 Task: Compose an email with the signature Dorian Garcia with the subject Request for time off and the message Could you please provide a timeline for this project? from softage.1@softage.net to softage.3@softage.net with an attached document Social_media_policy.docx Undo the message and rewrite the message as I am sorry for any inconvenience this may have caused and would like to rectify the situation. Send the email. Finally, move the email from Sent Items to the label Furniture
Action: Mouse moved to (467, 748)
Screenshot: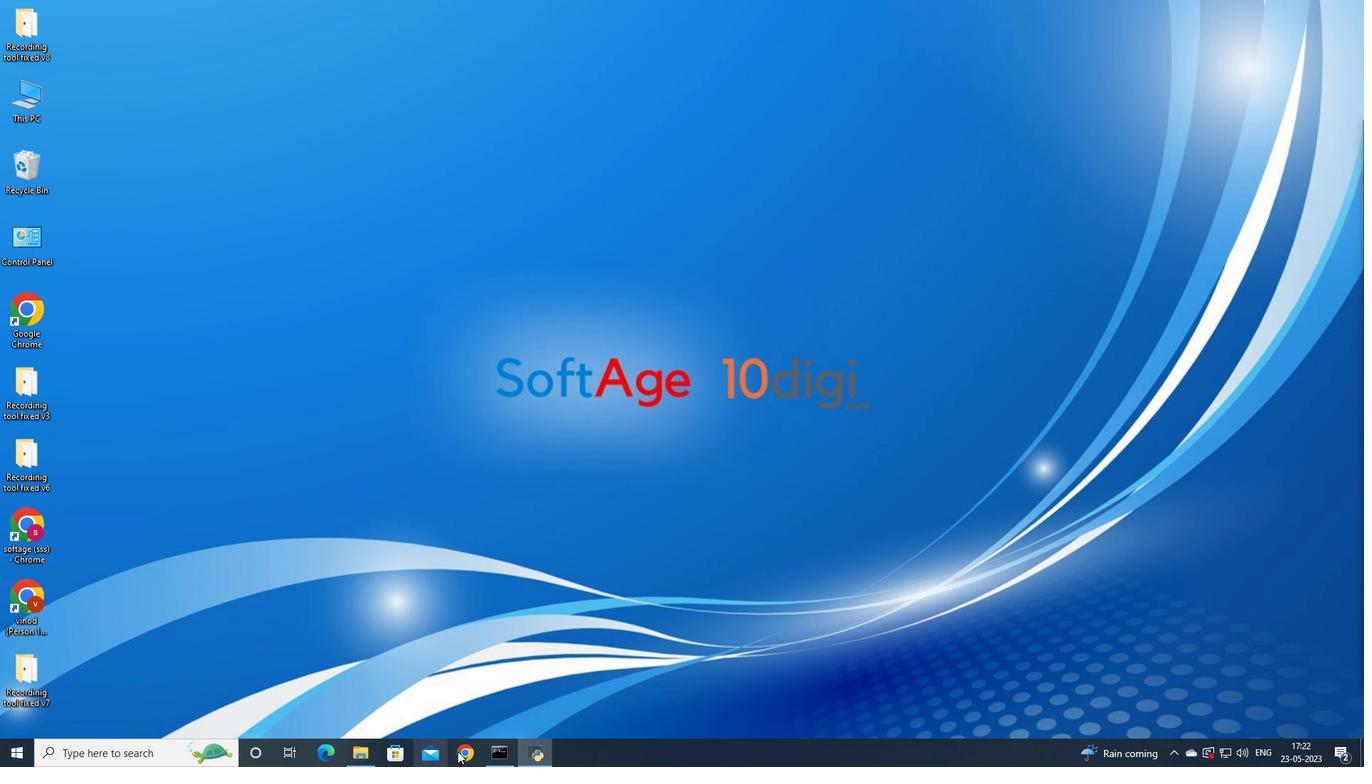 
Action: Mouse pressed left at (467, 748)
Screenshot: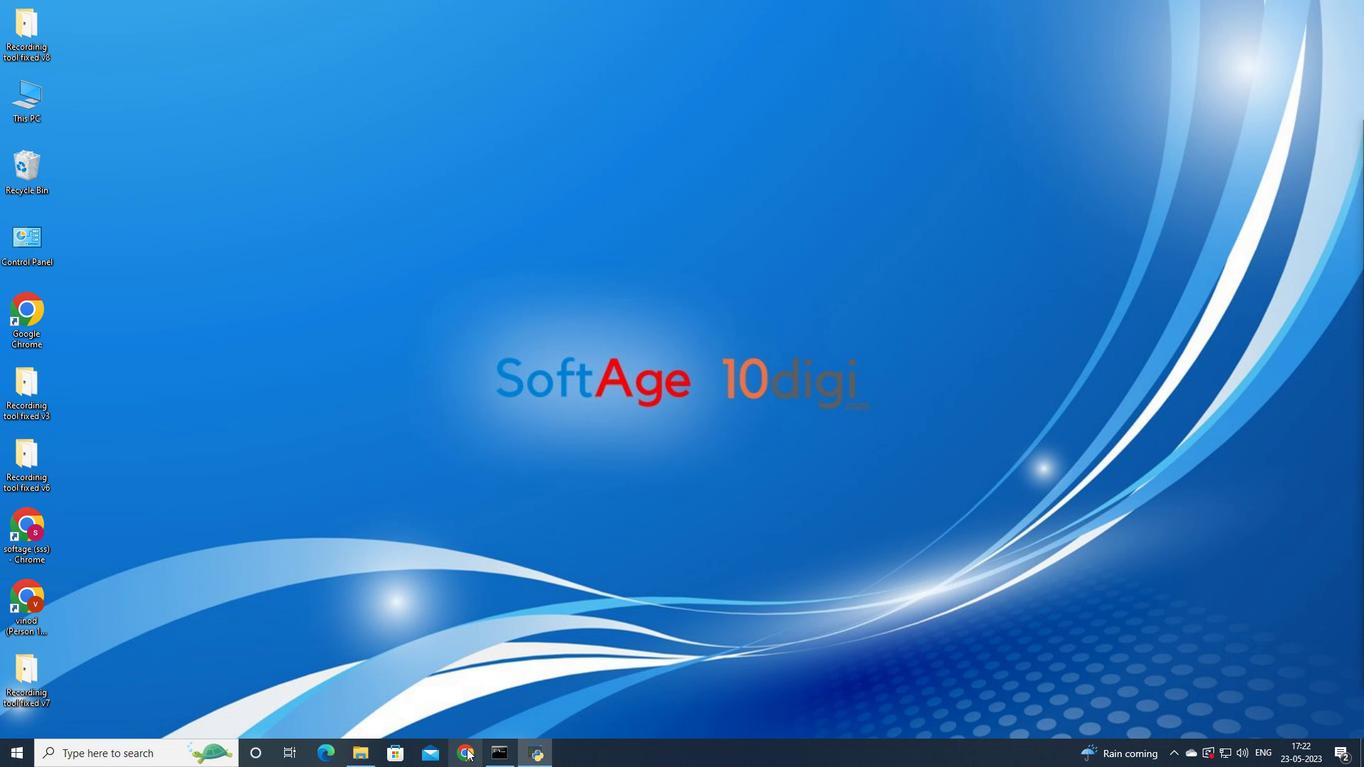 
Action: Mouse moved to (586, 448)
Screenshot: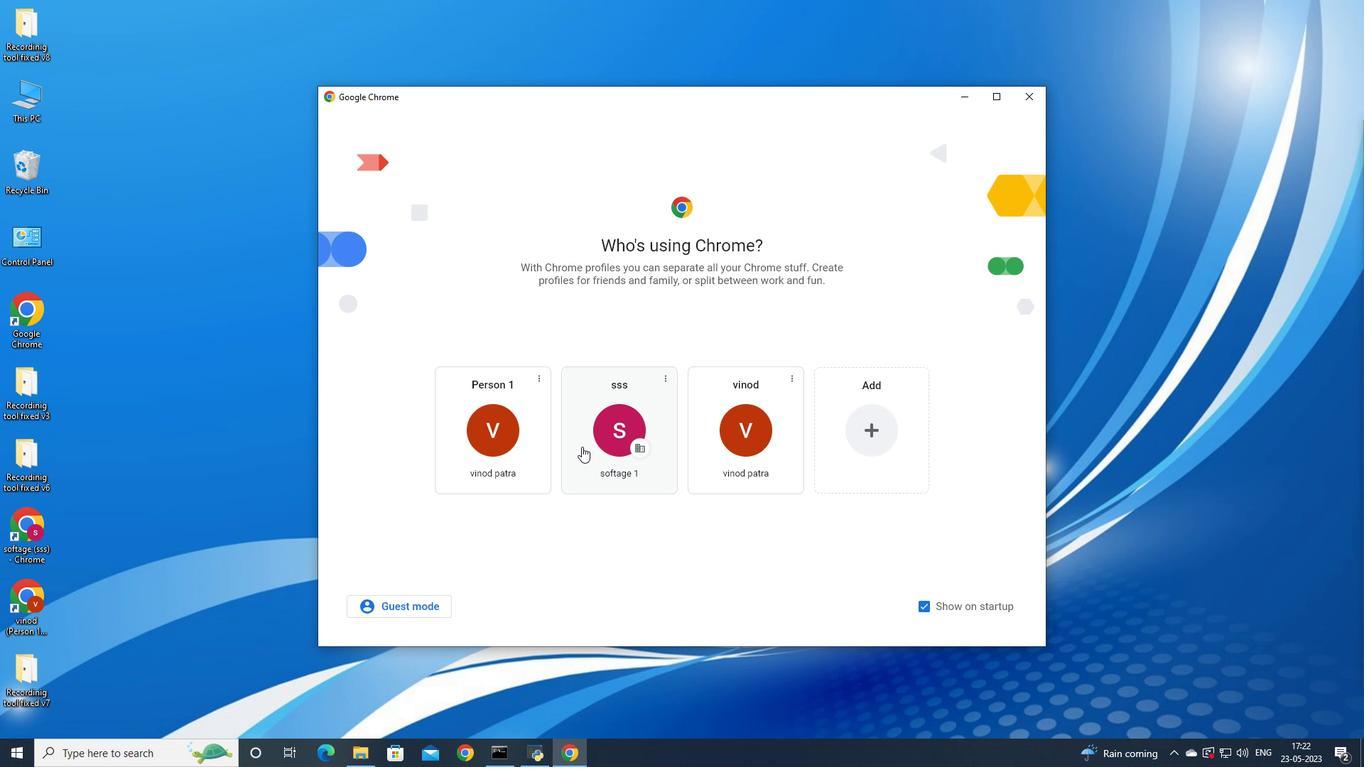
Action: Mouse pressed left at (586, 448)
Screenshot: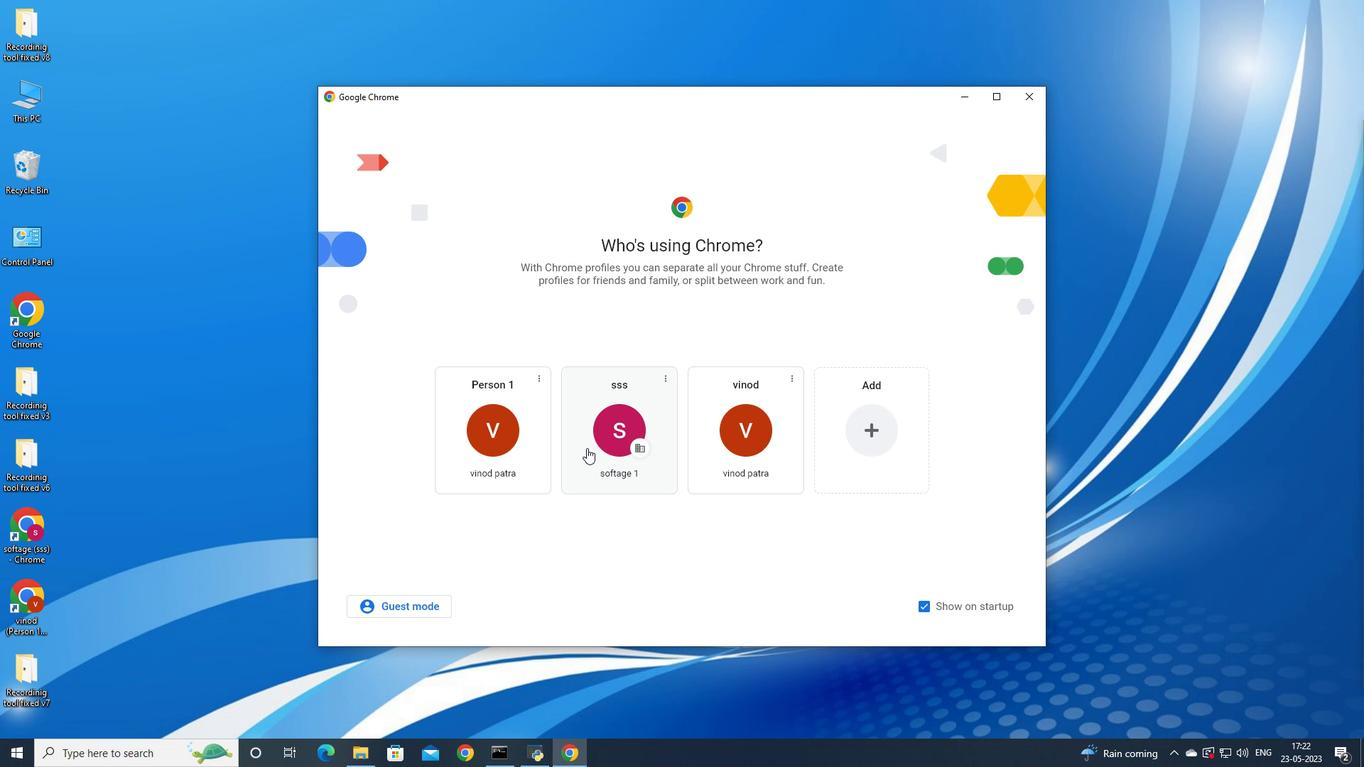 
Action: Mouse moved to (1225, 72)
Screenshot: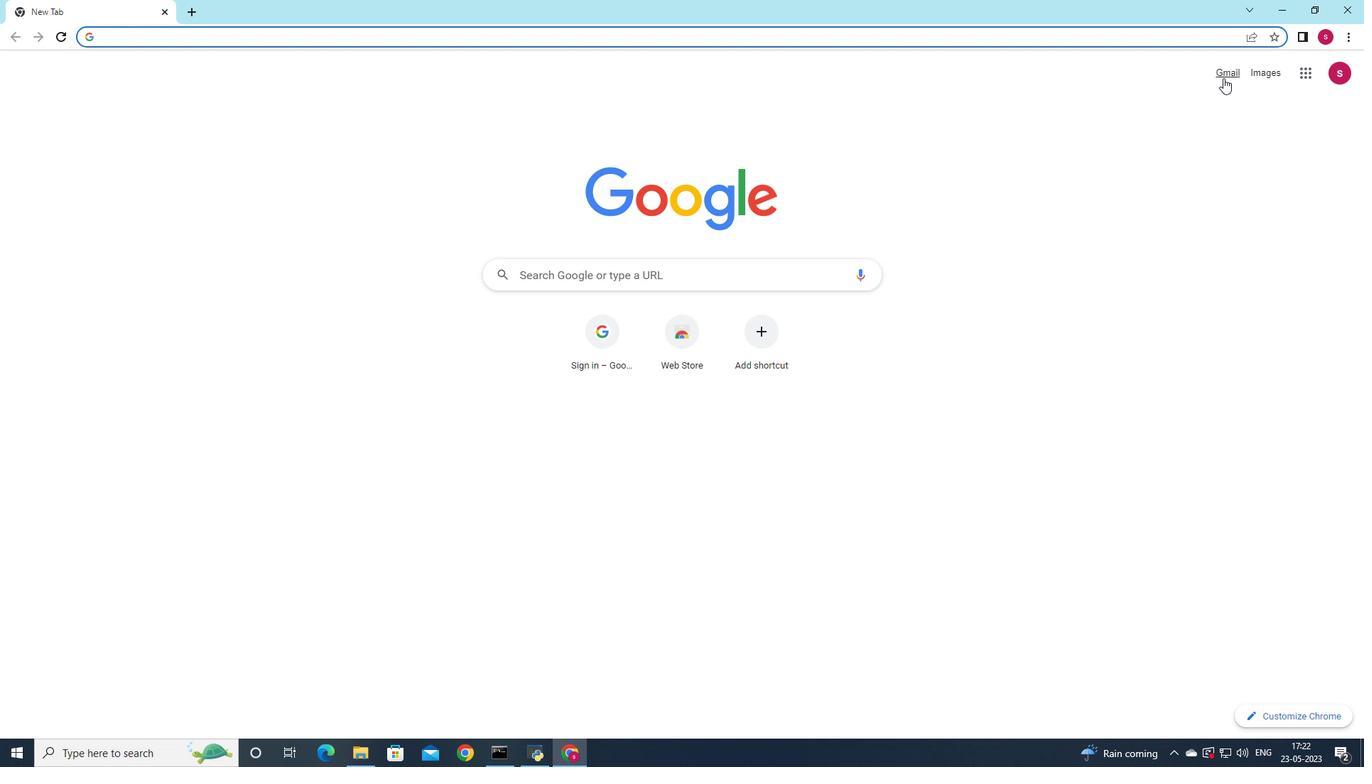 
Action: Mouse pressed left at (1225, 72)
Screenshot: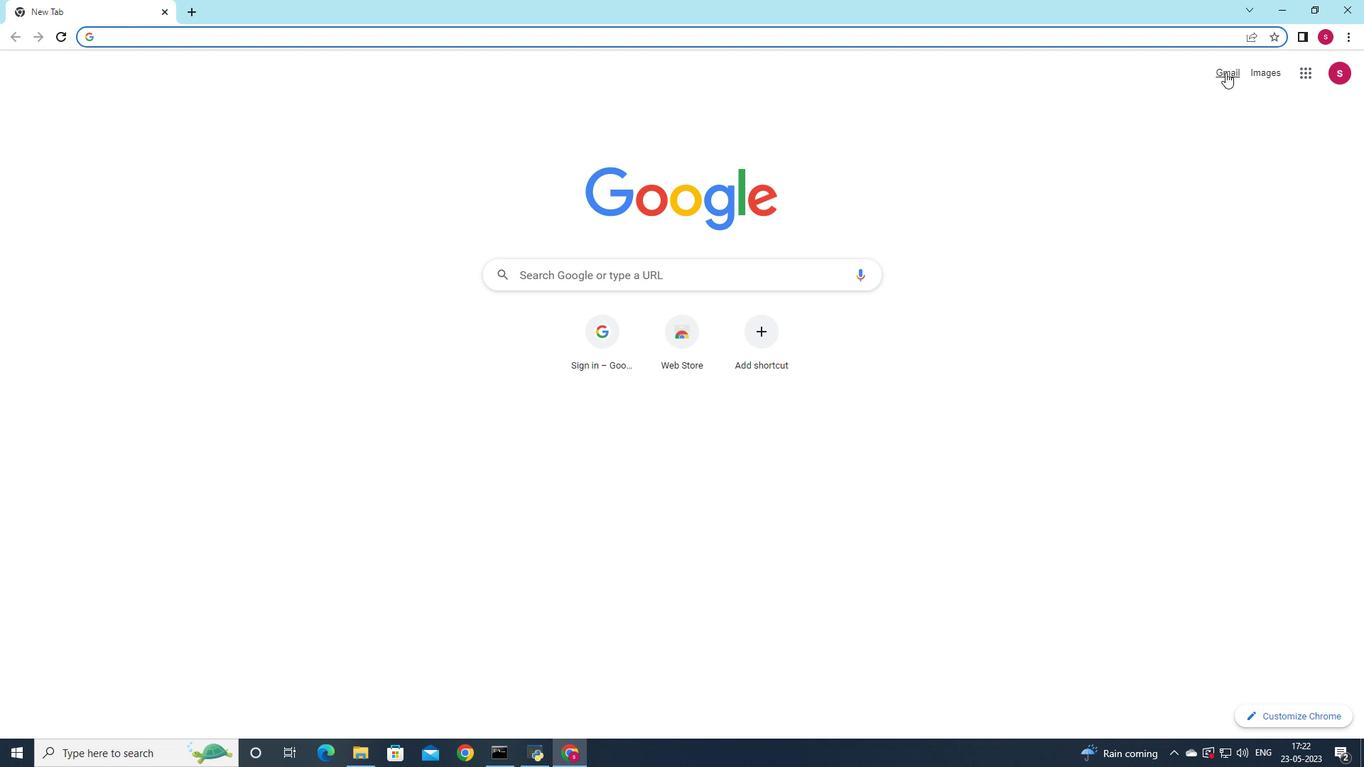 
Action: Mouse moved to (1202, 93)
Screenshot: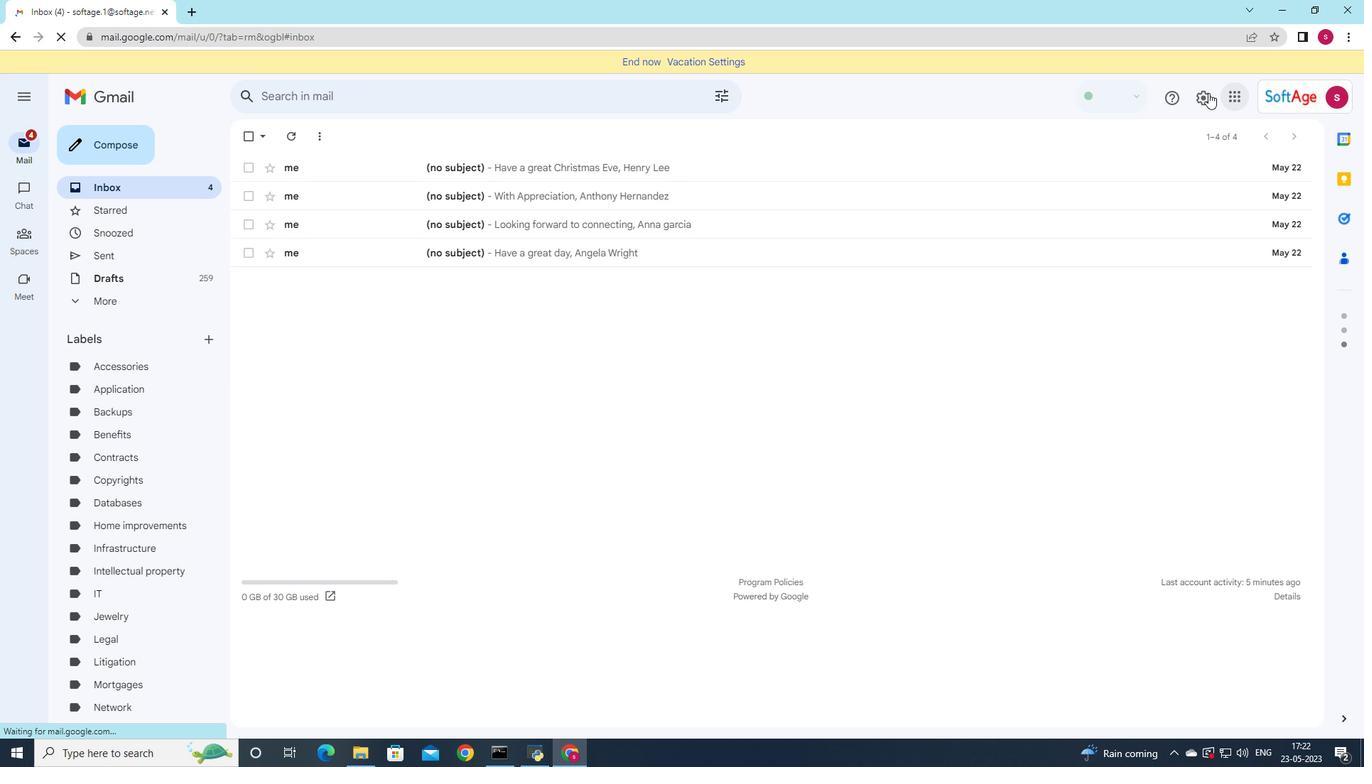 
Action: Mouse pressed left at (1202, 93)
Screenshot: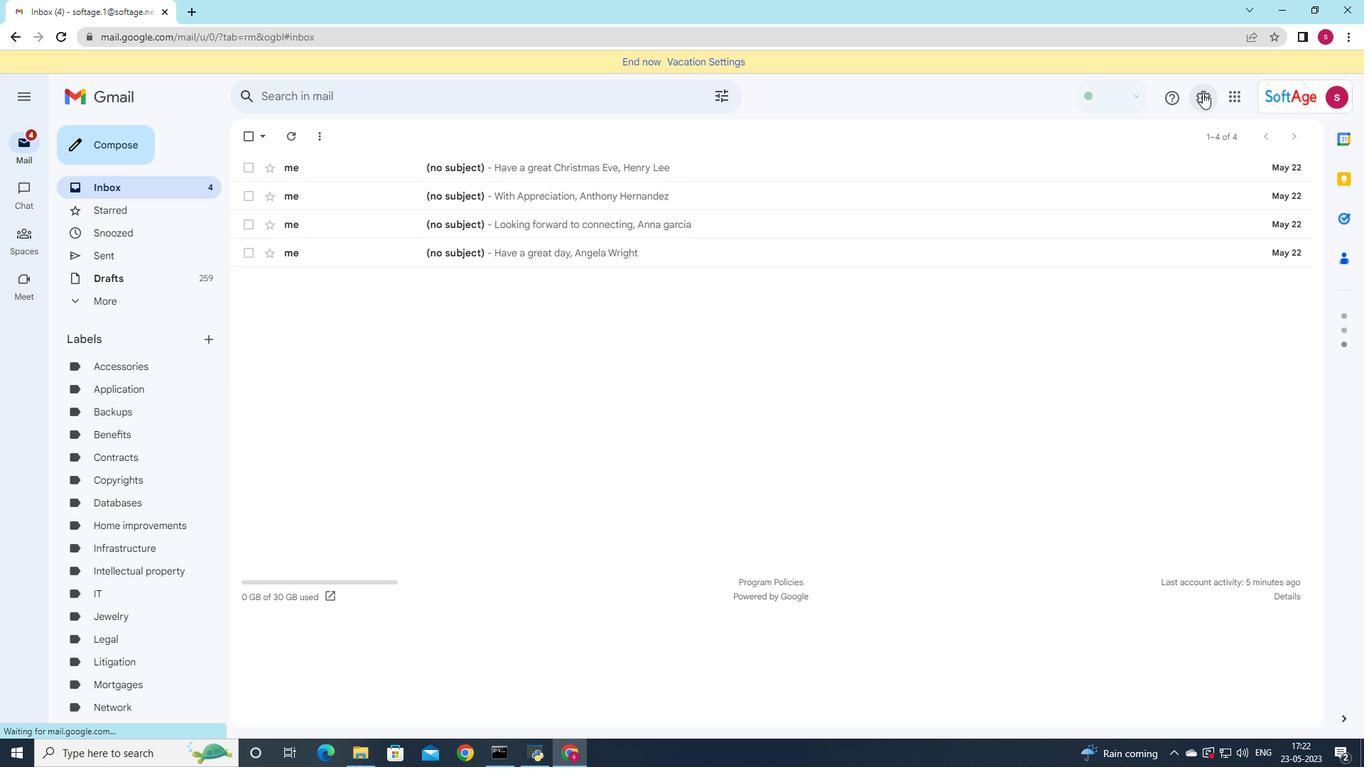 
Action: Mouse moved to (1220, 171)
Screenshot: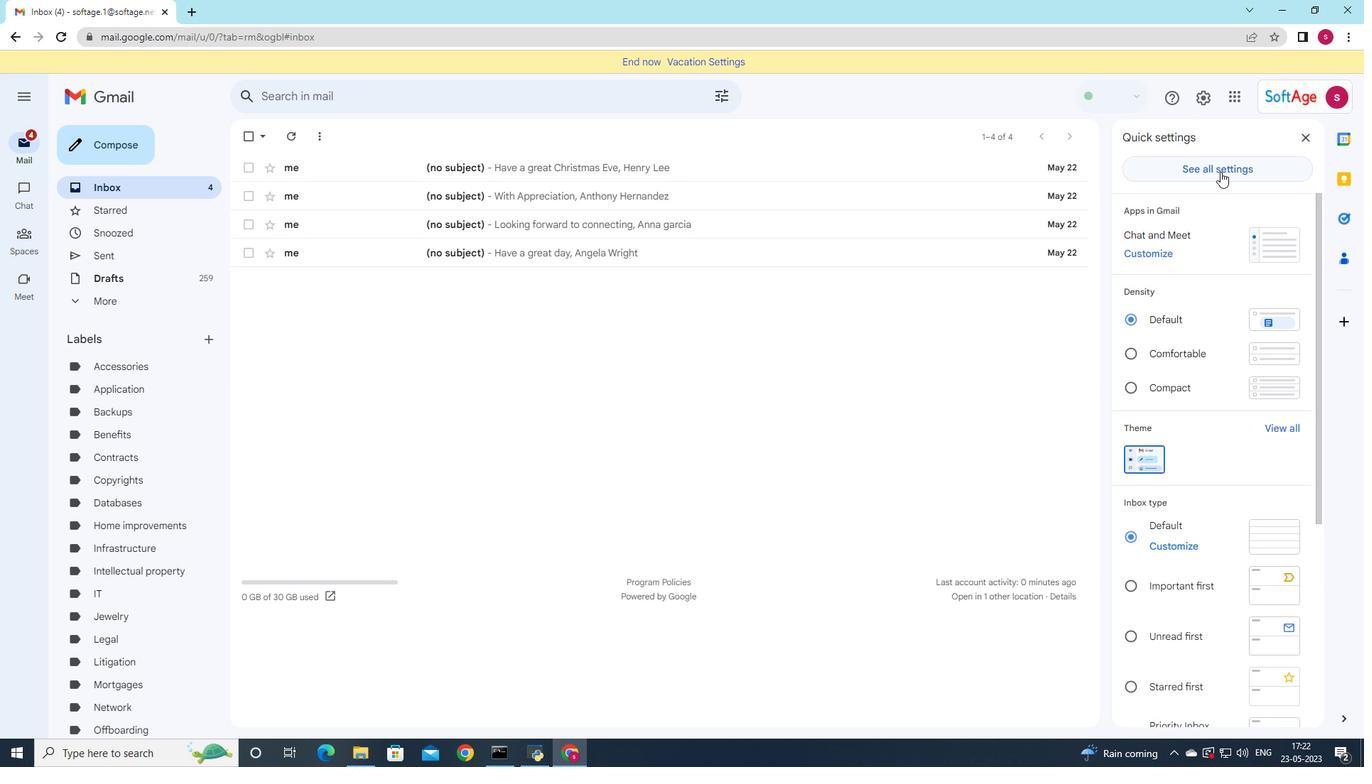 
Action: Mouse pressed left at (1220, 171)
Screenshot: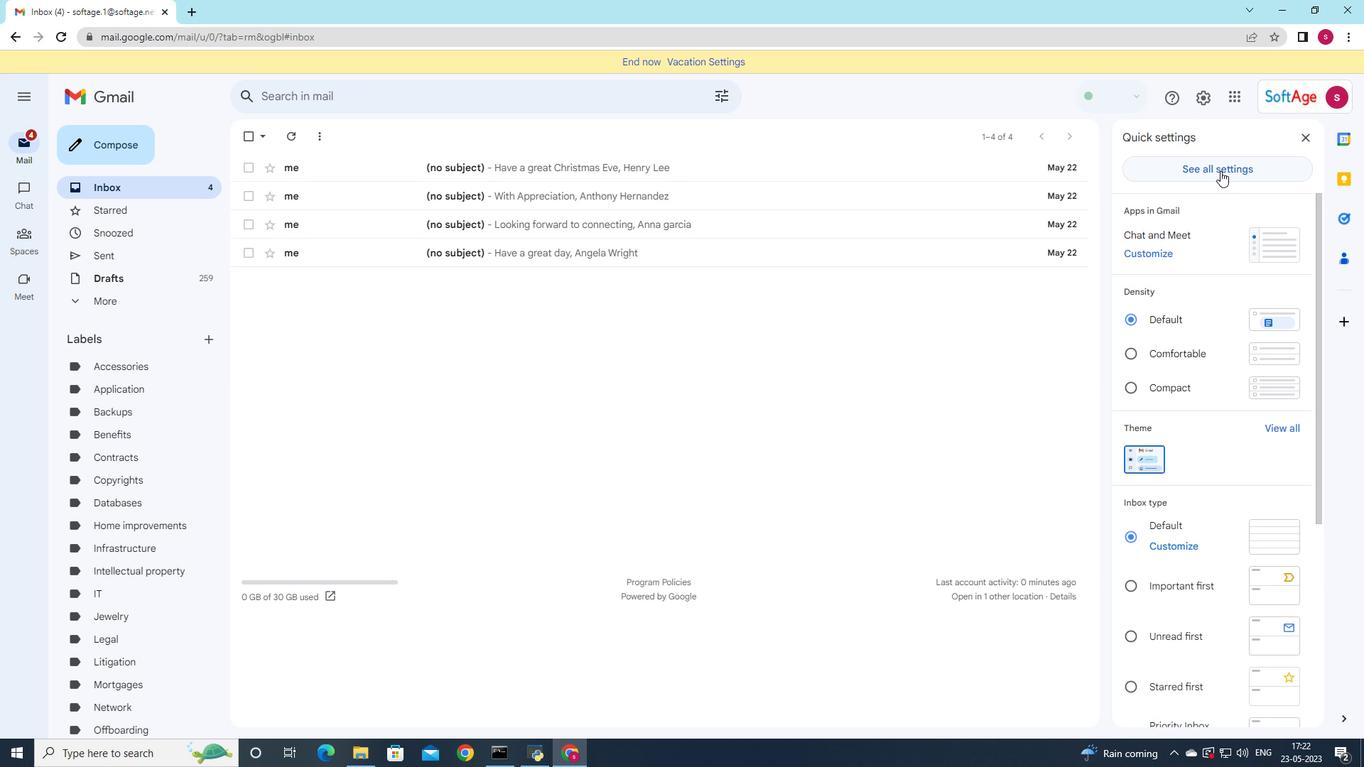 
Action: Mouse moved to (853, 296)
Screenshot: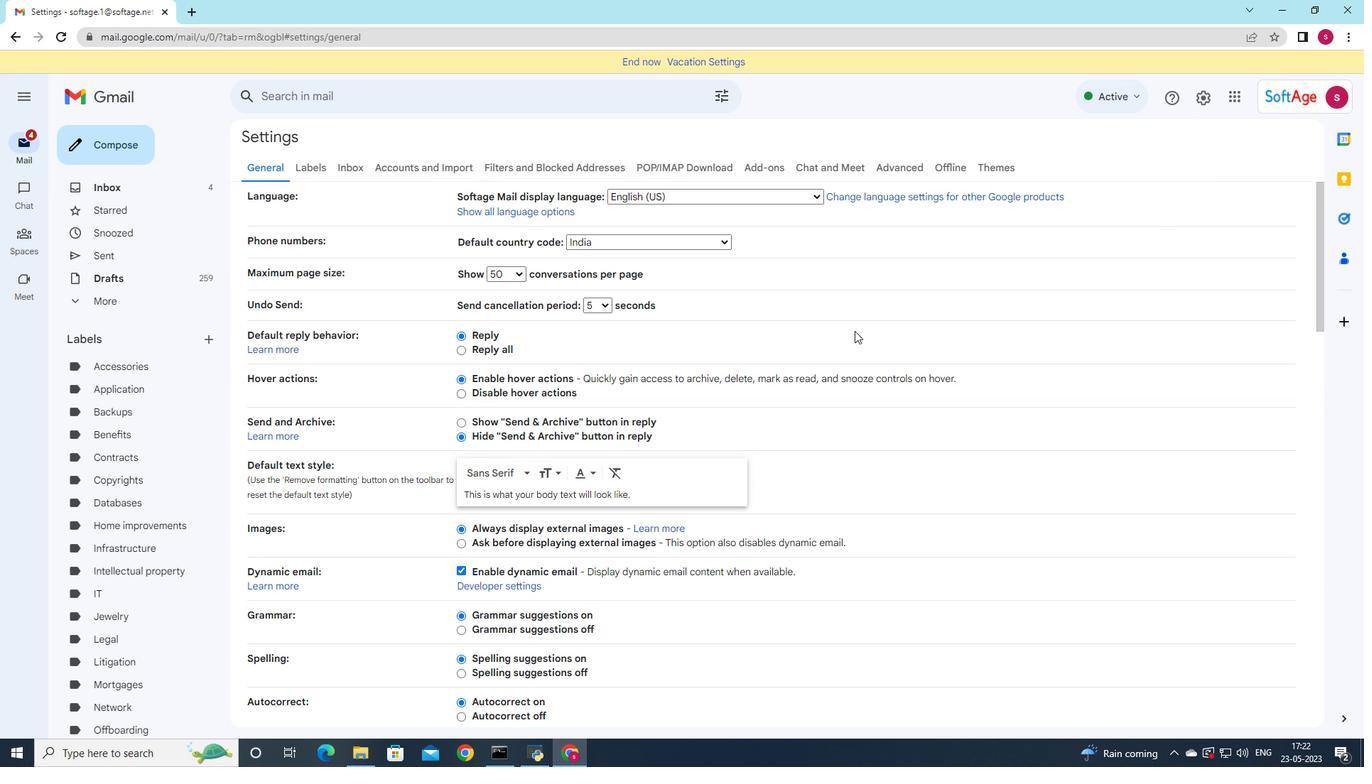 
Action: Mouse scrolled (853, 295) with delta (0, 0)
Screenshot: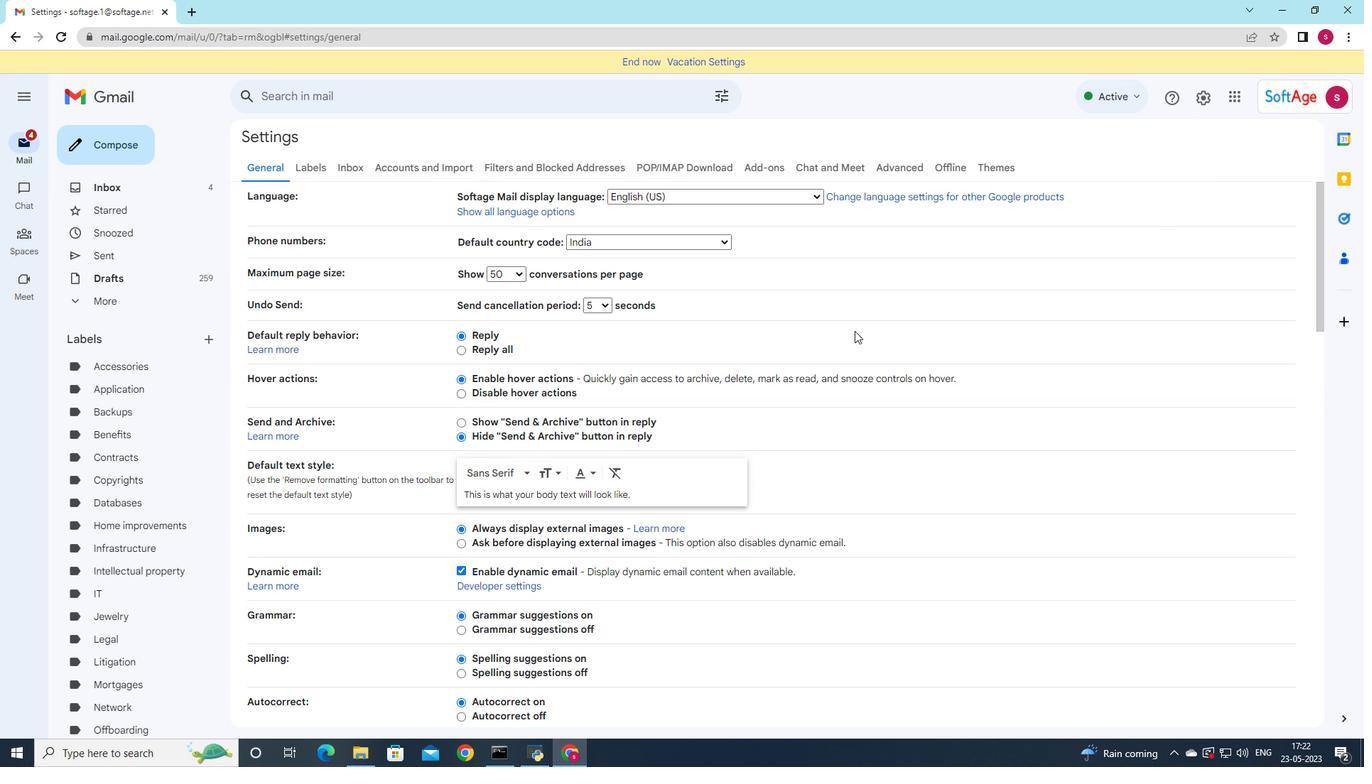 
Action: Mouse moved to (852, 296)
Screenshot: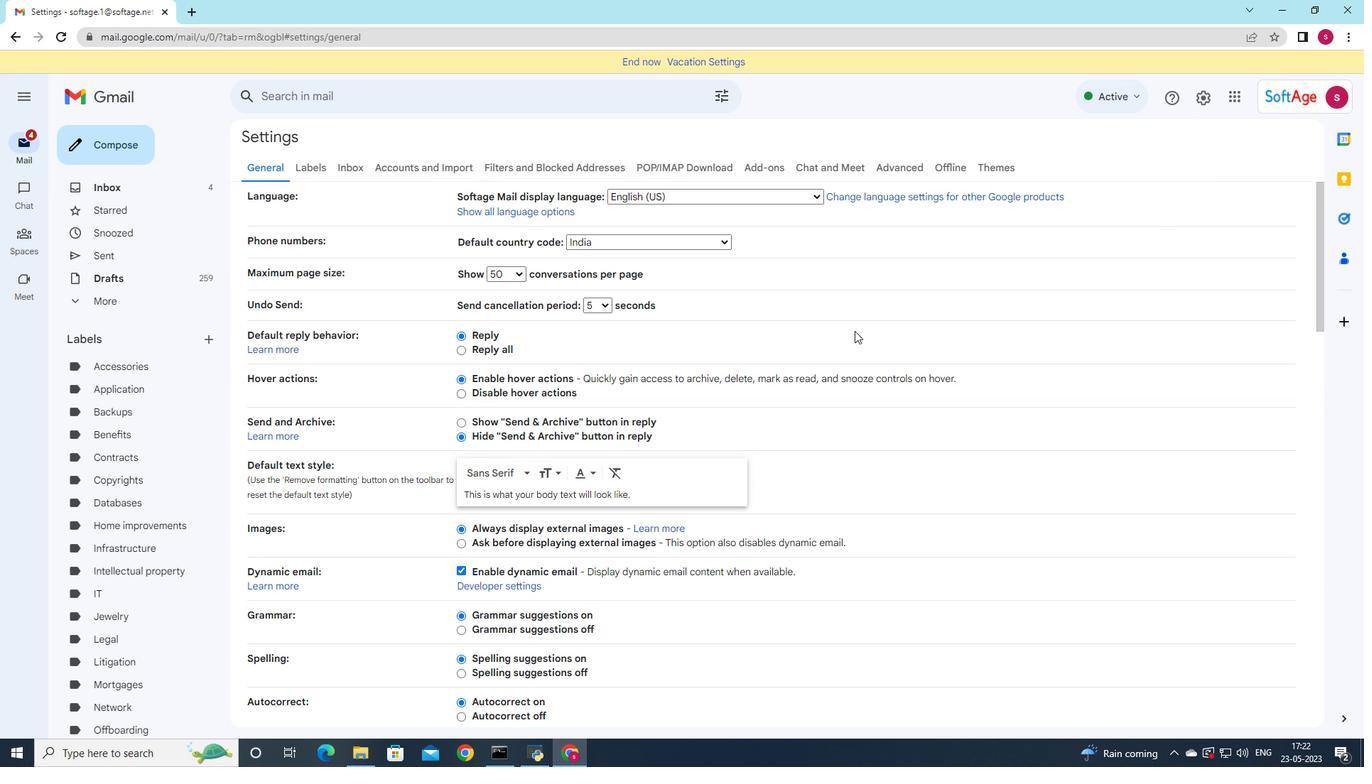 
Action: Mouse scrolled (852, 295) with delta (0, 0)
Screenshot: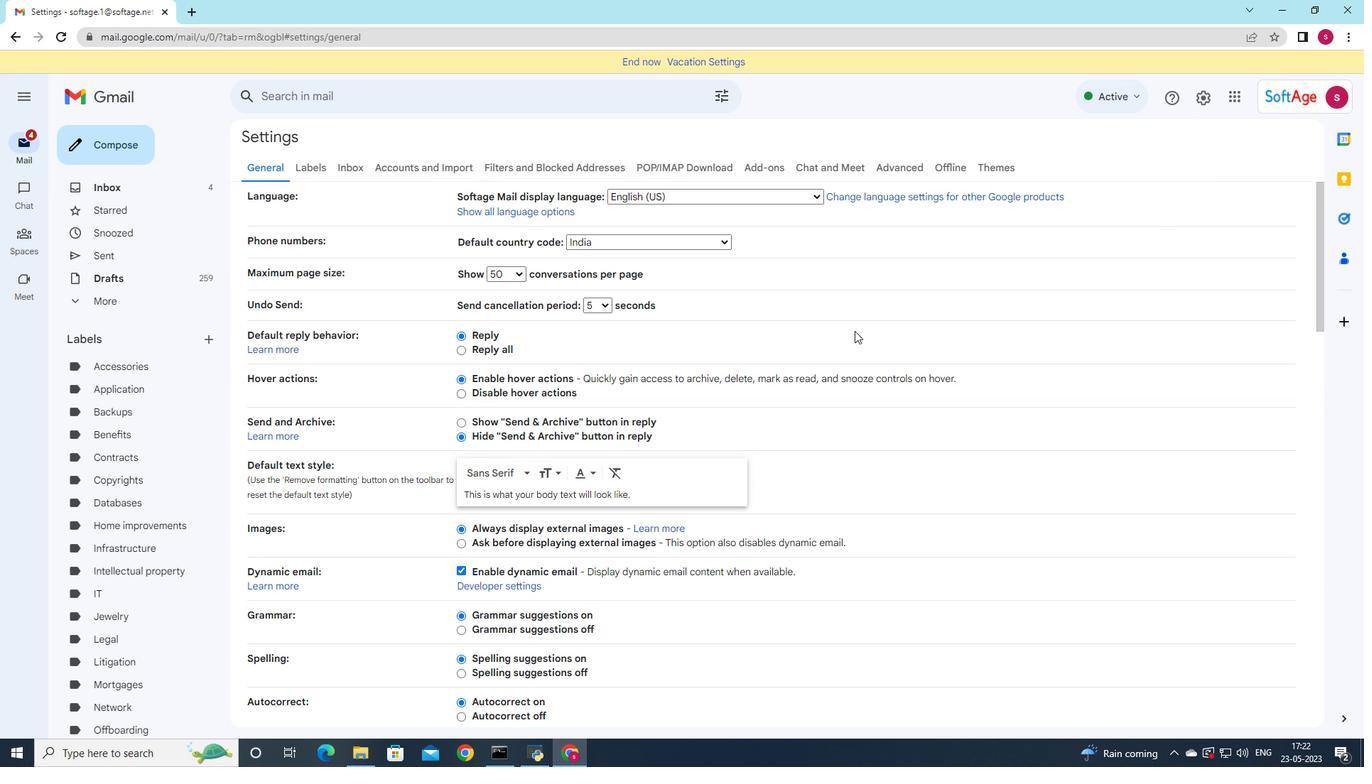 
Action: Mouse scrolled (852, 295) with delta (0, 0)
Screenshot: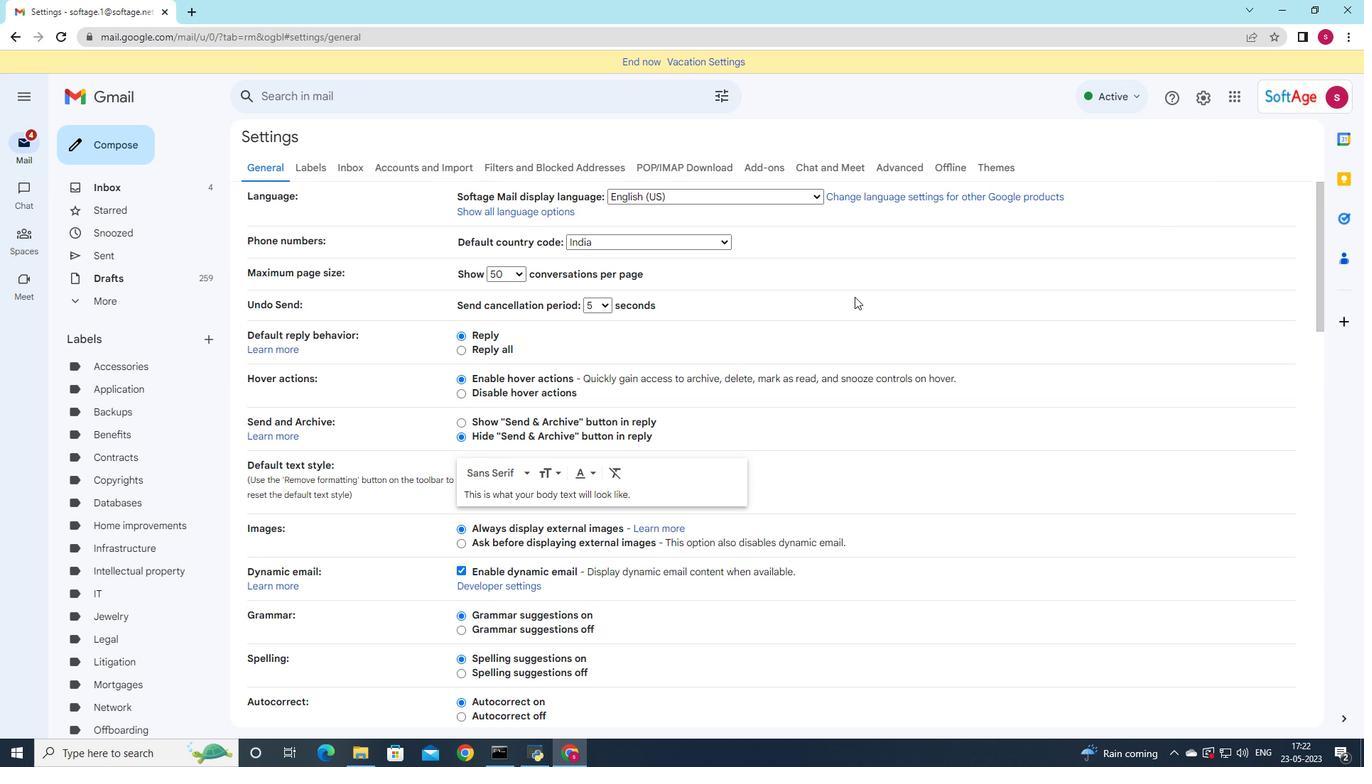 
Action: Mouse scrolled (852, 295) with delta (0, 0)
Screenshot: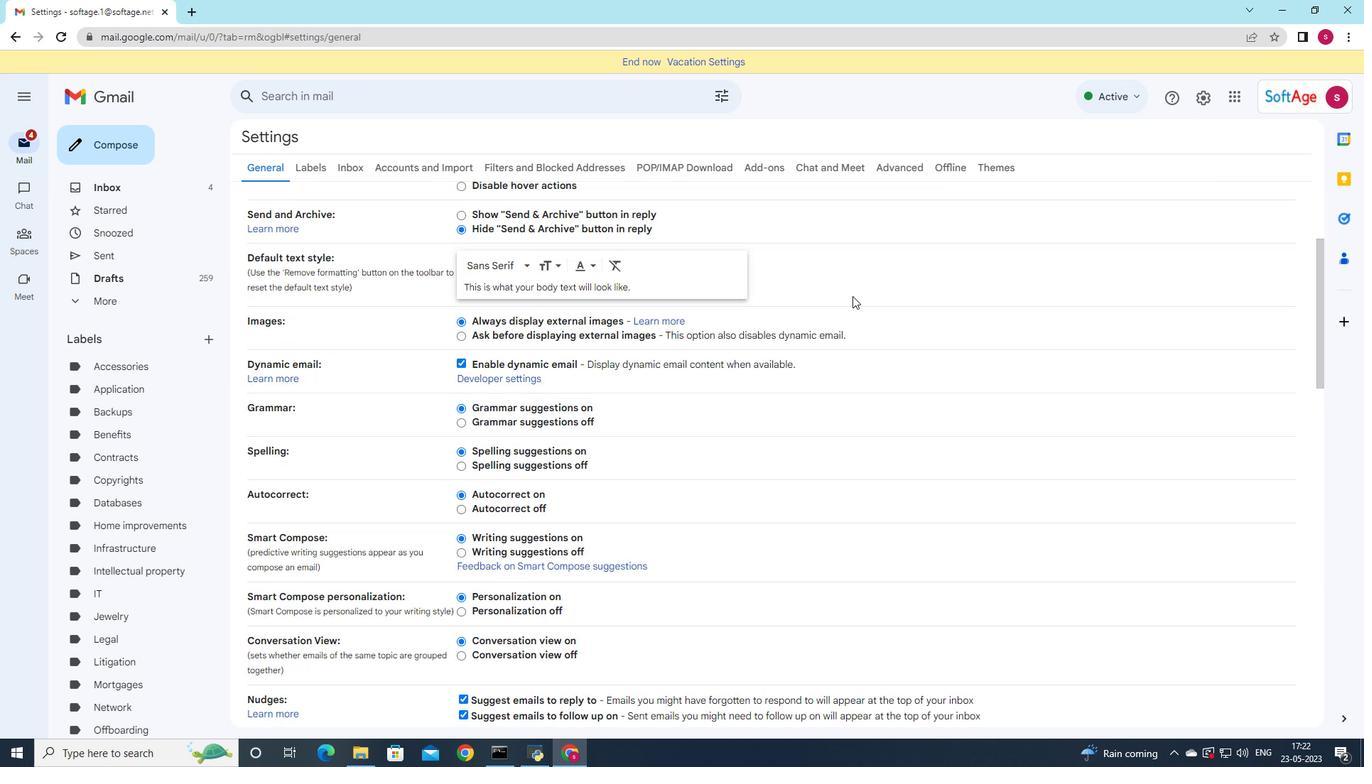 
Action: Mouse scrolled (852, 295) with delta (0, 0)
Screenshot: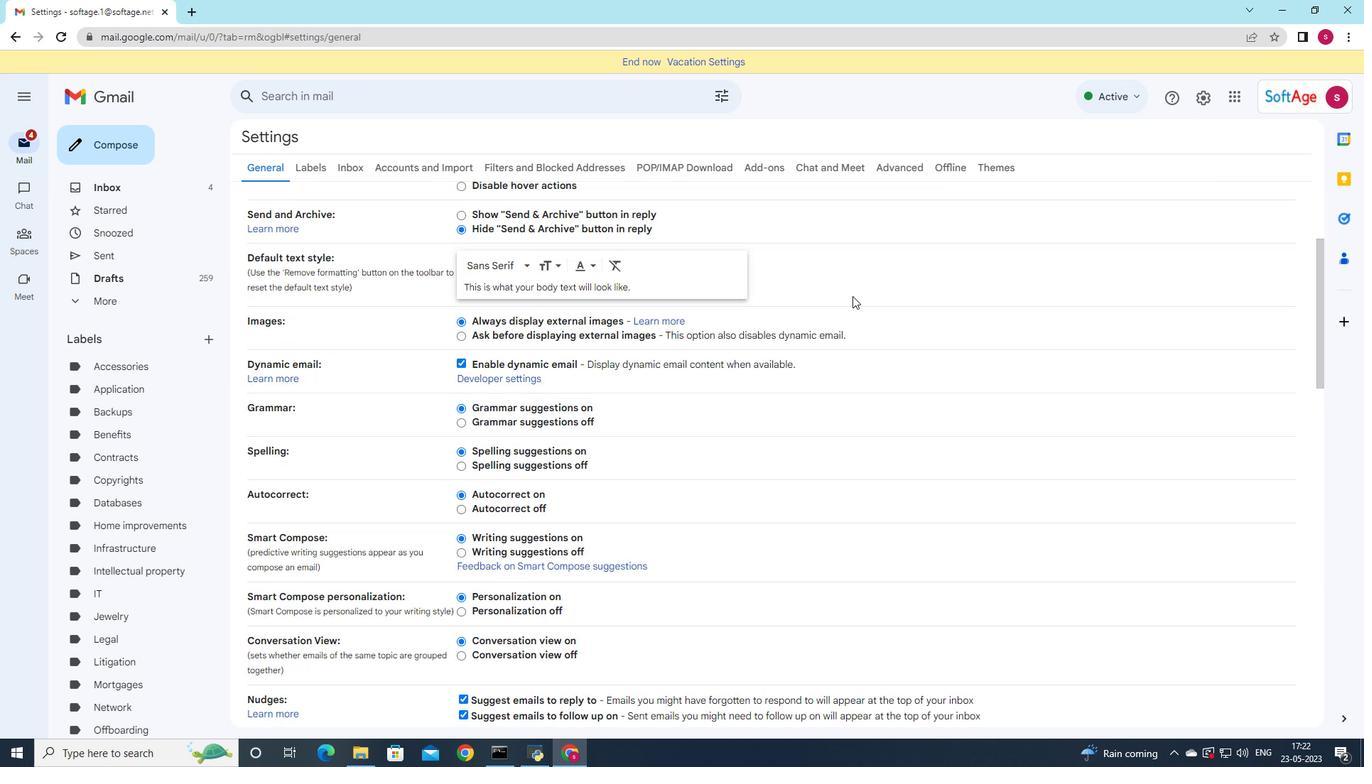 
Action: Mouse scrolled (852, 295) with delta (0, 0)
Screenshot: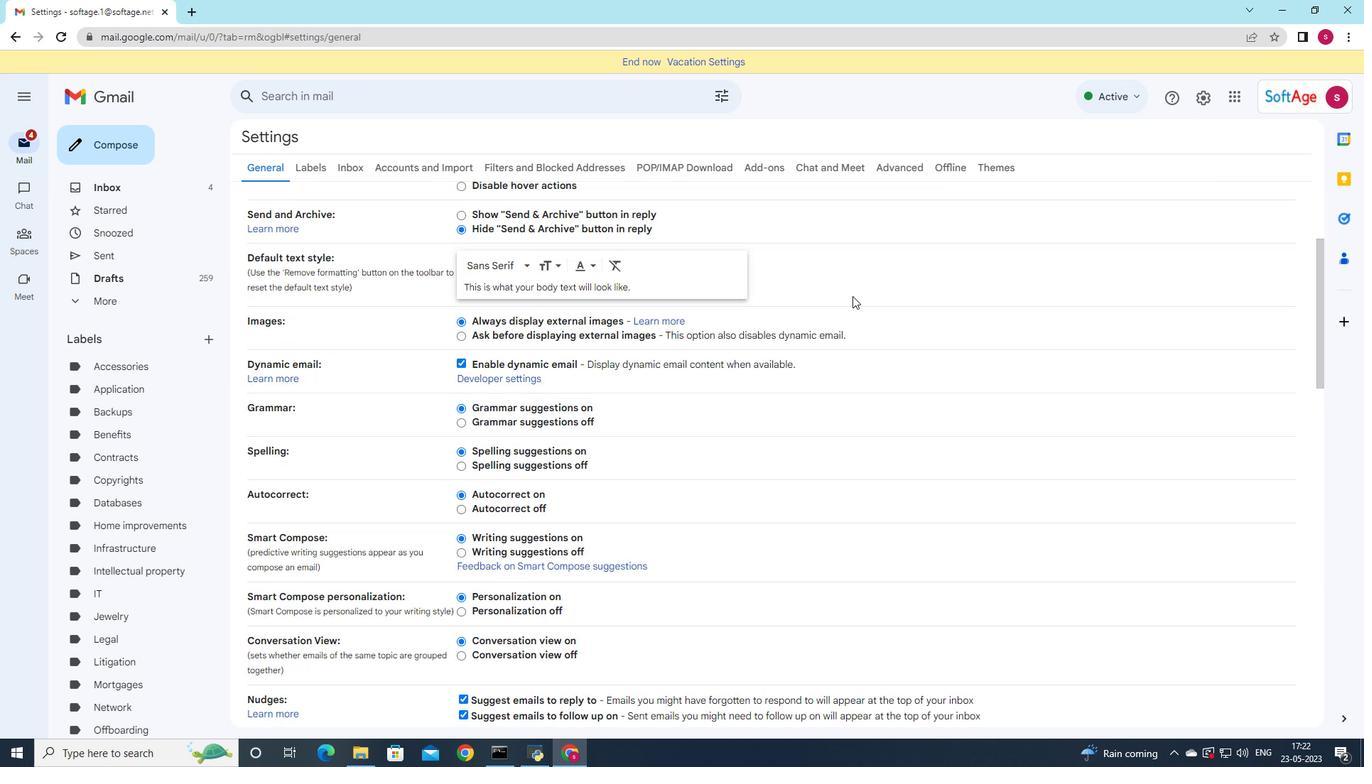 
Action: Mouse scrolled (852, 295) with delta (0, 0)
Screenshot: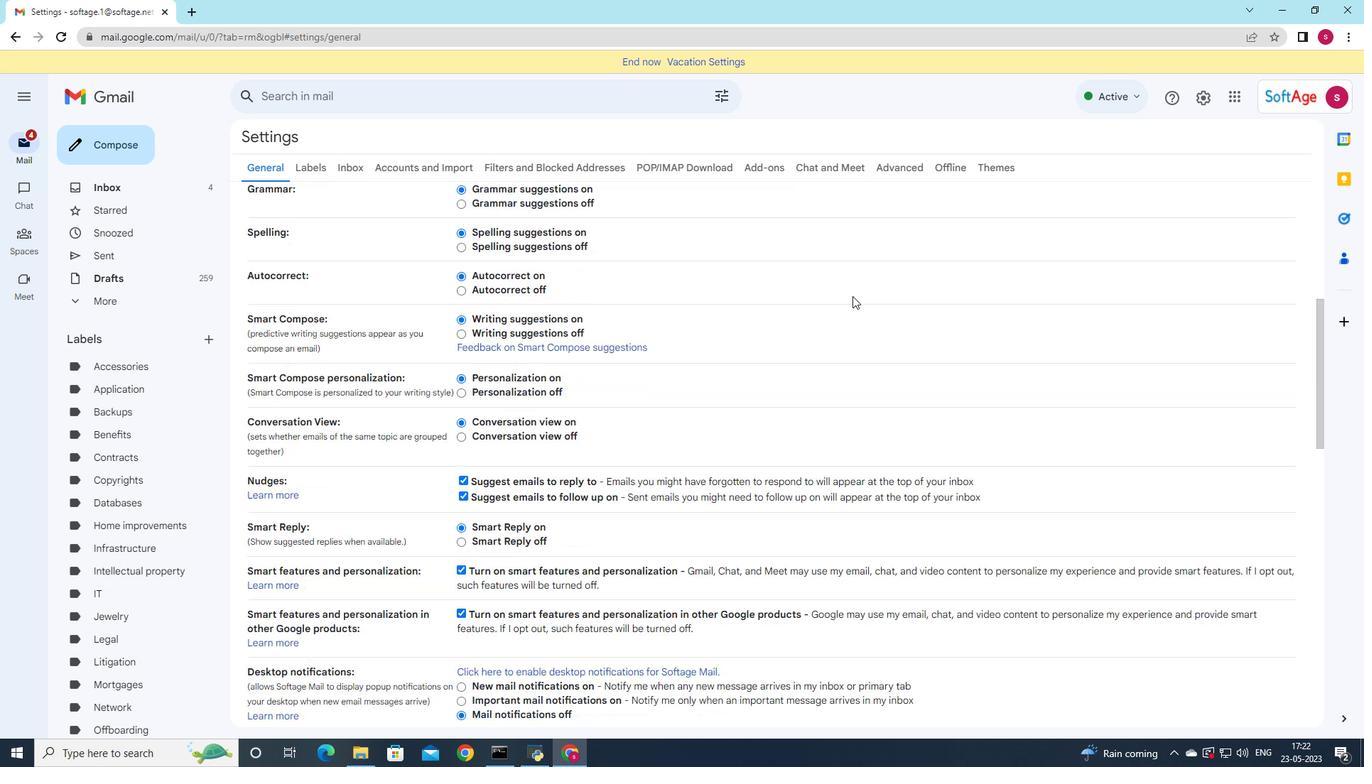 
Action: Mouse scrolled (852, 295) with delta (0, 0)
Screenshot: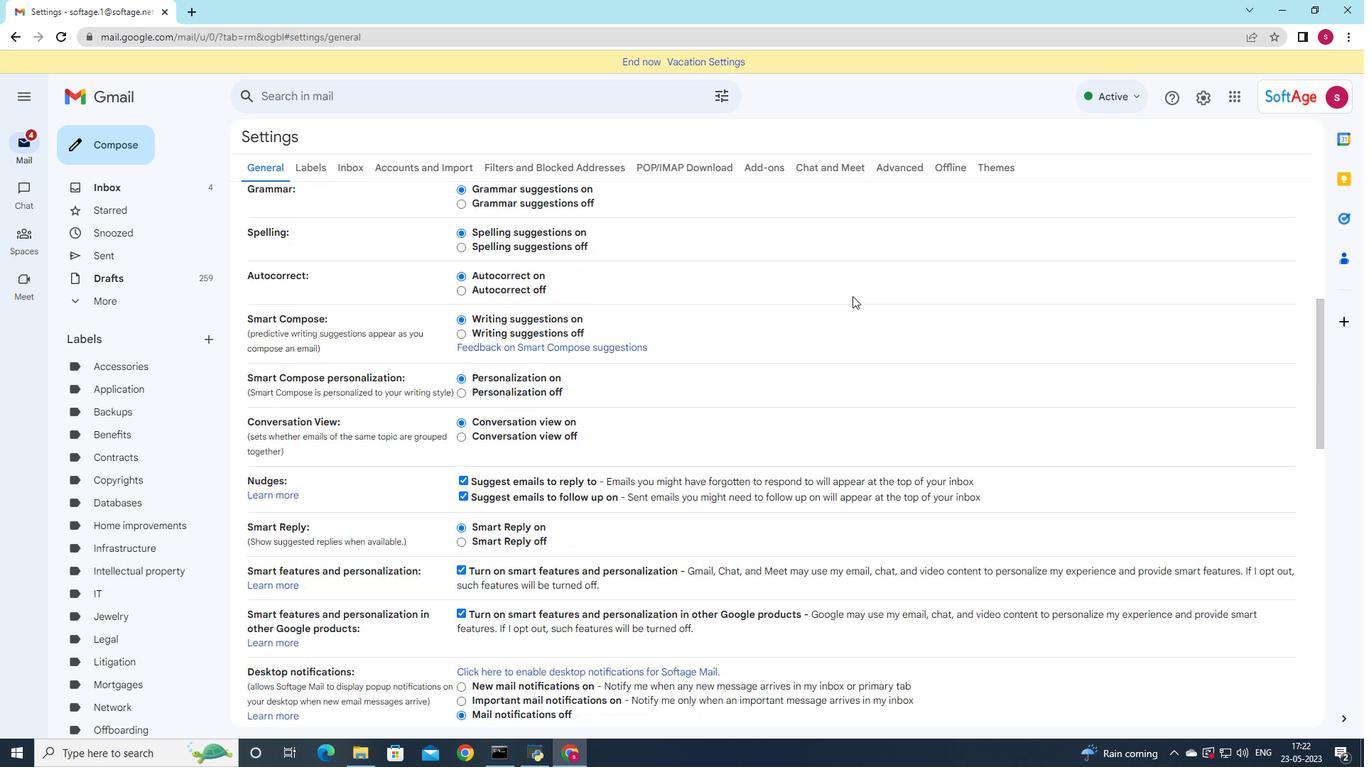 
Action: Mouse scrolled (852, 295) with delta (0, 0)
Screenshot: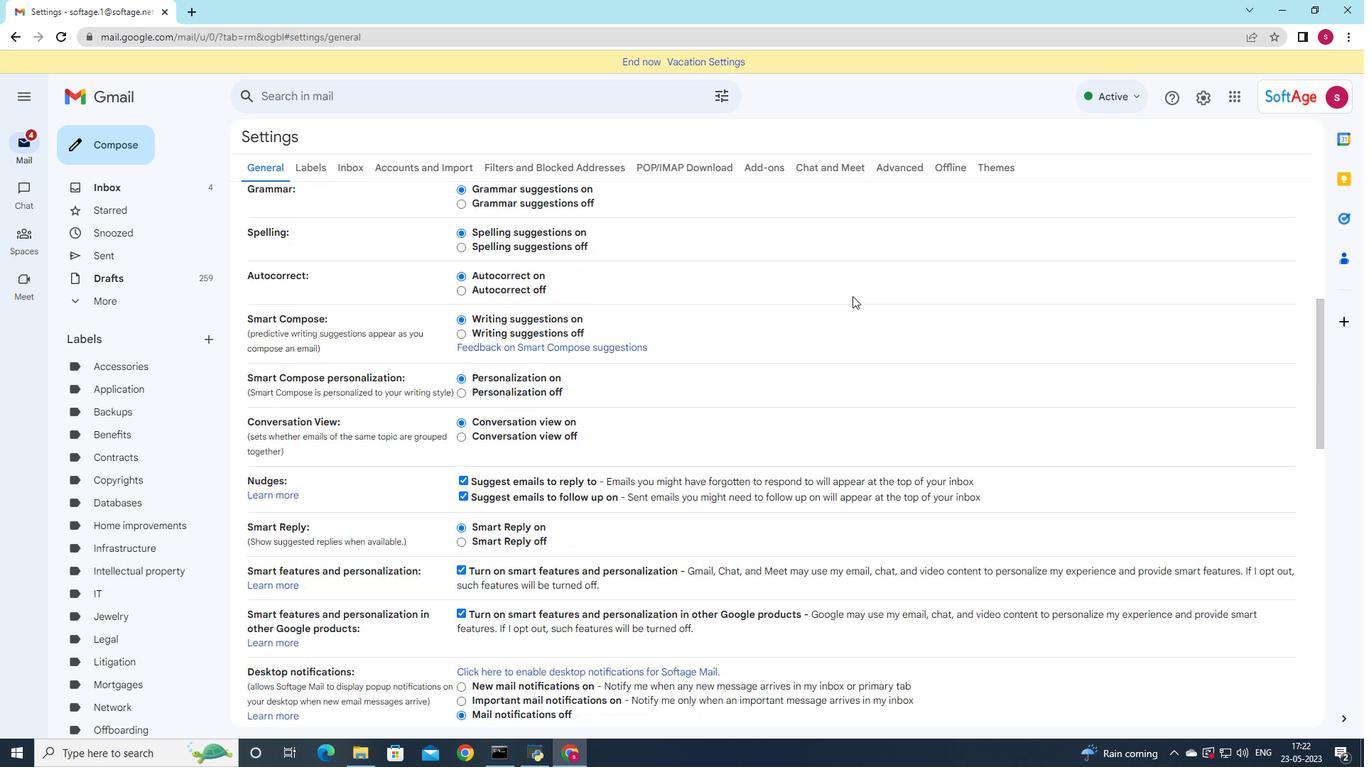 
Action: Mouse scrolled (852, 295) with delta (0, 0)
Screenshot: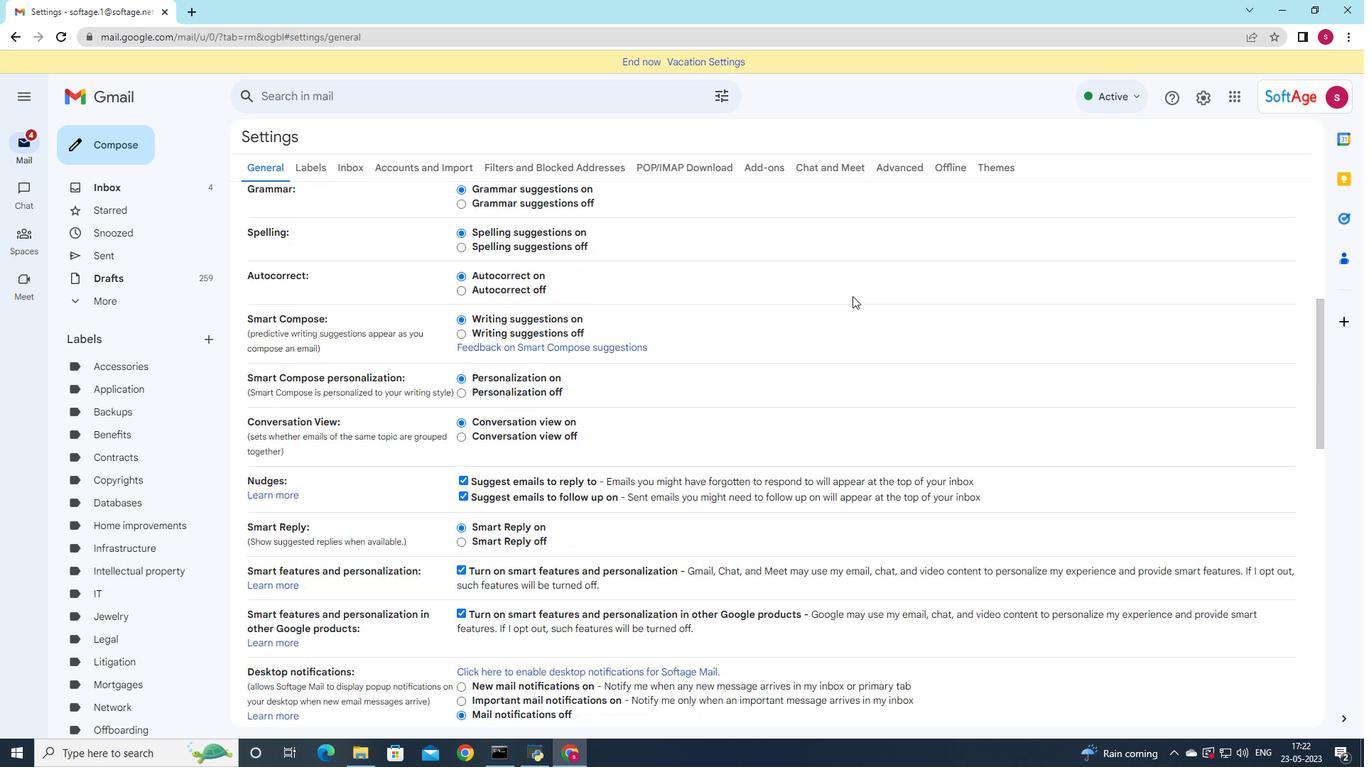
Action: Mouse scrolled (852, 295) with delta (0, 0)
Screenshot: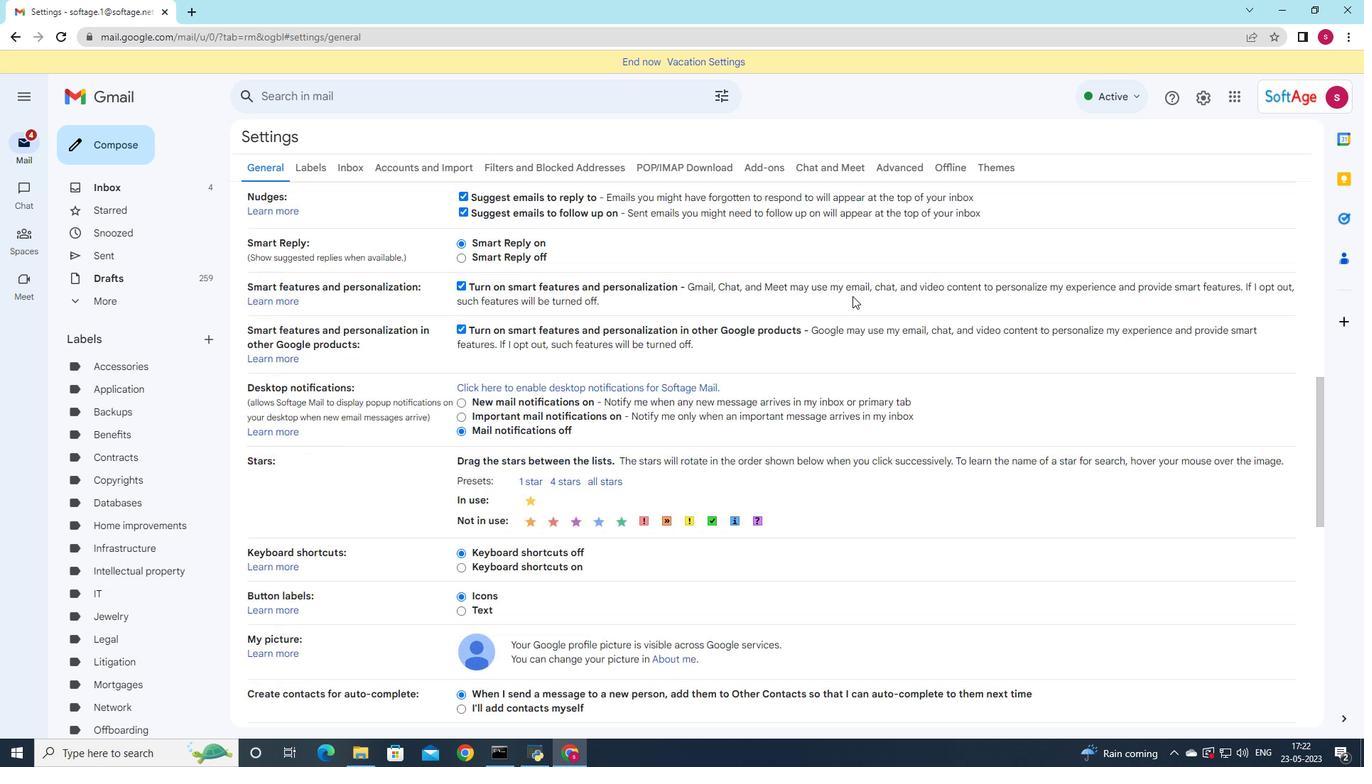 
Action: Mouse scrolled (852, 295) with delta (0, 0)
Screenshot: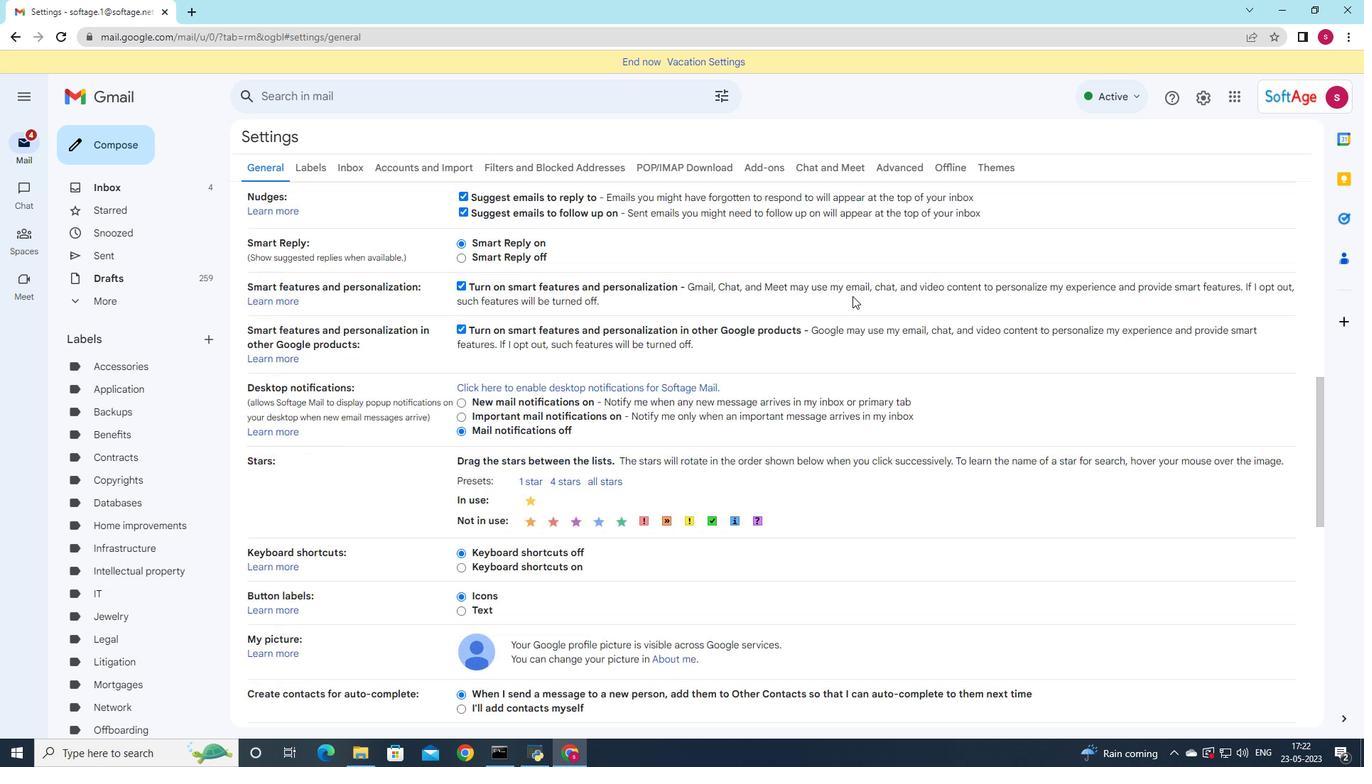 
Action: Mouse scrolled (852, 295) with delta (0, 0)
Screenshot: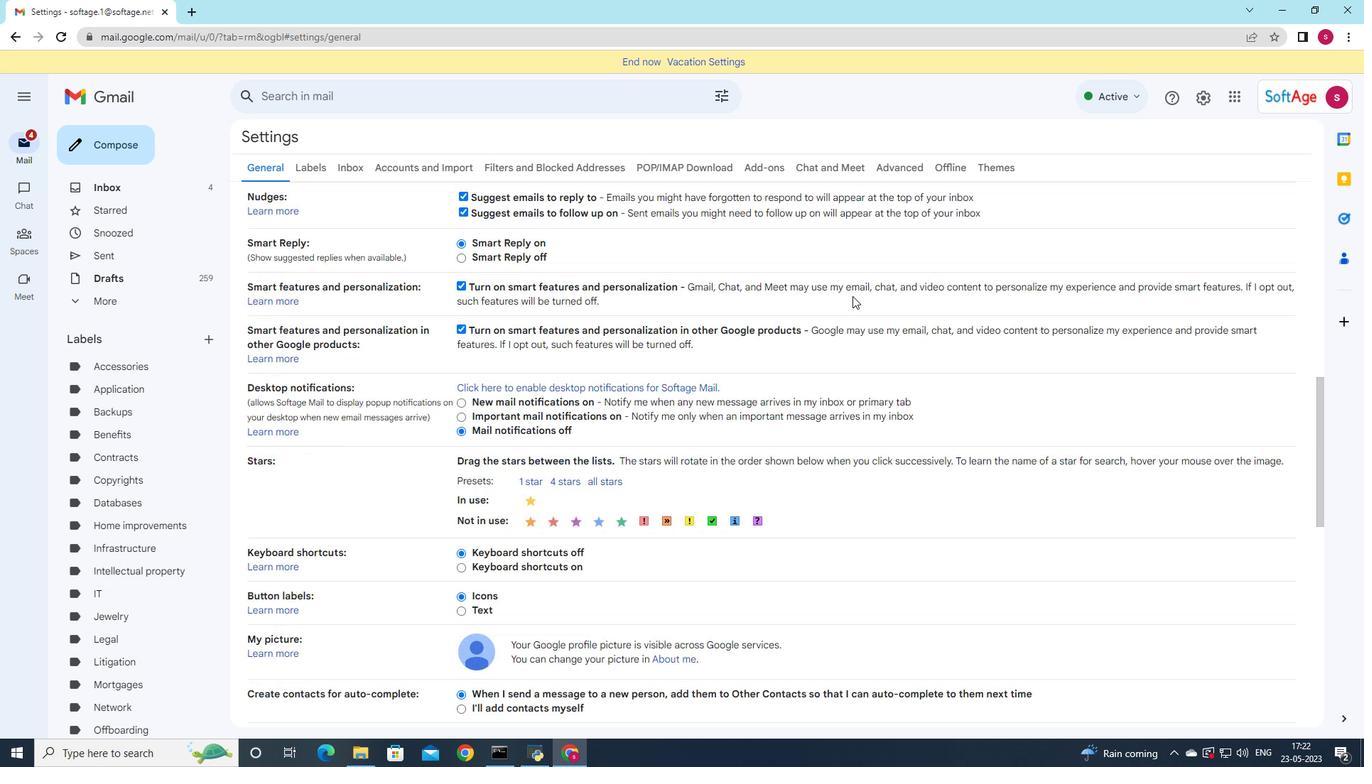
Action: Mouse moved to (616, 533)
Screenshot: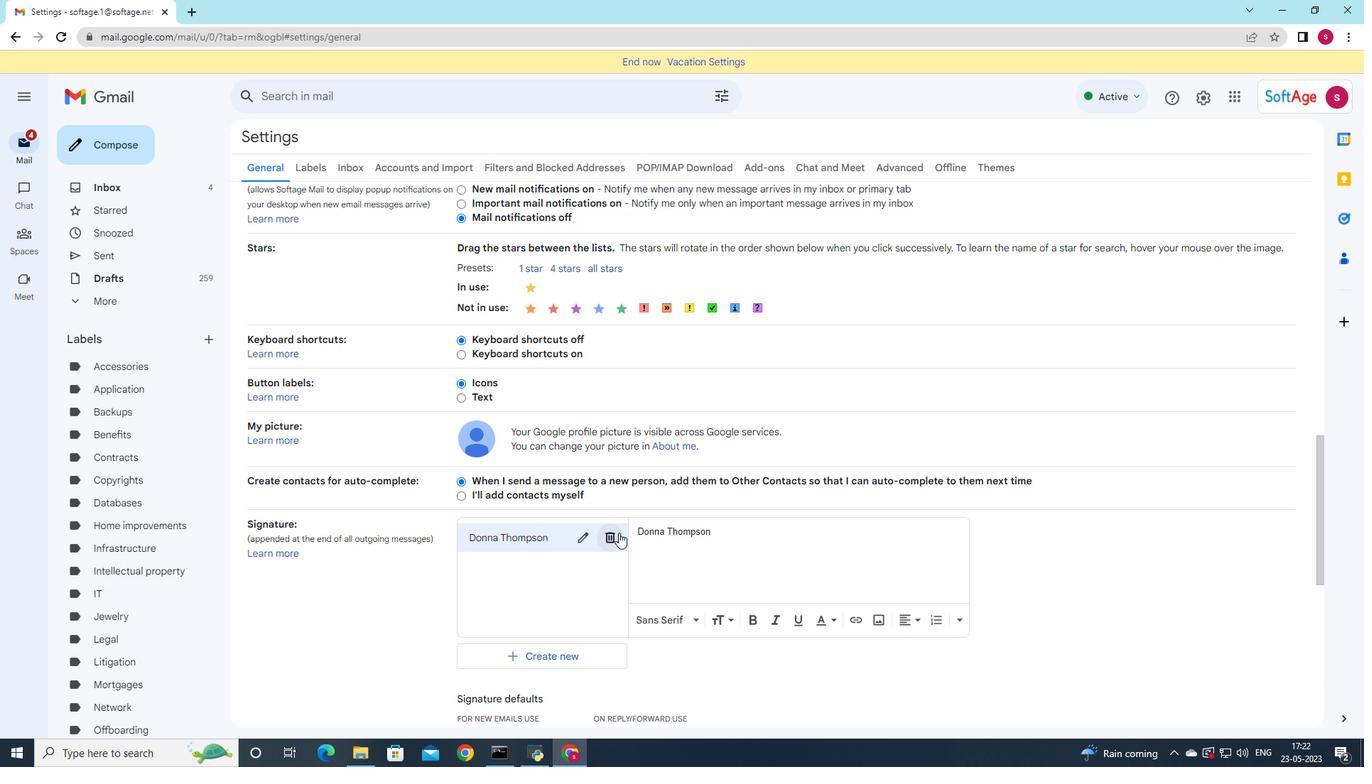 
Action: Mouse pressed left at (616, 533)
Screenshot: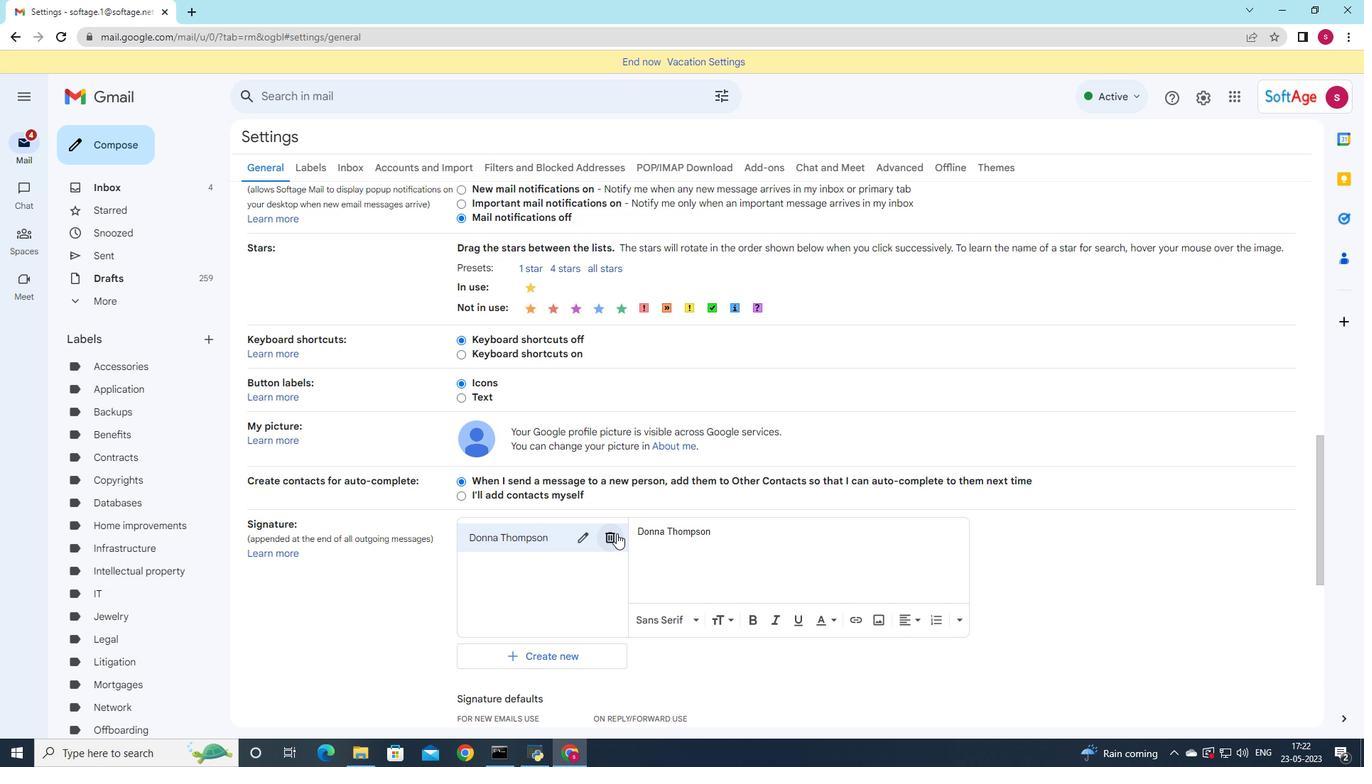 
Action: Mouse moved to (794, 427)
Screenshot: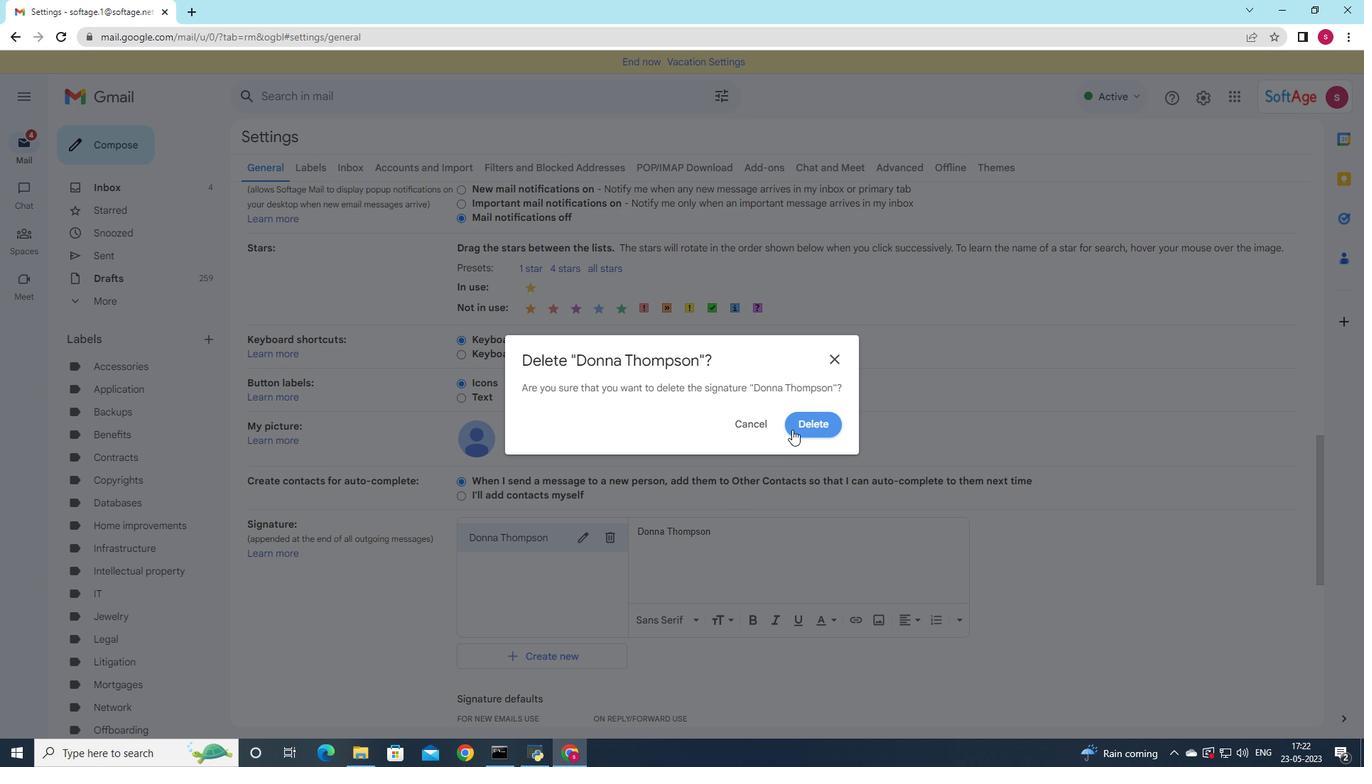 
Action: Mouse pressed left at (794, 427)
Screenshot: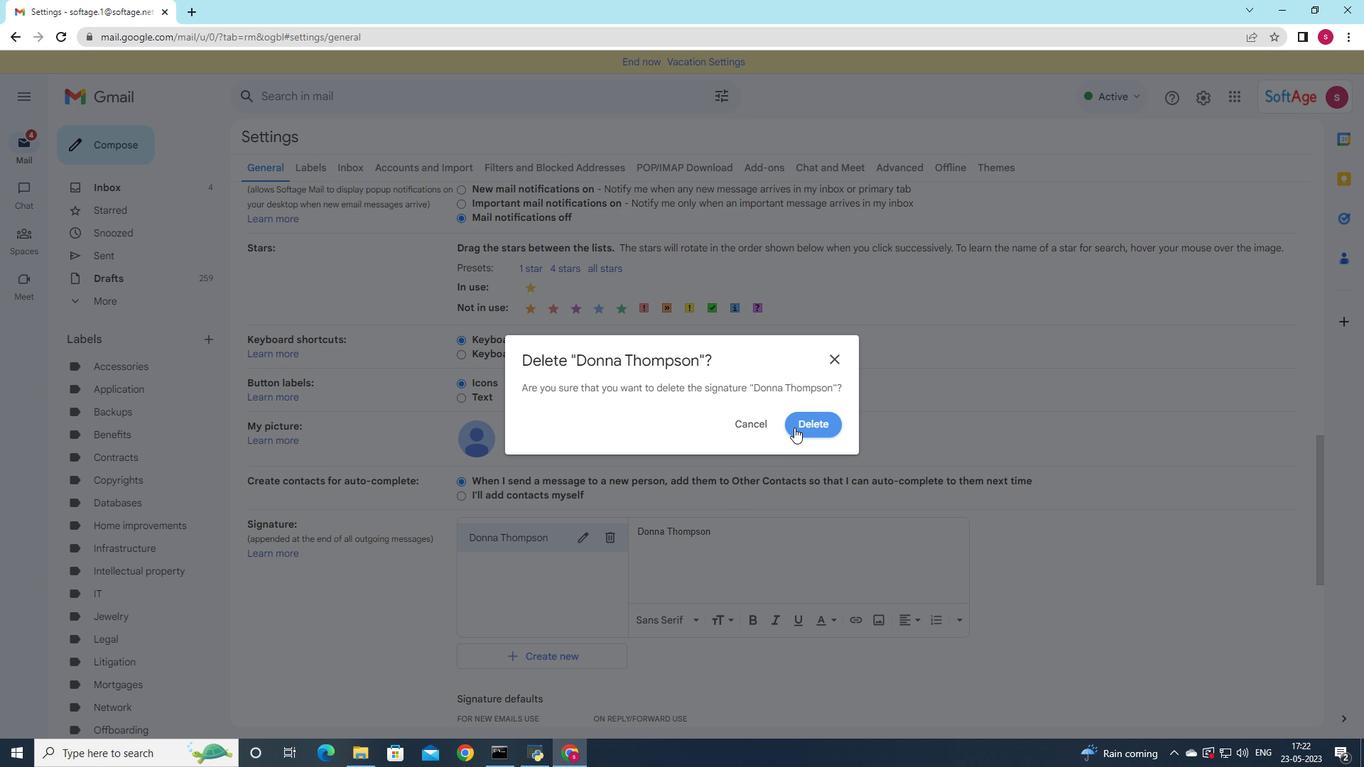 
Action: Mouse moved to (528, 548)
Screenshot: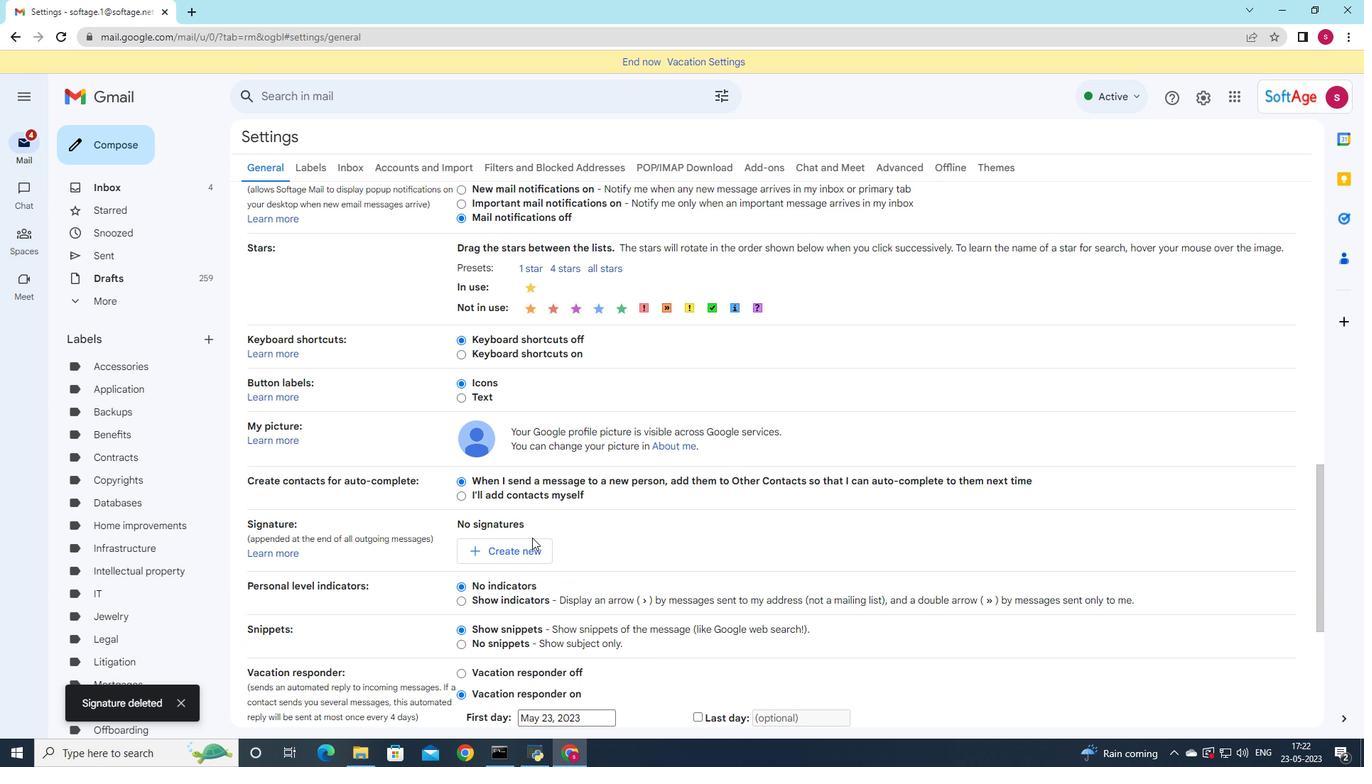 
Action: Mouse pressed left at (528, 548)
Screenshot: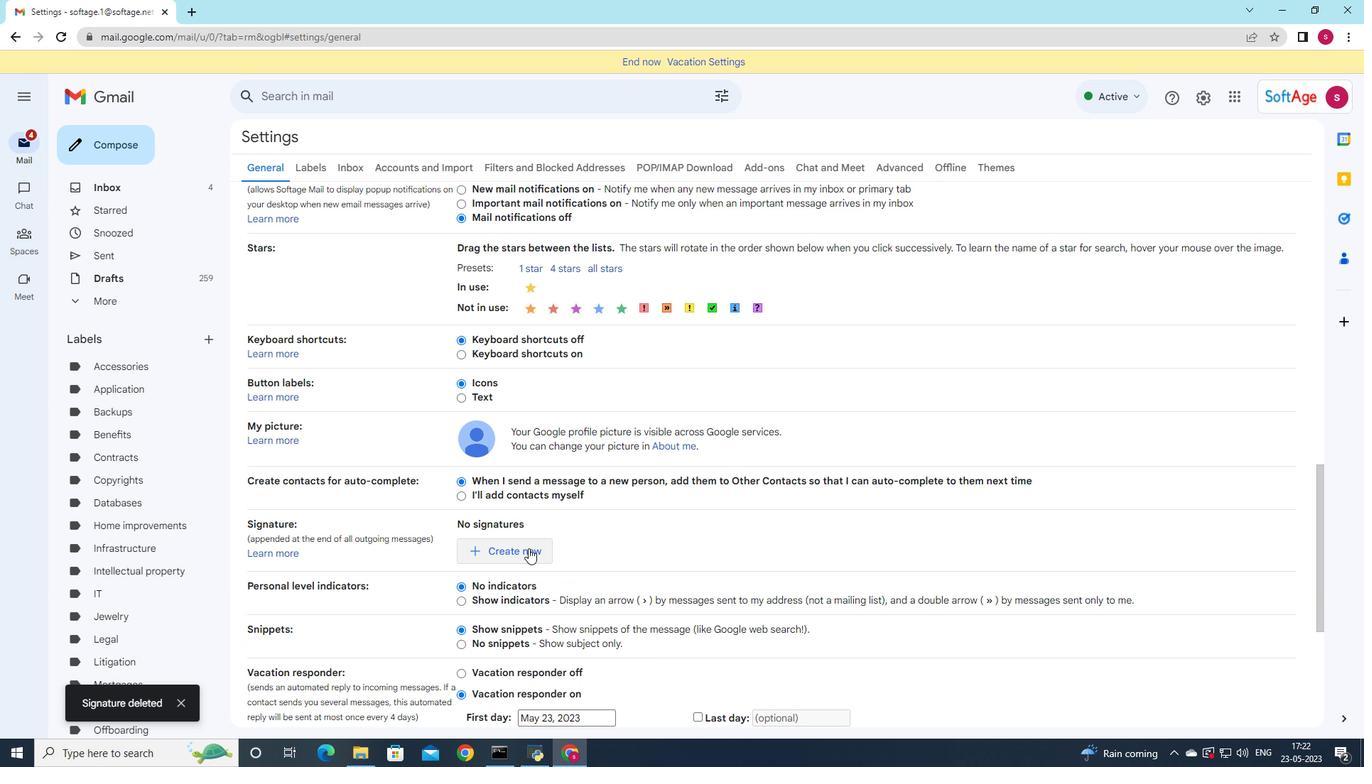 
Action: Mouse moved to (706, 461)
Screenshot: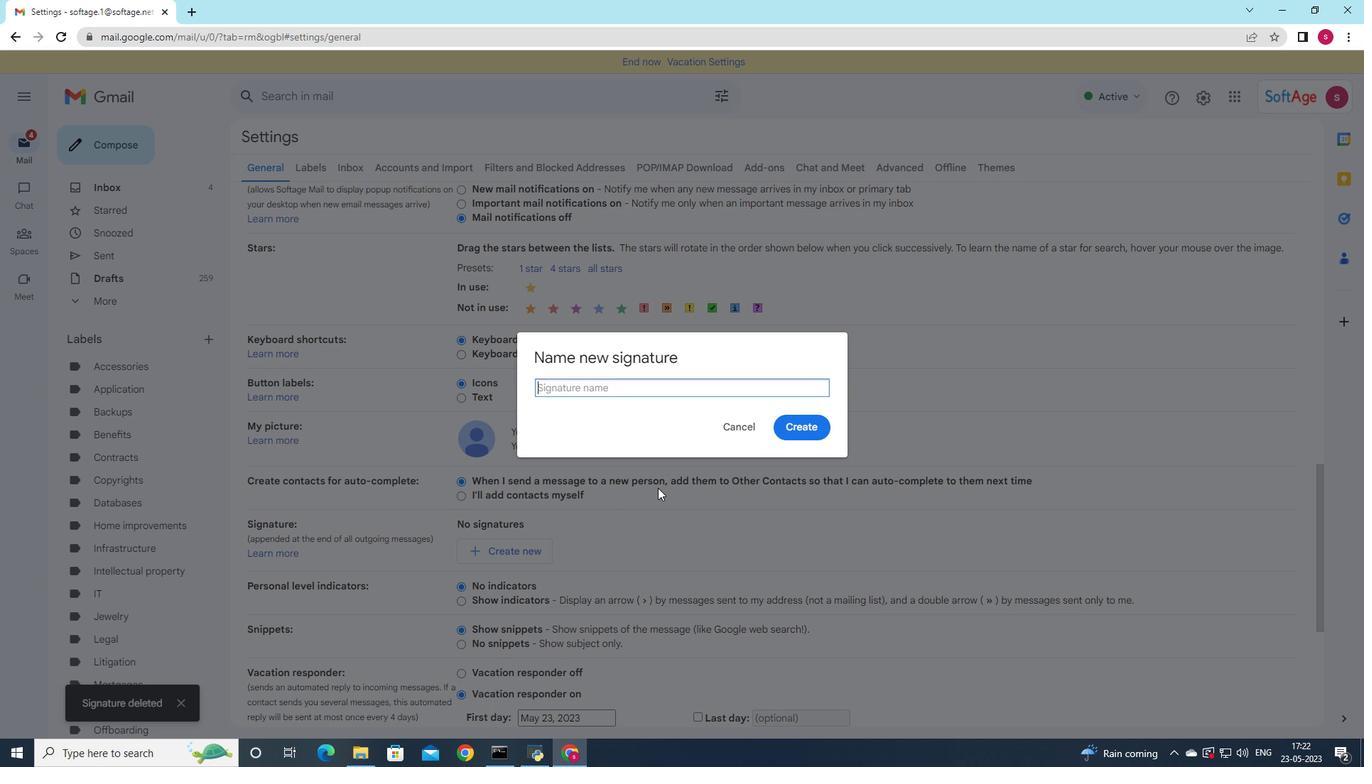 
Action: Key pressed <Key.shift>Dorian<Key.space><Key.shift>Gracia
Screenshot: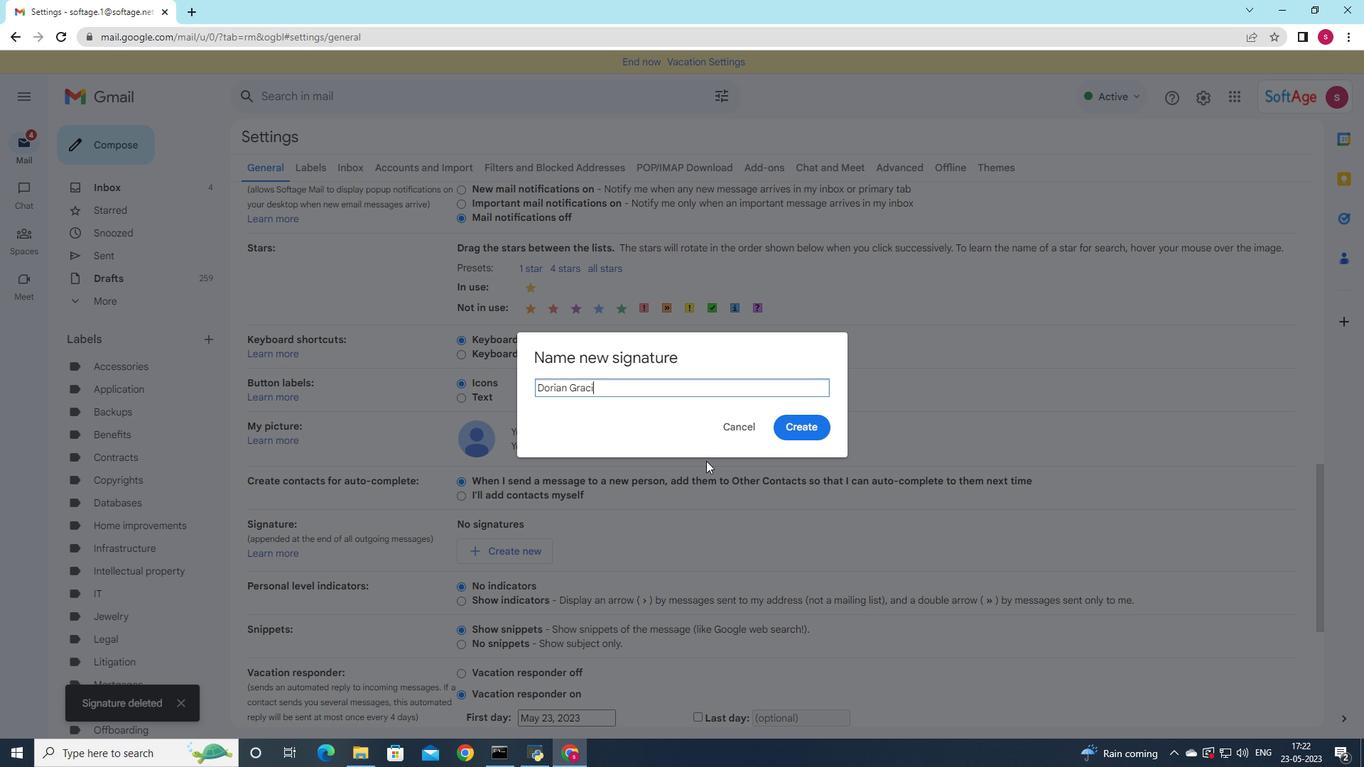 
Action: Mouse moved to (578, 388)
Screenshot: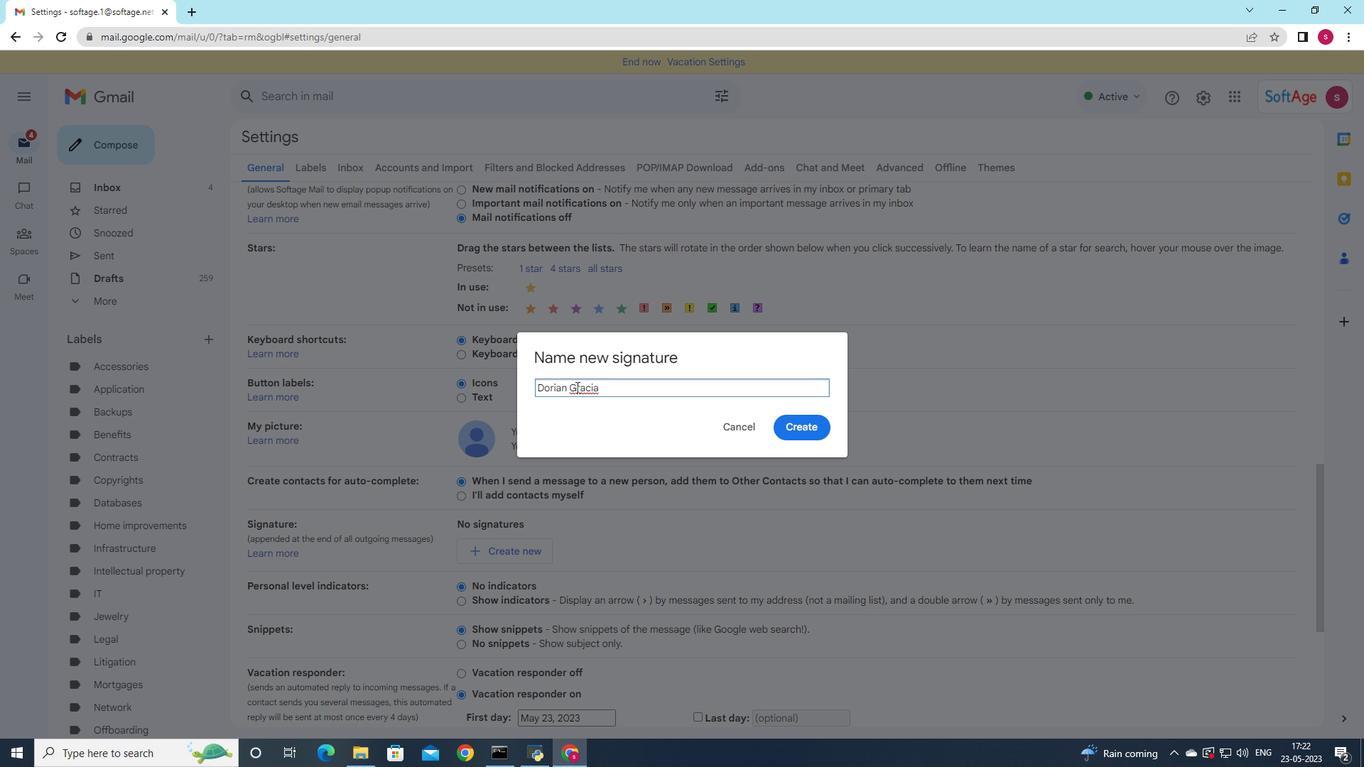 
Action: Mouse pressed left at (578, 388)
Screenshot: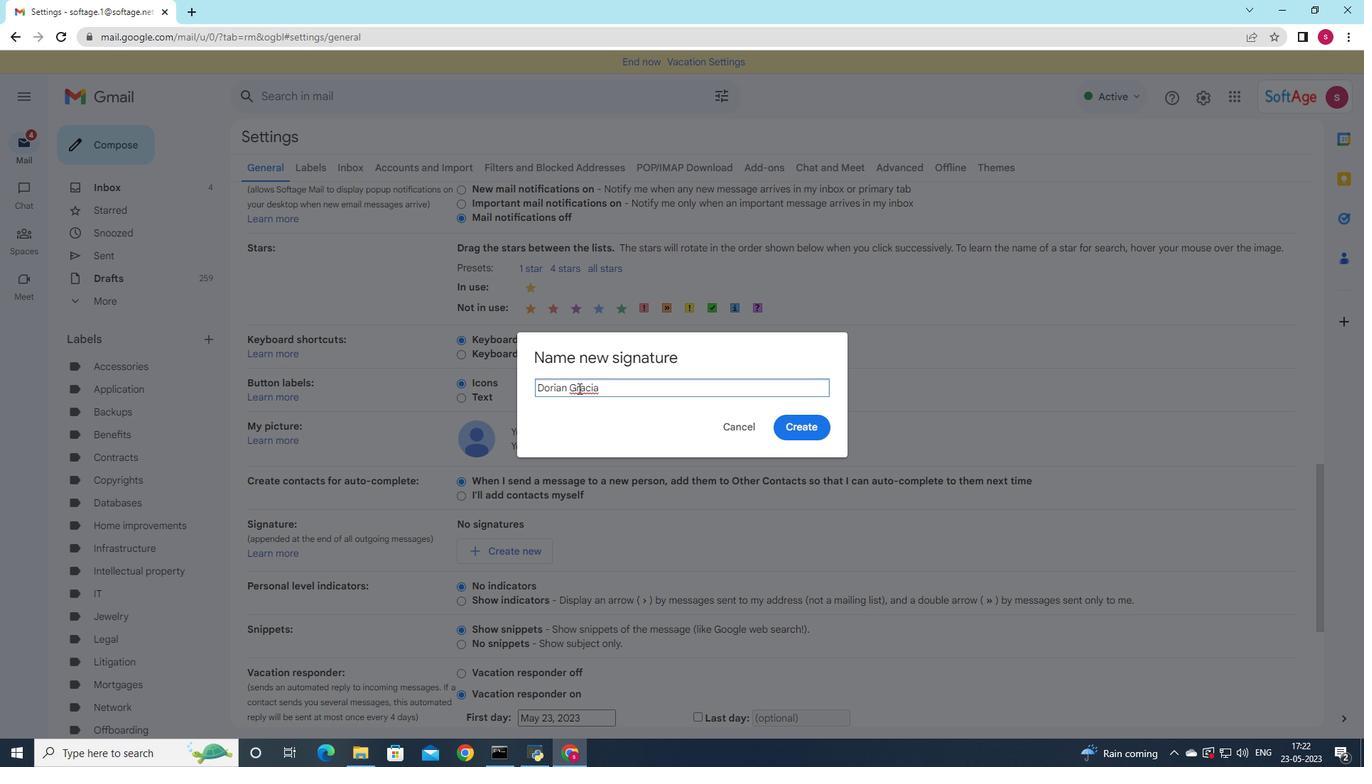 
Action: Key pressed <Key.right><Key.backspace><Key.right>r
Screenshot: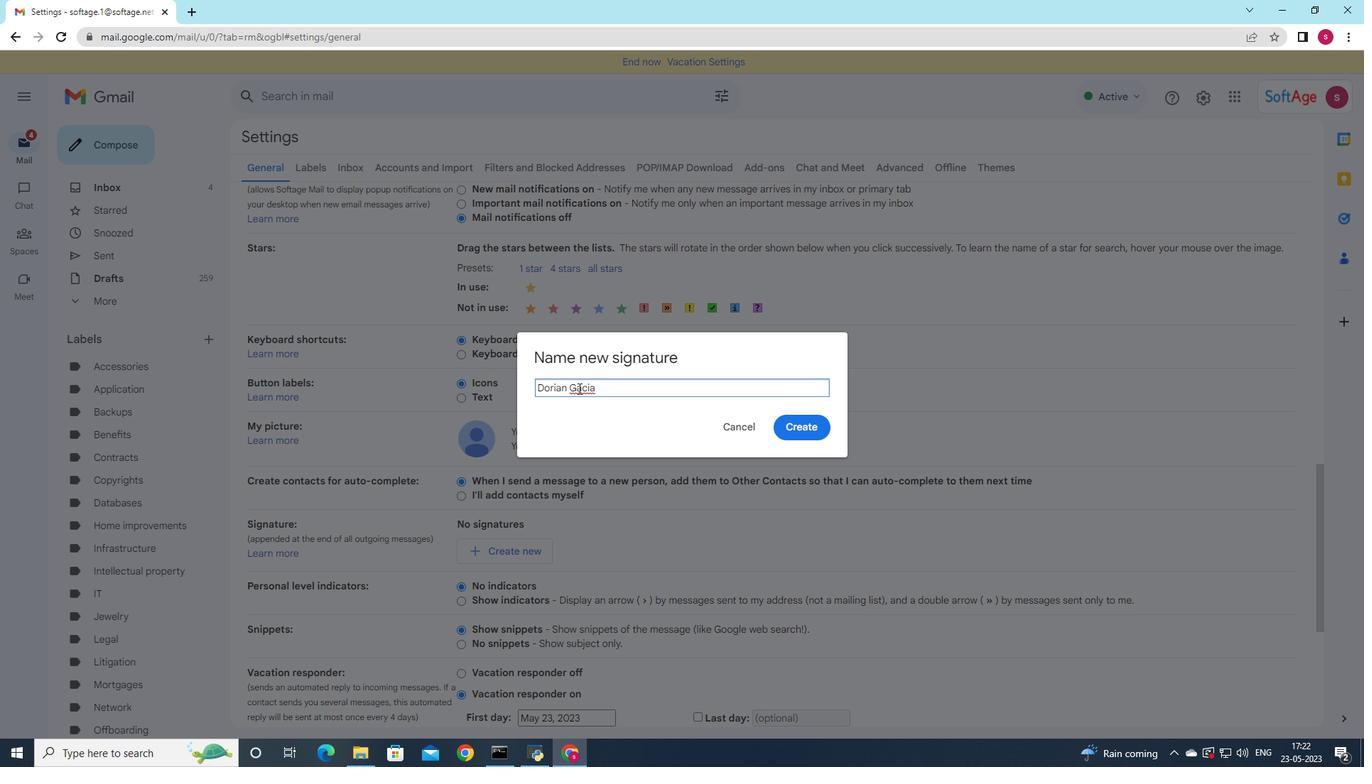 
Action: Mouse moved to (810, 425)
Screenshot: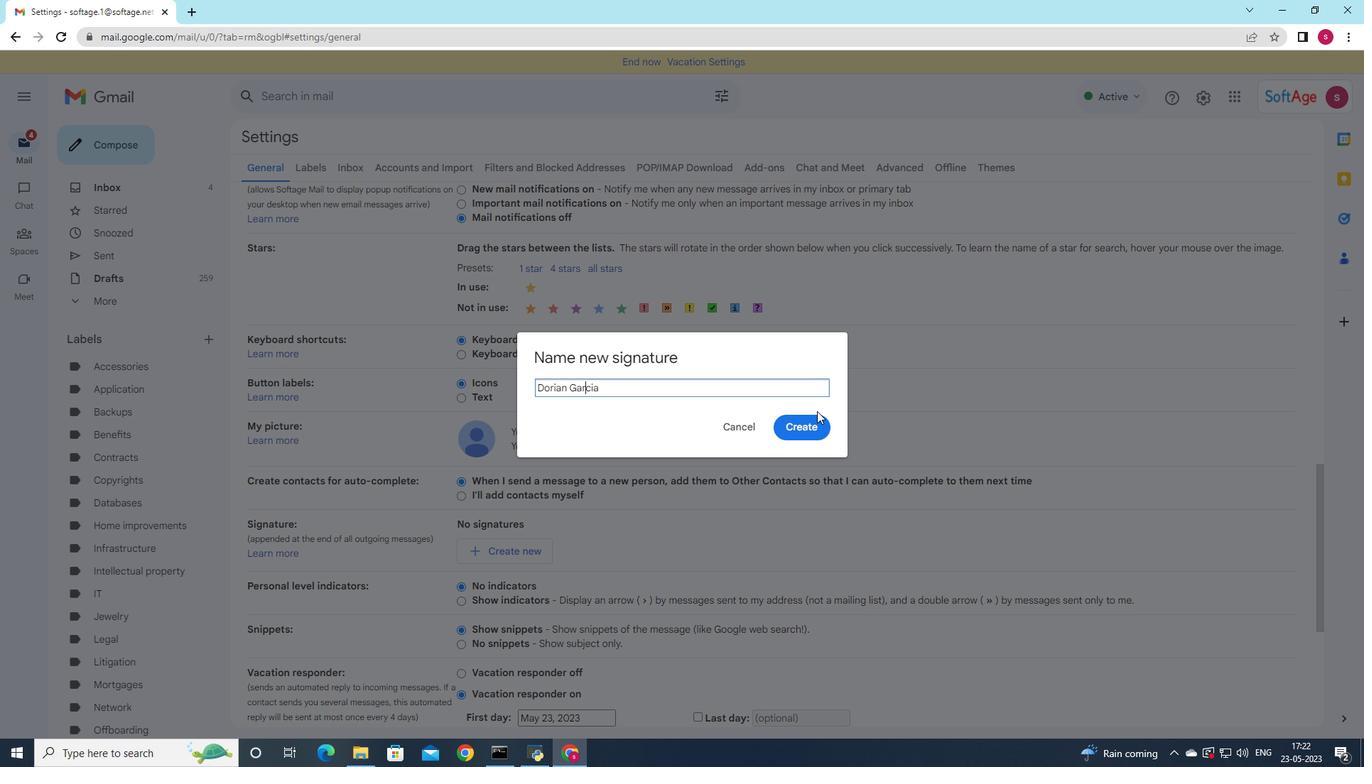 
Action: Mouse pressed left at (810, 425)
Screenshot: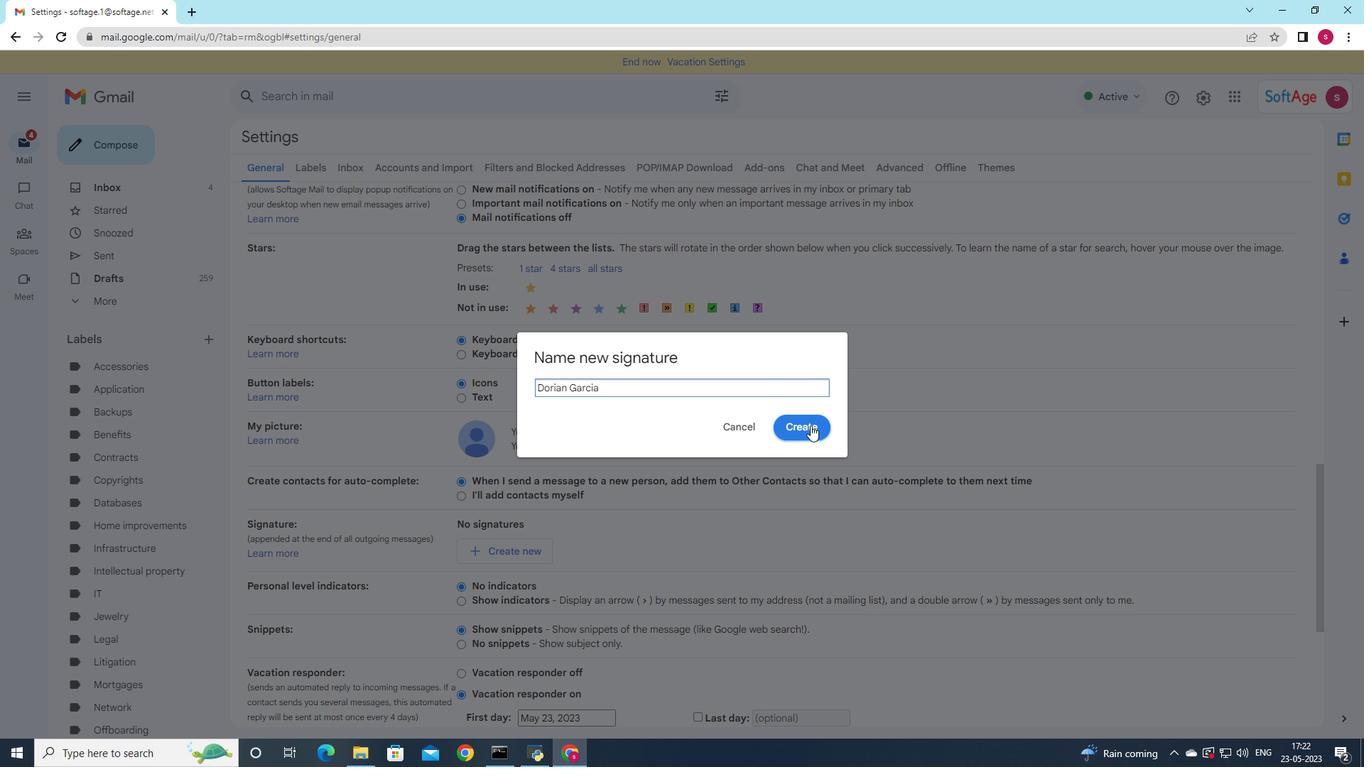 
Action: Mouse moved to (684, 546)
Screenshot: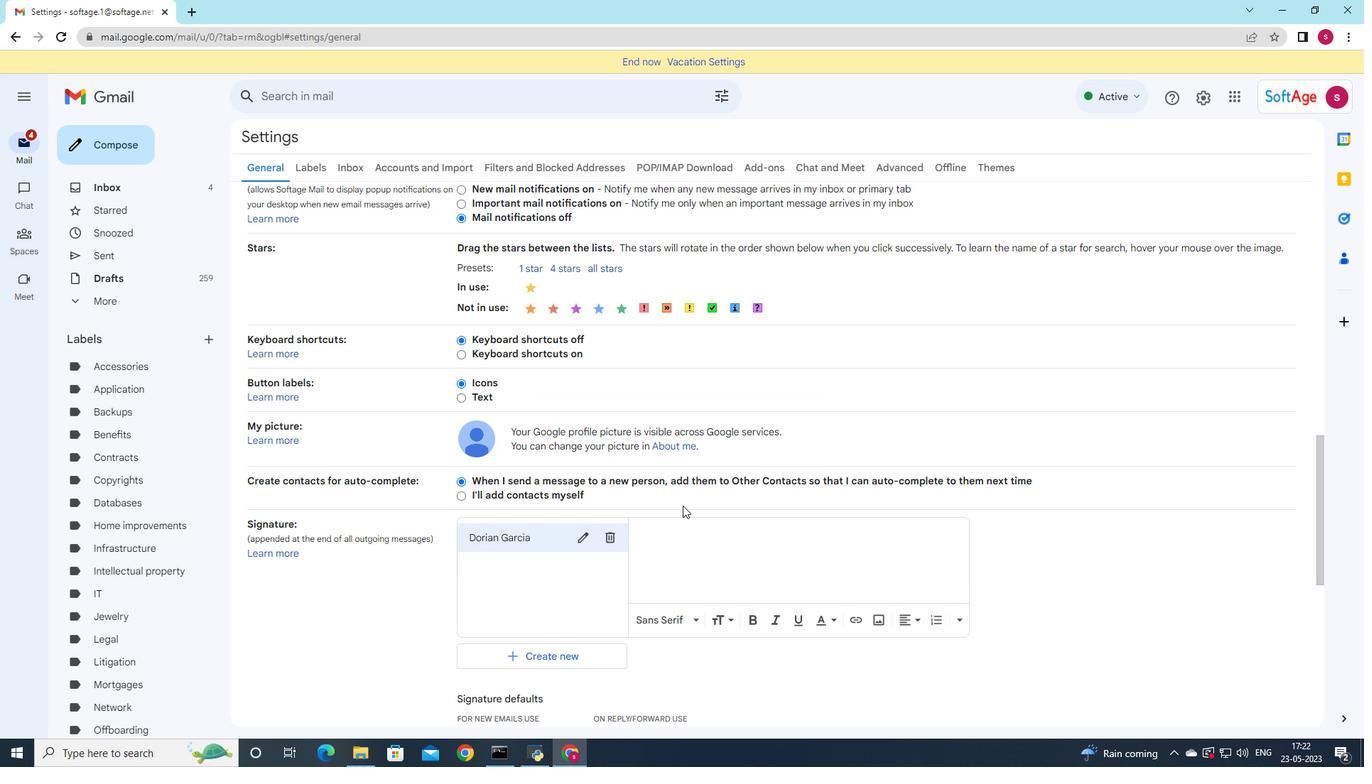 
Action: Mouse pressed left at (684, 546)
Screenshot: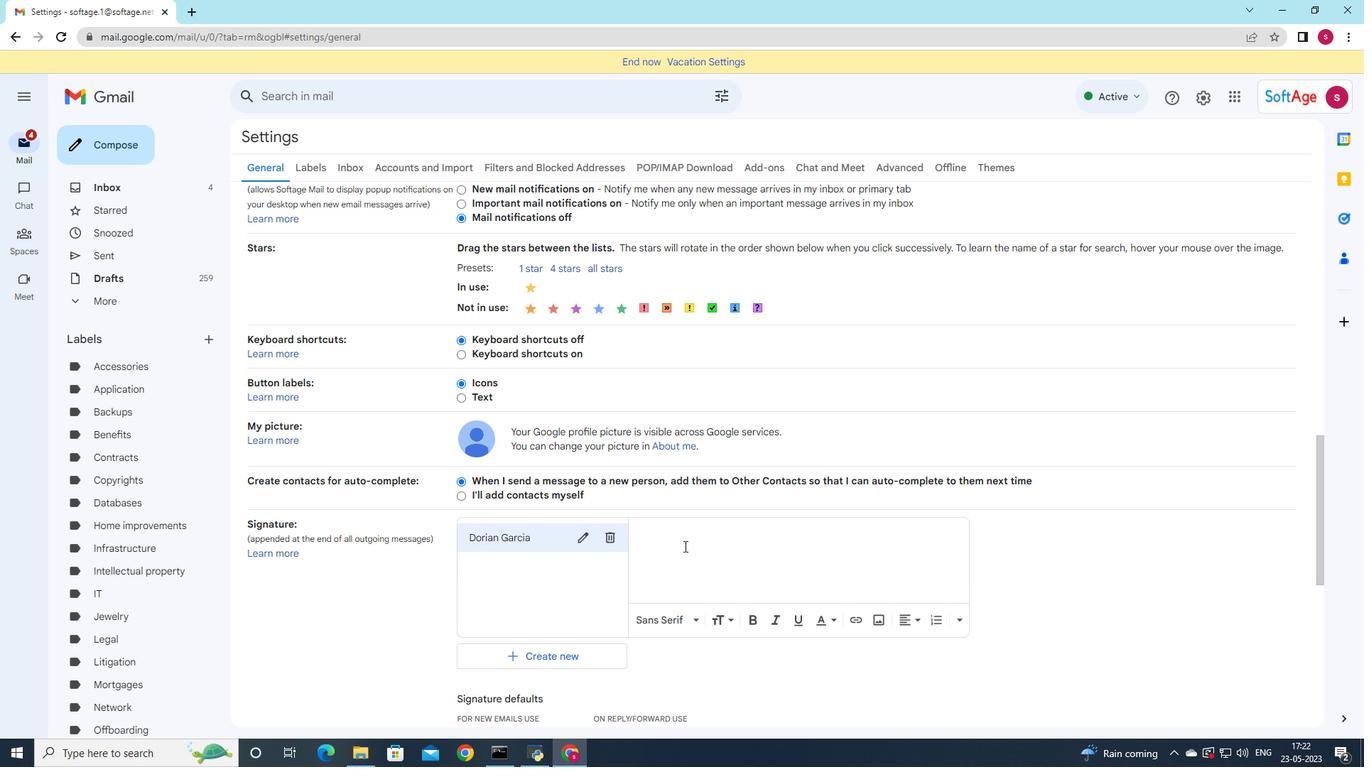 
Action: Key pressed <Key.shift>Dorian<Key.space><Key.shift>Gr<Key.backspace>arcia
Screenshot: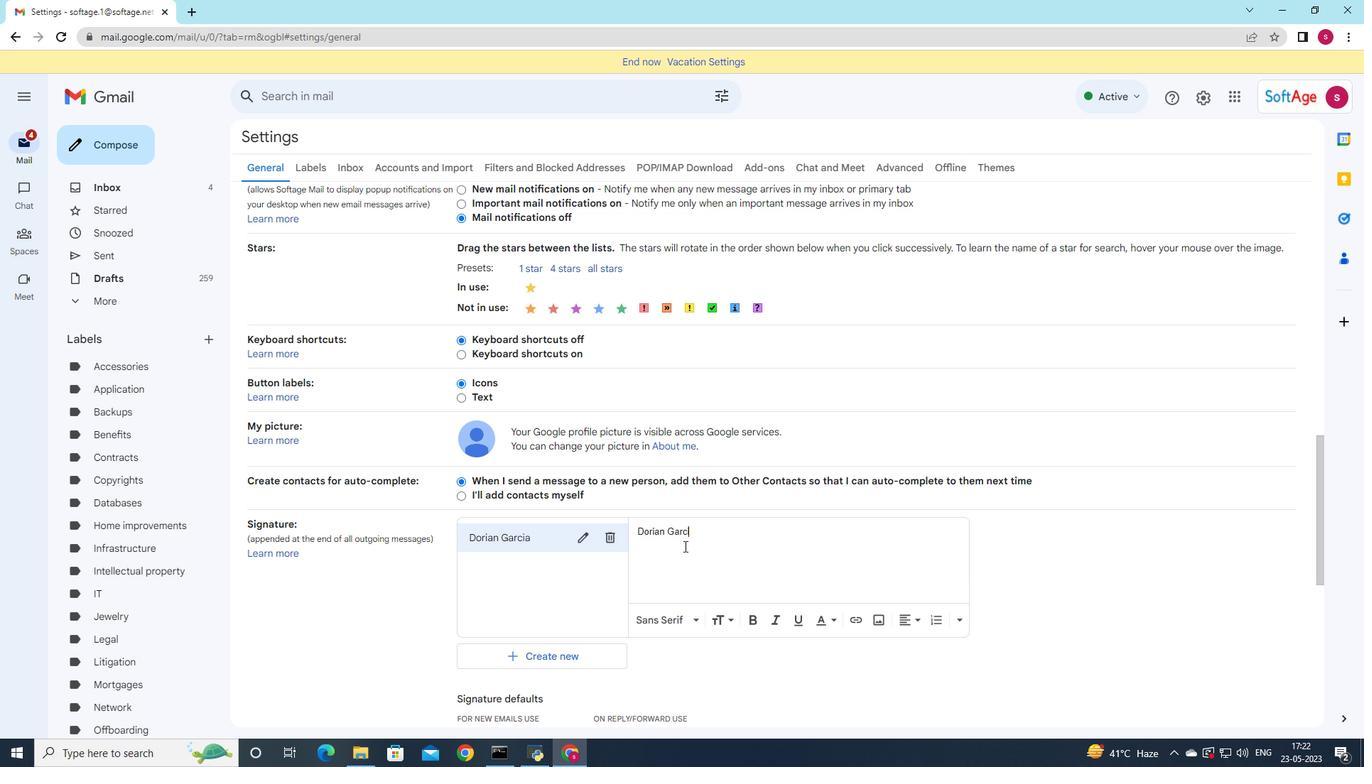 
Action: Mouse moved to (685, 546)
Screenshot: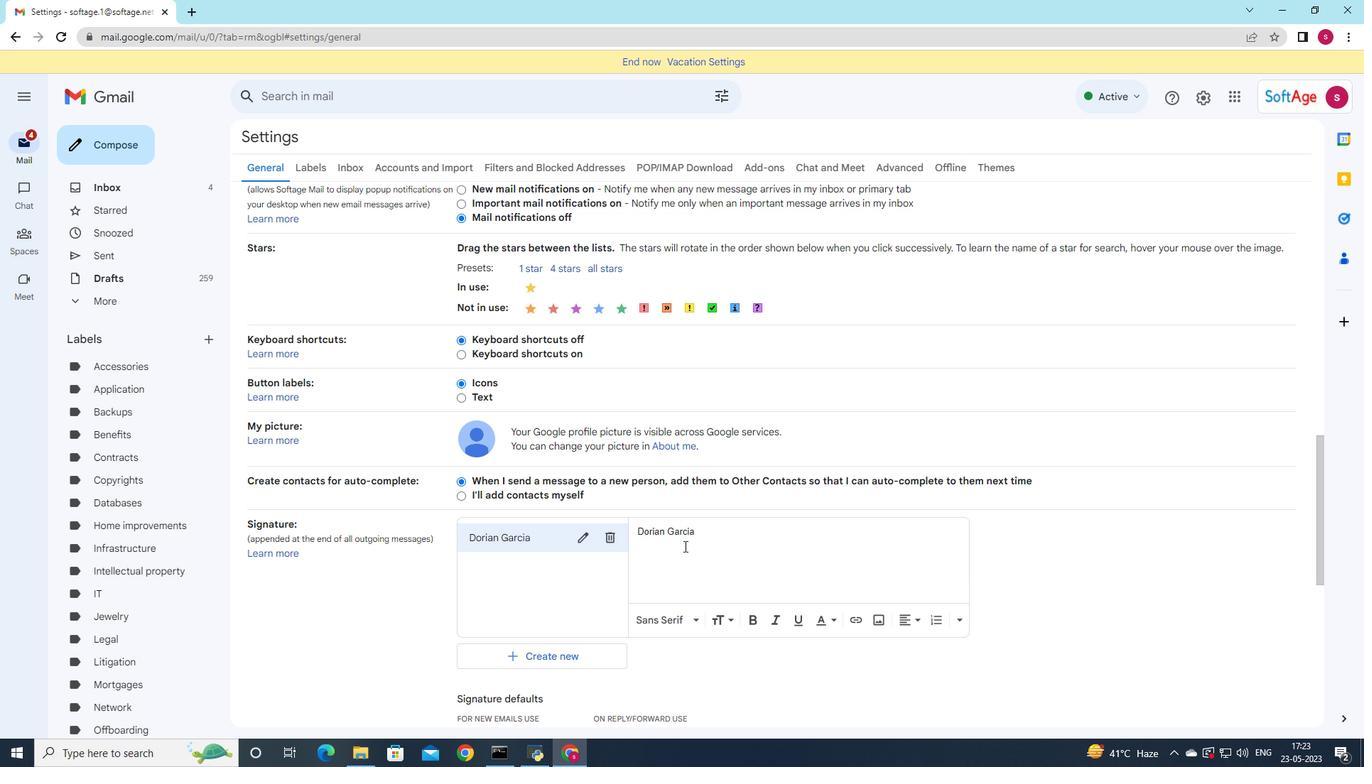 
Action: Mouse scrolled (685, 545) with delta (0, 0)
Screenshot: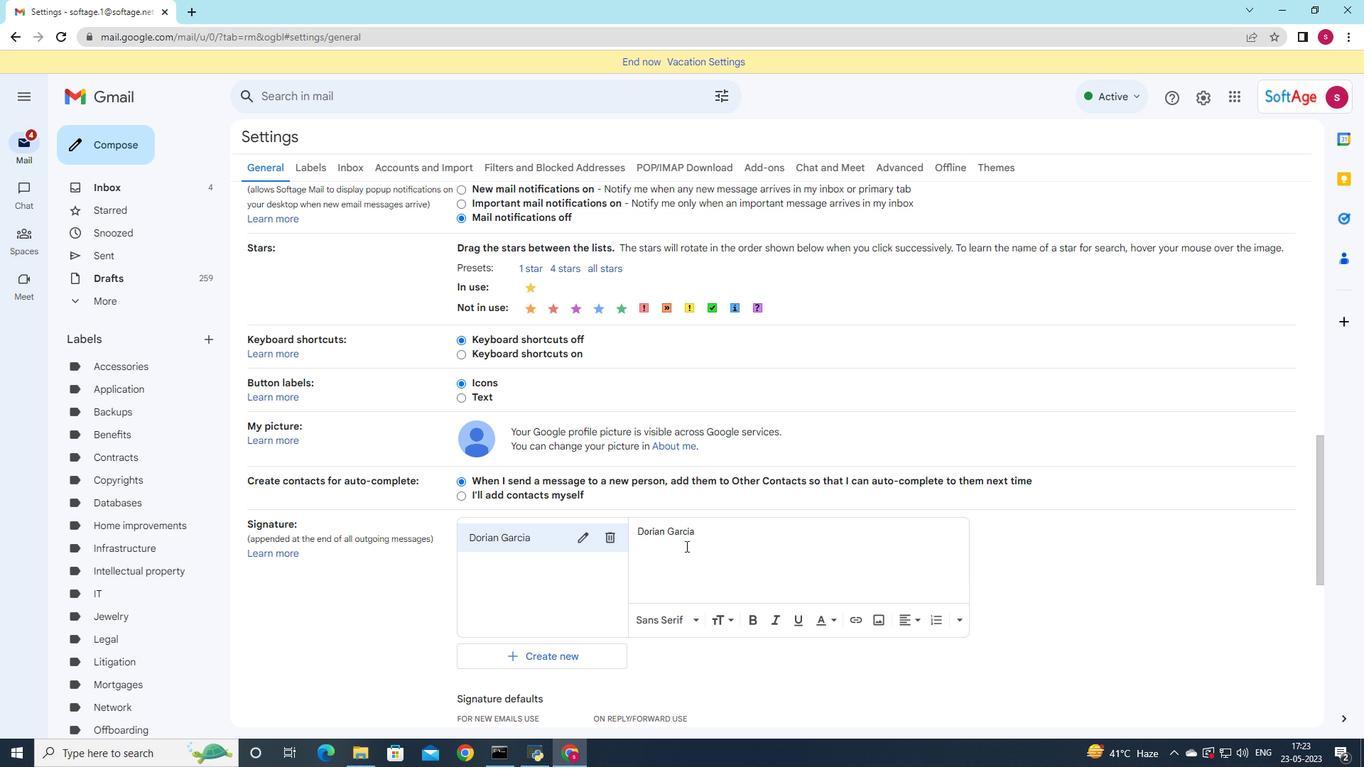 
Action: Mouse scrolled (685, 545) with delta (0, 0)
Screenshot: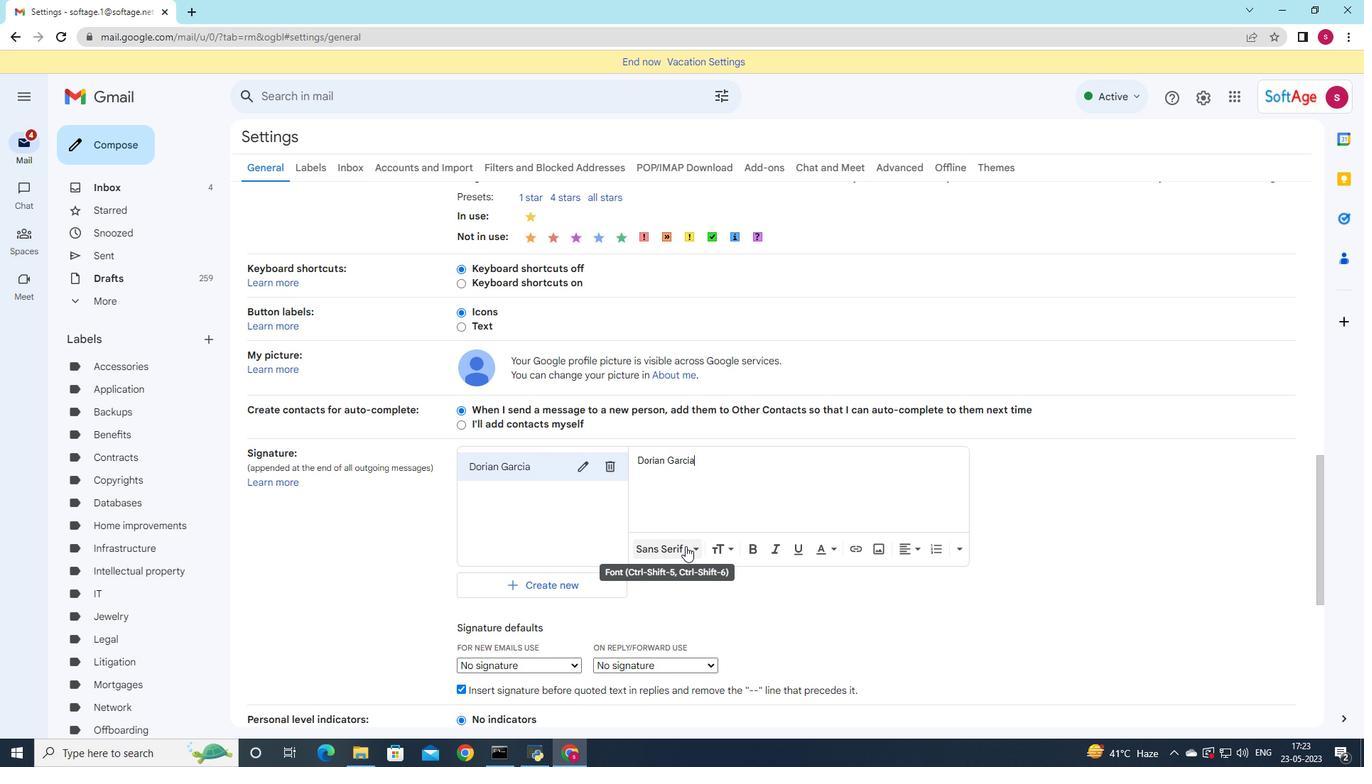 
Action: Mouse scrolled (685, 545) with delta (0, 0)
Screenshot: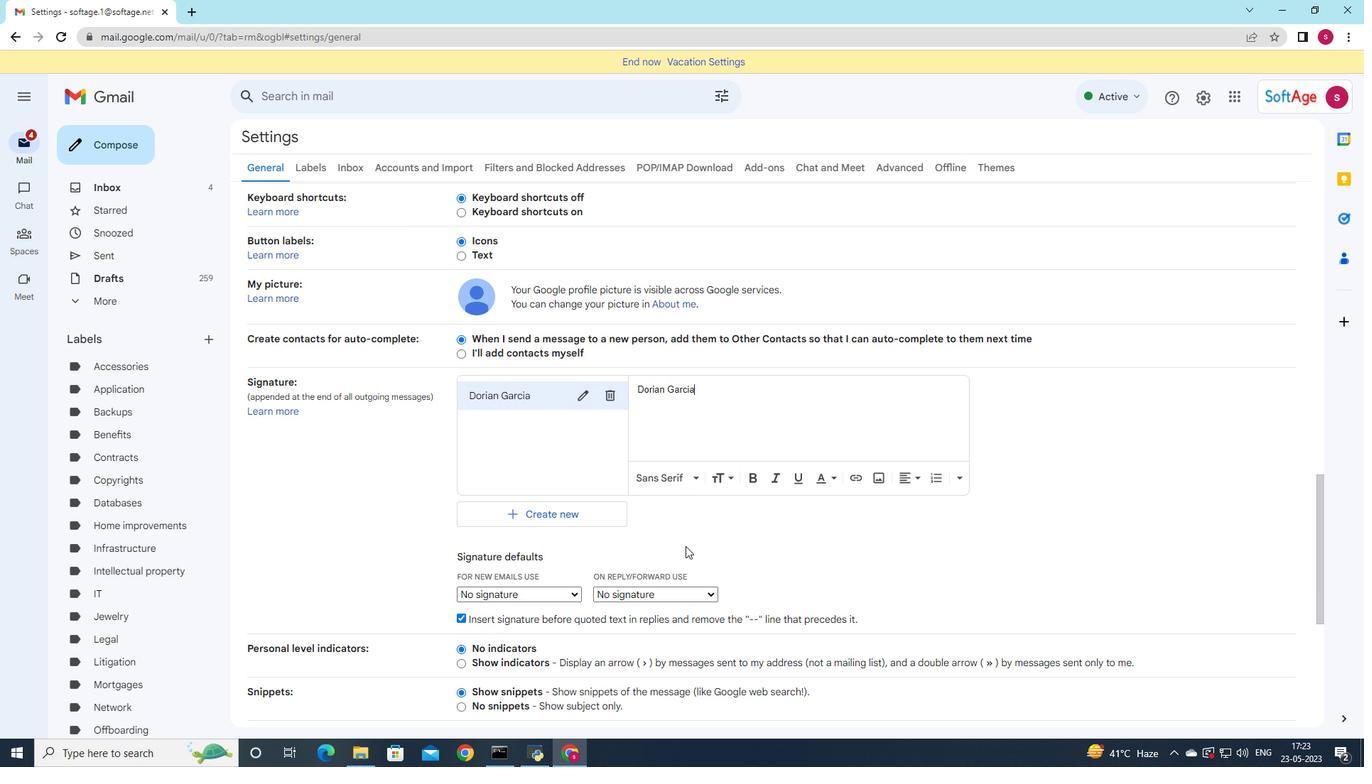 
Action: Mouse scrolled (685, 545) with delta (0, 0)
Screenshot: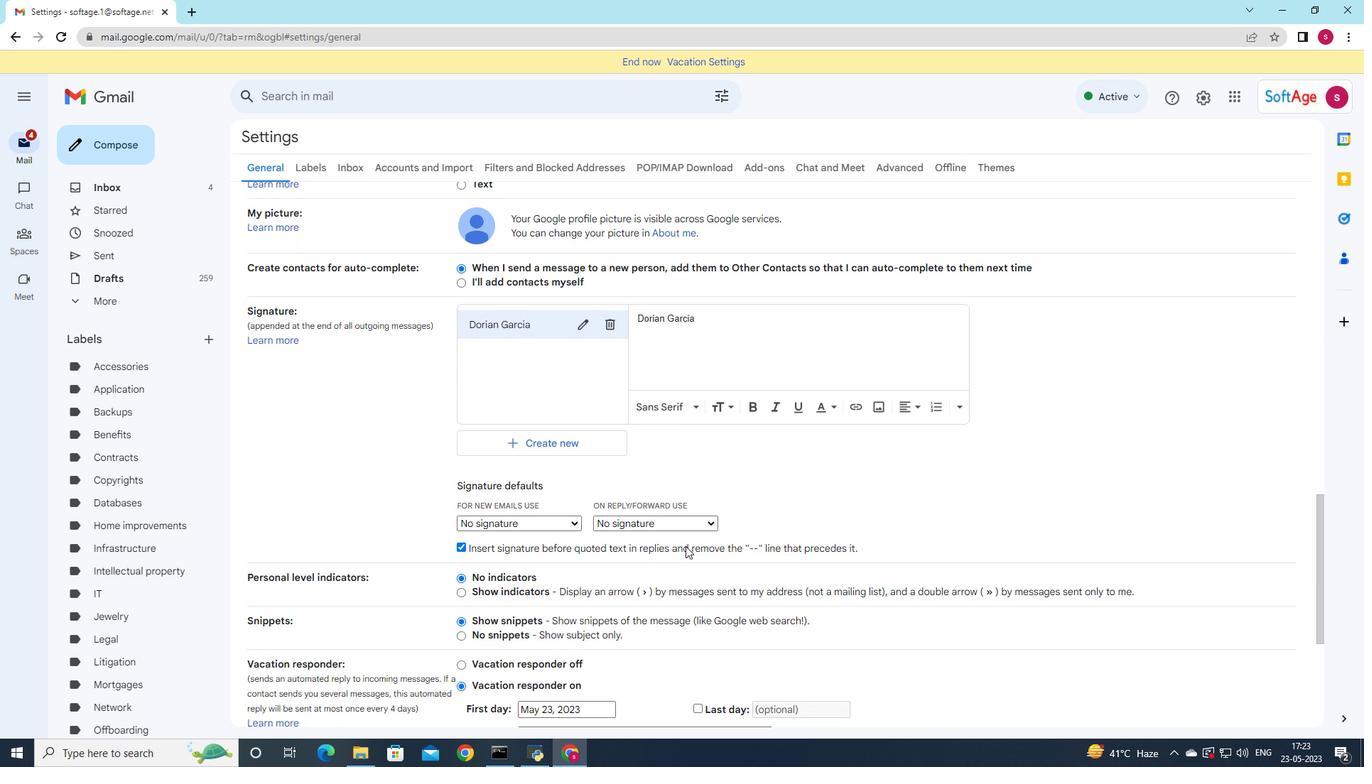 
Action: Mouse moved to (576, 448)
Screenshot: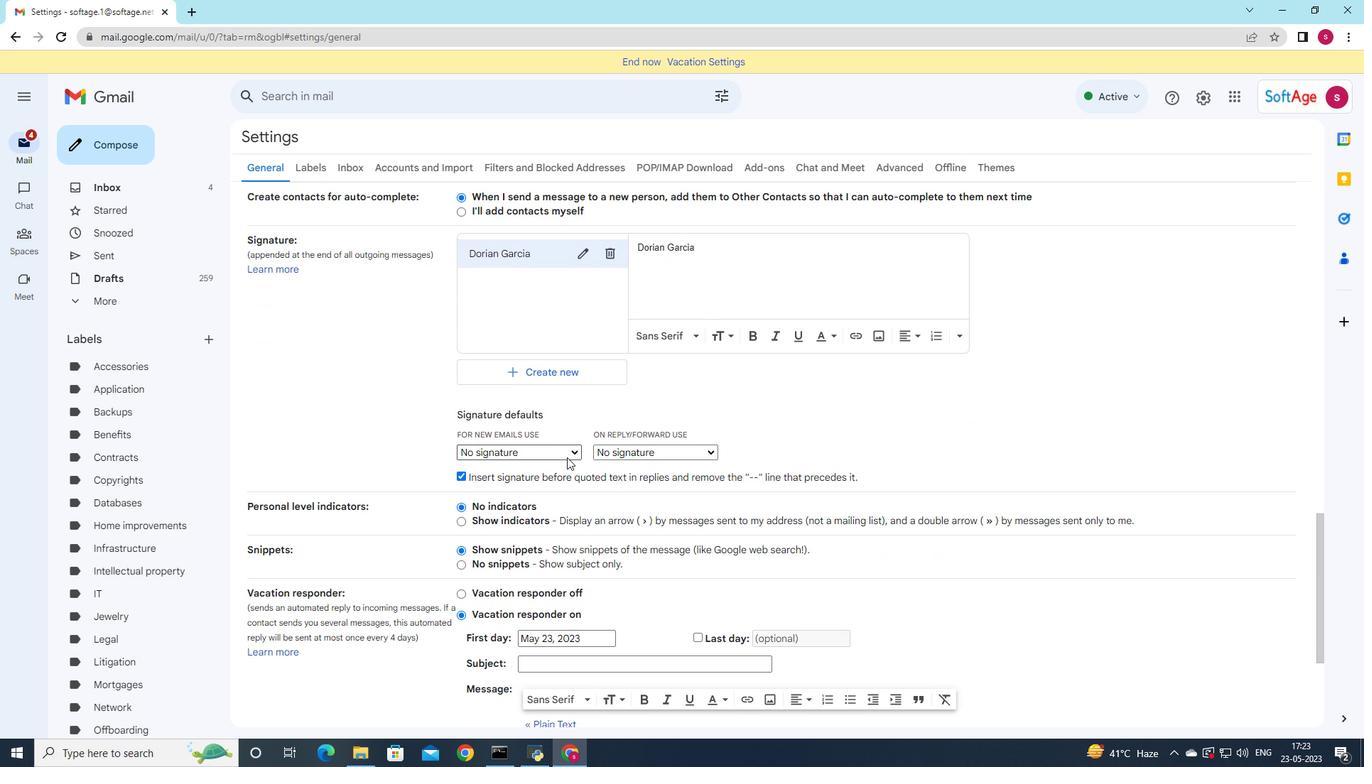 
Action: Mouse pressed left at (576, 448)
Screenshot: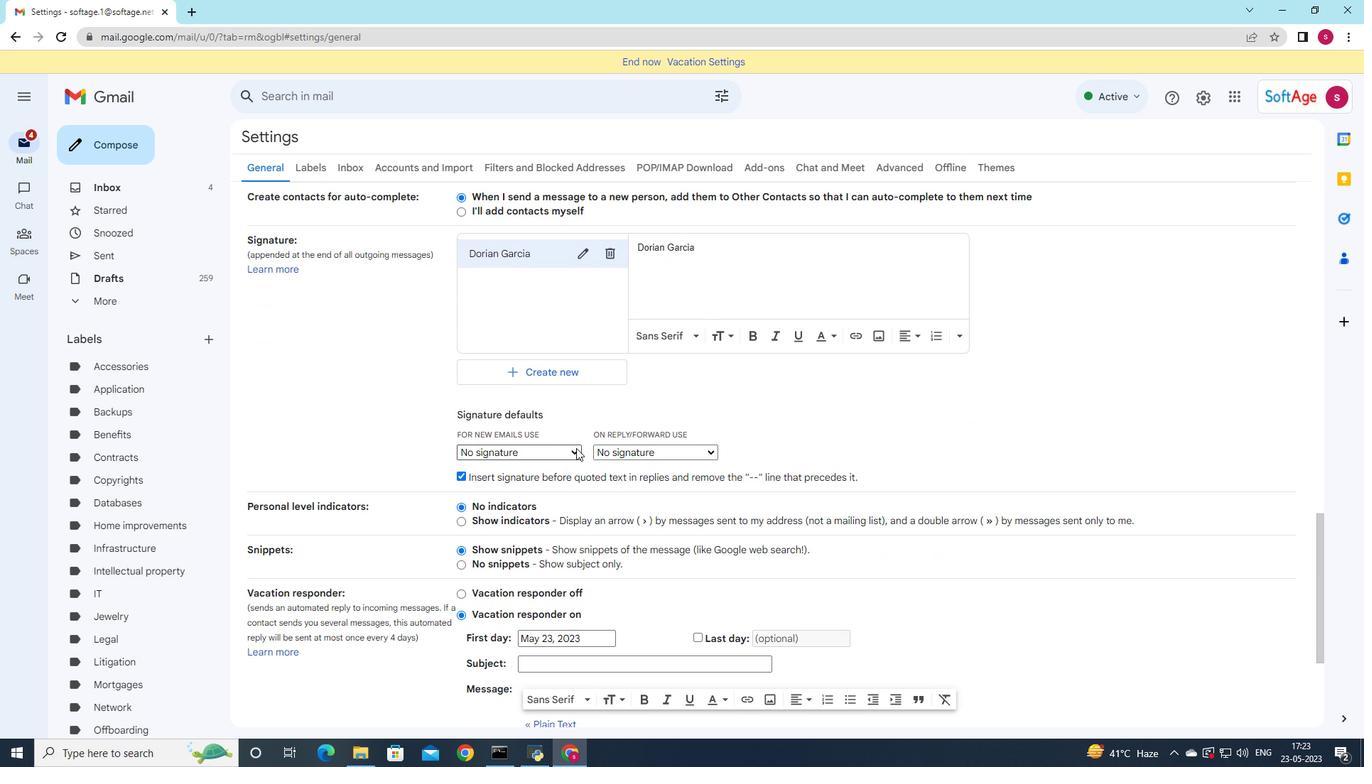 
Action: Mouse moved to (566, 480)
Screenshot: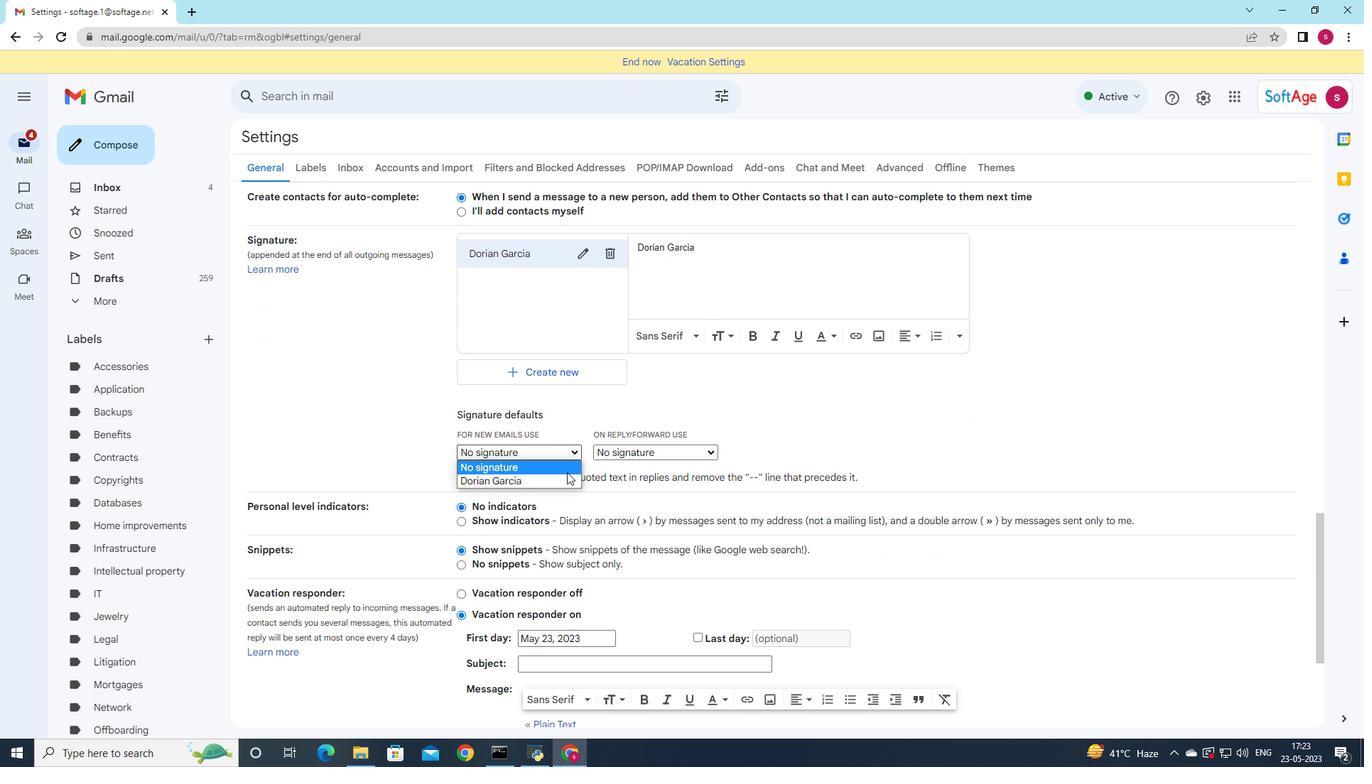 
Action: Mouse pressed left at (566, 480)
Screenshot: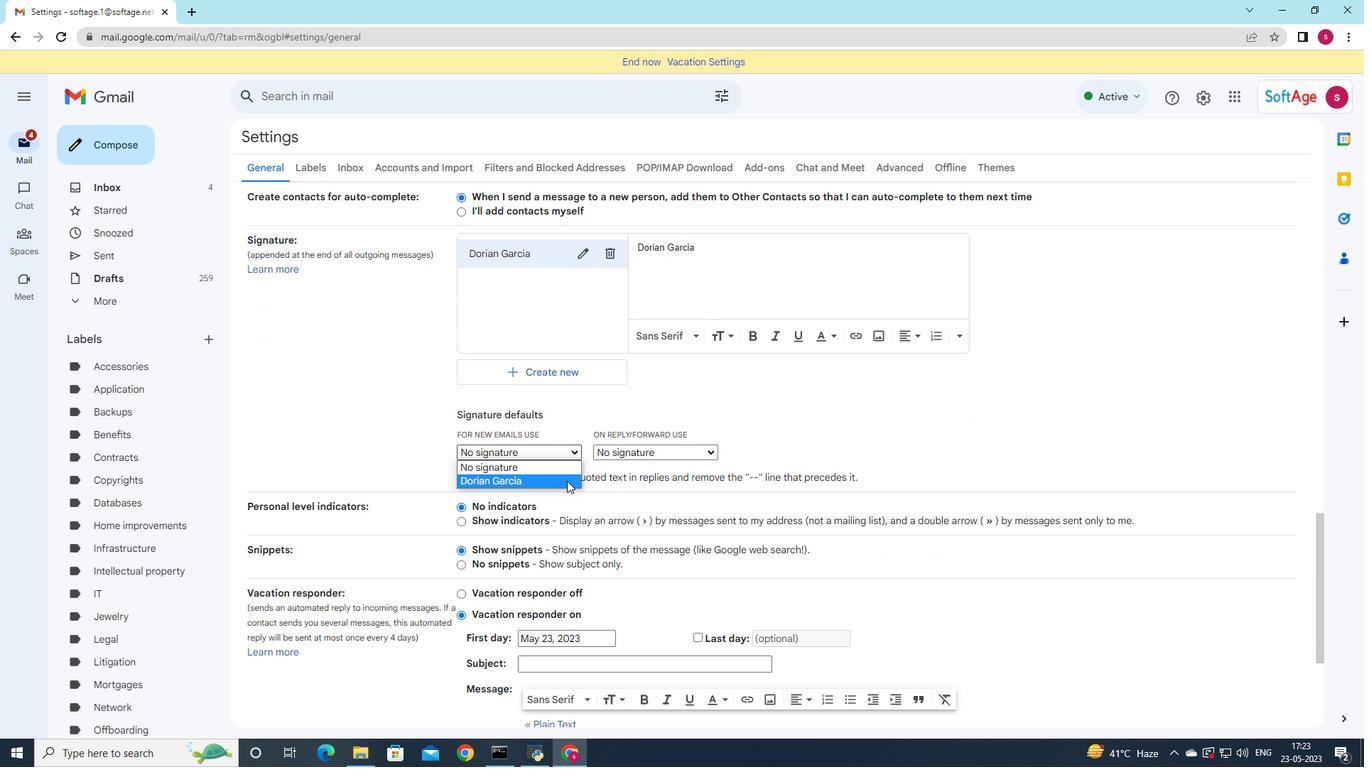
Action: Mouse moved to (715, 449)
Screenshot: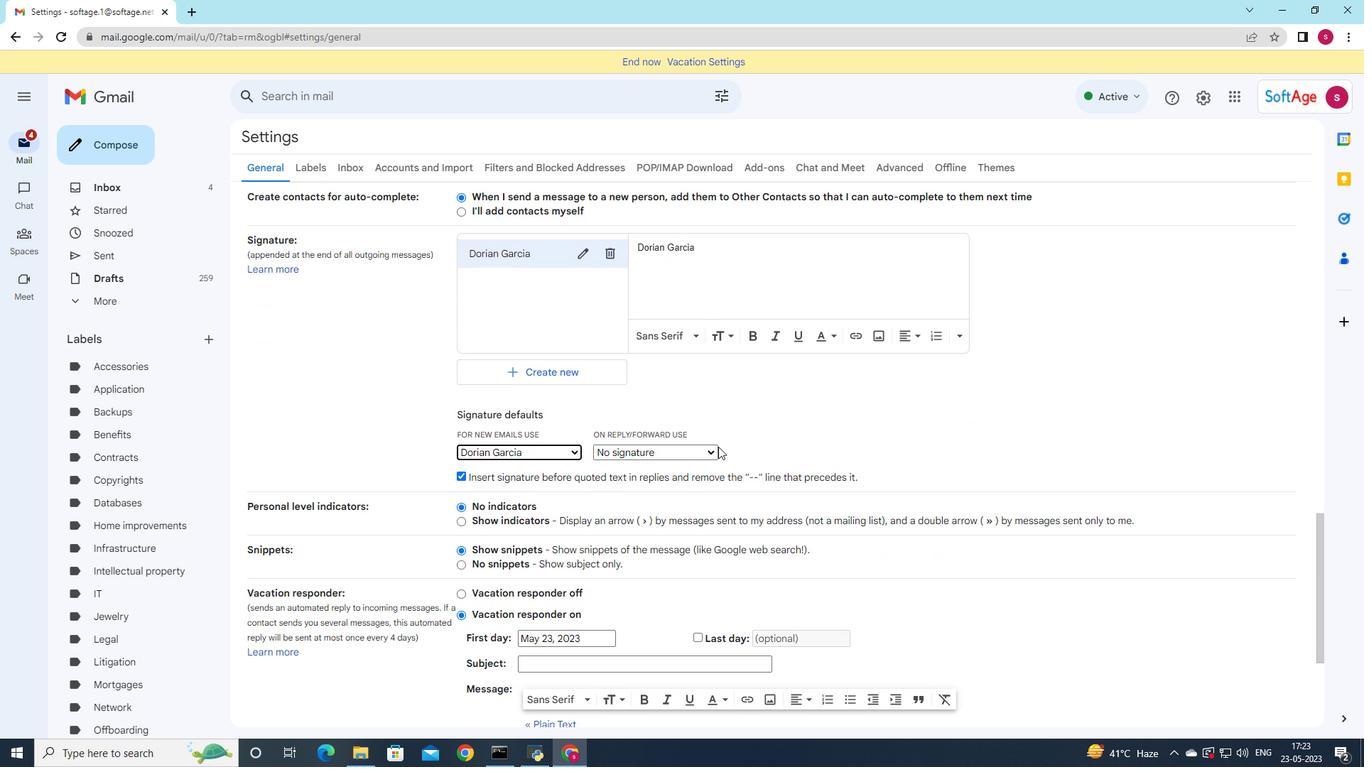 
Action: Mouse pressed left at (715, 449)
Screenshot: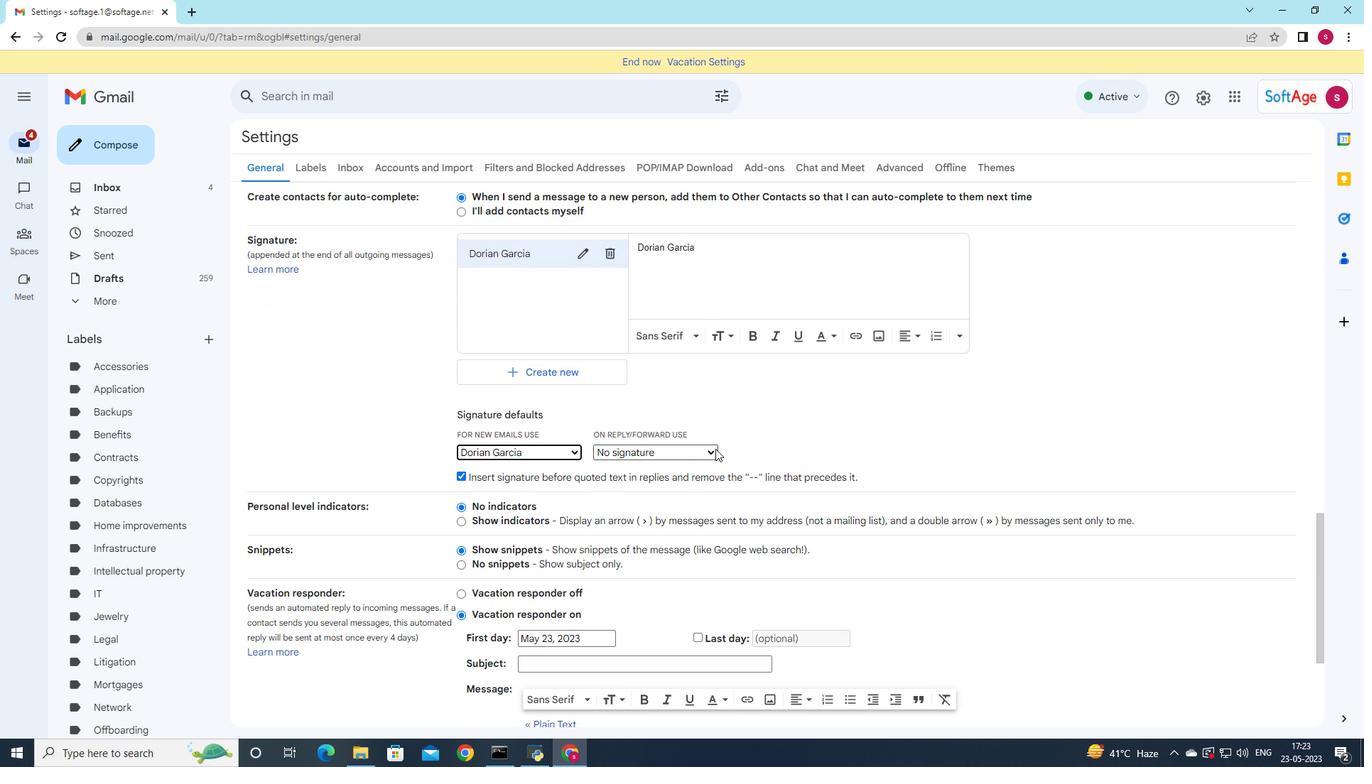 
Action: Mouse moved to (710, 483)
Screenshot: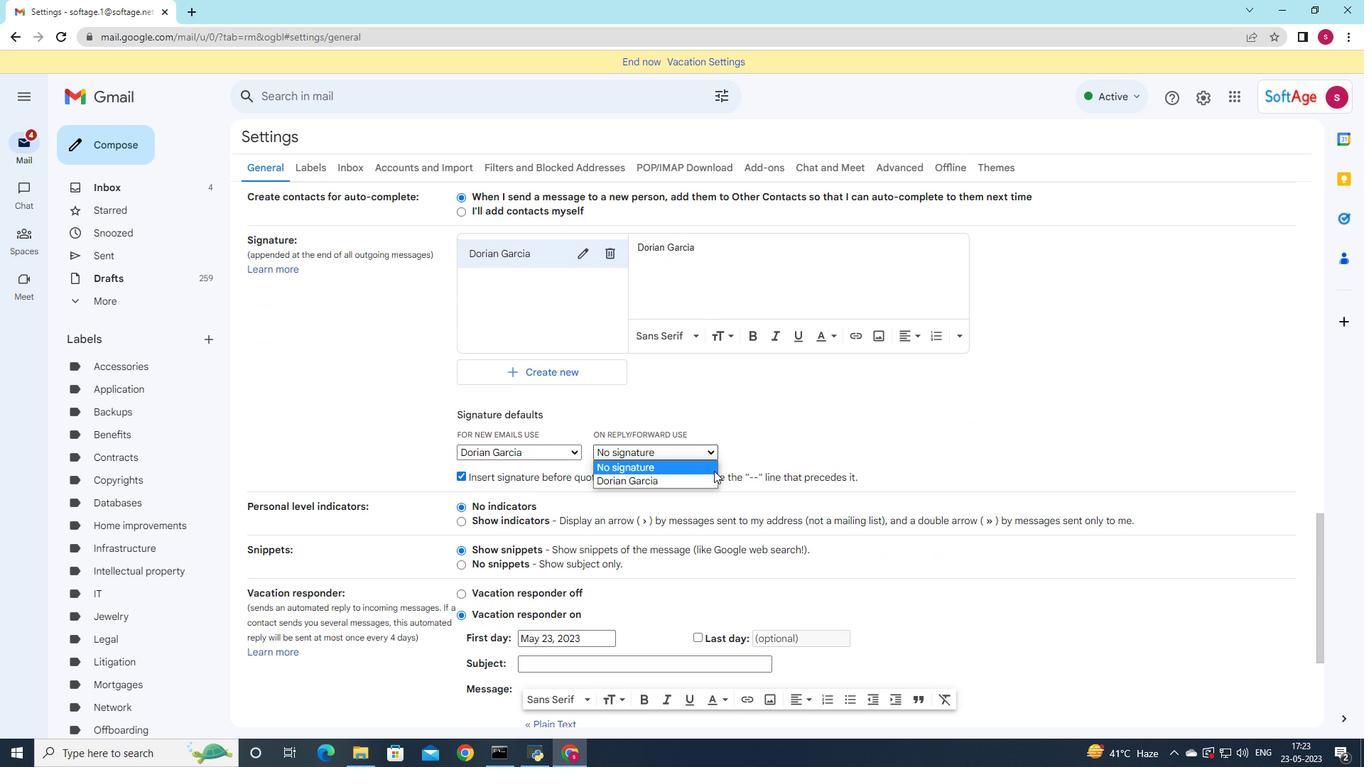 
Action: Mouse pressed left at (710, 483)
Screenshot: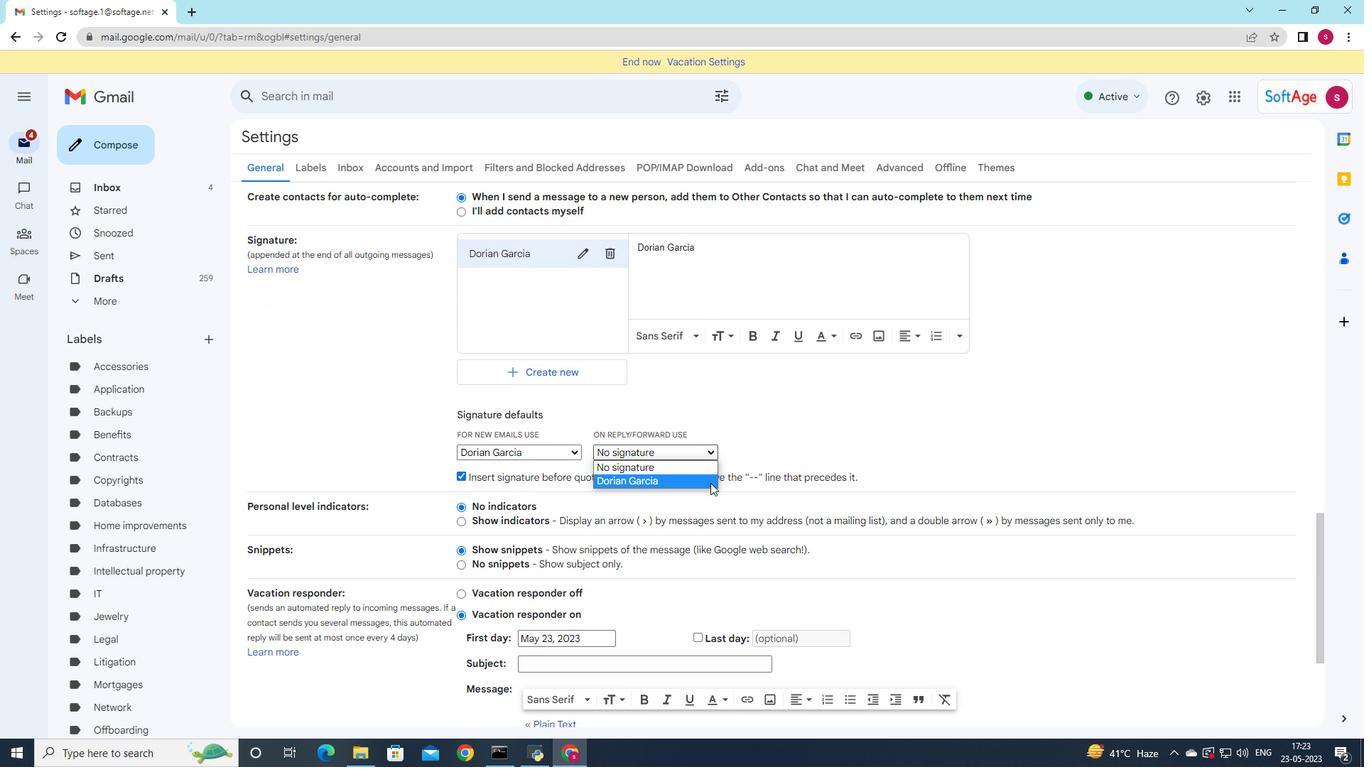 
Action: Mouse moved to (713, 473)
Screenshot: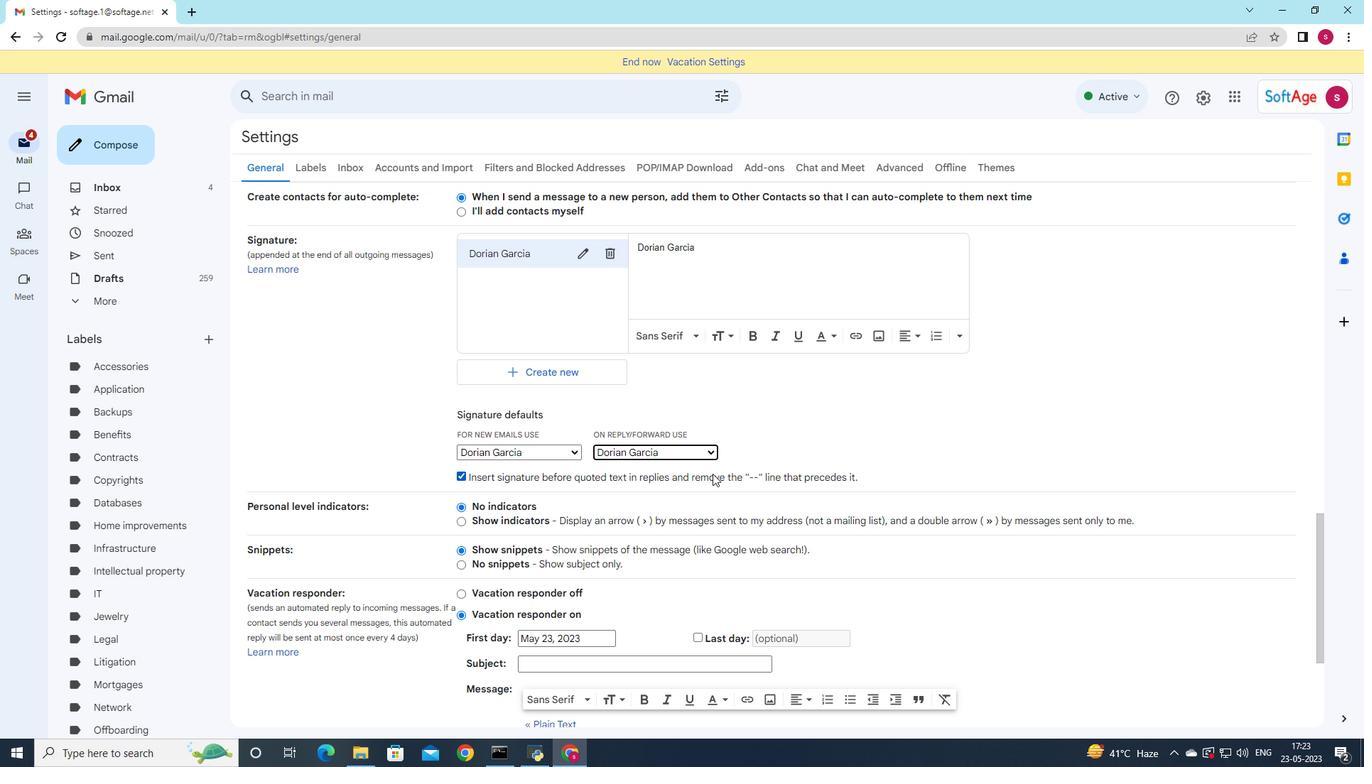 
Action: Mouse scrolled (713, 473) with delta (0, 0)
Screenshot: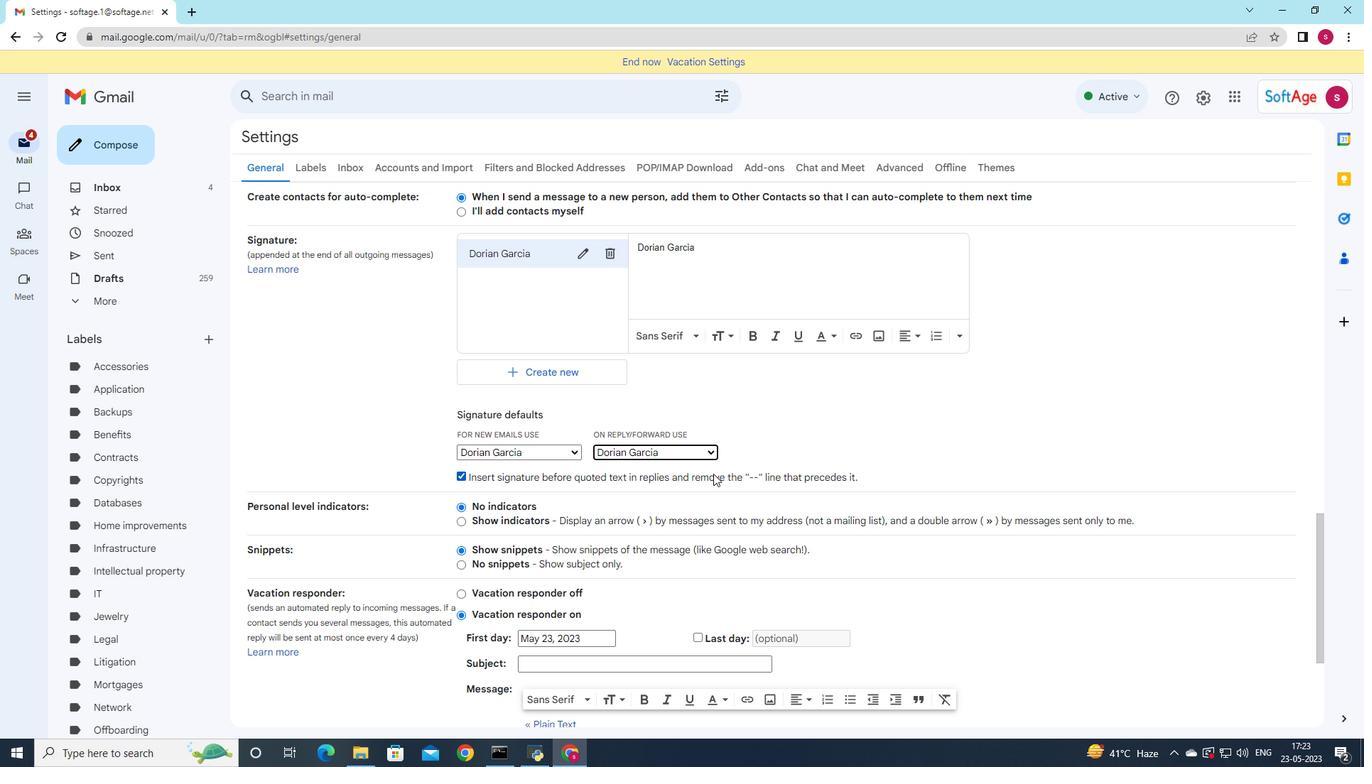 
Action: Mouse scrolled (713, 473) with delta (0, 0)
Screenshot: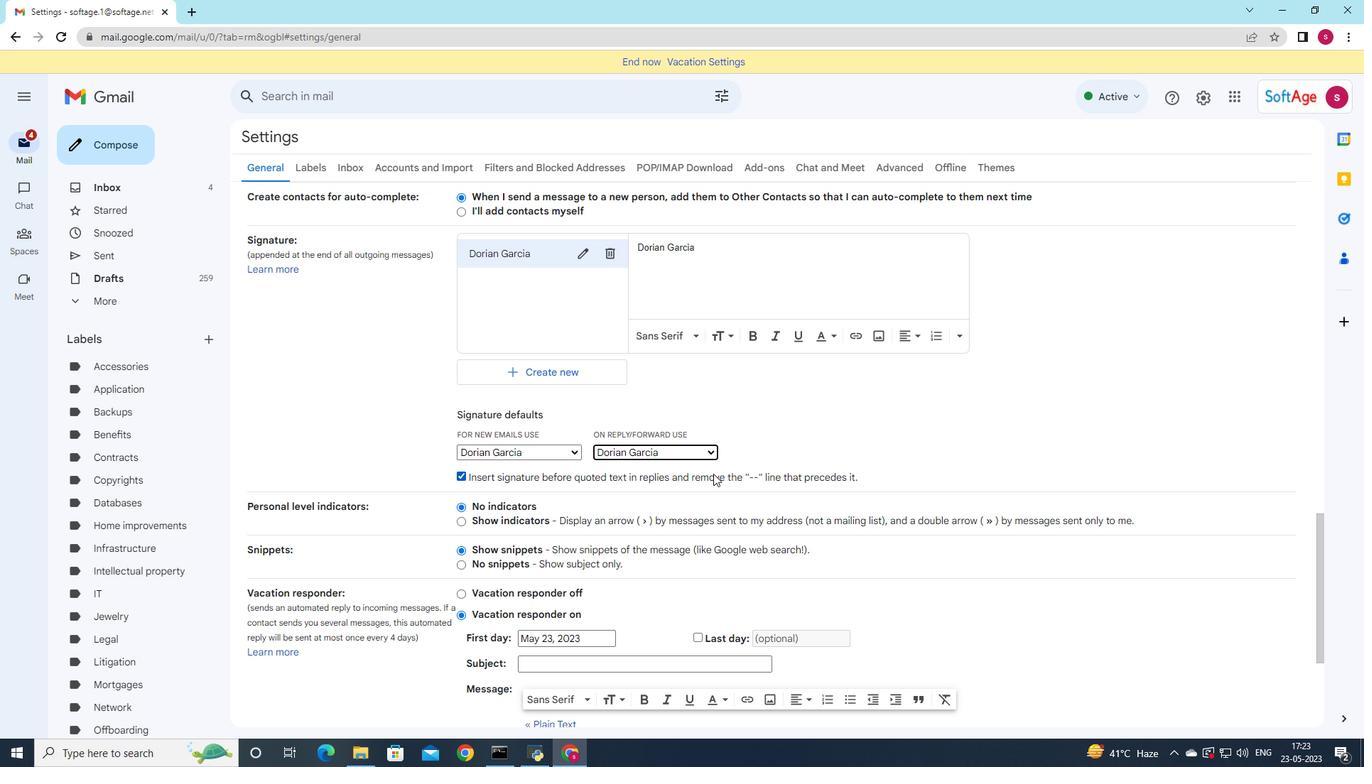
Action: Mouse scrolled (713, 473) with delta (0, 0)
Screenshot: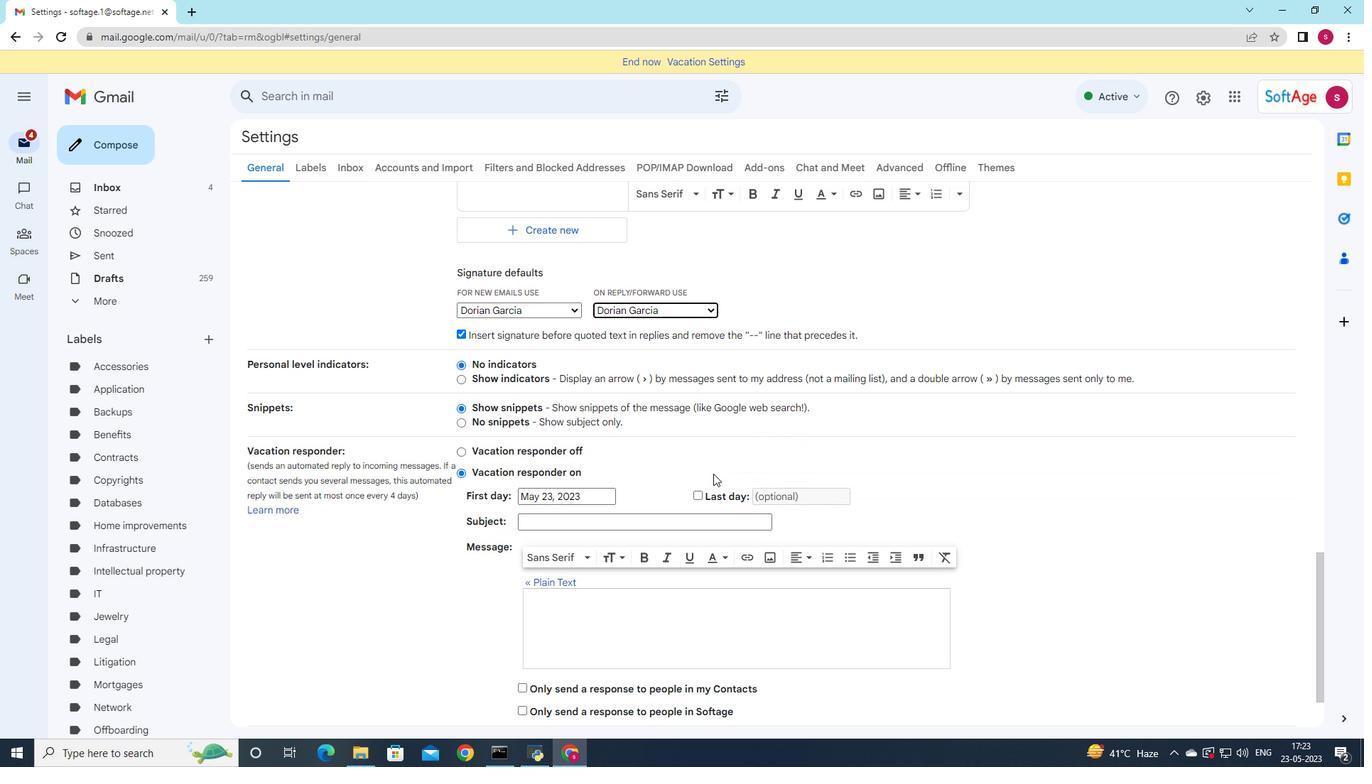 
Action: Mouse scrolled (713, 473) with delta (0, 0)
Screenshot: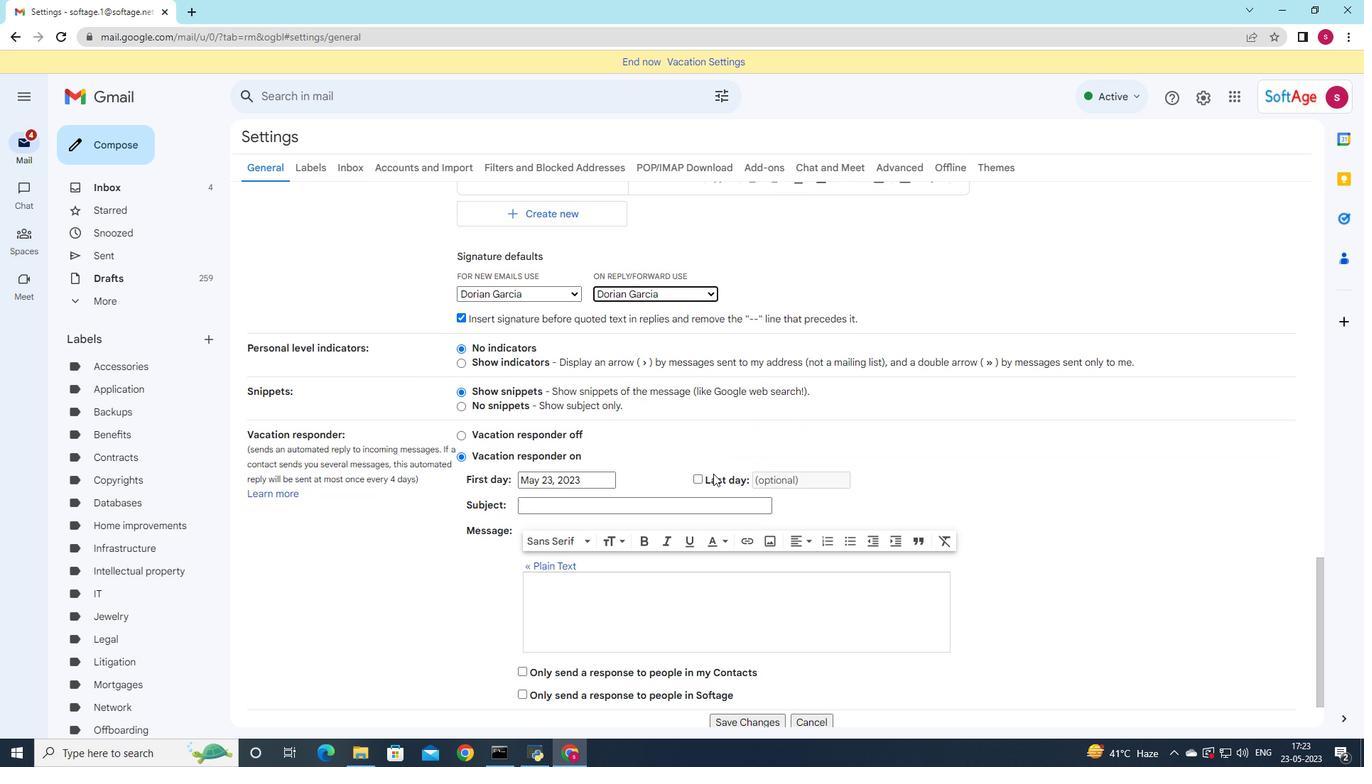 
Action: Mouse scrolled (713, 473) with delta (0, 0)
Screenshot: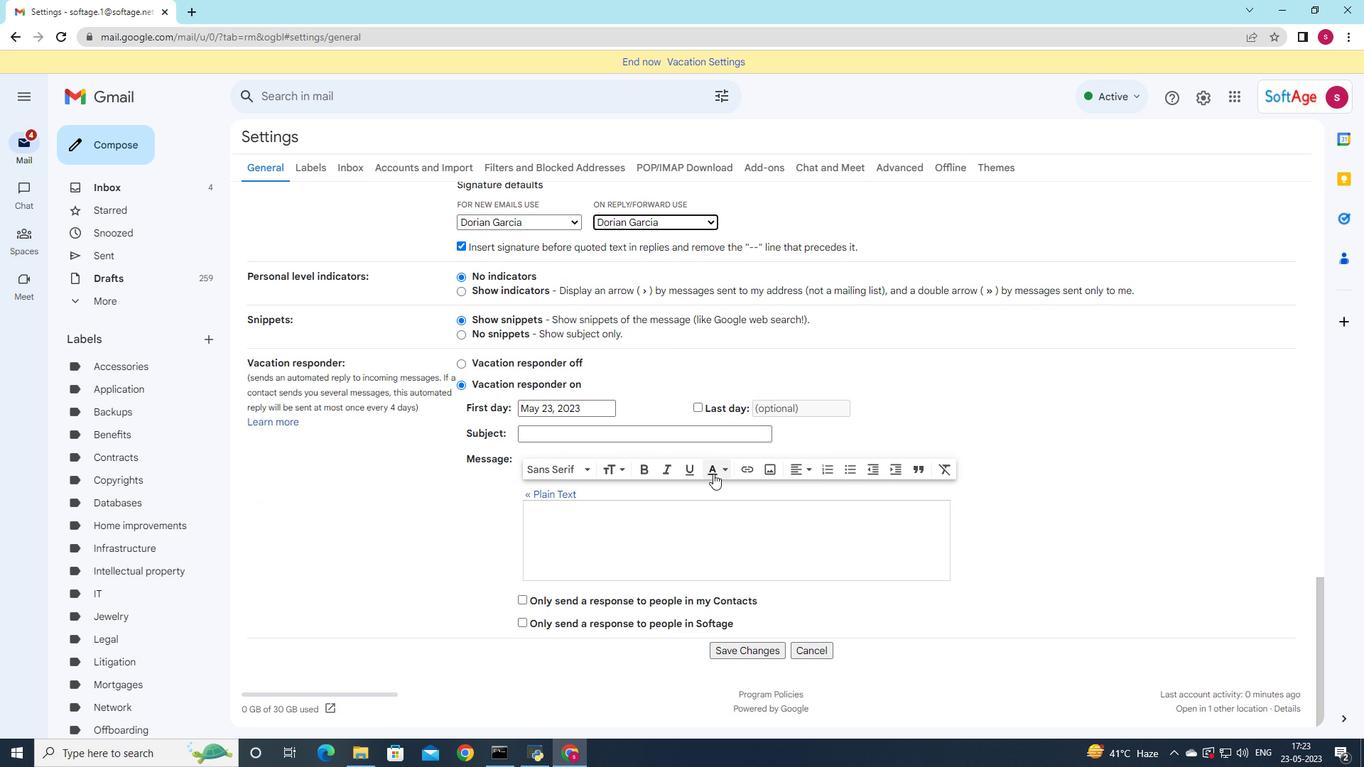 
Action: Mouse scrolled (713, 473) with delta (0, 0)
Screenshot: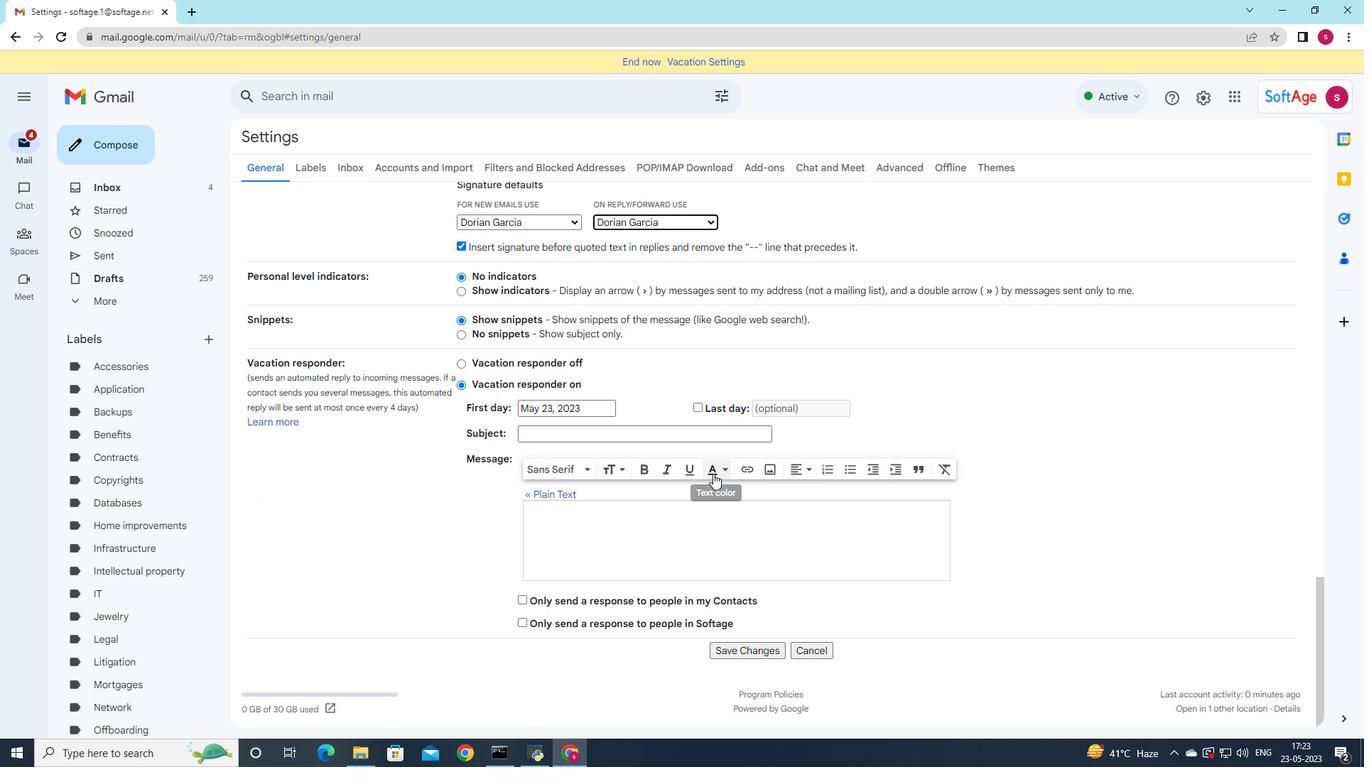 
Action: Mouse moved to (735, 646)
Screenshot: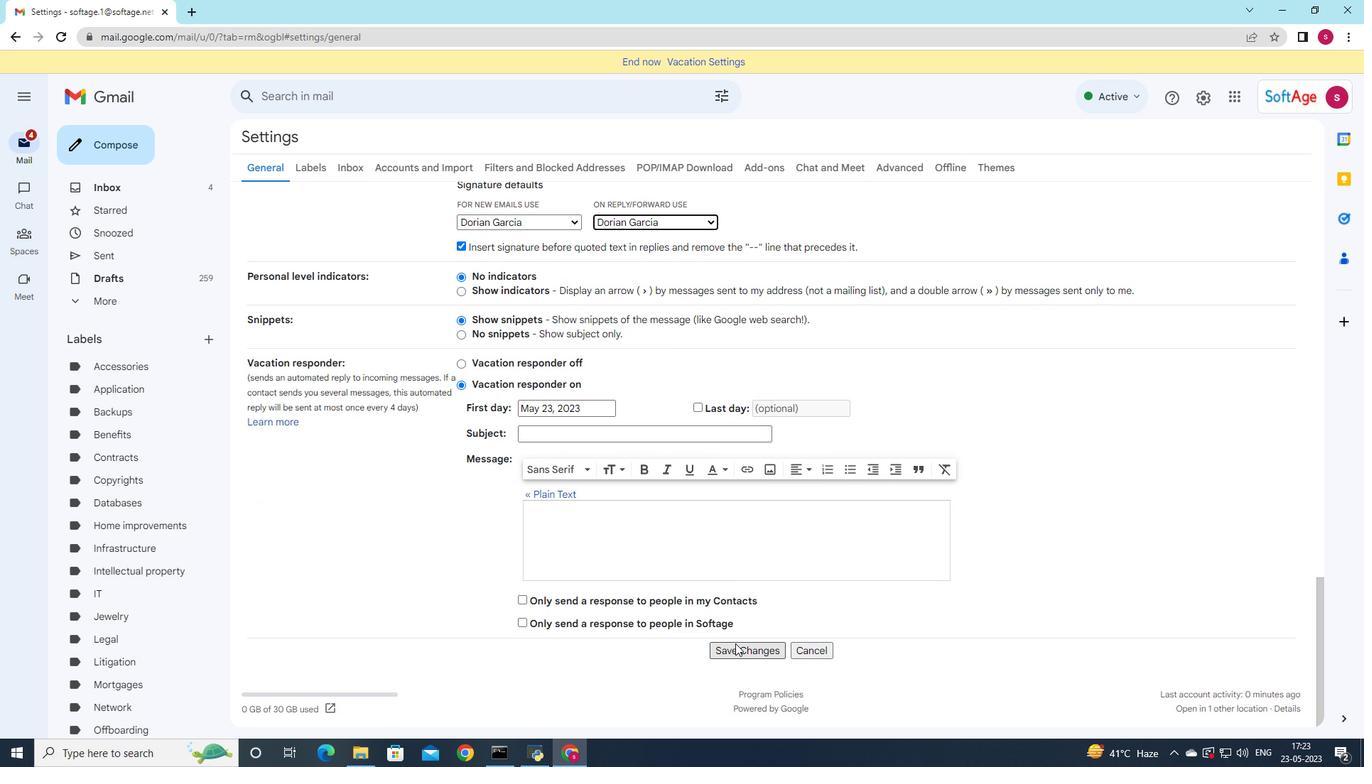 
Action: Mouse pressed left at (735, 646)
Screenshot: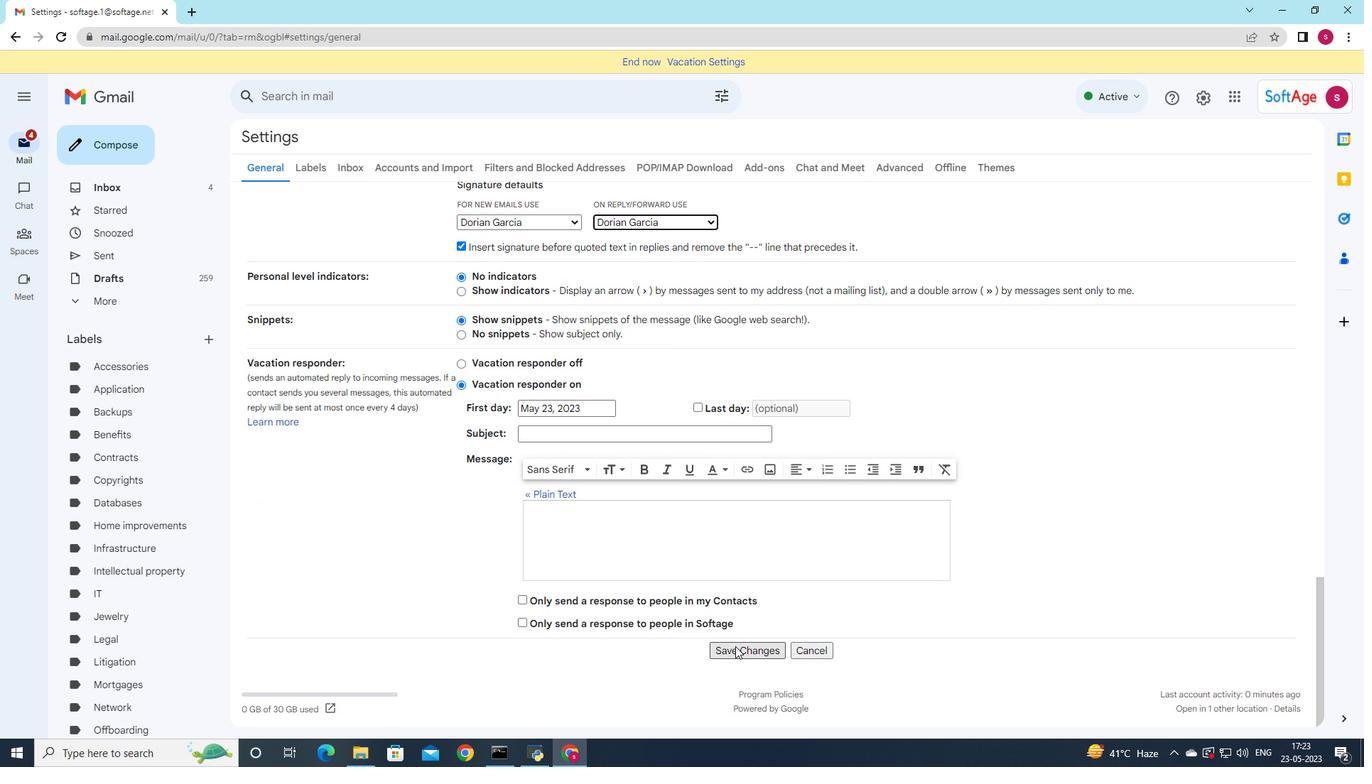 
Action: Mouse moved to (145, 144)
Screenshot: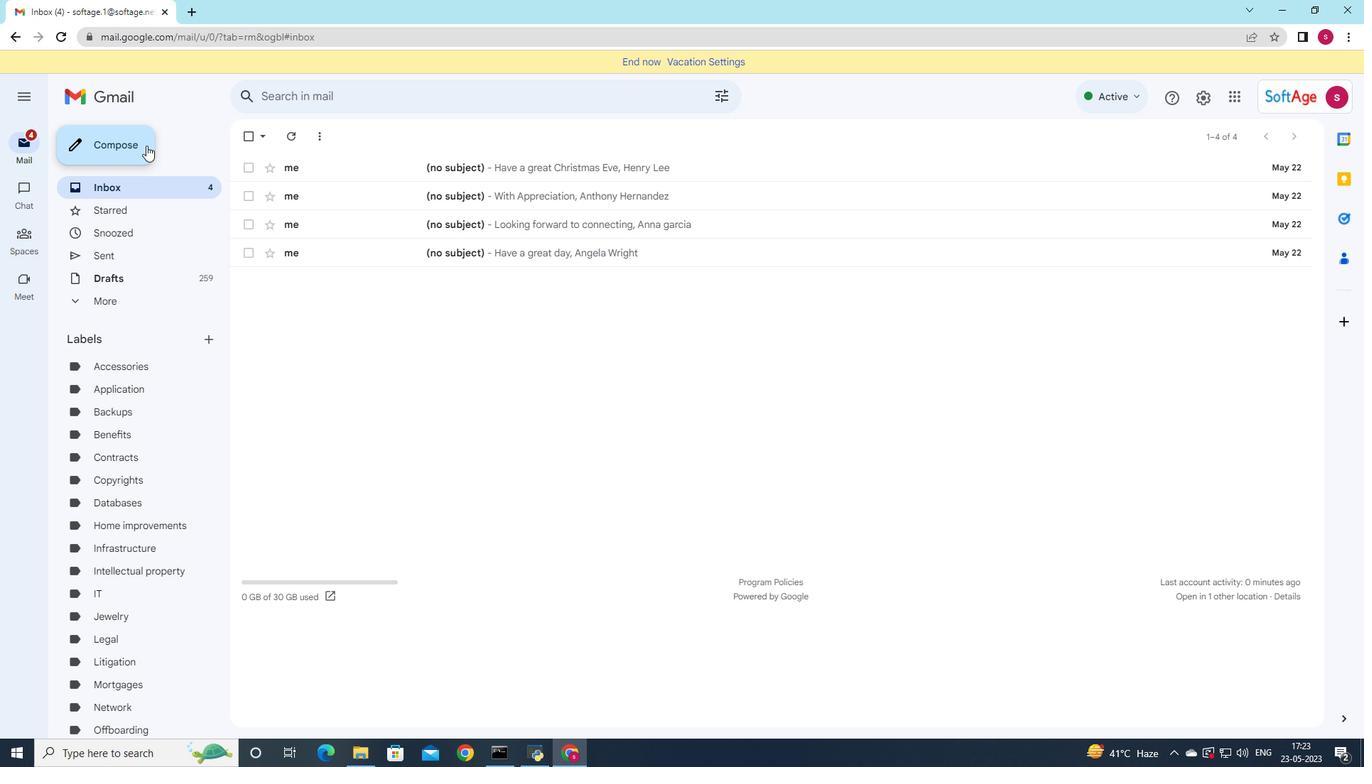 
Action: Mouse pressed left at (145, 144)
Screenshot: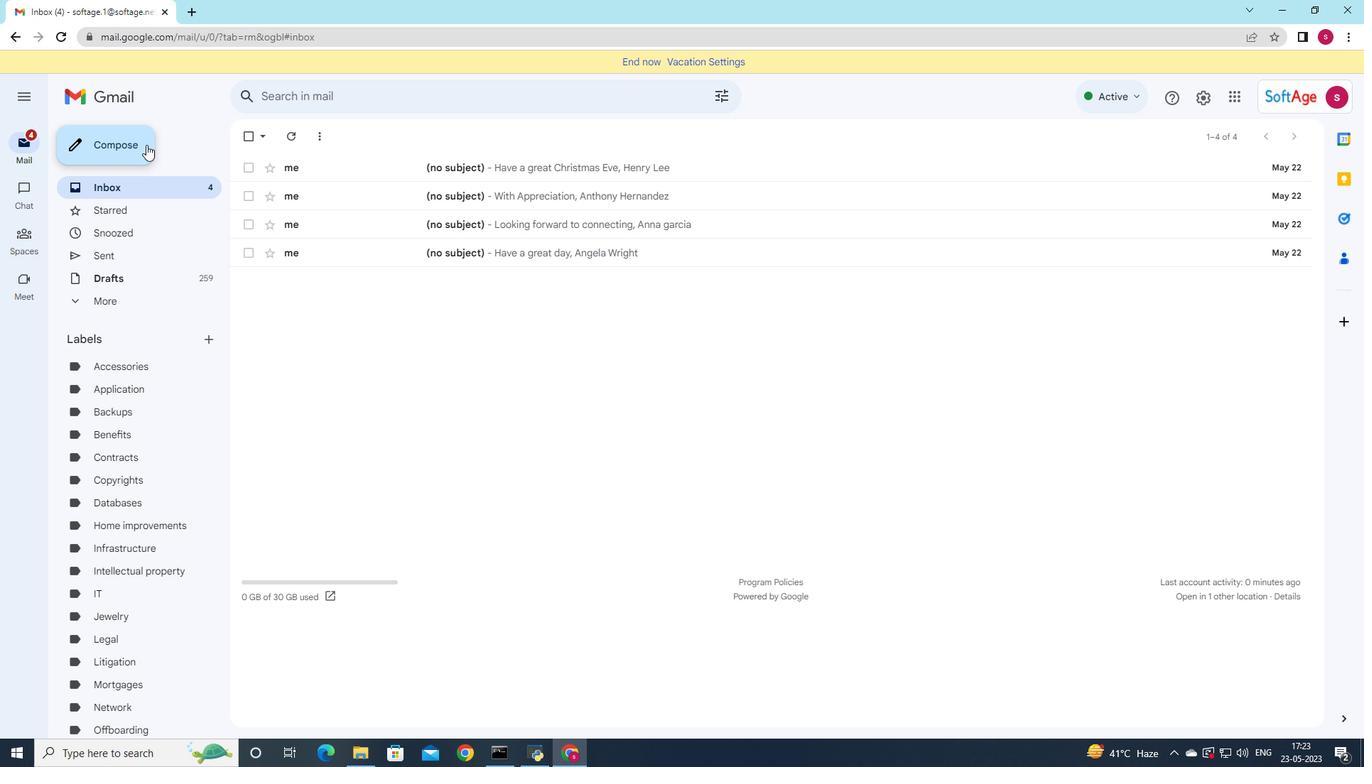 
Action: Mouse moved to (1129, 346)
Screenshot: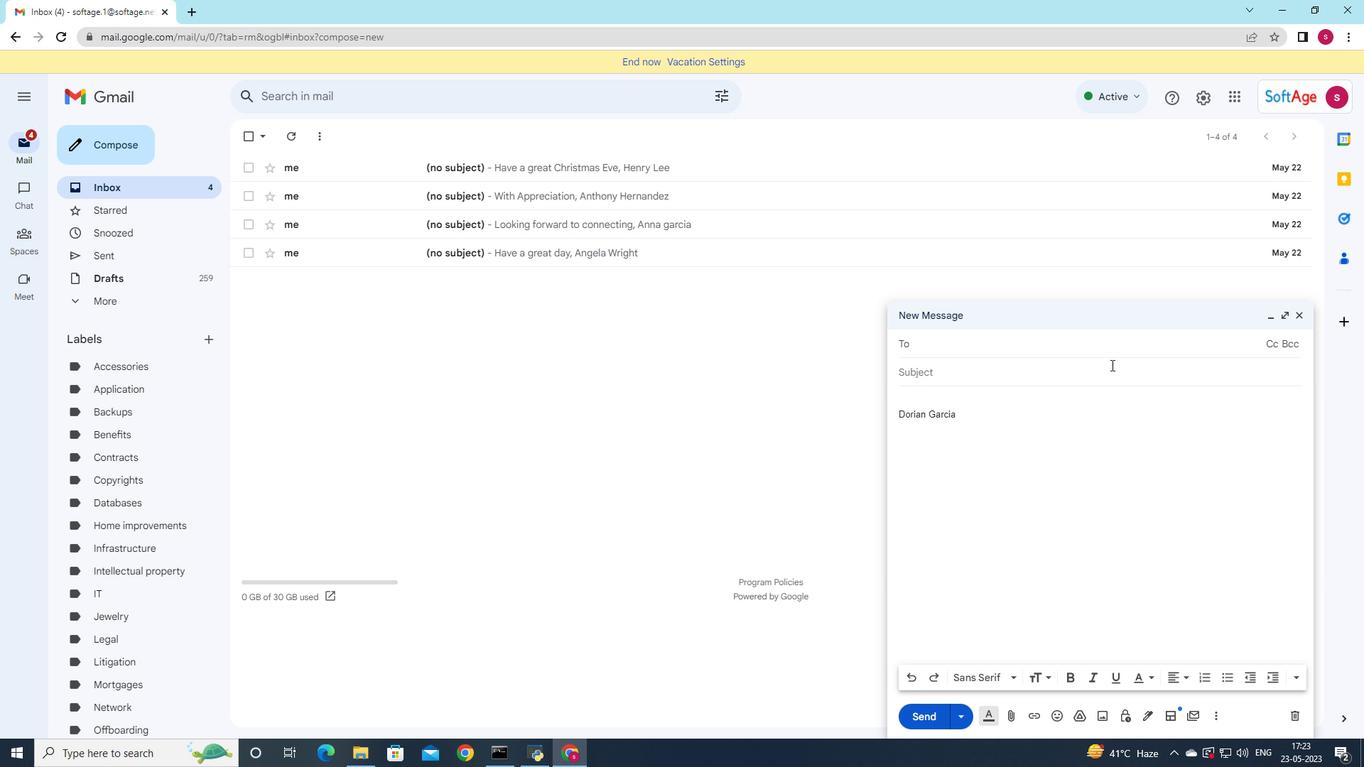
Action: Key pressed so
Screenshot: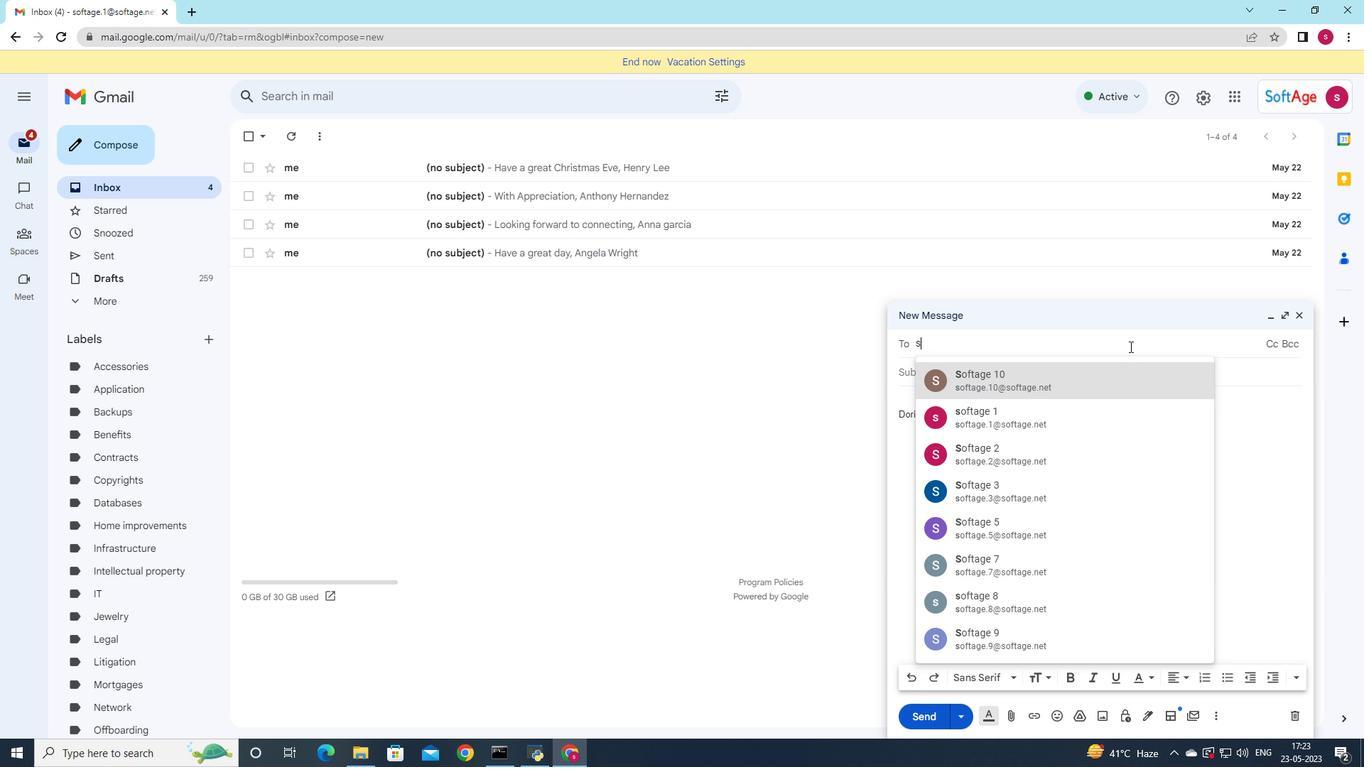 
Action: Mouse moved to (1144, 491)
Screenshot: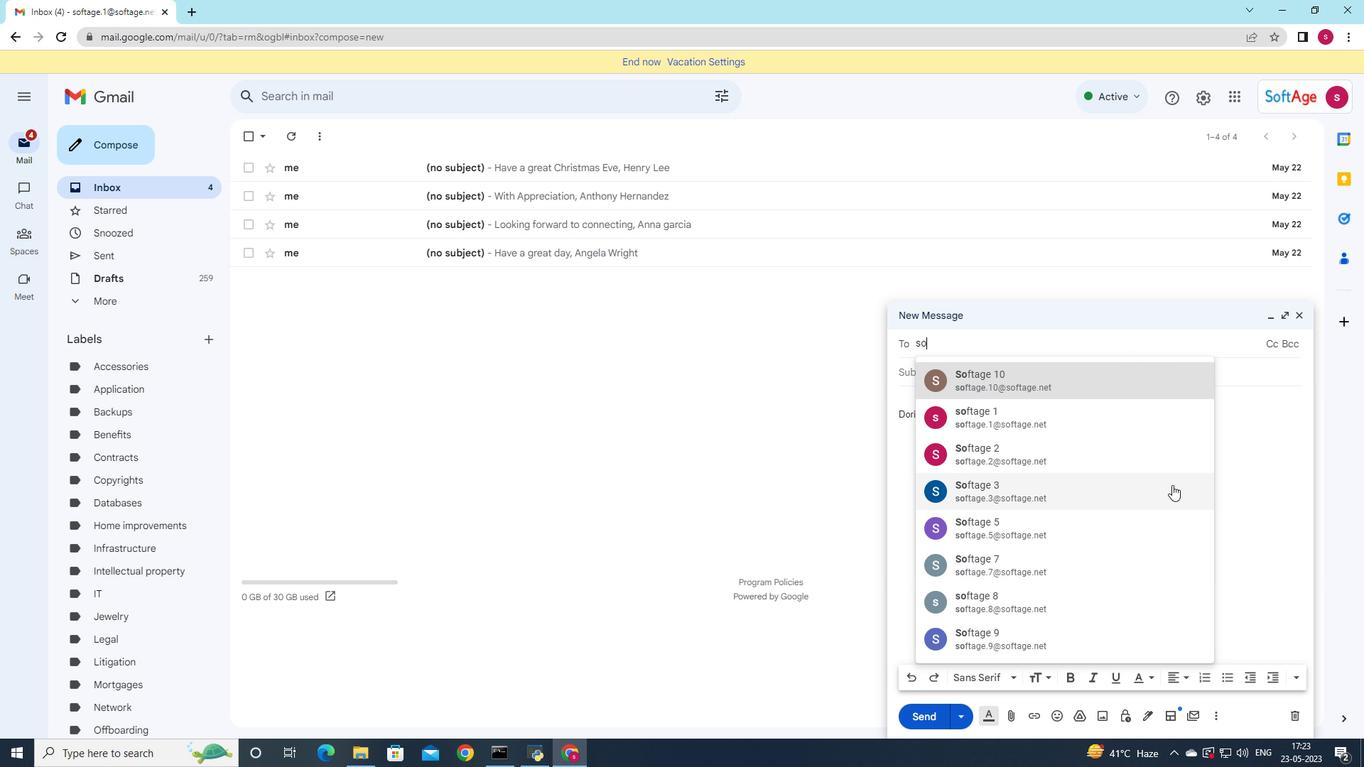 
Action: Mouse pressed left at (1144, 491)
Screenshot: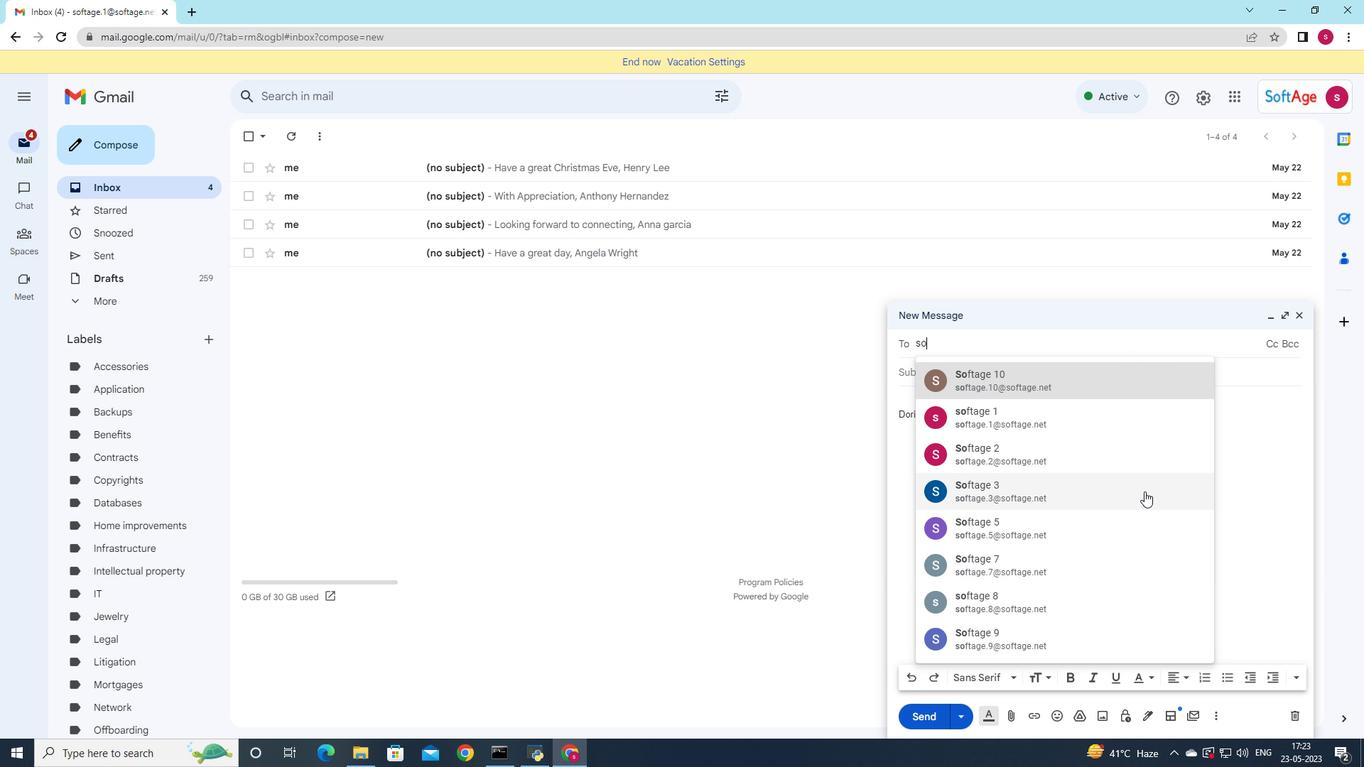 
Action: Mouse moved to (955, 390)
Screenshot: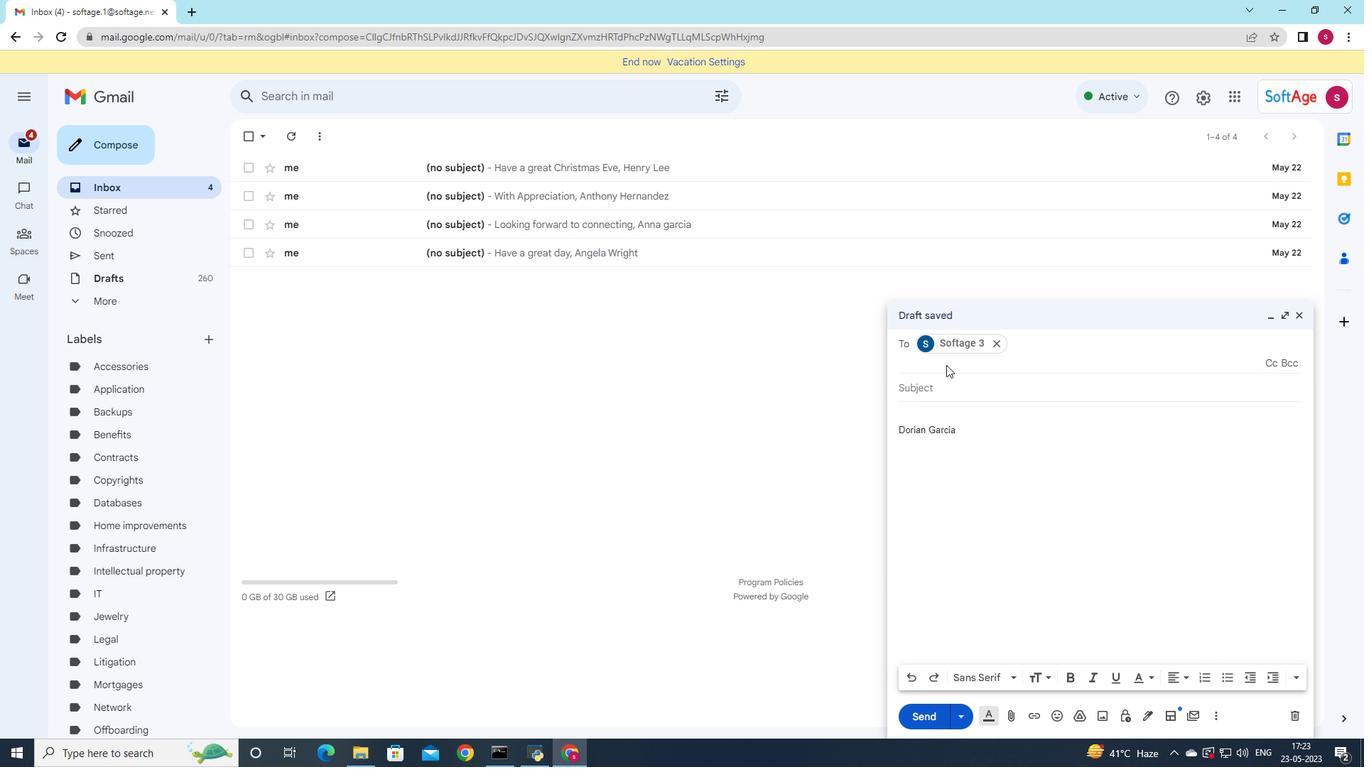 
Action: Mouse pressed left at (955, 390)
Screenshot: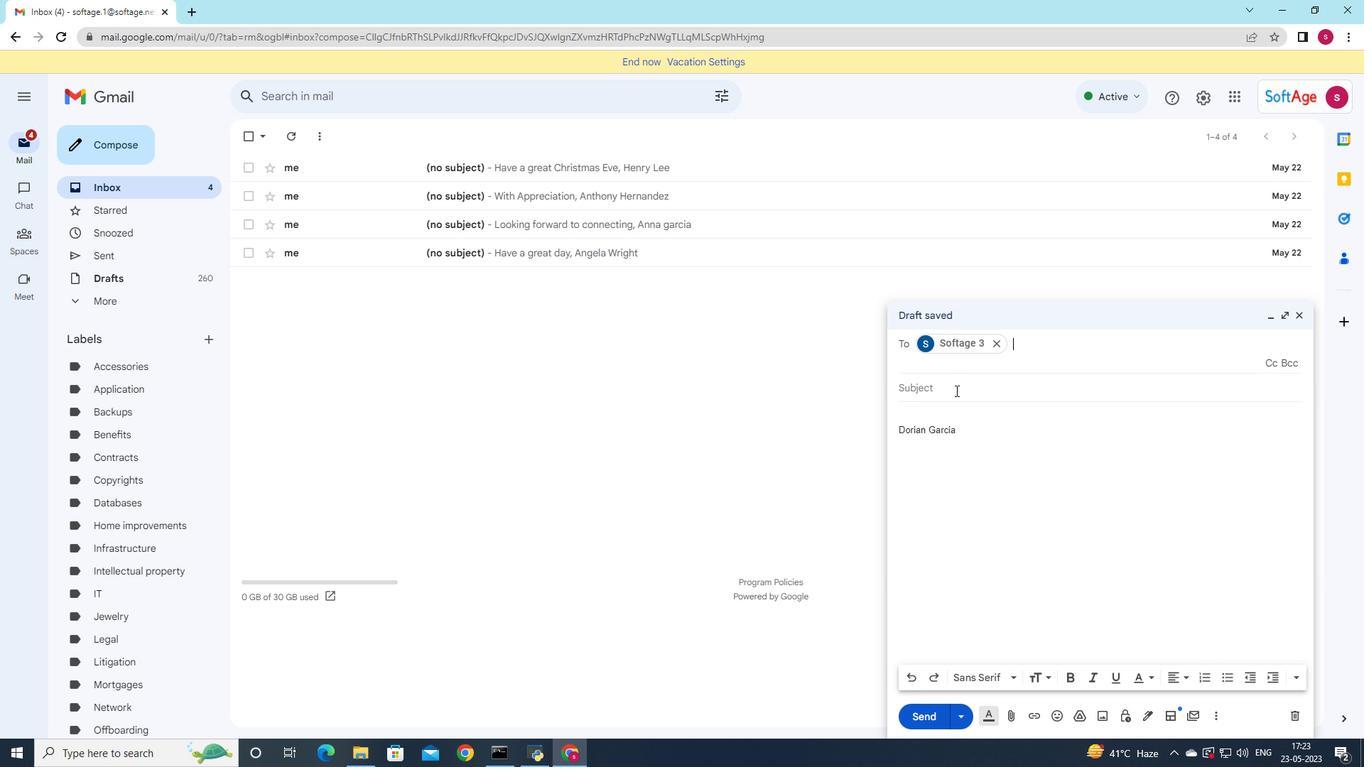 
Action: Key pressed <Key.shift>Request<Key.space>for<Key.space>time<Key.space>off<Key.space>and<Key.space><Key.backspace><Key.backspace><Key.backspace><Key.backspace>
Screenshot: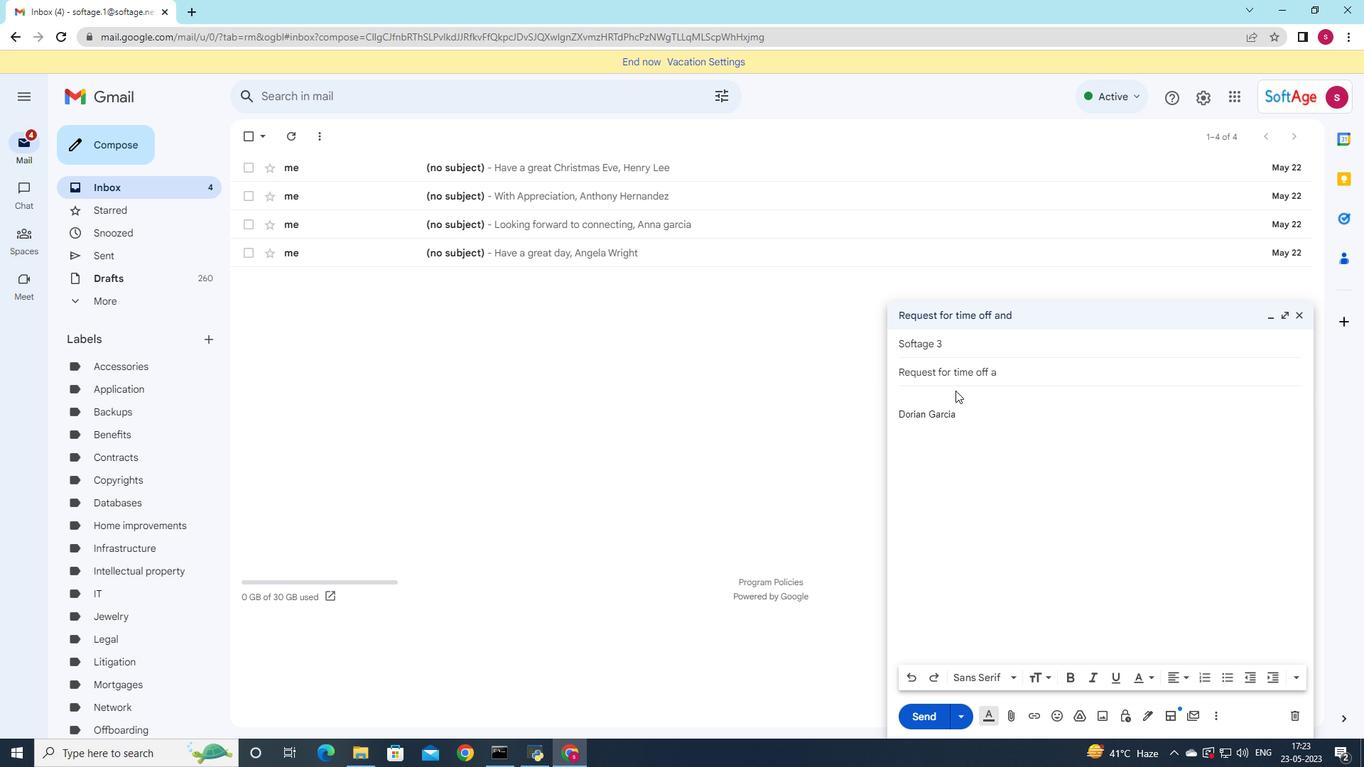 
Action: Mouse moved to (1015, 714)
Screenshot: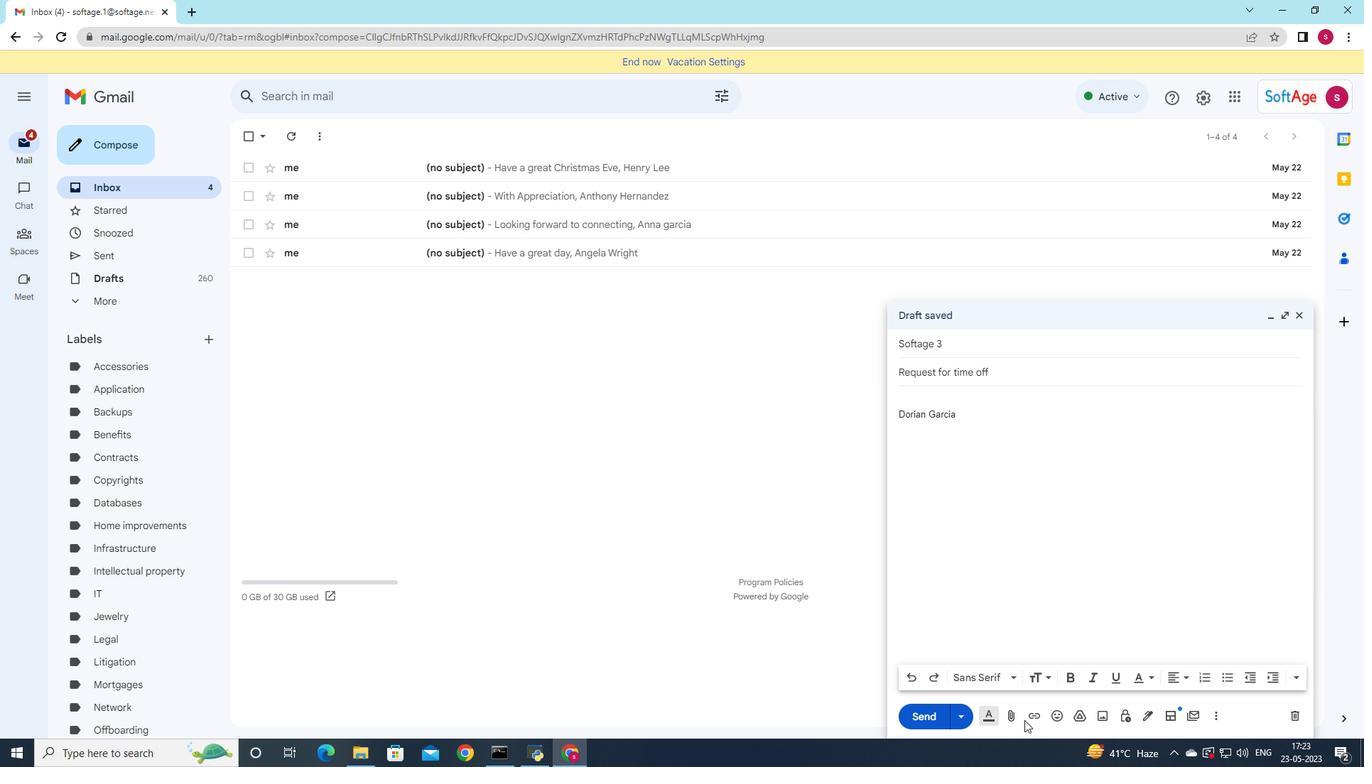 
Action: Mouse pressed left at (1015, 714)
Screenshot: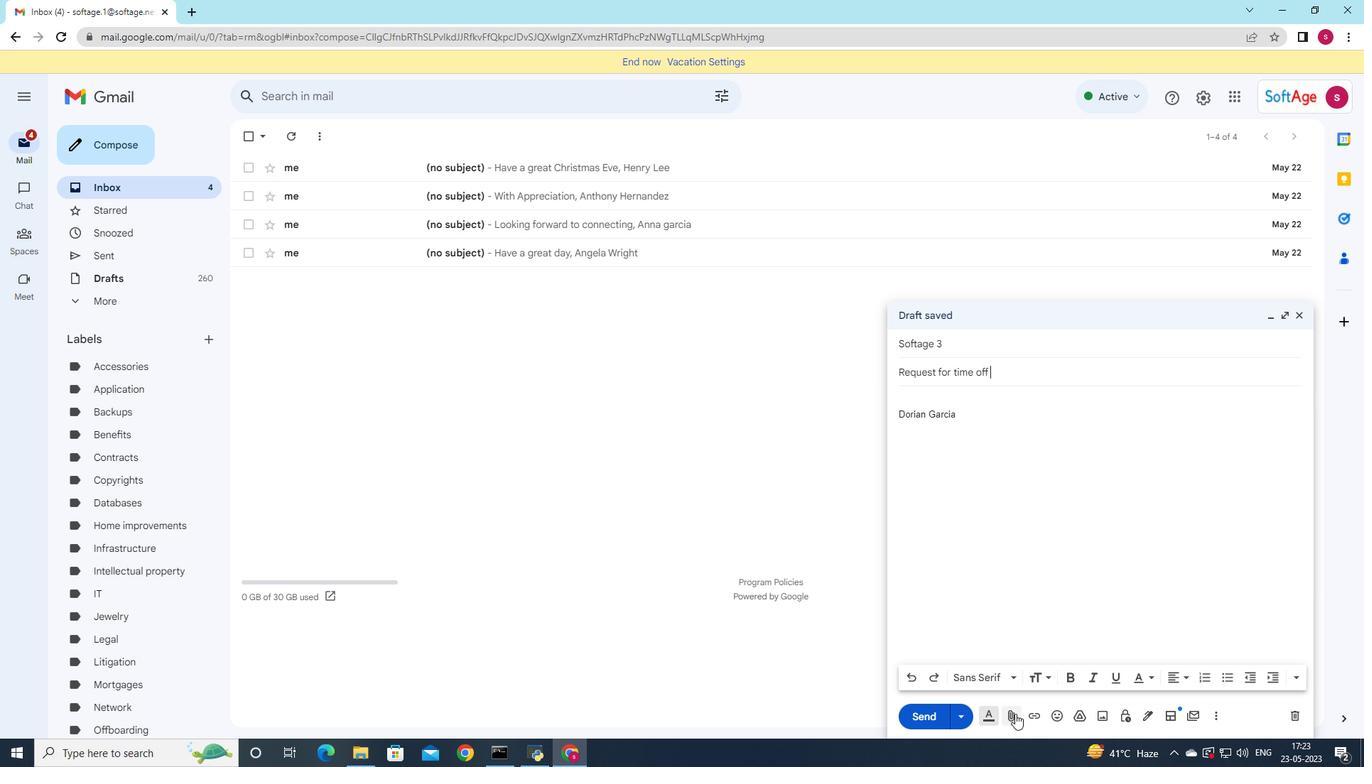 
Action: Mouse moved to (368, 105)
Screenshot: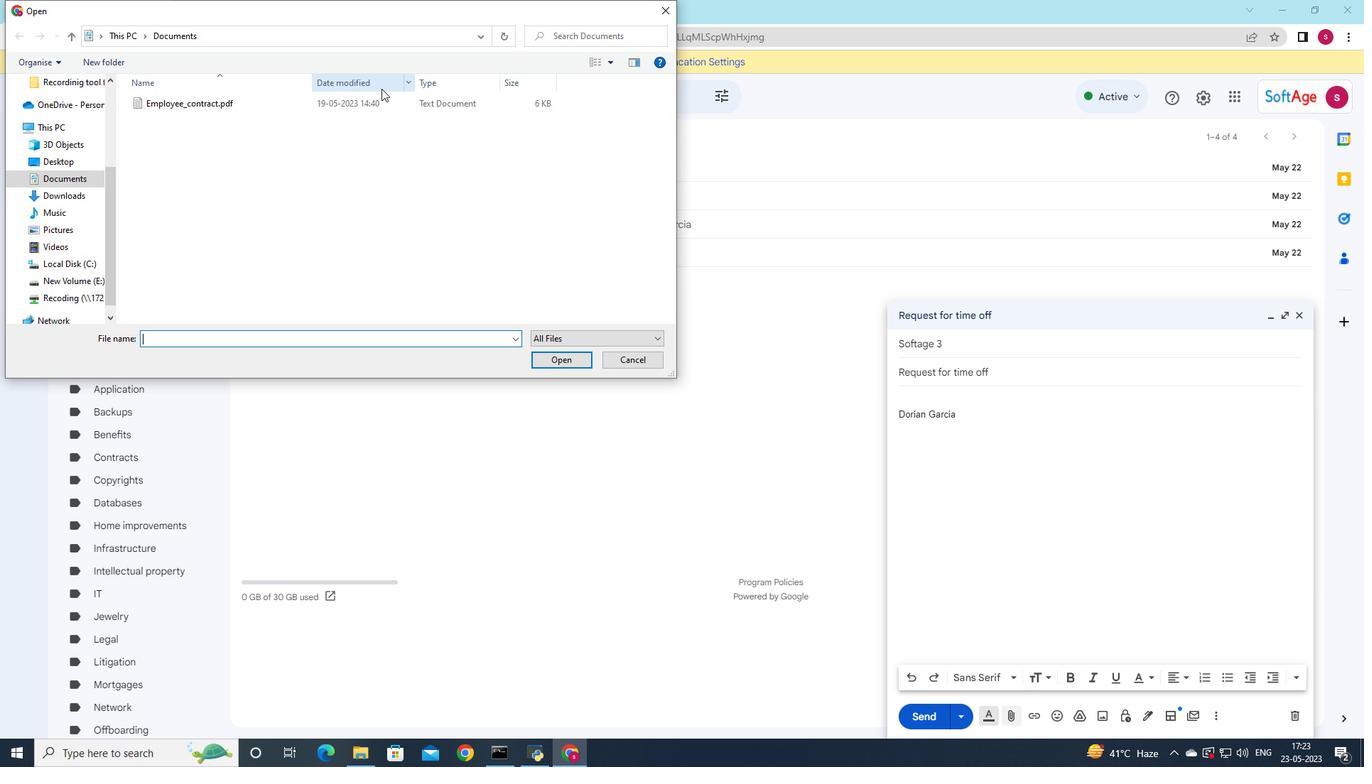 
Action: Mouse pressed left at (368, 105)
Screenshot: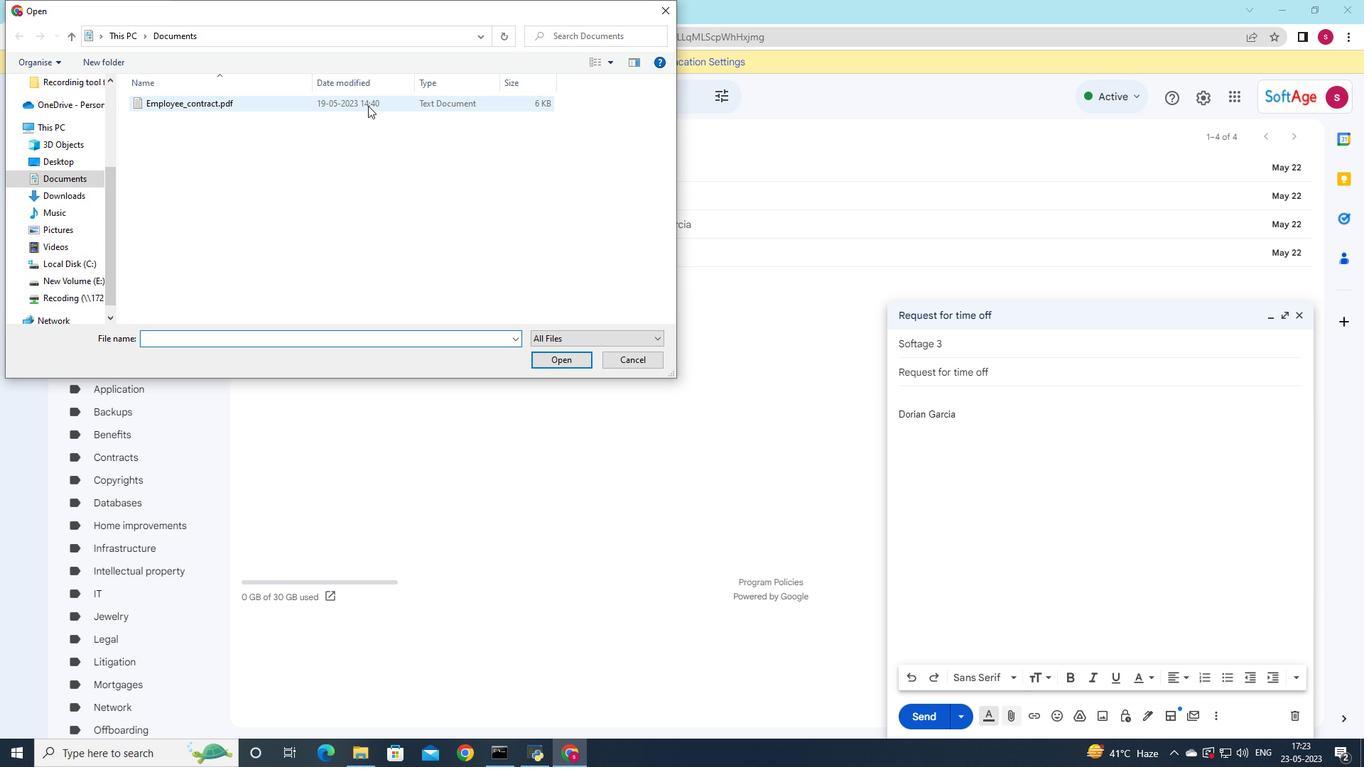 
Action: Mouse pressed left at (368, 105)
Screenshot: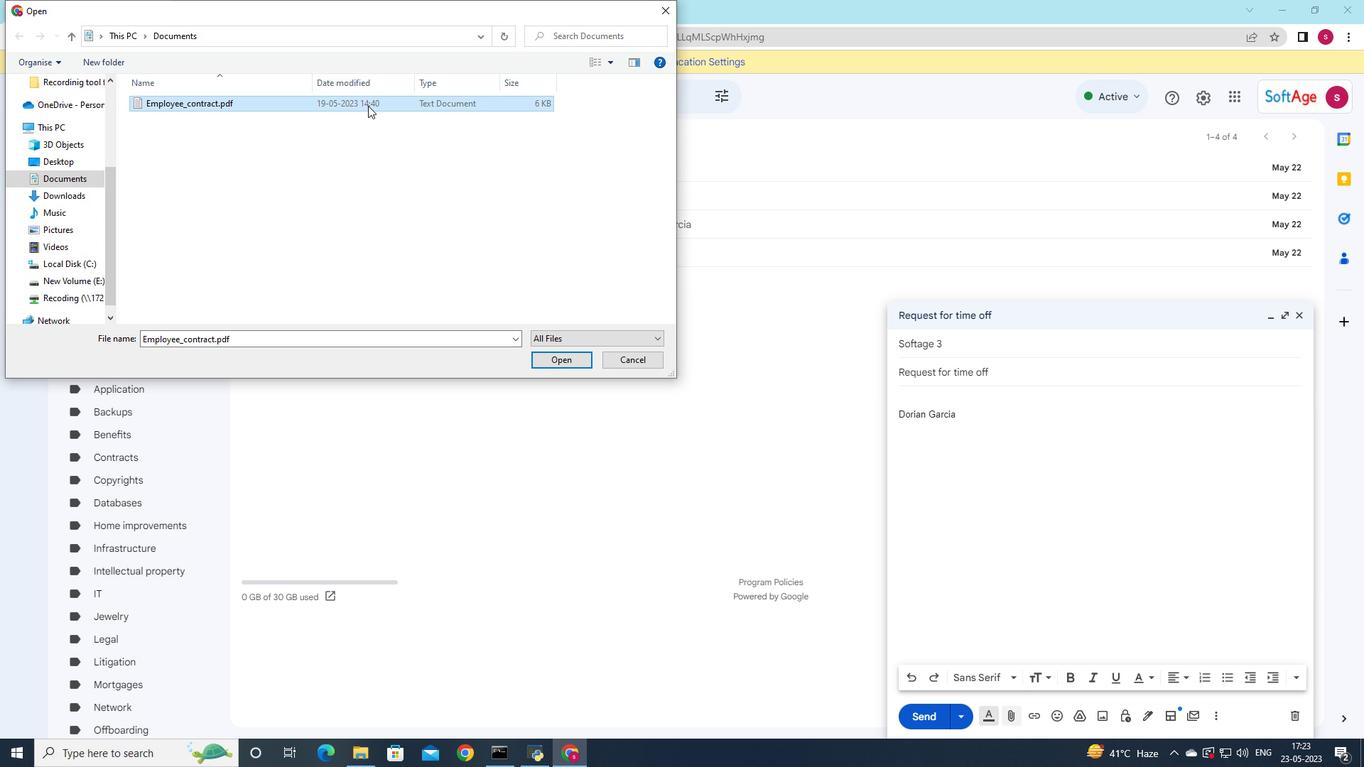
Action: Mouse moved to (278, 107)
Screenshot: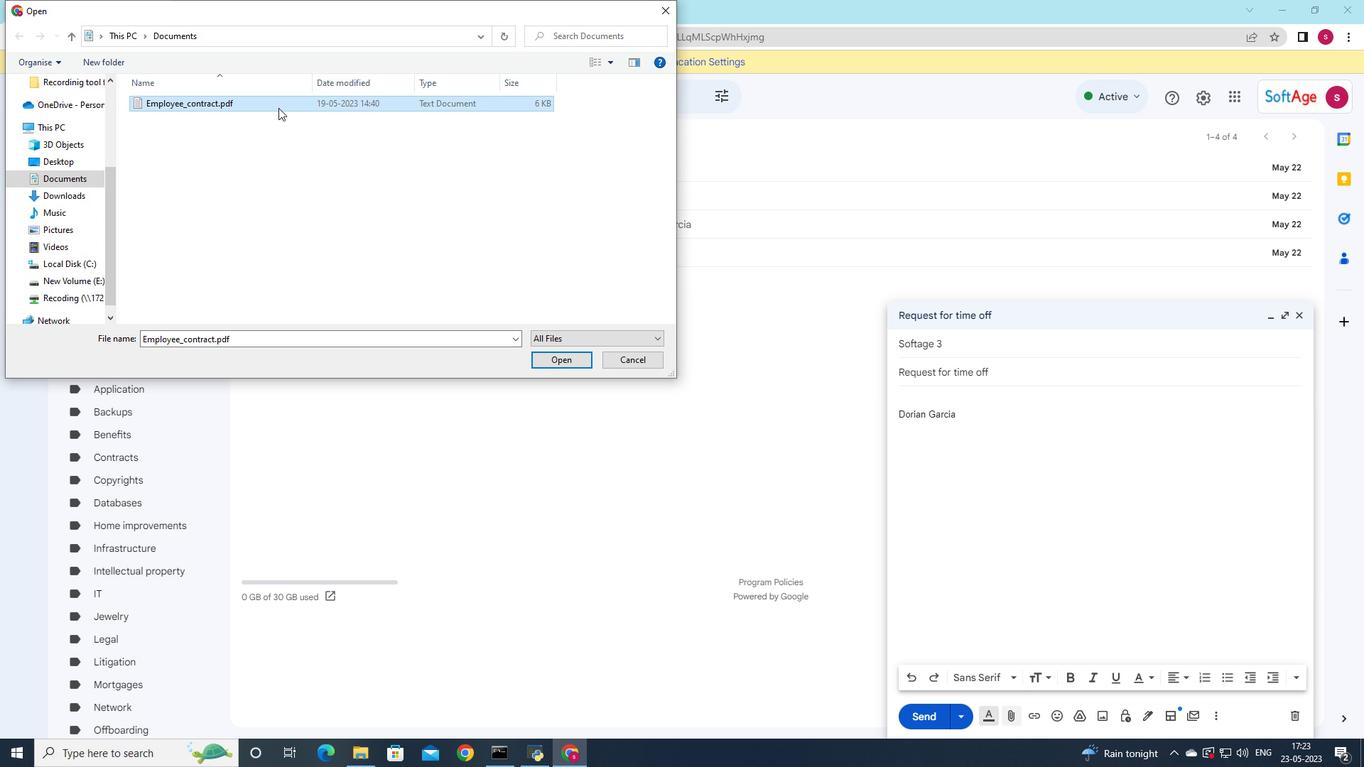 
Action: Mouse pressed left at (278, 107)
Screenshot: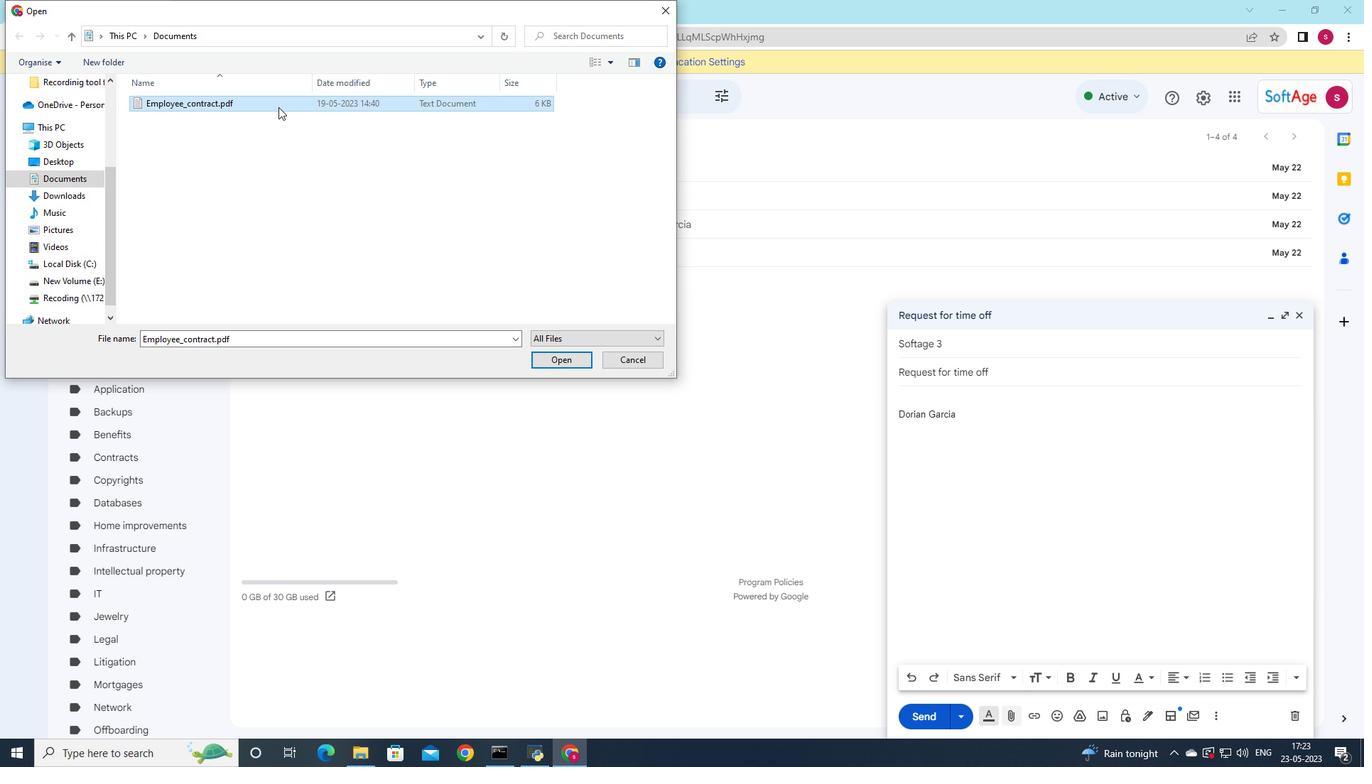 
Action: Mouse moved to (649, 124)
Screenshot: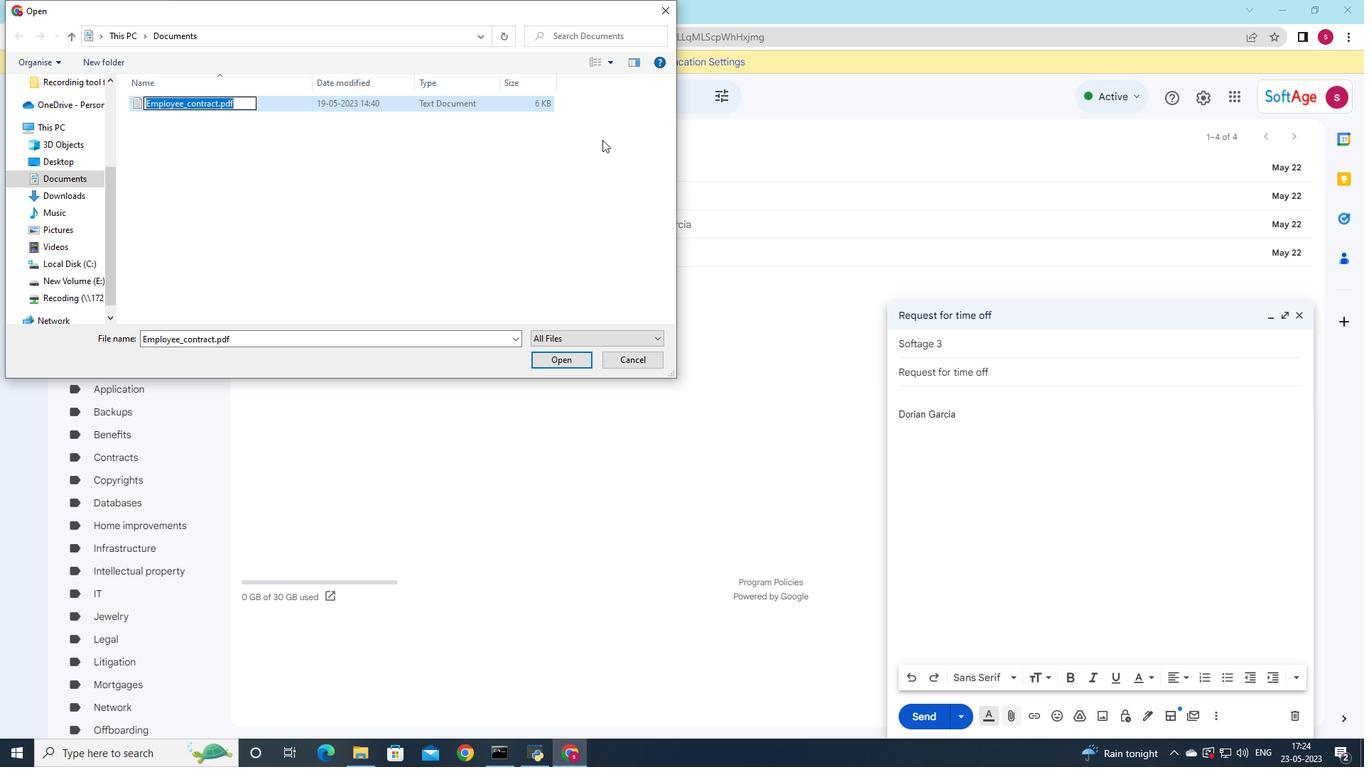 
Action: Key pressed <Key.shift>Social<Key.shift><Key.shift><Key.shift><Key.shift><Key.shift><Key.shift>_media<Key.shift><Key.shift><Key.shift><Key.shift><Key.shift><Key.shift><Key.shift><Key.shift><Key.shift><Key.shift><Key.shift><Key.shift><Key.shift><Key.shift><Key.shift><Key.shift><Key.shift><Key.shift><Key.shift><Key.shift><Key.shift><Key.shift><Key.shift><Key.shift><Key.shift><Key.shift><Key.shift><Key.shift><Key.shift><Key.shift><Key.shift><Key.shift><Key.shift><Key.shift><Key.shift><Key.shift><Key.shift><Key.shift><Key.shift><Key.shift><Key.shift><Key.shift><Key.shift><Key.shift><Key.shift><Key.shift><Key.shift><Key.shift><Key.shift><Key.shift><Key.shift><Key.shift><Key.shift><Key.shift><Key.shift><Key.shift><Key.shift><Key.shift><Key.shift><Key.shift><Key.shift><Key.shift><Key.shift>_policy.docx
Screenshot: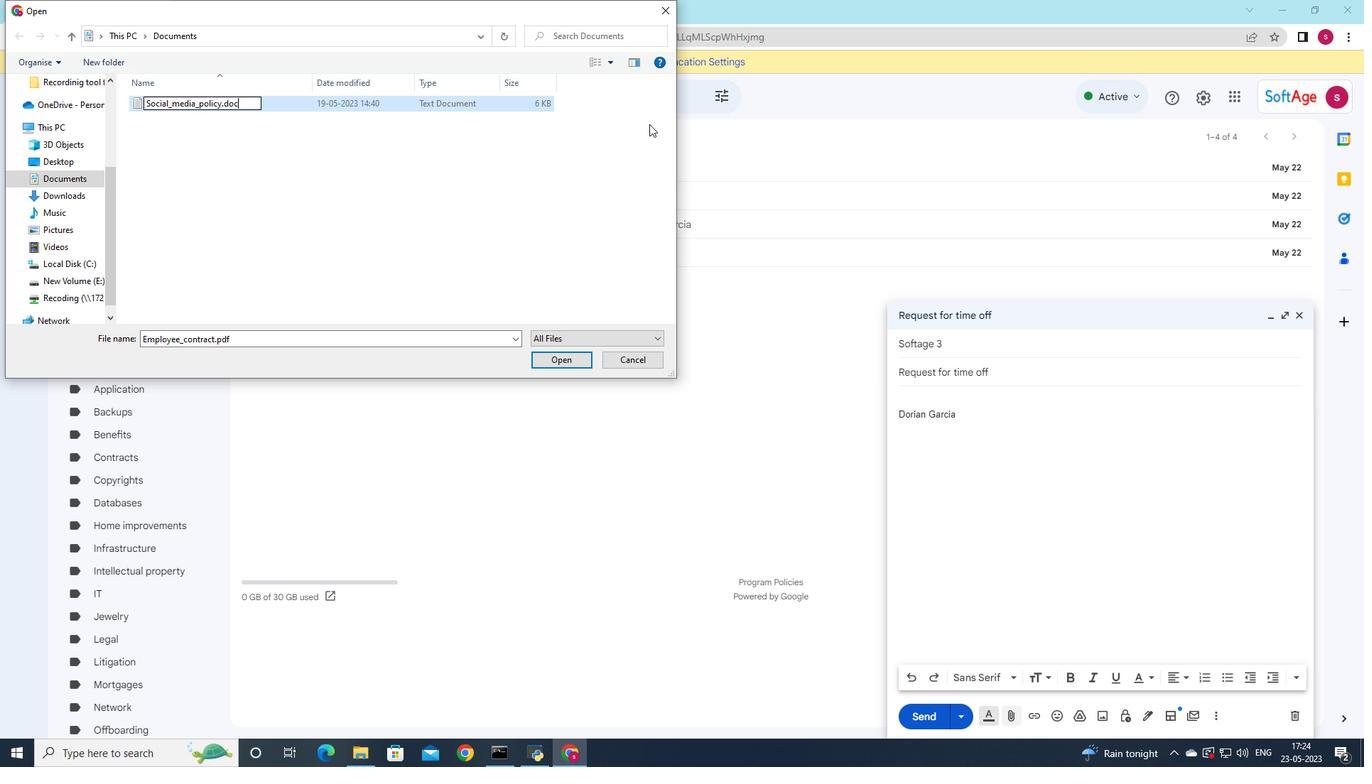 
Action: Mouse moved to (420, 100)
Screenshot: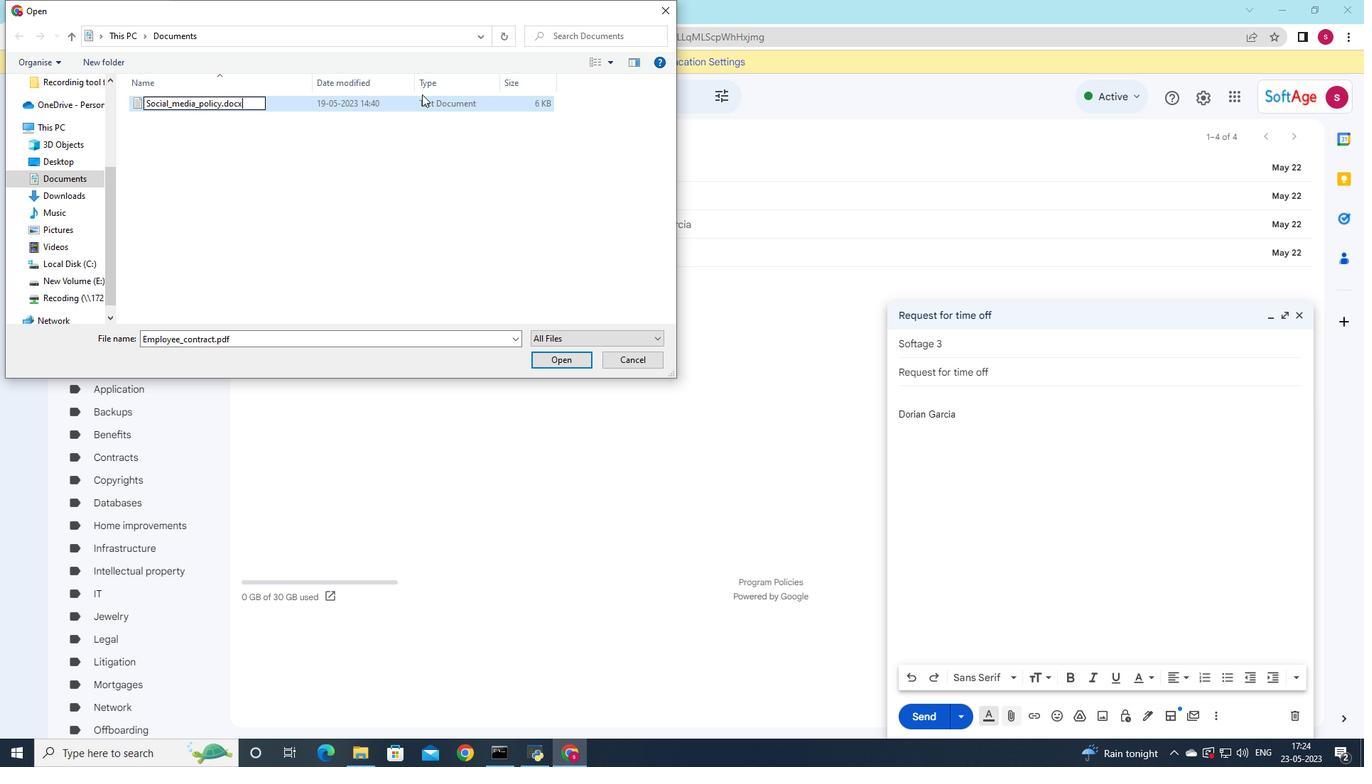
Action: Mouse pressed left at (420, 100)
Screenshot: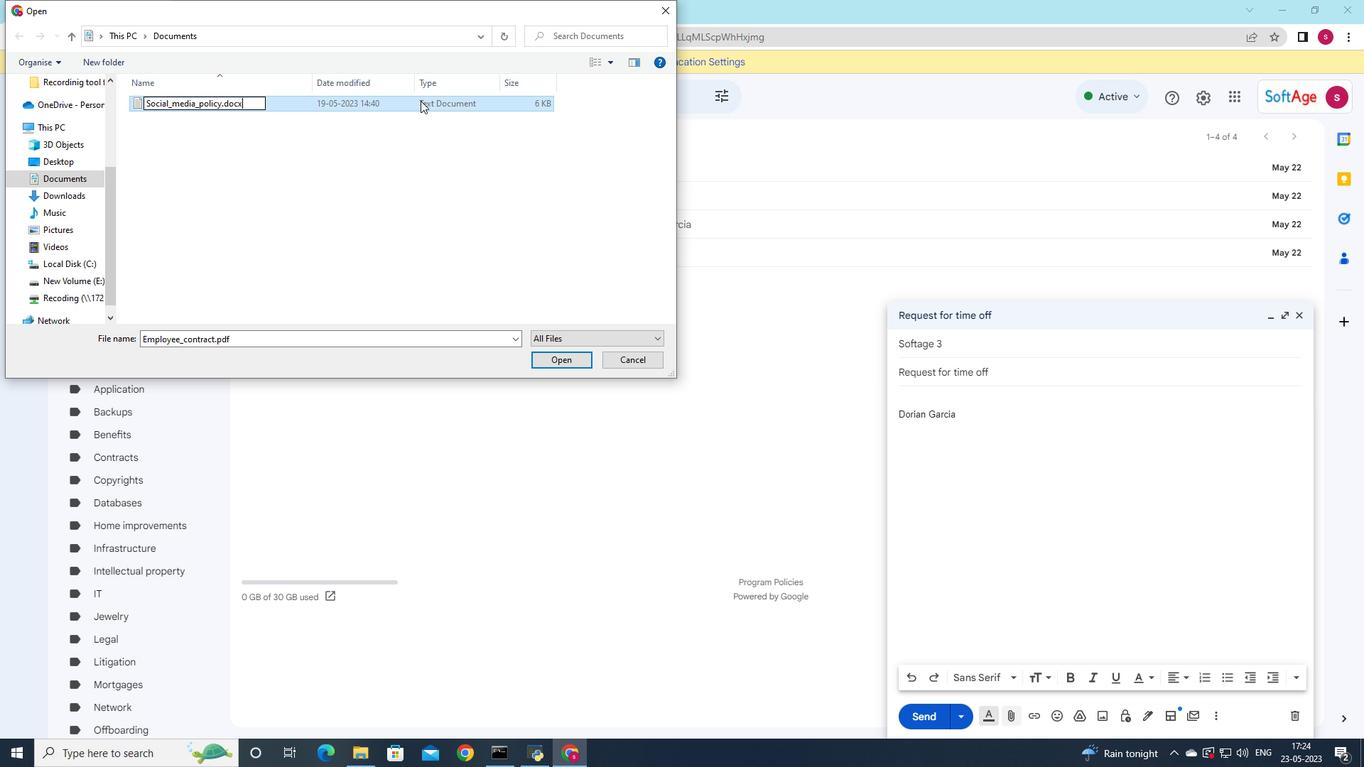 
Action: Mouse moved to (567, 358)
Screenshot: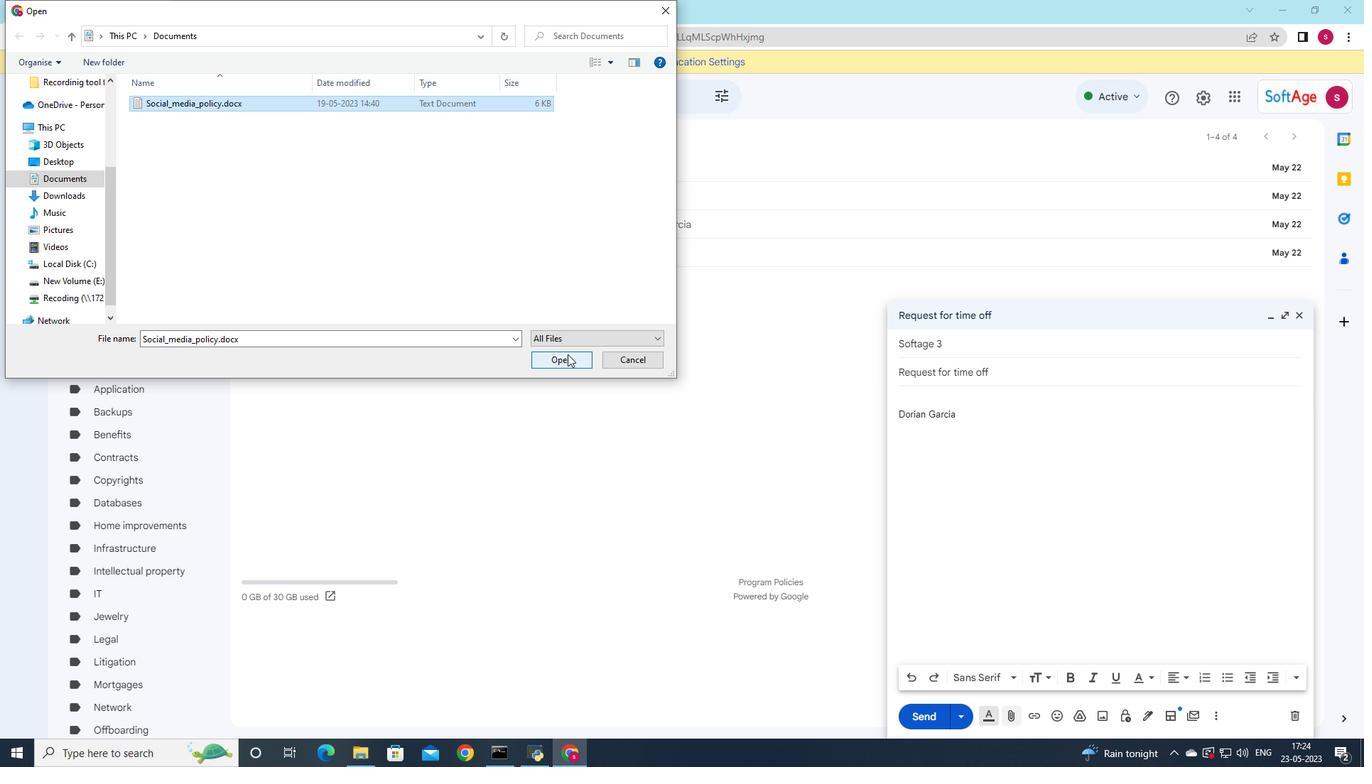 
Action: Mouse pressed left at (567, 358)
Screenshot: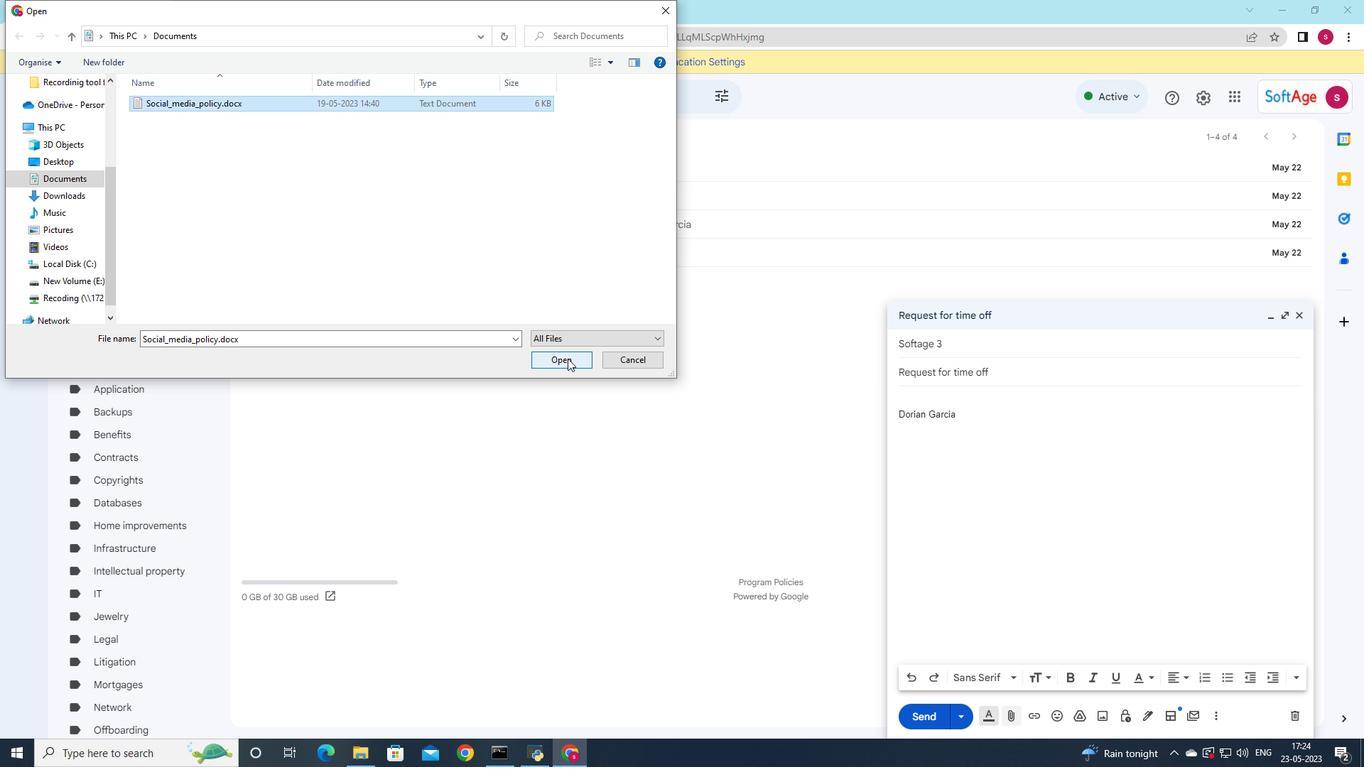 
Action: Mouse moved to (952, 396)
Screenshot: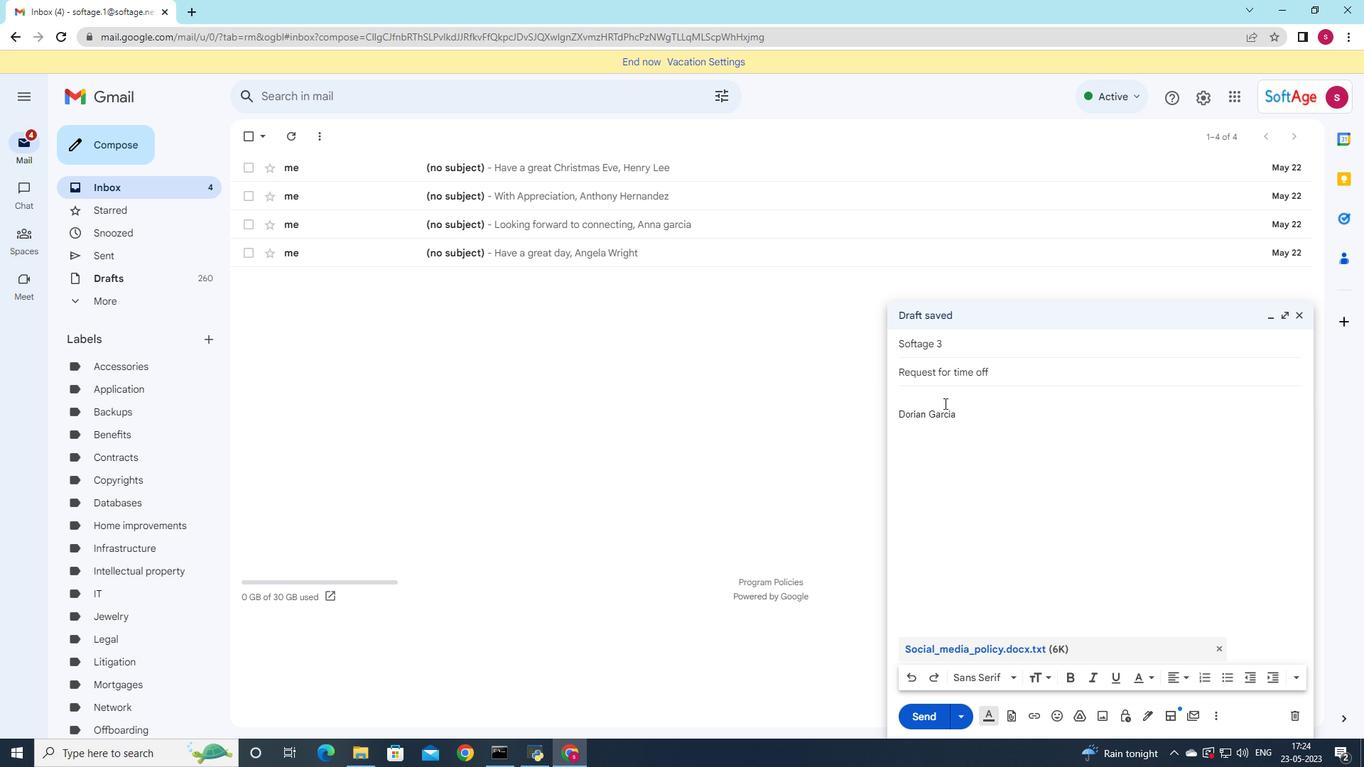 
Action: Key pressed <Key.shift>Could<Key.space>you<Key.space>pleasew<Key.backspace><Key.space>provide<Key.space>a<Key.space>time<Key.space><Key.backspace>line<Key.space>for<Key.space>this<Key.space>project<Key.shift_r><Key.shift_r><Key.shift_r><Key.shift_r><Key.shift_r><Key.shift_r><Key.shift_r><Key.shift_r><Key.shift_r><Key.shift_r><Key.shift_r><Key.shift_r><Key.shift_r><Key.shift_r><Key.shift_r><Key.shift_r><Key.shift_r><Key.shift_r>?
Screenshot: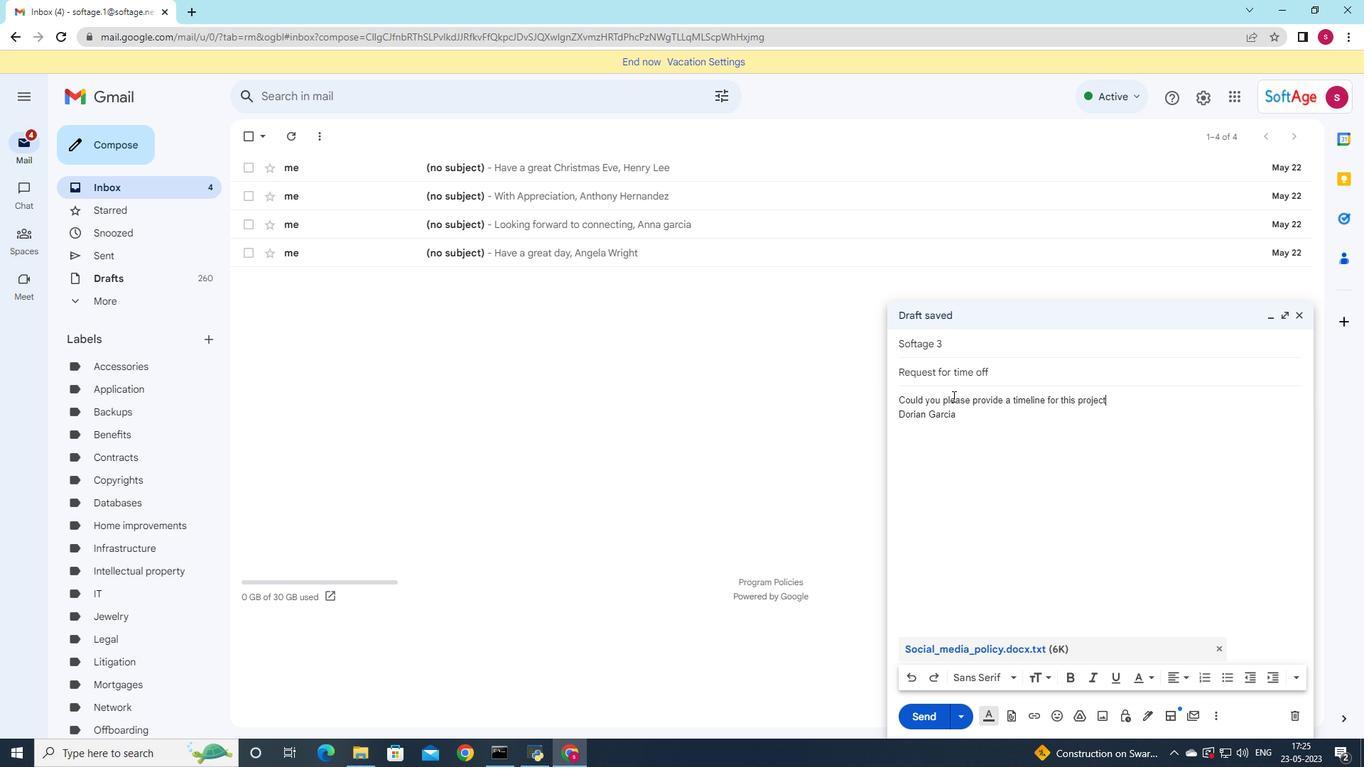 
Action: Mouse moved to (914, 681)
Screenshot: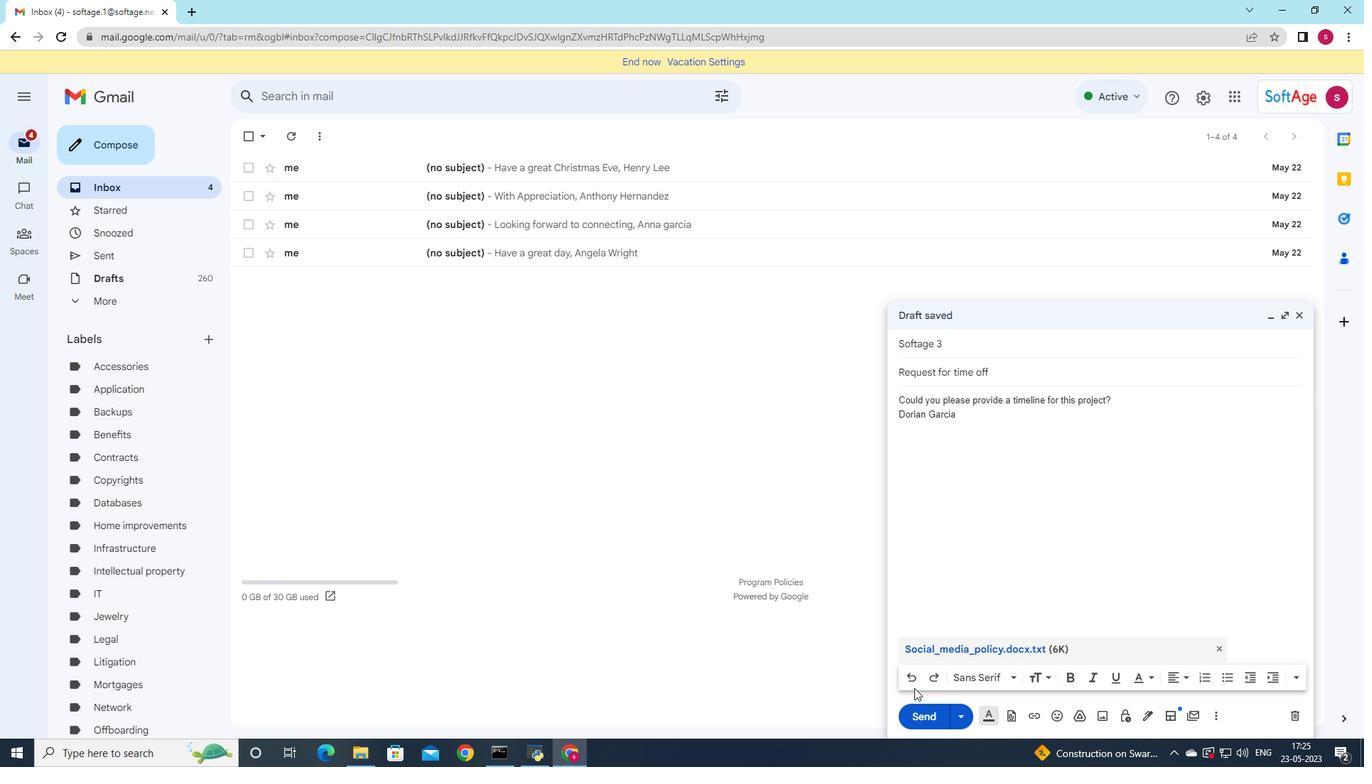 
Action: Mouse pressed left at (914, 681)
Screenshot: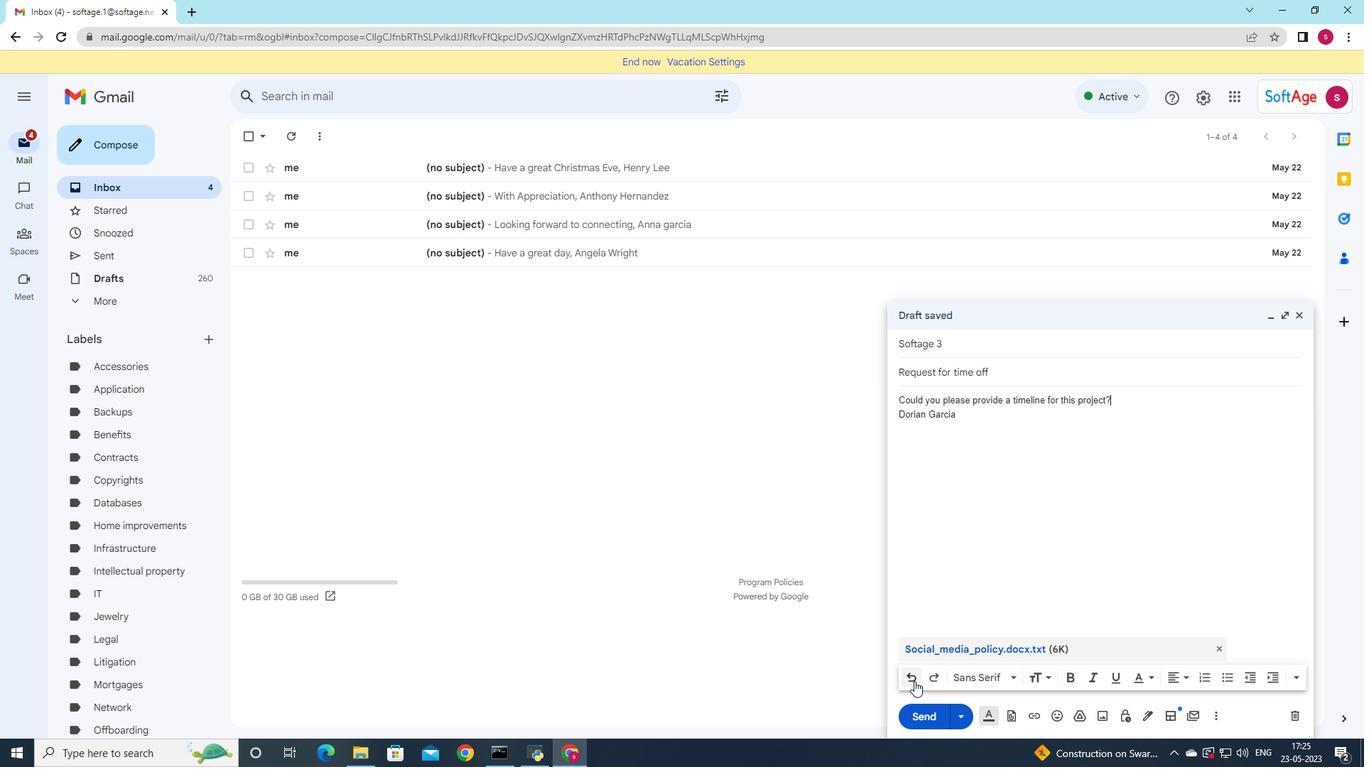 
Action: Mouse pressed left at (914, 681)
Screenshot: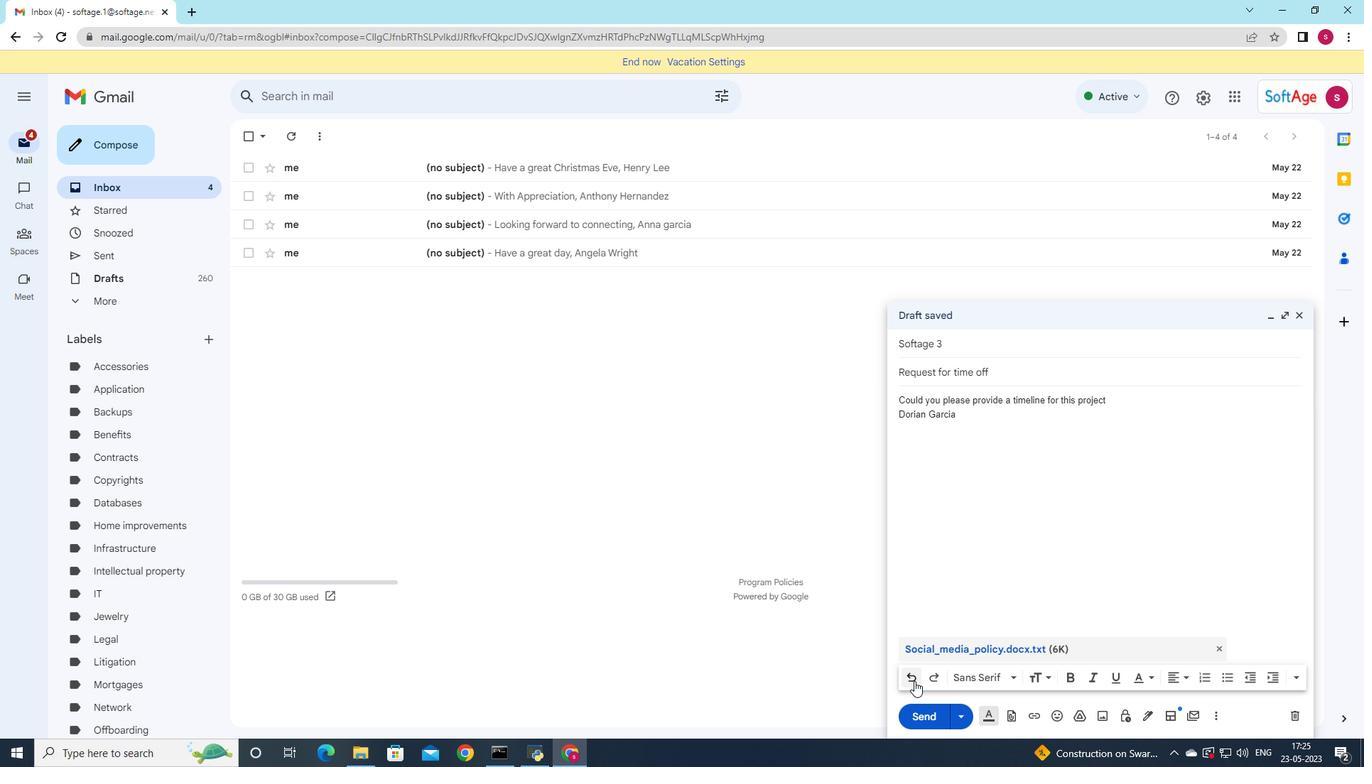
Action: Mouse pressed left at (914, 681)
Screenshot: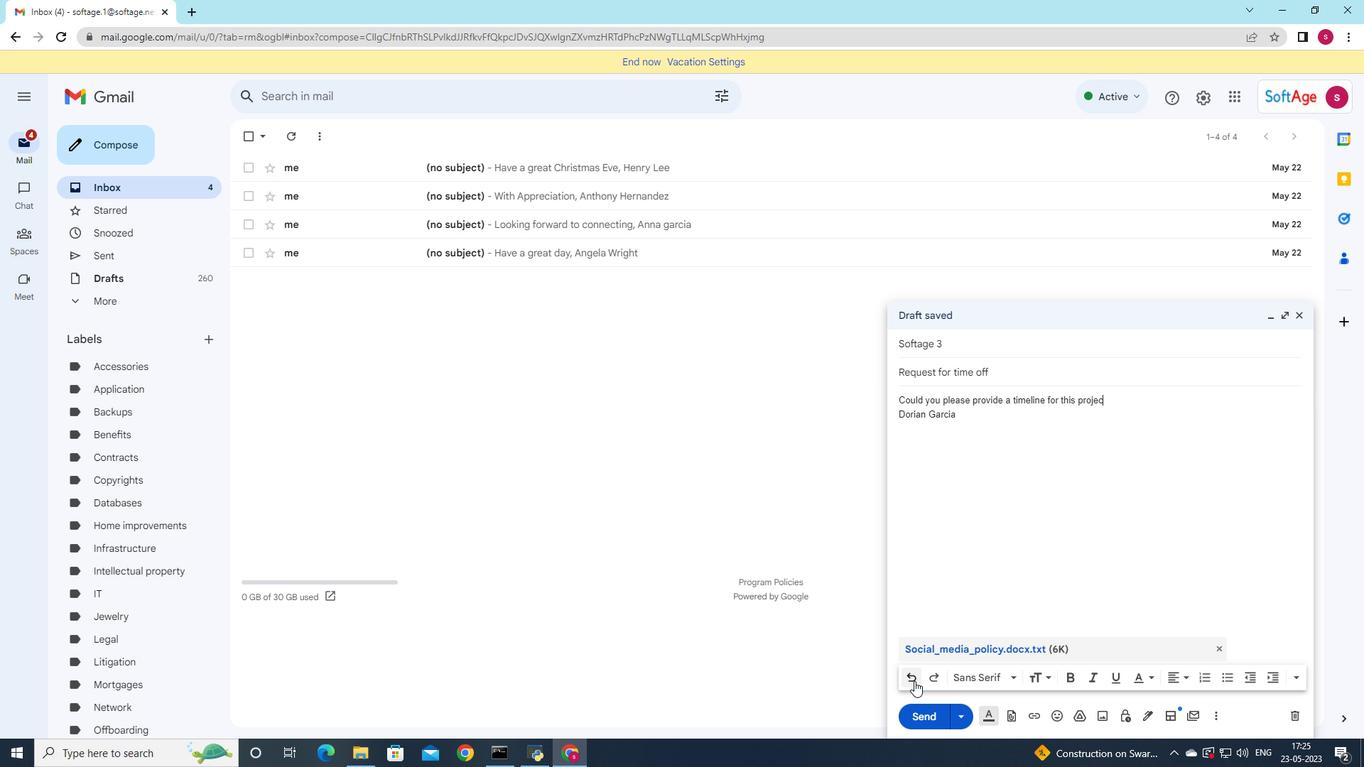 
Action: Mouse pressed left at (914, 681)
Screenshot: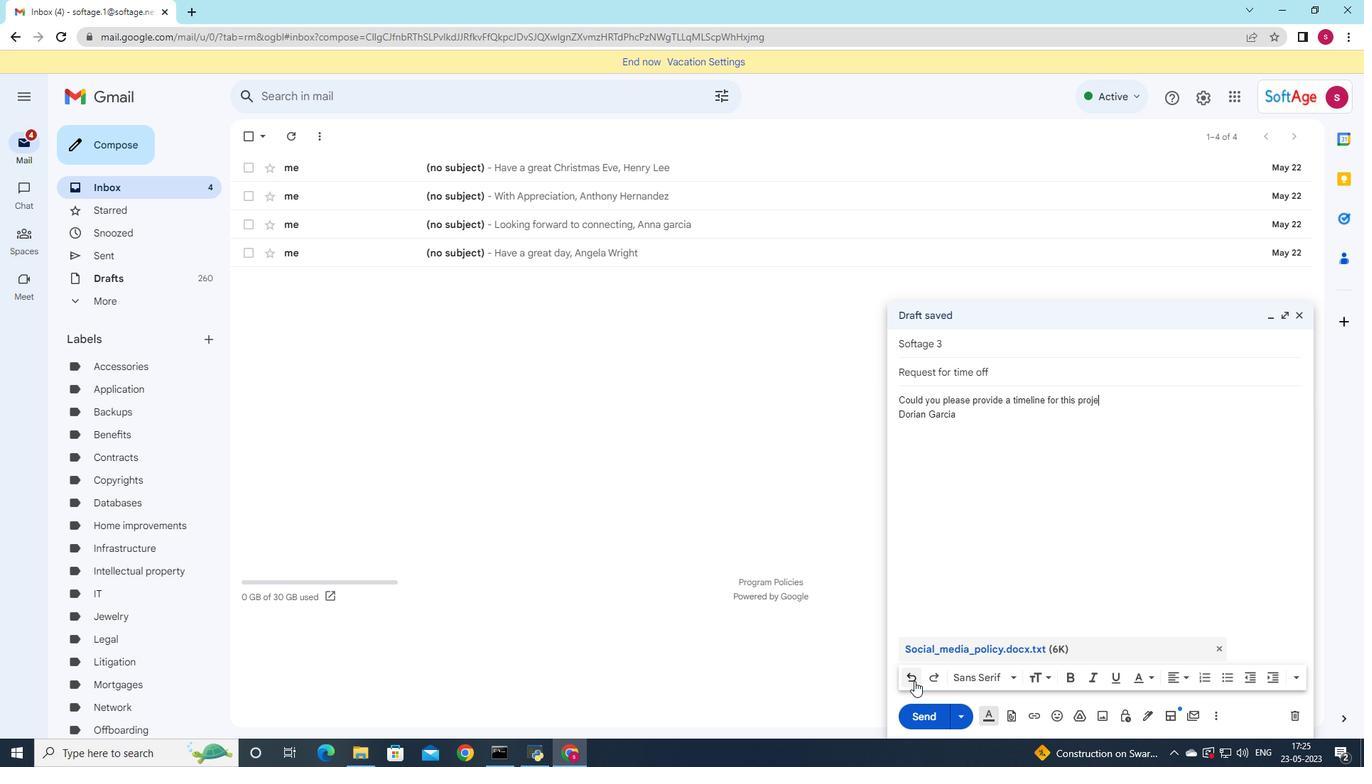 
Action: Mouse pressed left at (914, 681)
Screenshot: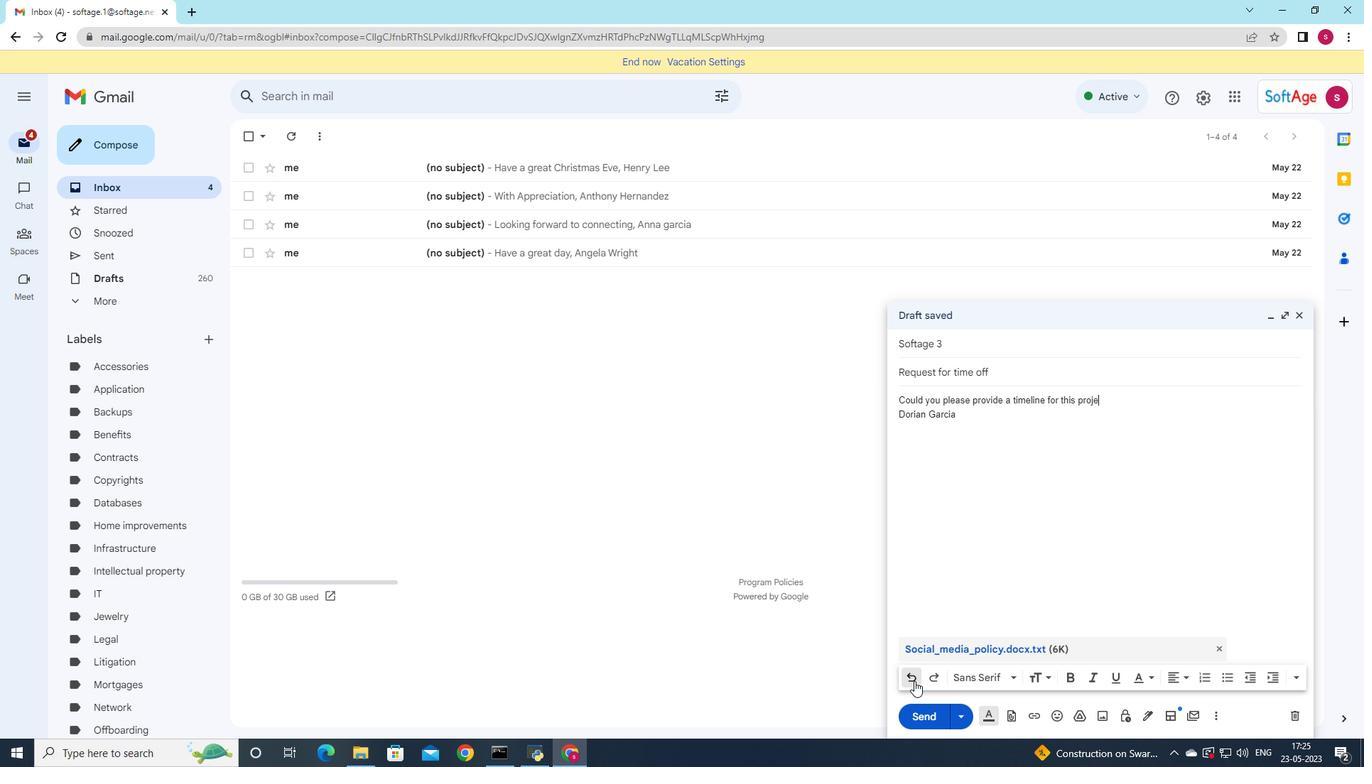 
Action: Mouse pressed left at (914, 681)
Screenshot: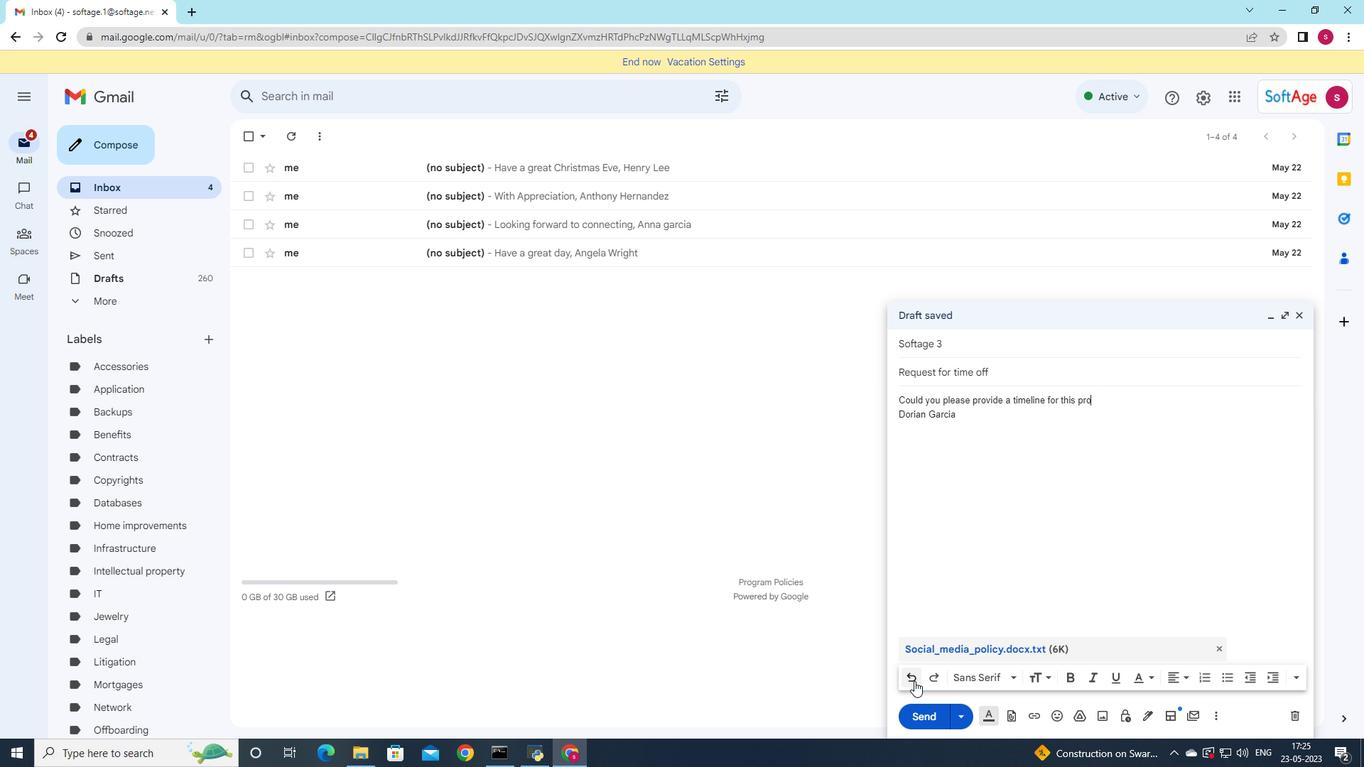 
Action: Mouse pressed left at (914, 681)
Screenshot: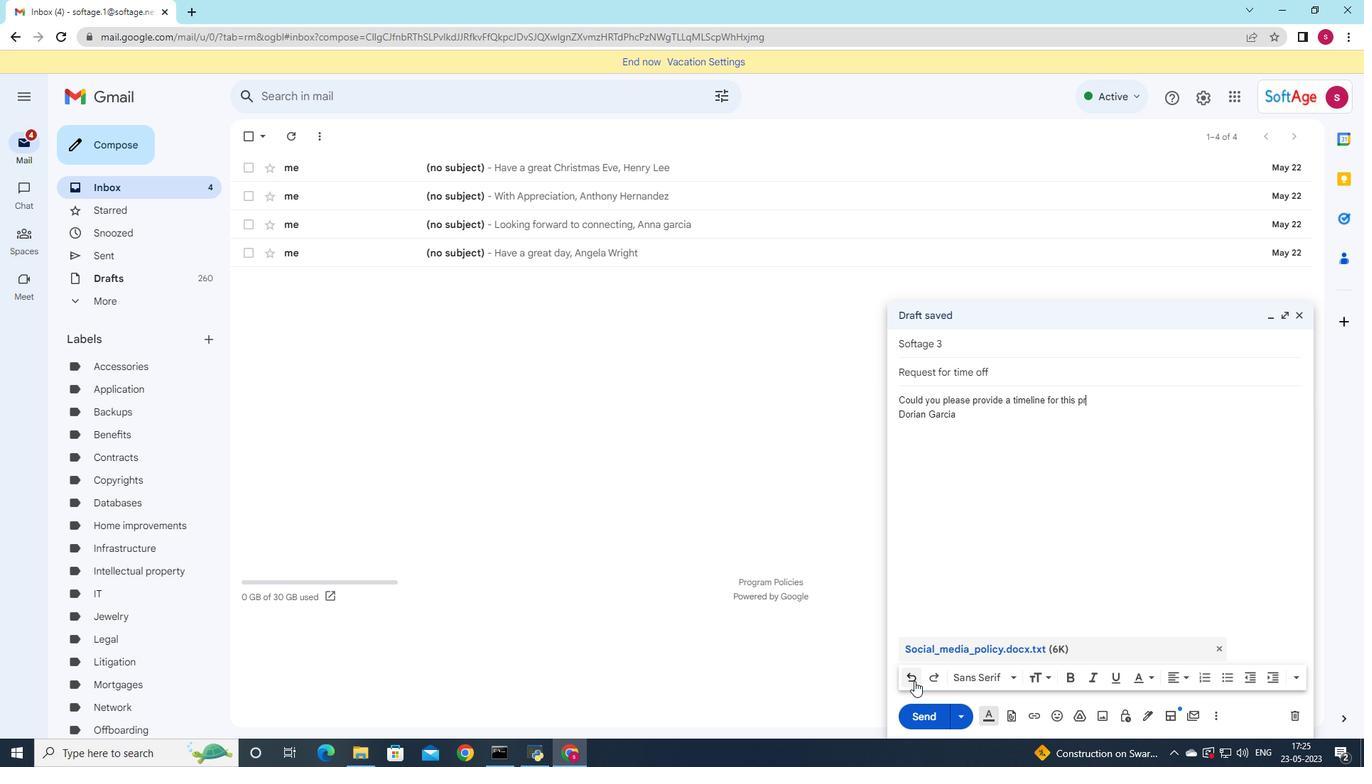 
Action: Mouse pressed left at (914, 681)
Screenshot: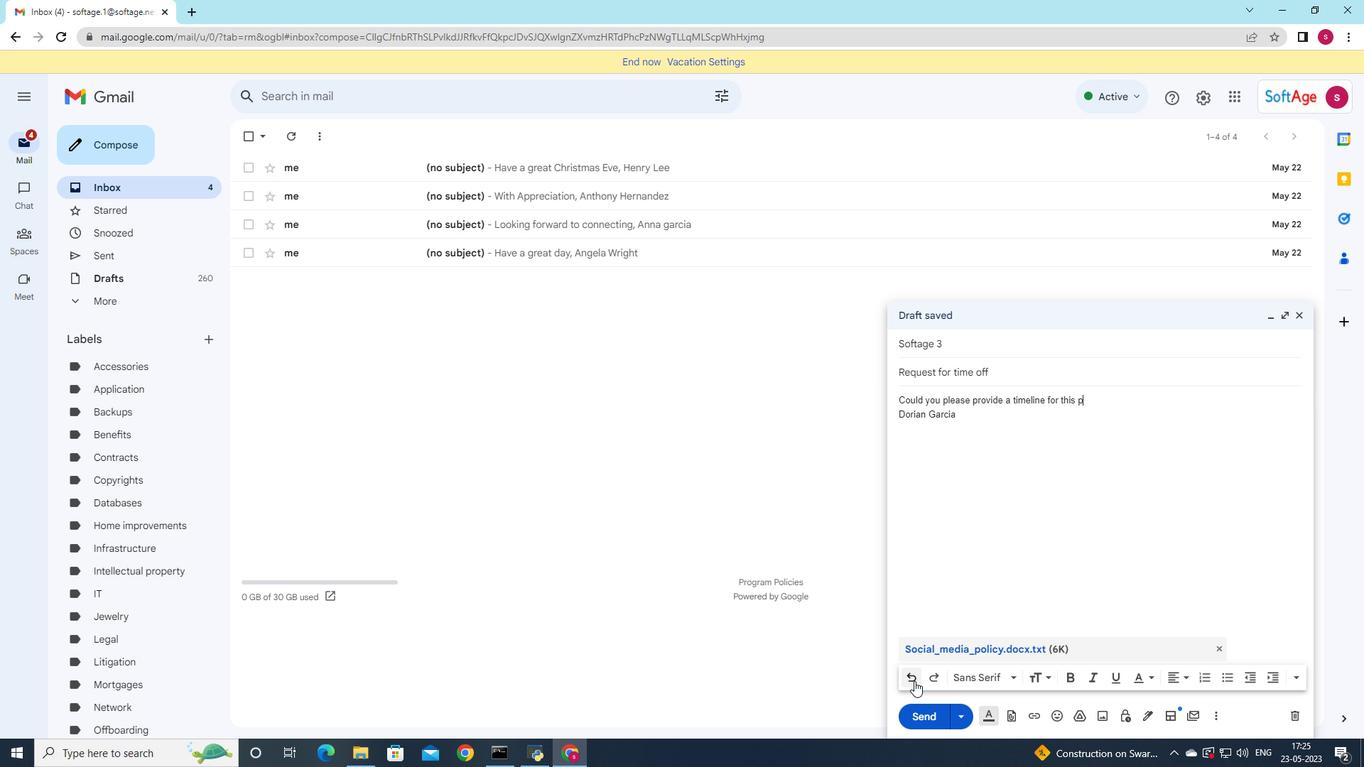 
Action: Mouse pressed left at (914, 681)
Screenshot: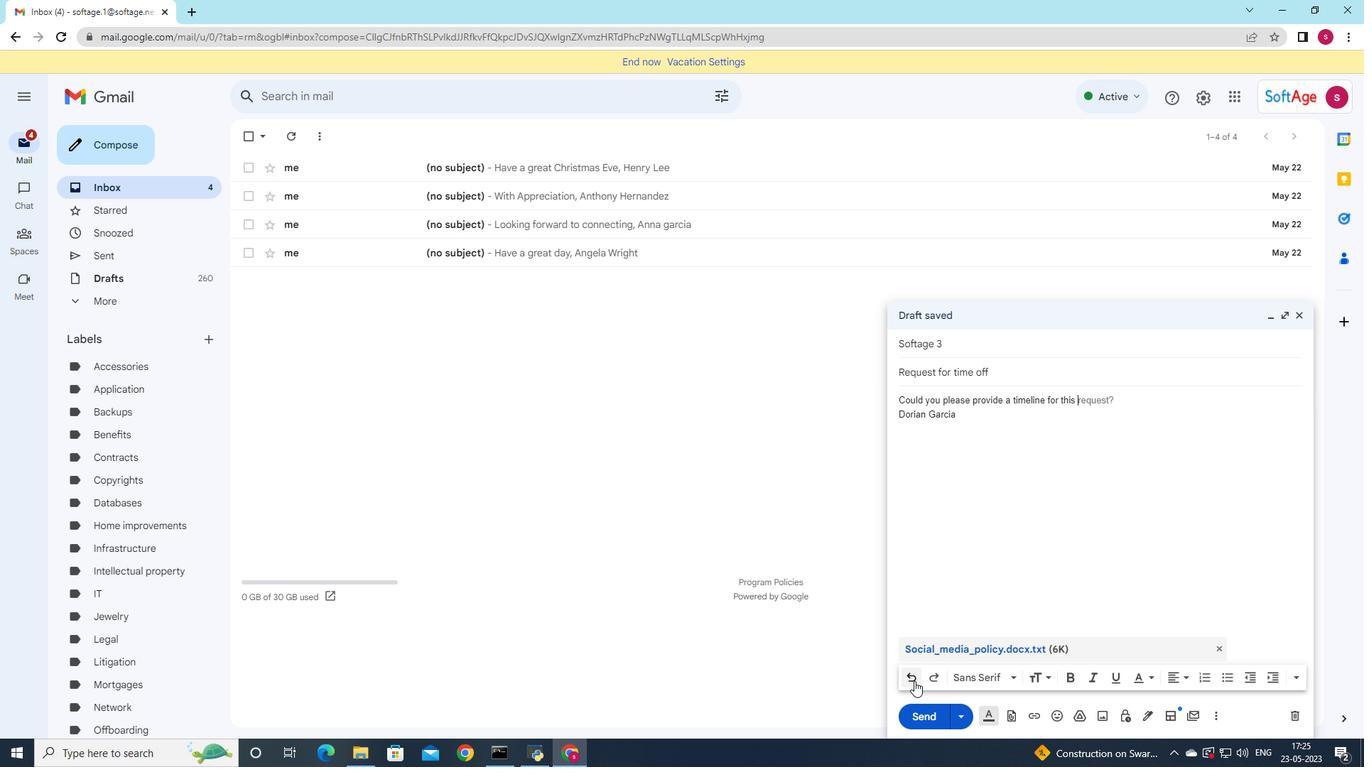 
Action: Mouse pressed left at (914, 681)
Screenshot: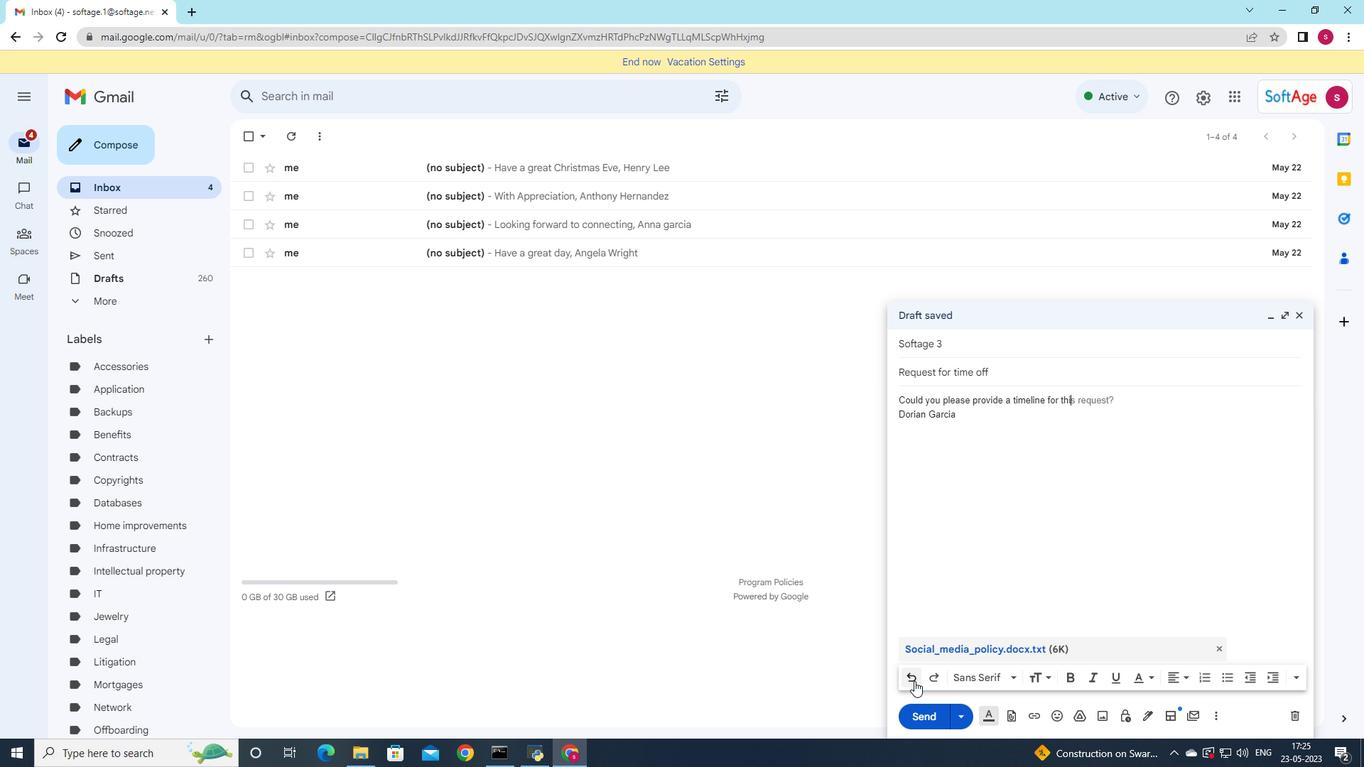 
Action: Mouse pressed left at (914, 681)
Screenshot: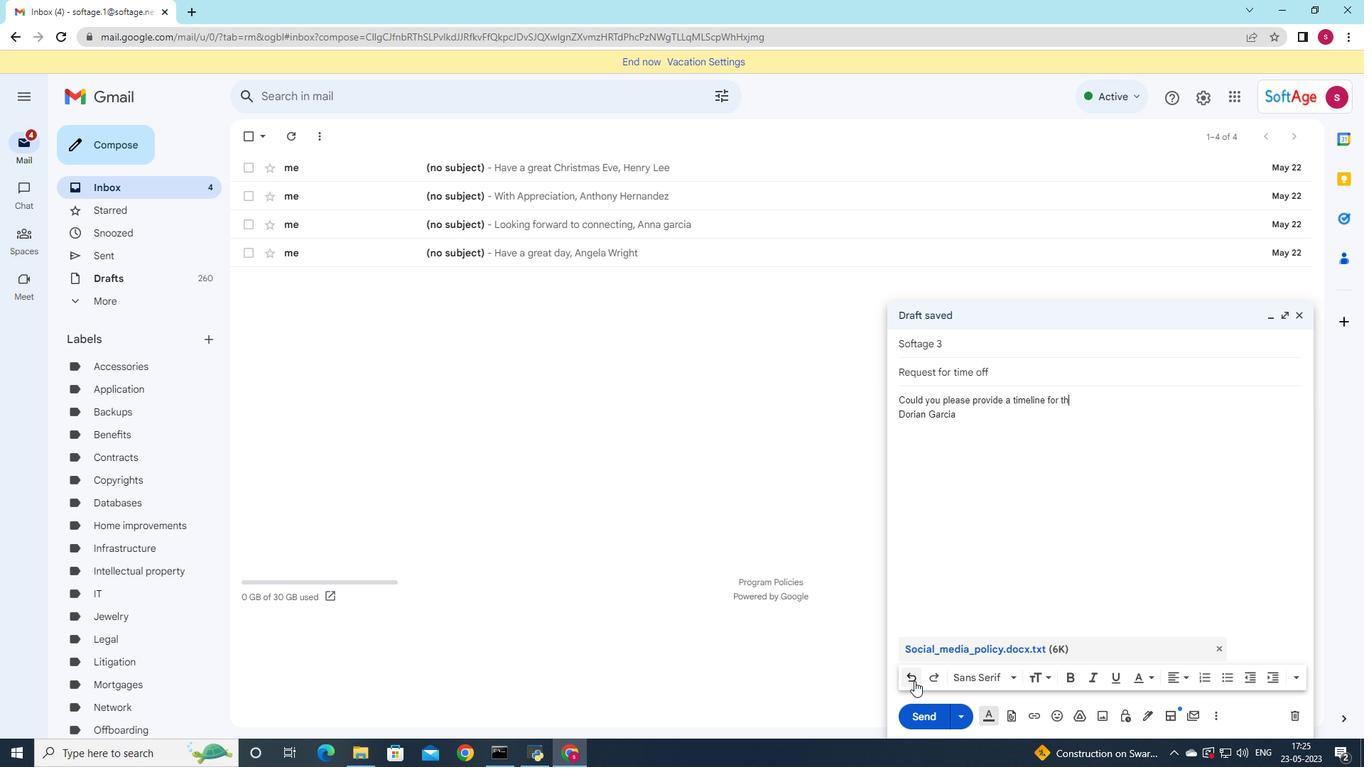 
Action: Mouse pressed left at (914, 681)
Screenshot: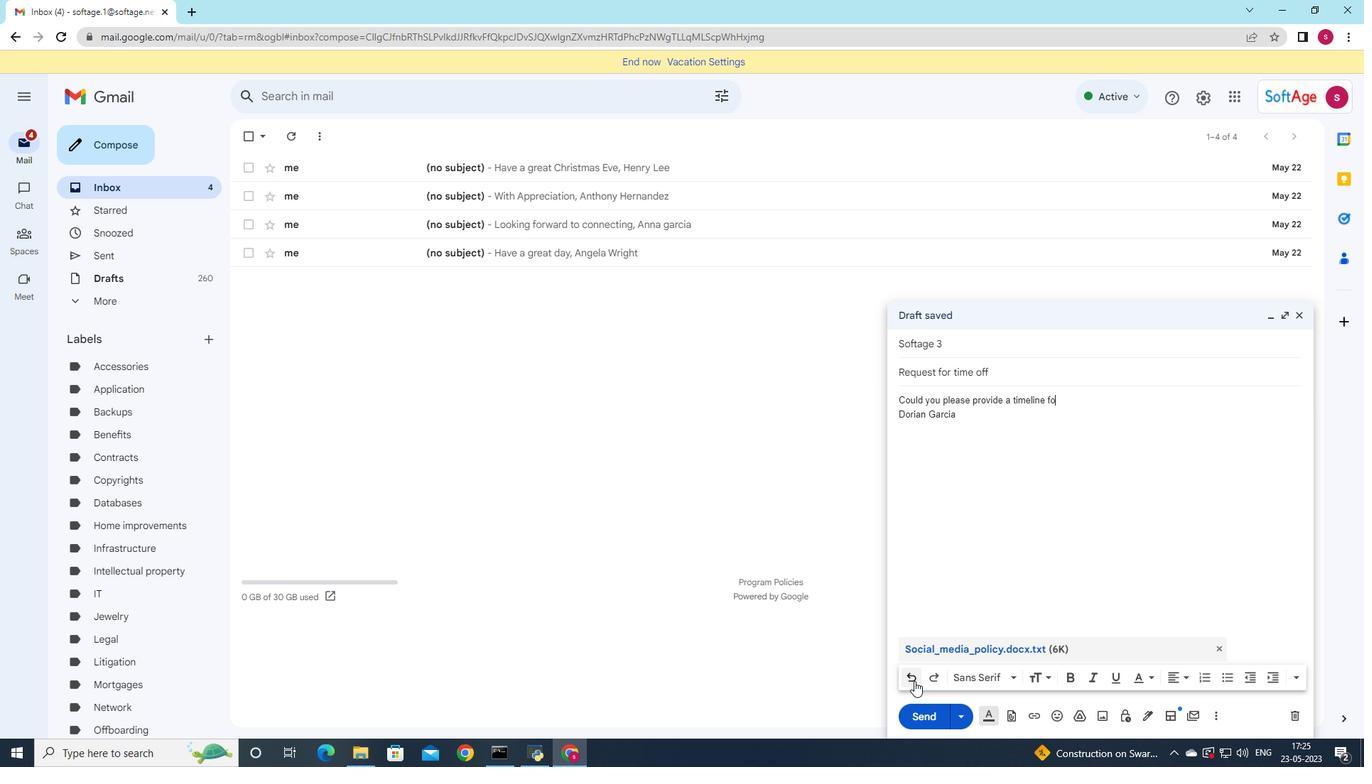 
Action: Mouse pressed left at (914, 681)
Screenshot: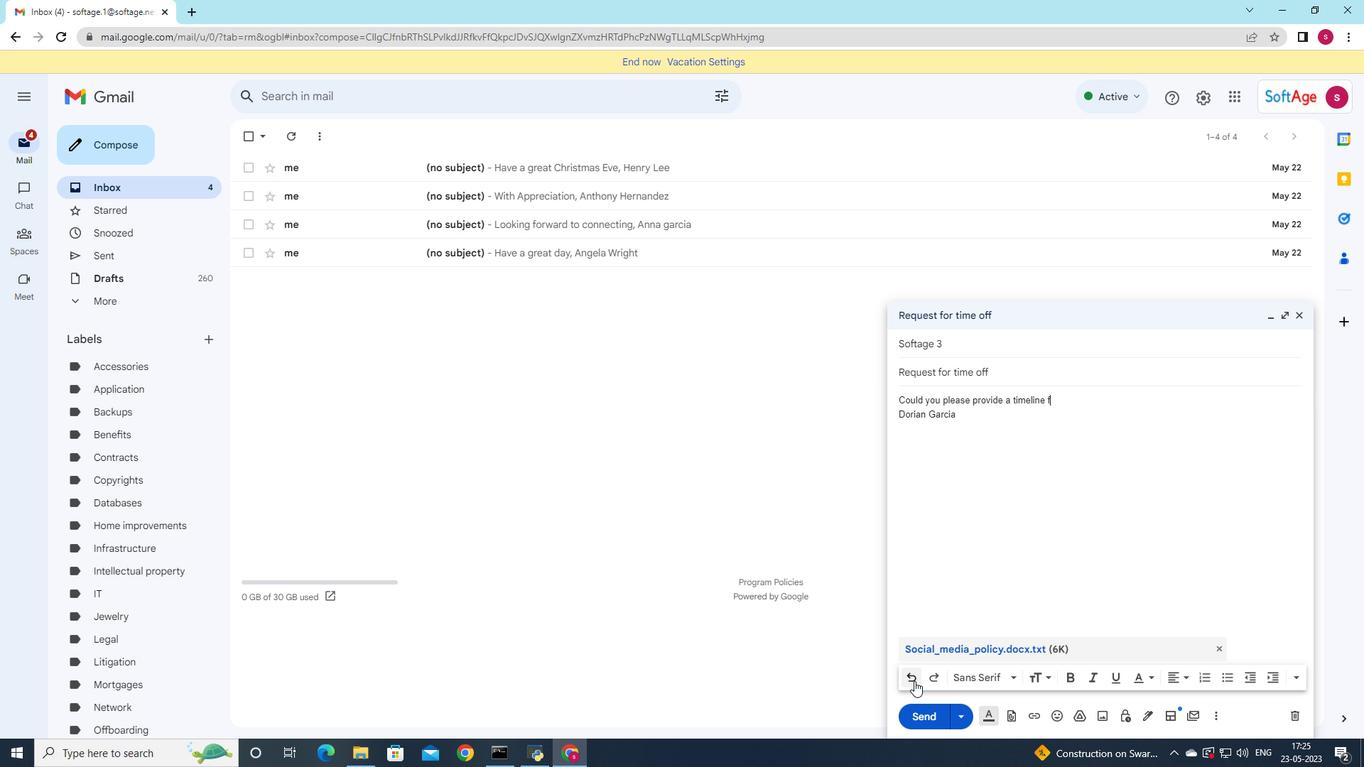 
Action: Mouse pressed left at (914, 681)
Screenshot: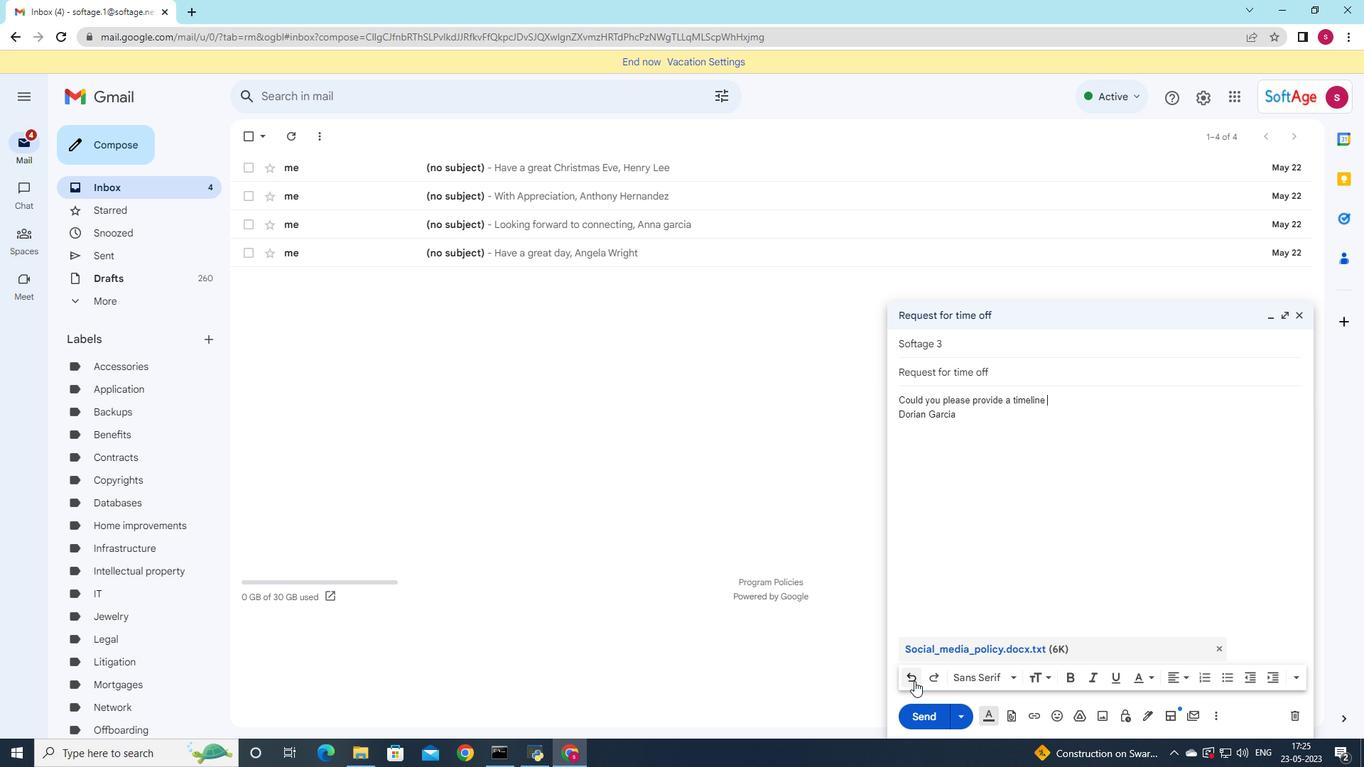 
Action: Mouse pressed left at (914, 681)
Screenshot: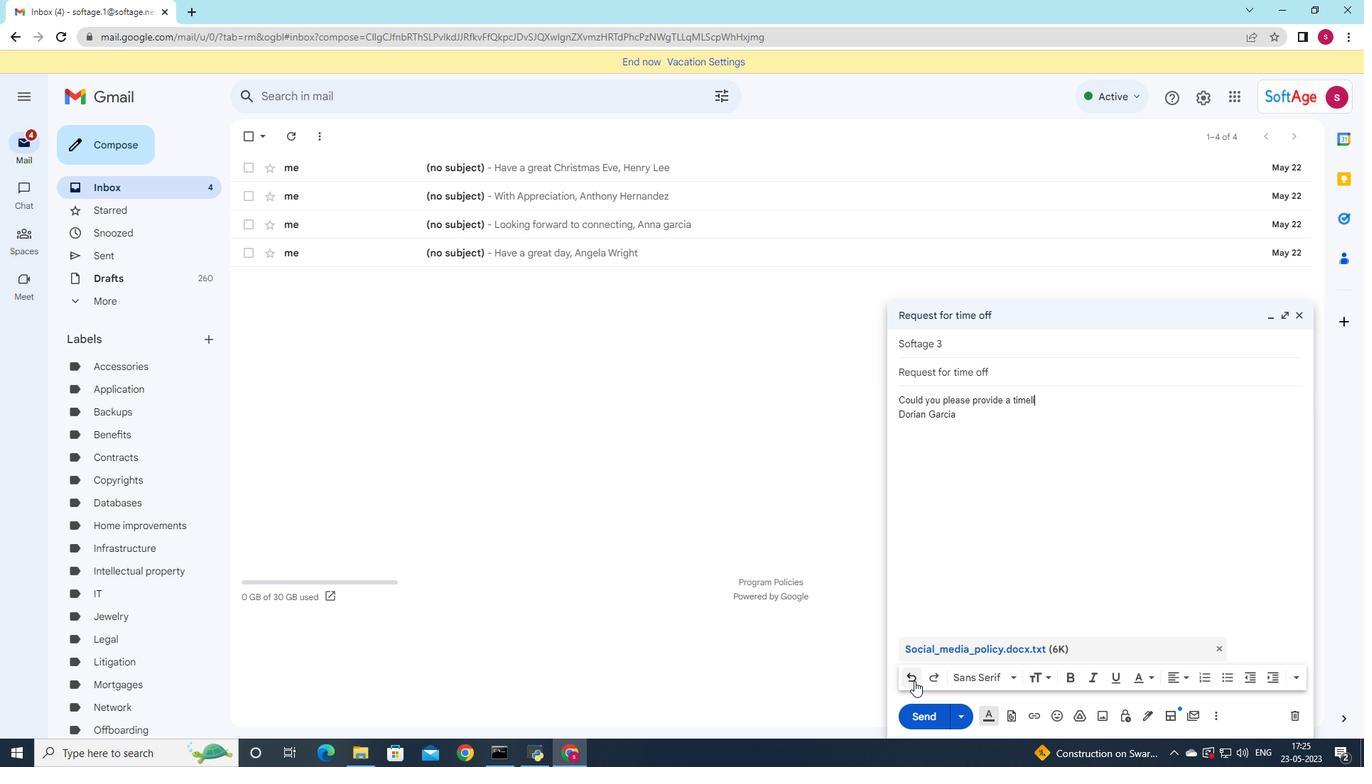 
Action: Mouse pressed left at (914, 681)
Screenshot: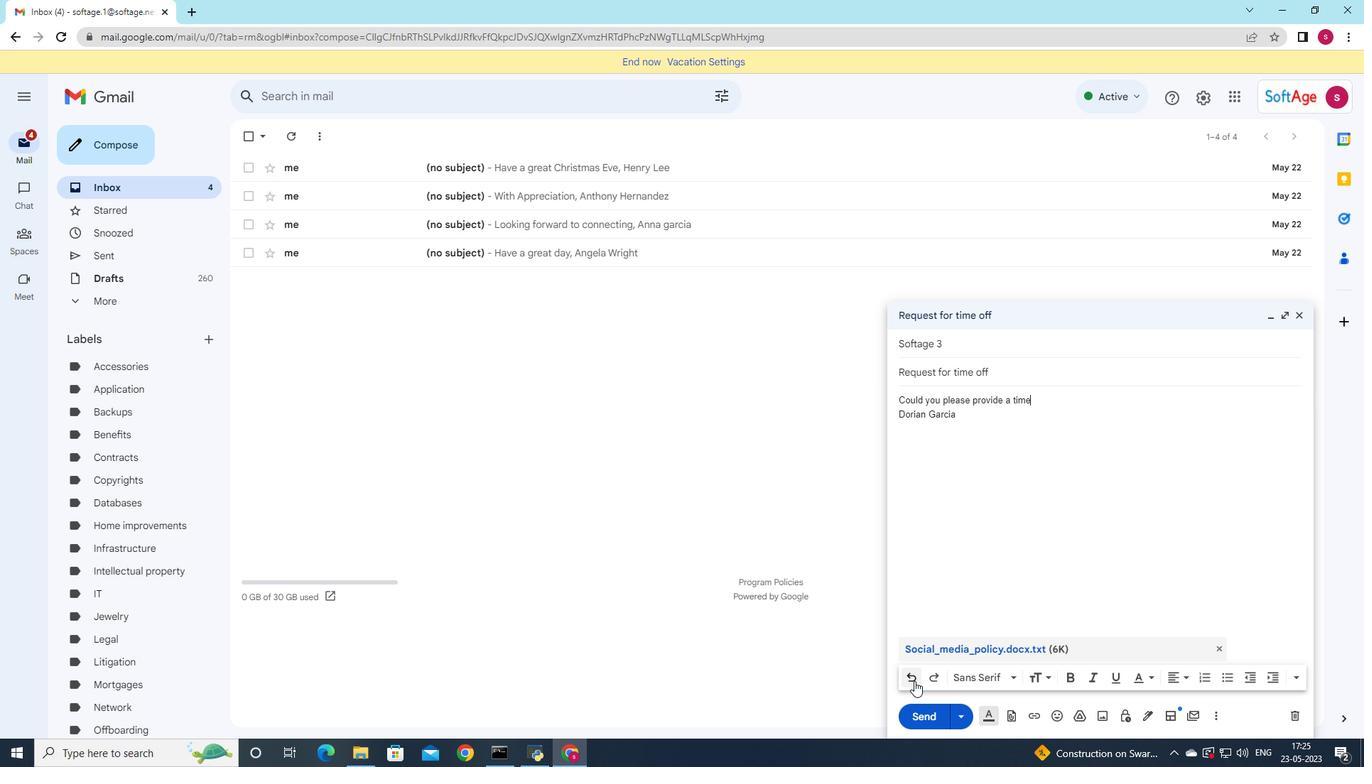 
Action: Mouse pressed left at (914, 681)
Screenshot: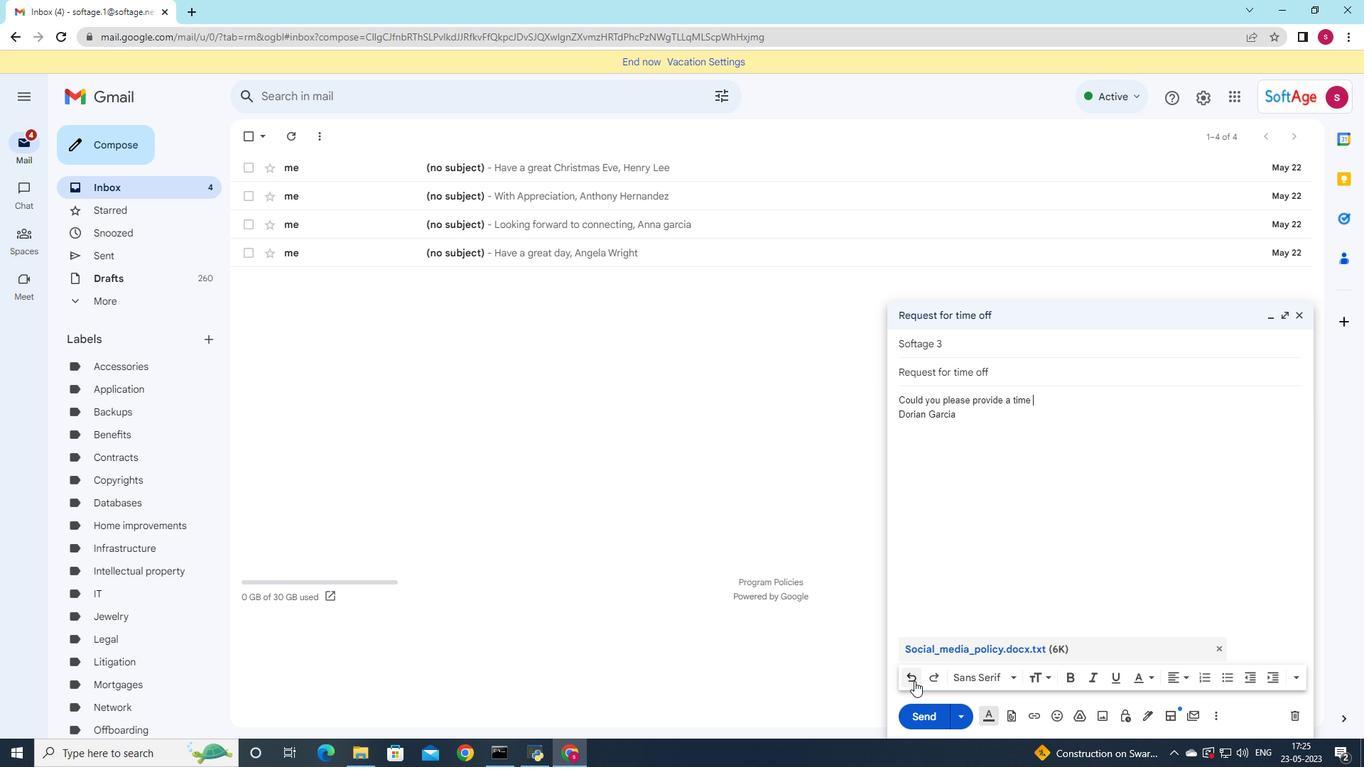 
Action: Mouse pressed left at (914, 681)
Screenshot: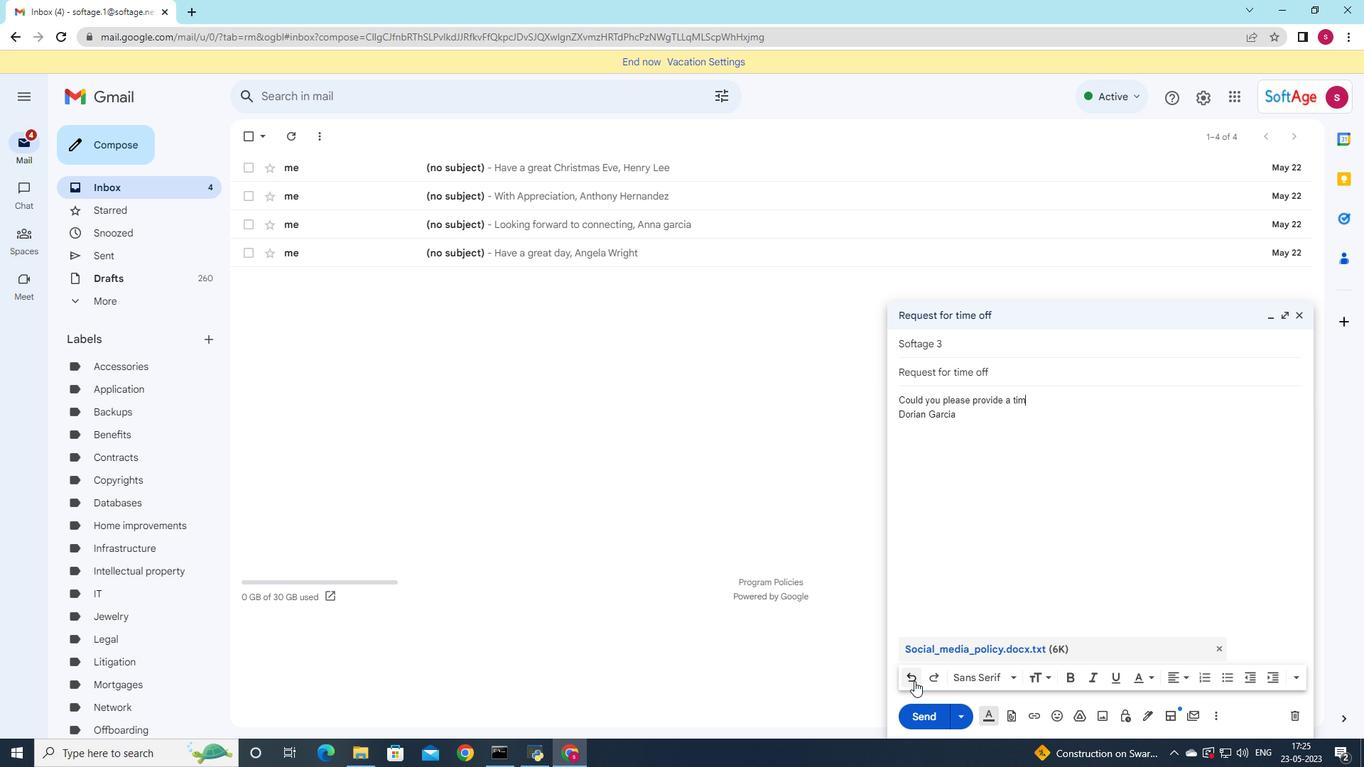 
Action: Mouse pressed left at (914, 681)
Screenshot: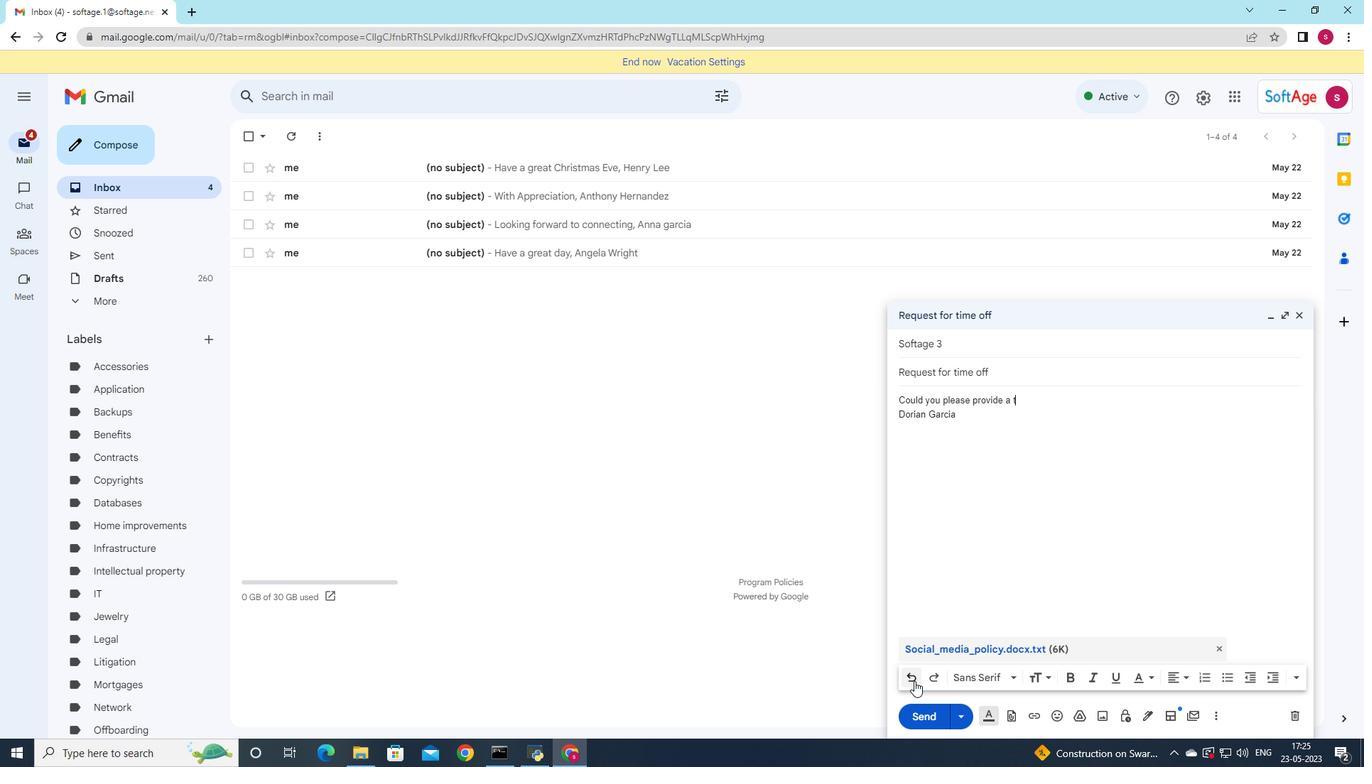 
Action: Mouse pressed left at (914, 681)
Screenshot: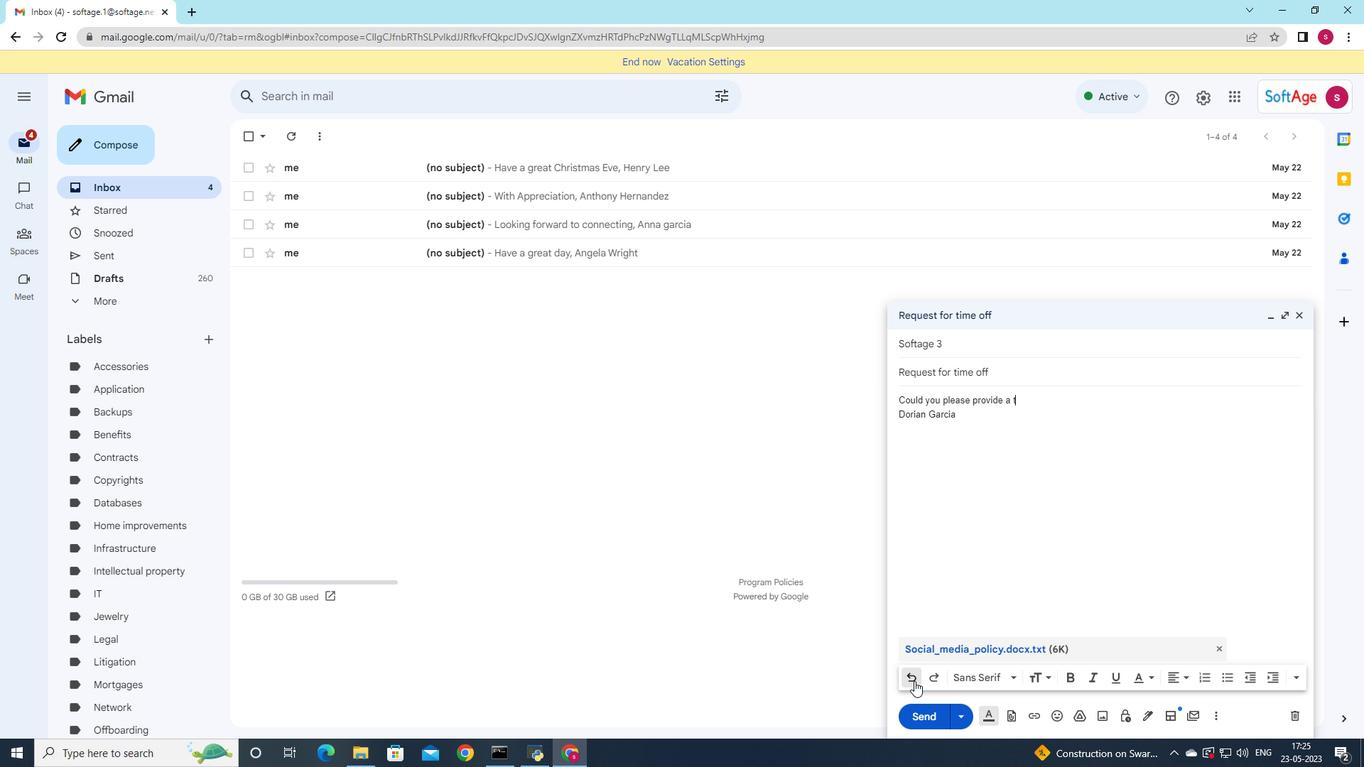 
Action: Mouse pressed left at (914, 681)
Screenshot: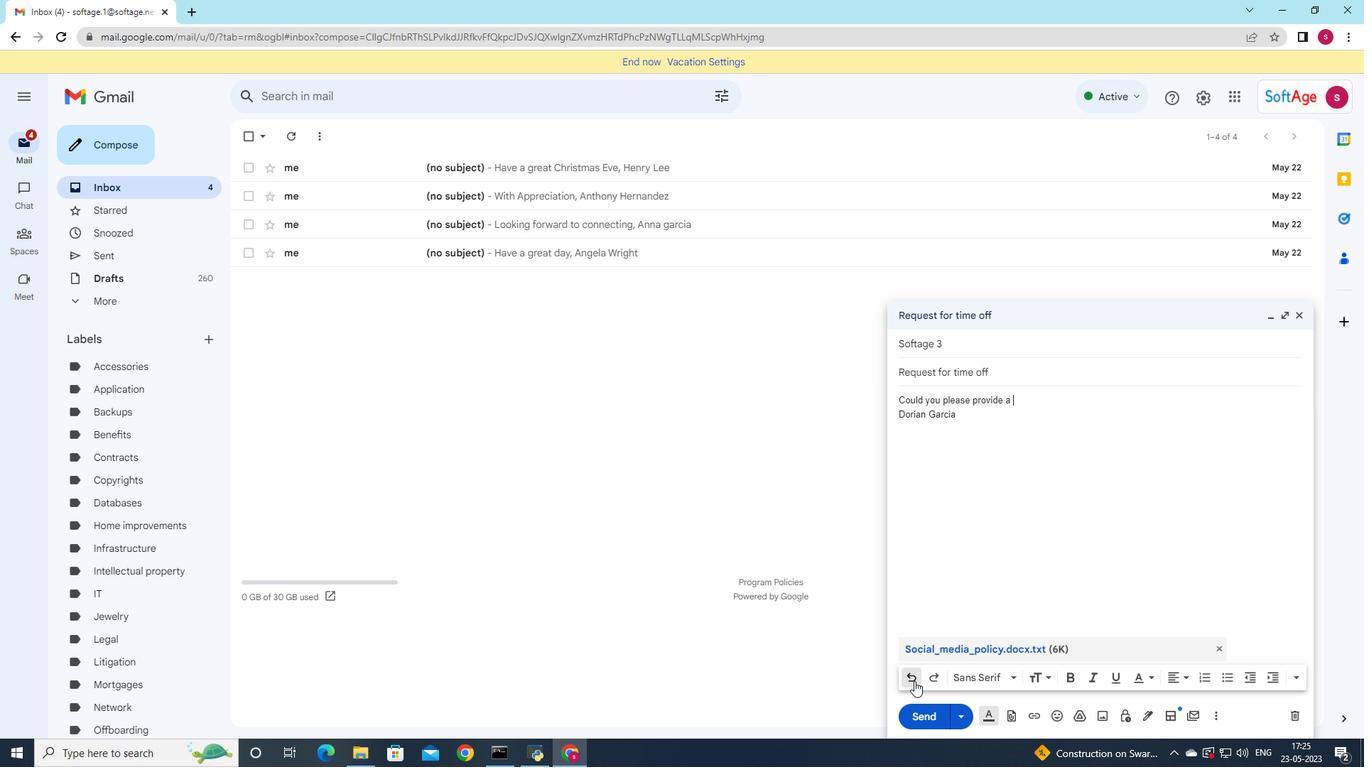 
Action: Mouse pressed left at (914, 681)
Screenshot: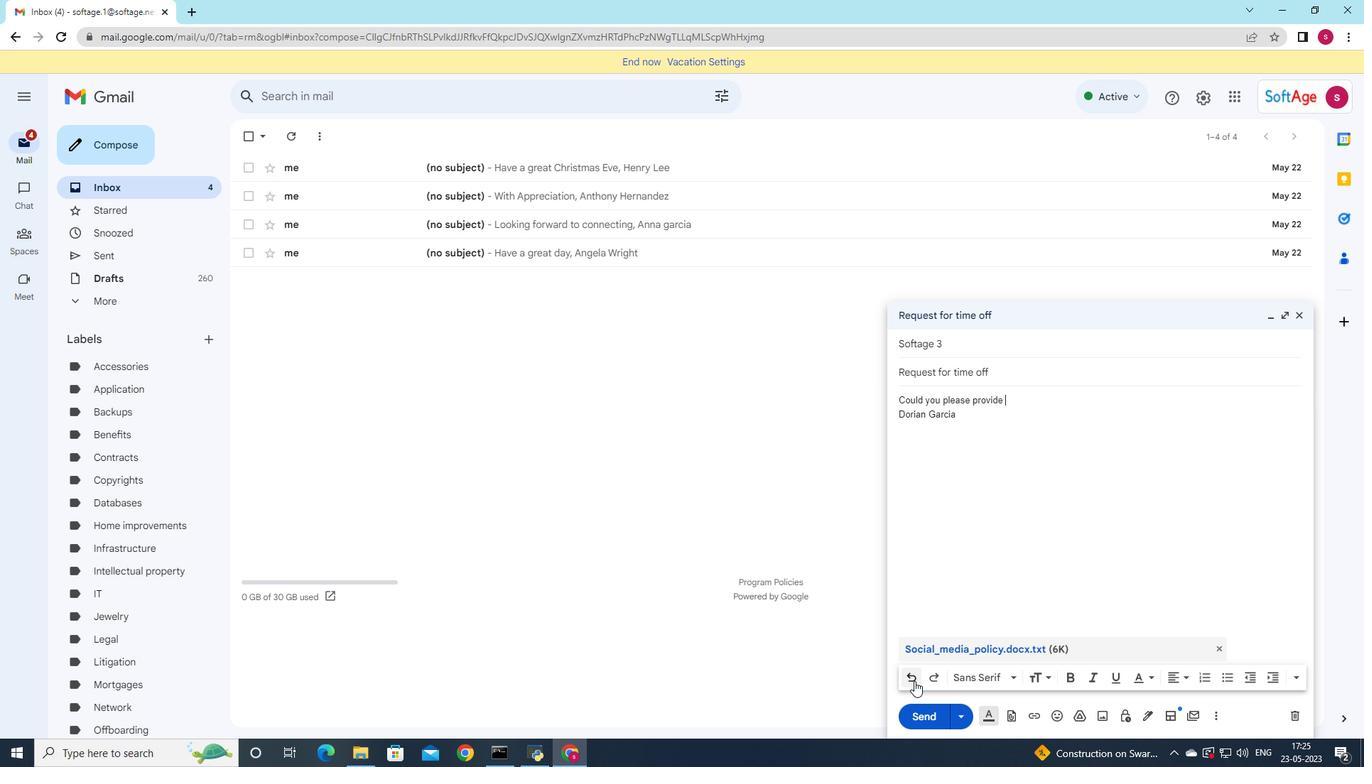 
Action: Mouse pressed left at (914, 681)
Screenshot: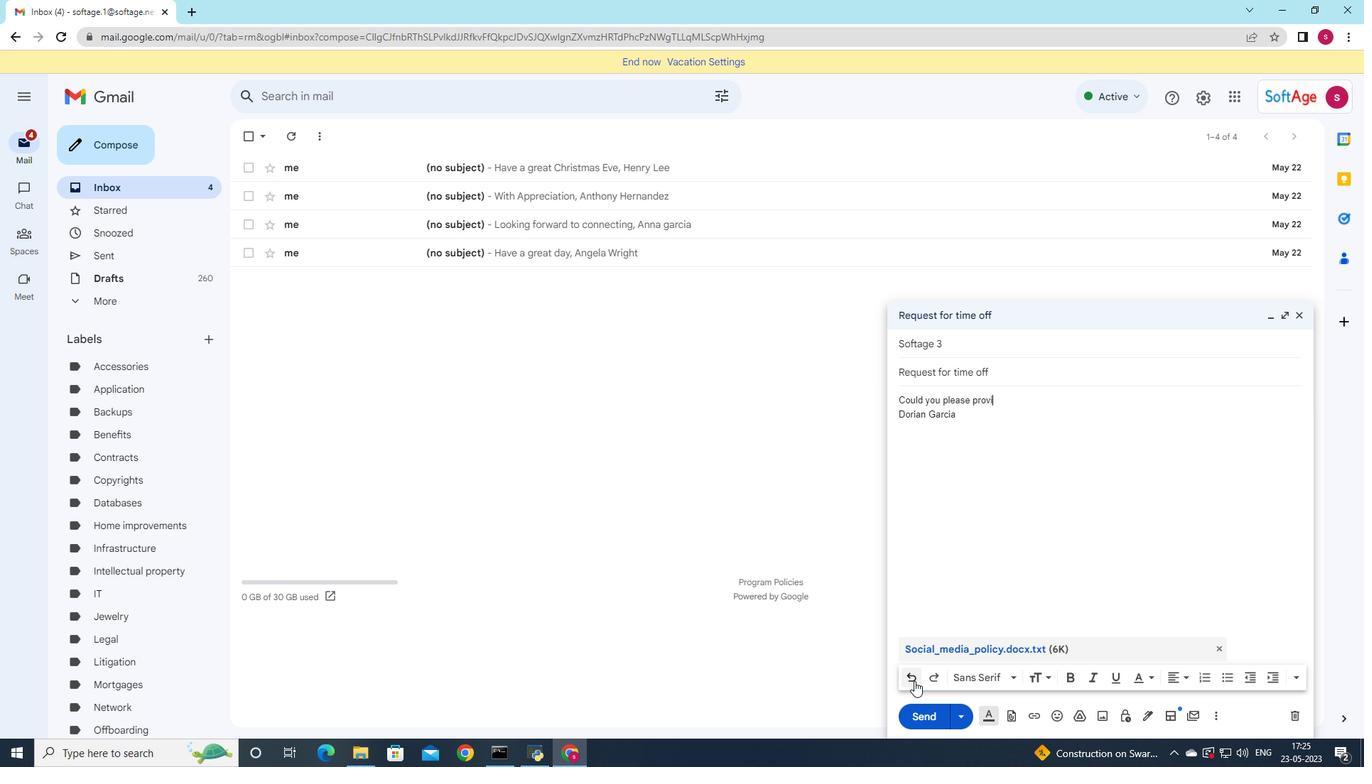 
Action: Mouse pressed left at (914, 681)
Screenshot: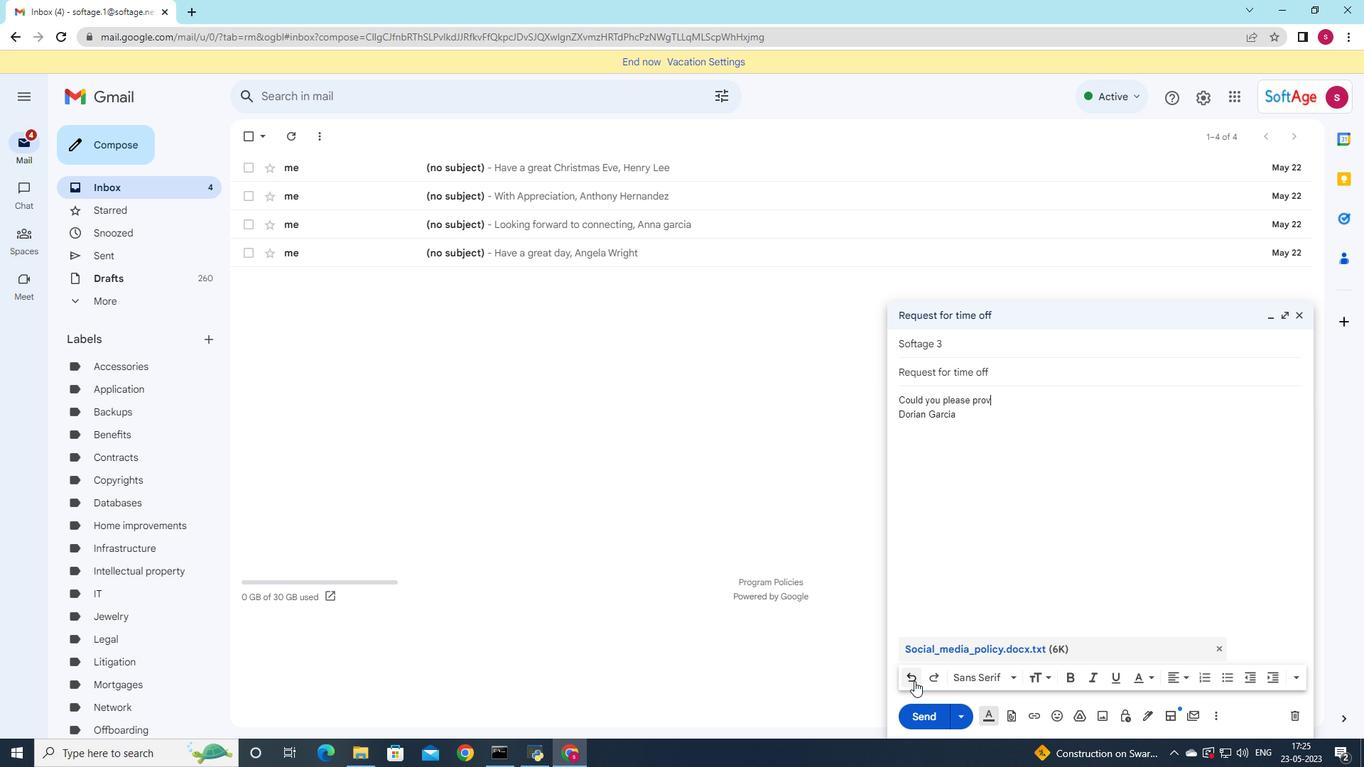 
Action: Mouse pressed left at (914, 681)
Screenshot: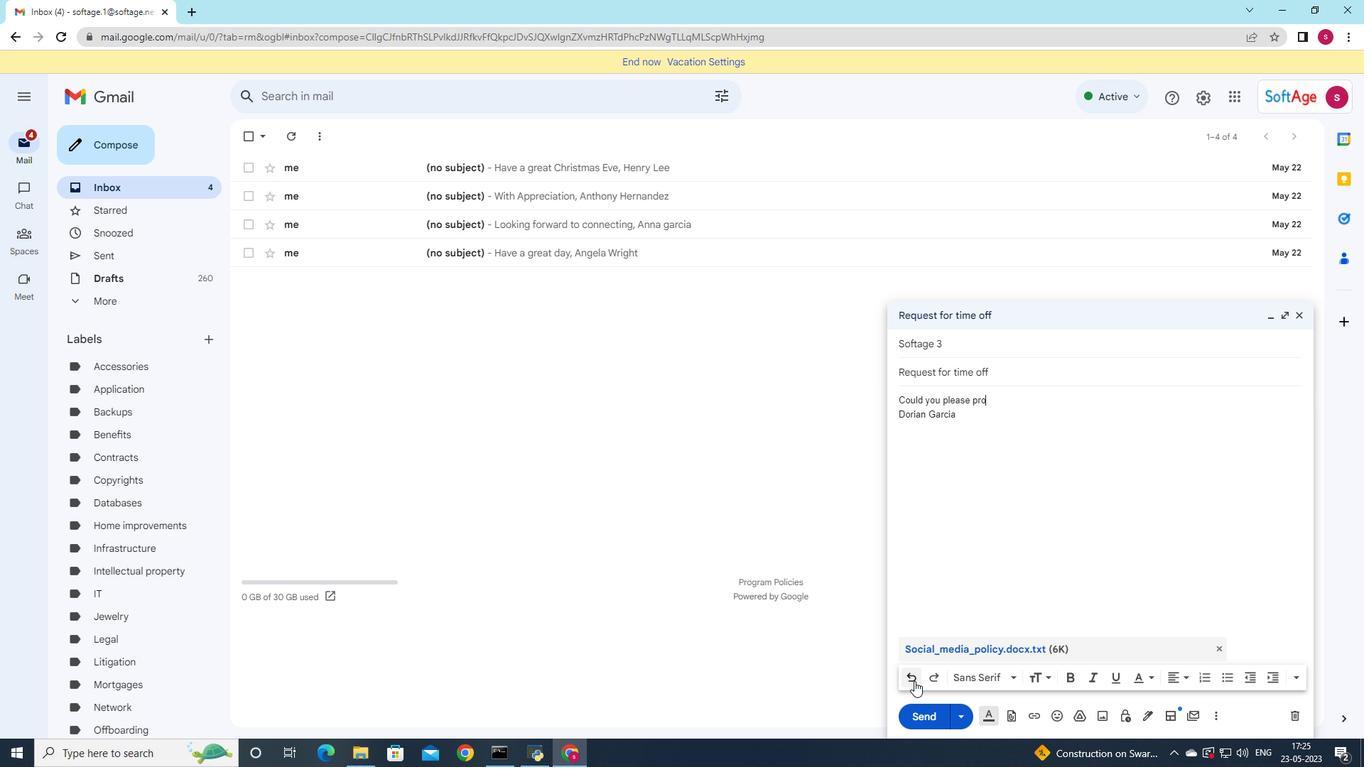 
Action: Mouse pressed left at (914, 681)
Screenshot: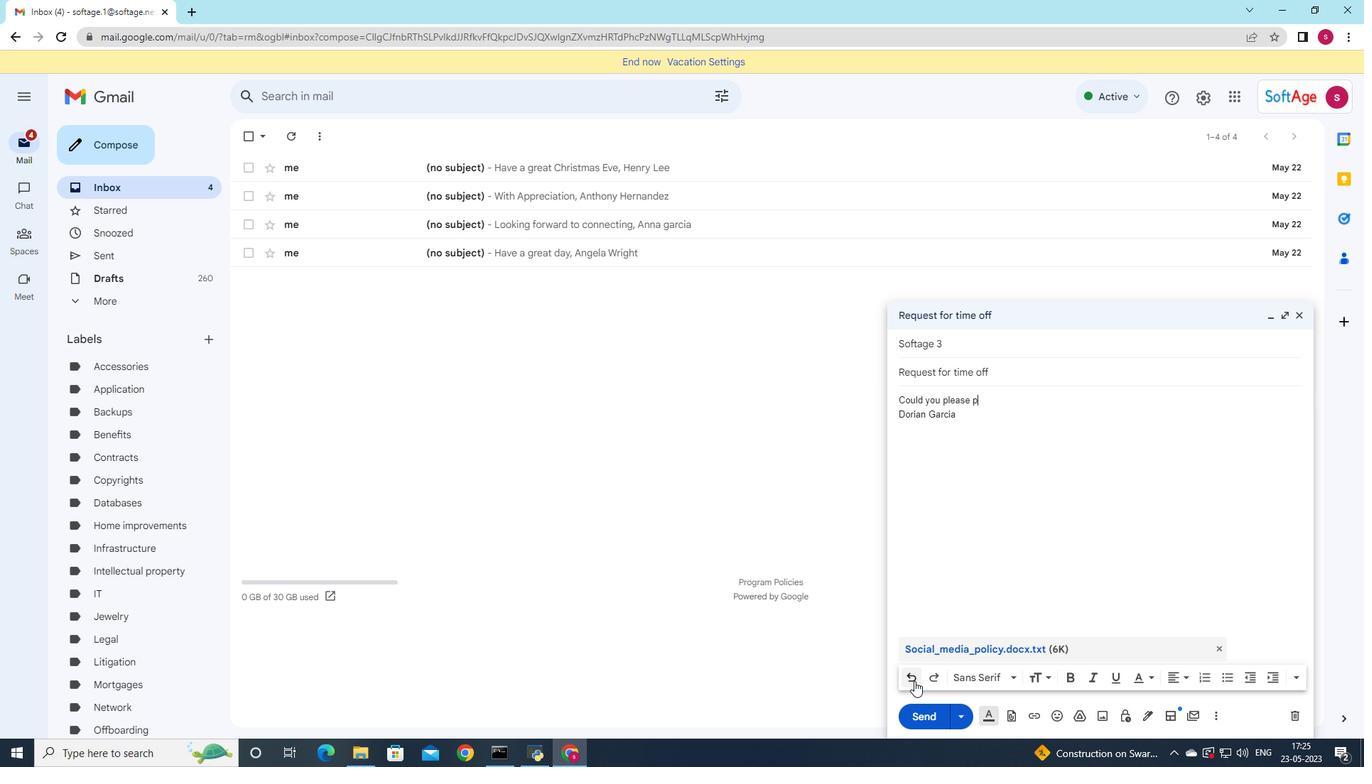 
Action: Mouse pressed left at (914, 681)
Screenshot: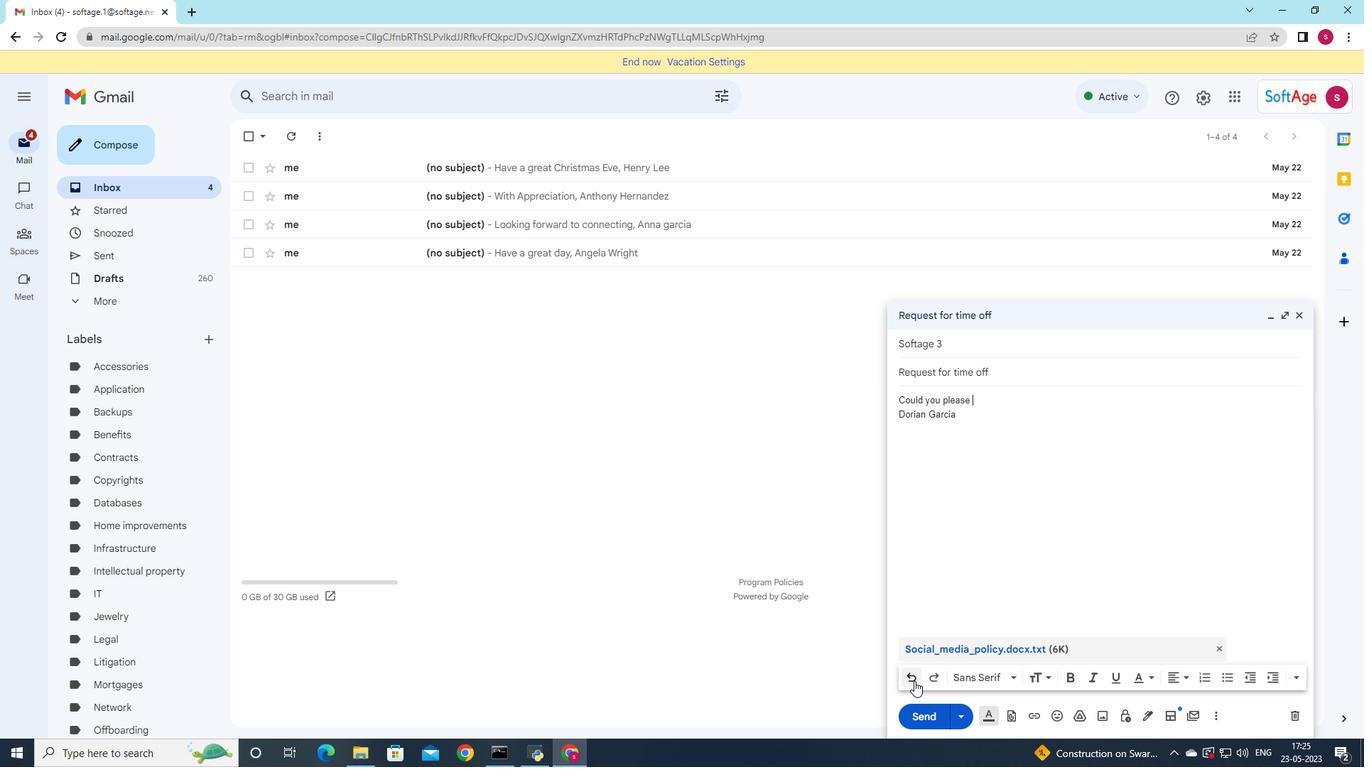 
Action: Mouse pressed left at (914, 681)
Screenshot: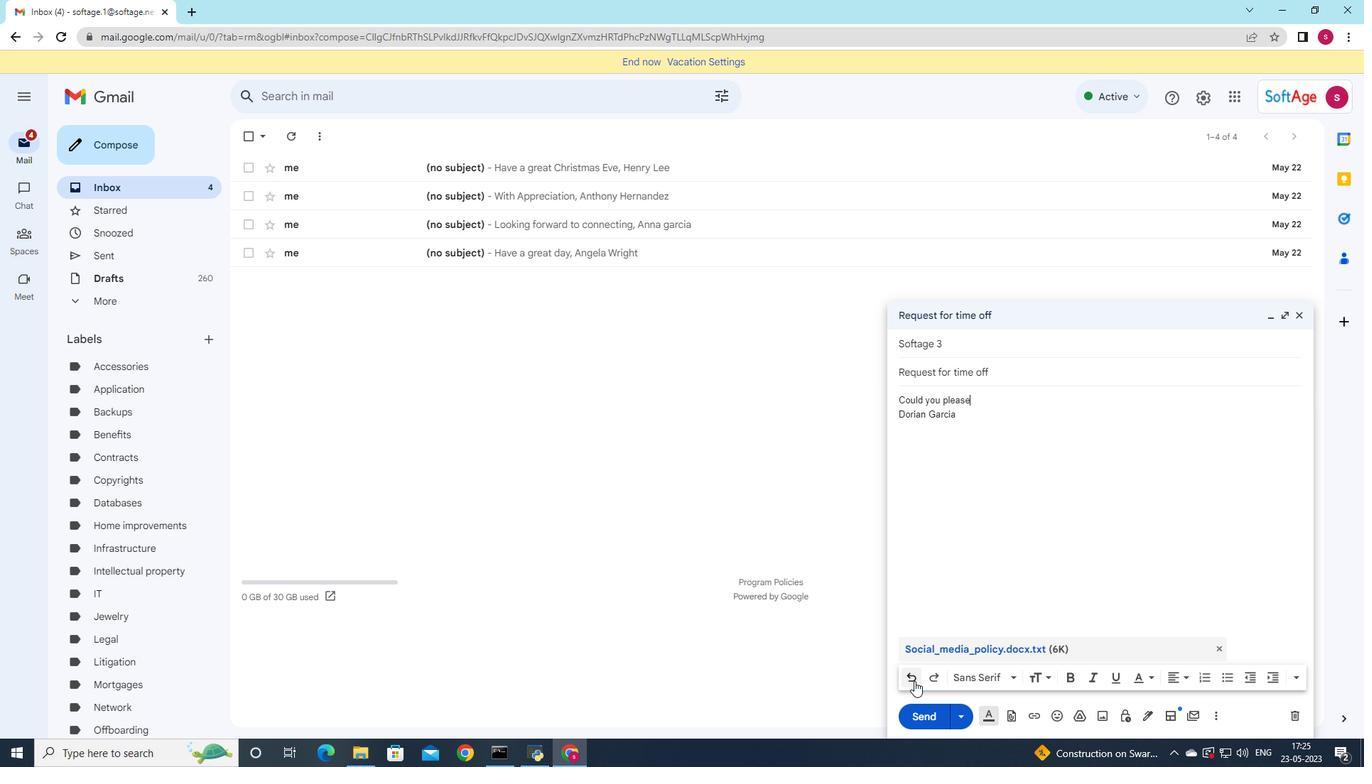 
Action: Mouse pressed left at (914, 681)
Screenshot: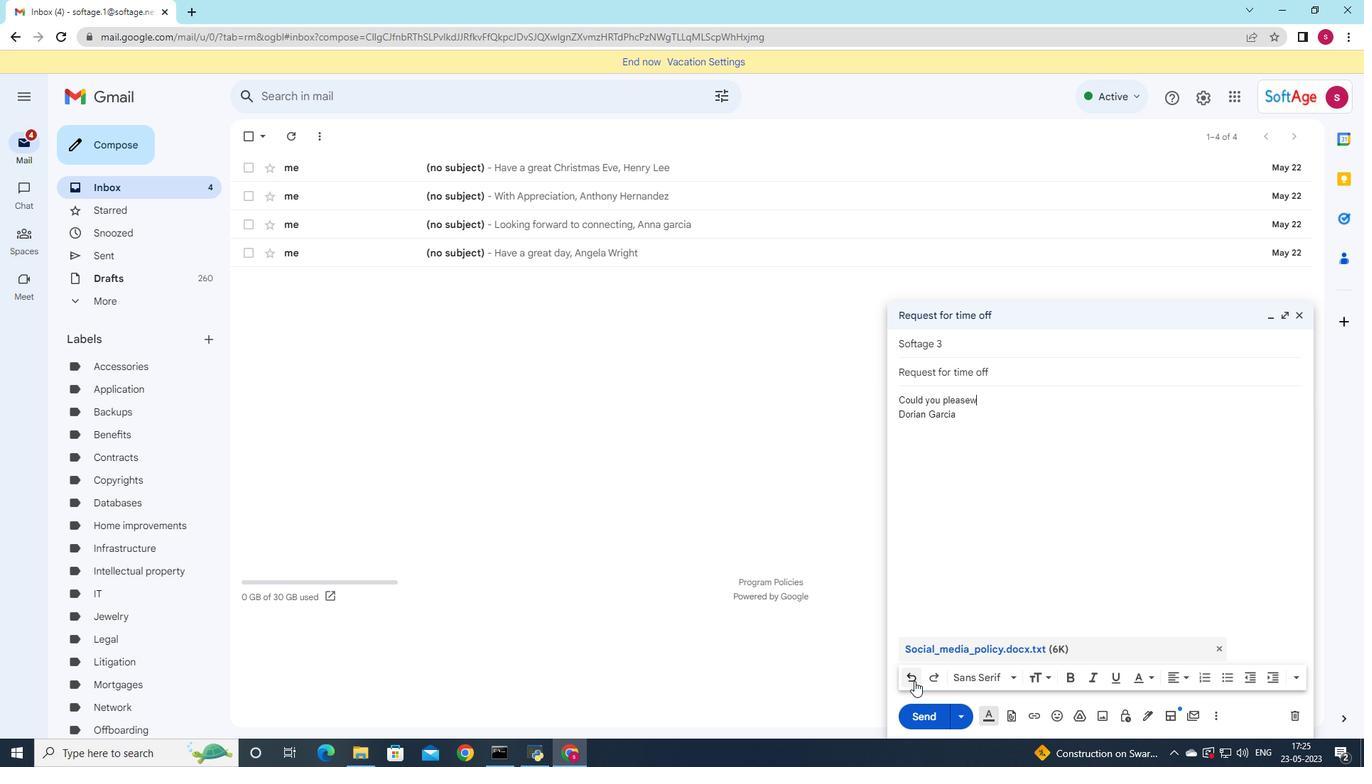 
Action: Mouse pressed left at (914, 681)
Screenshot: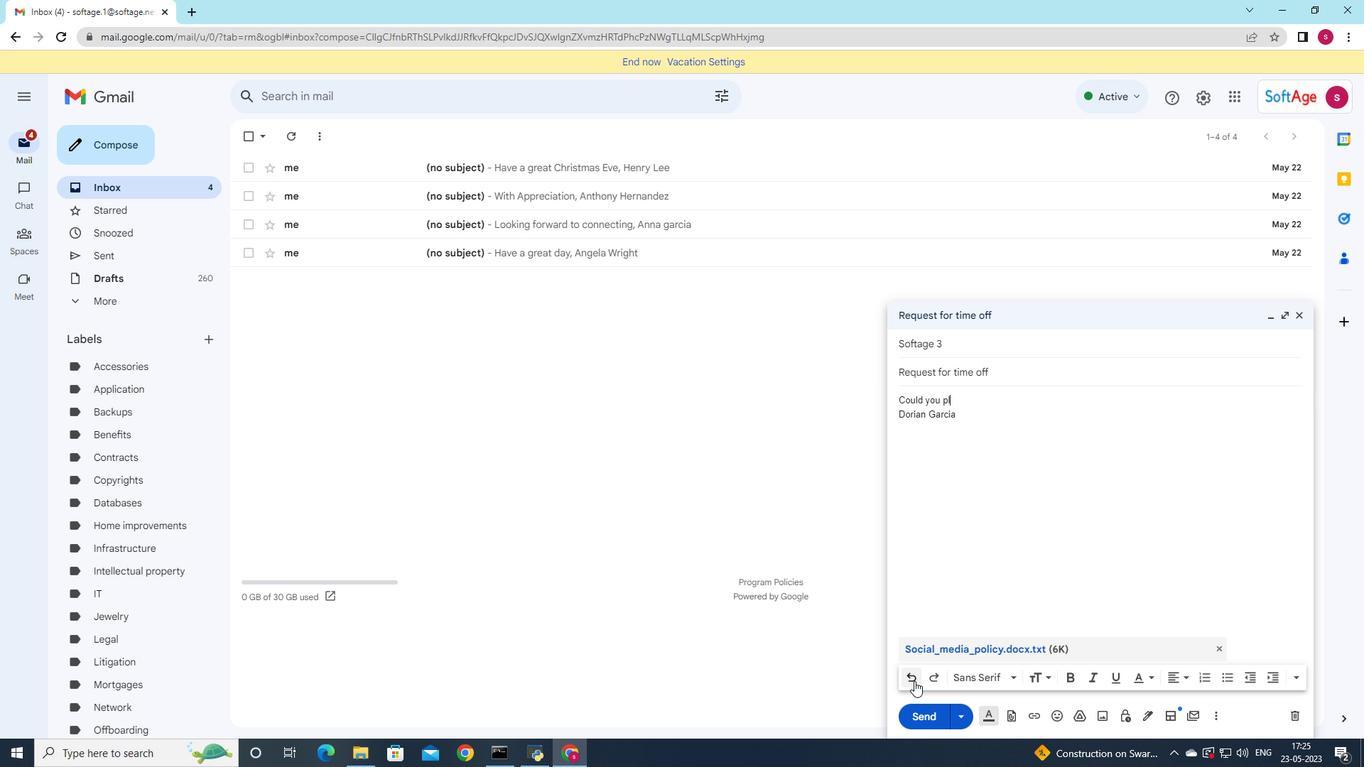 
Action: Mouse pressed left at (914, 681)
Screenshot: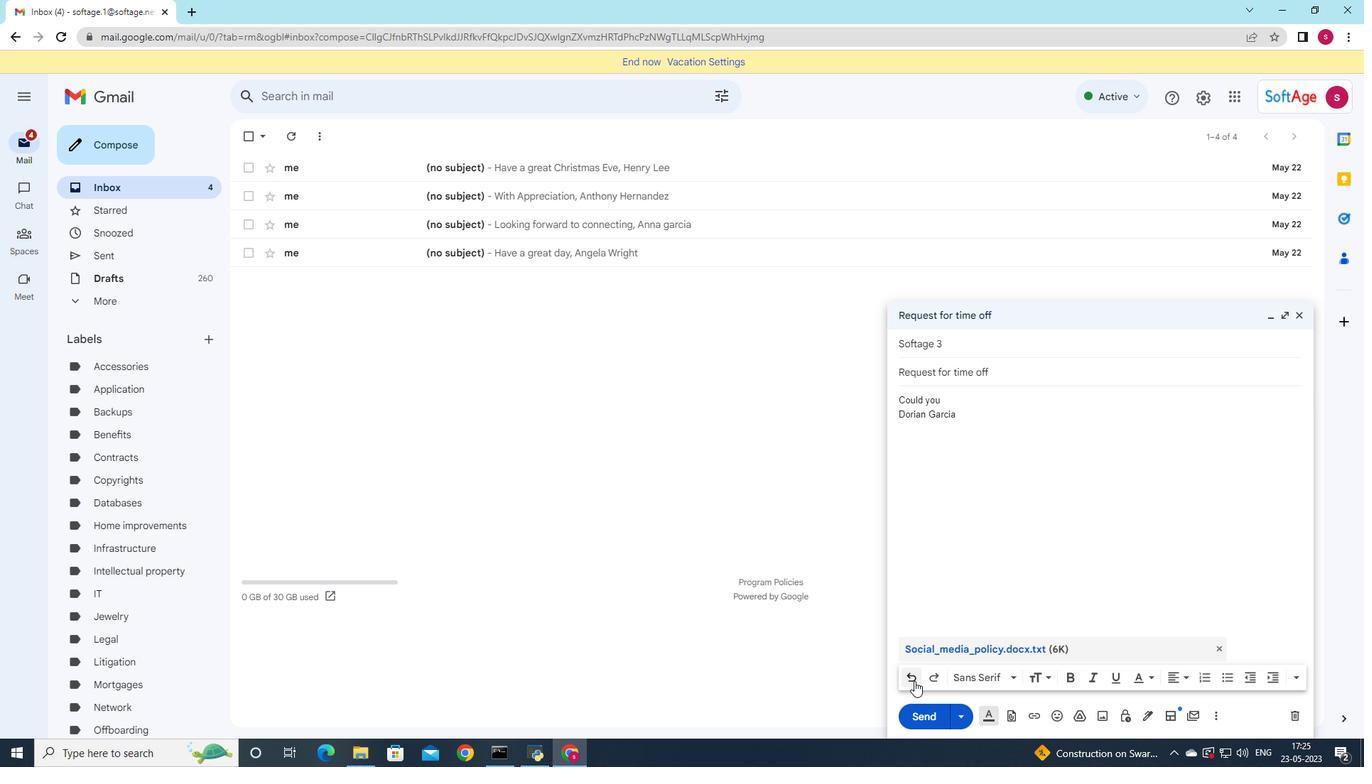 
Action: Mouse pressed left at (914, 681)
Screenshot: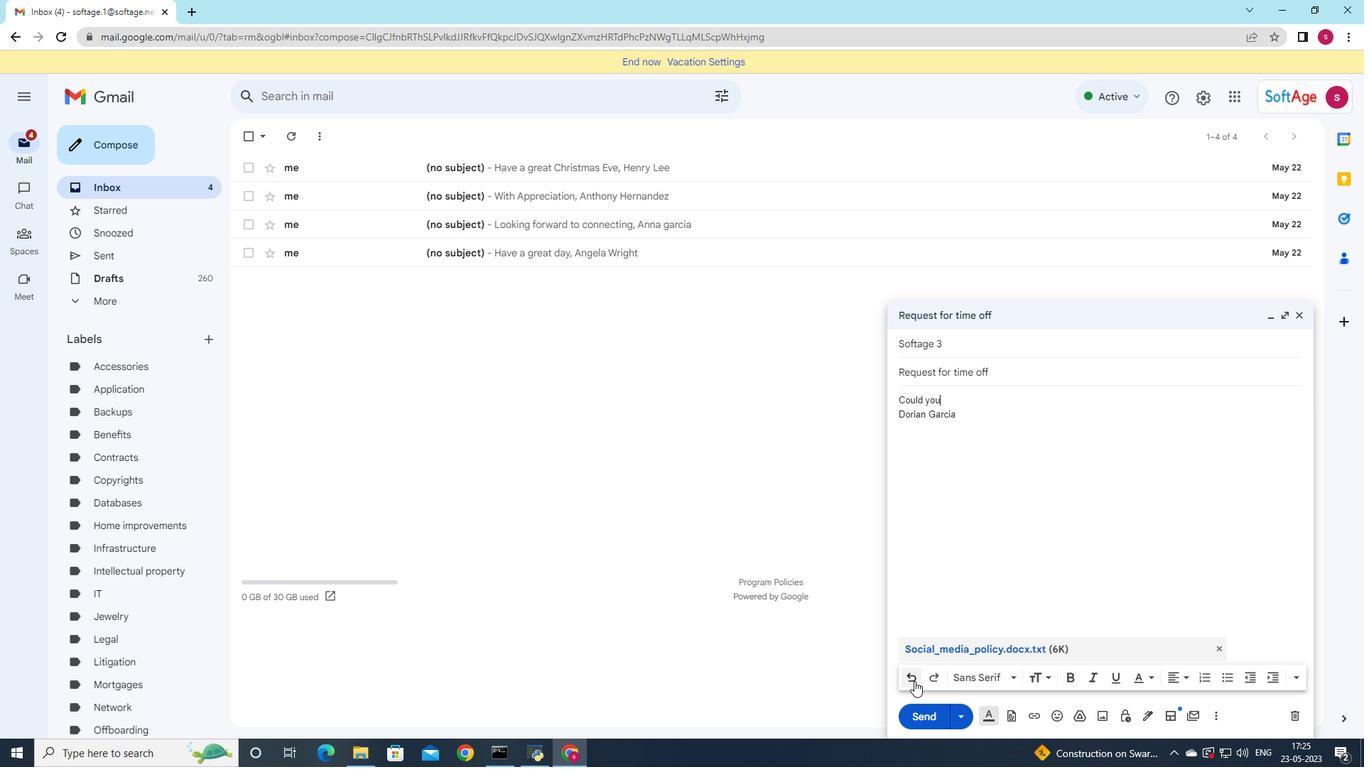 
Action: Mouse pressed left at (914, 681)
Screenshot: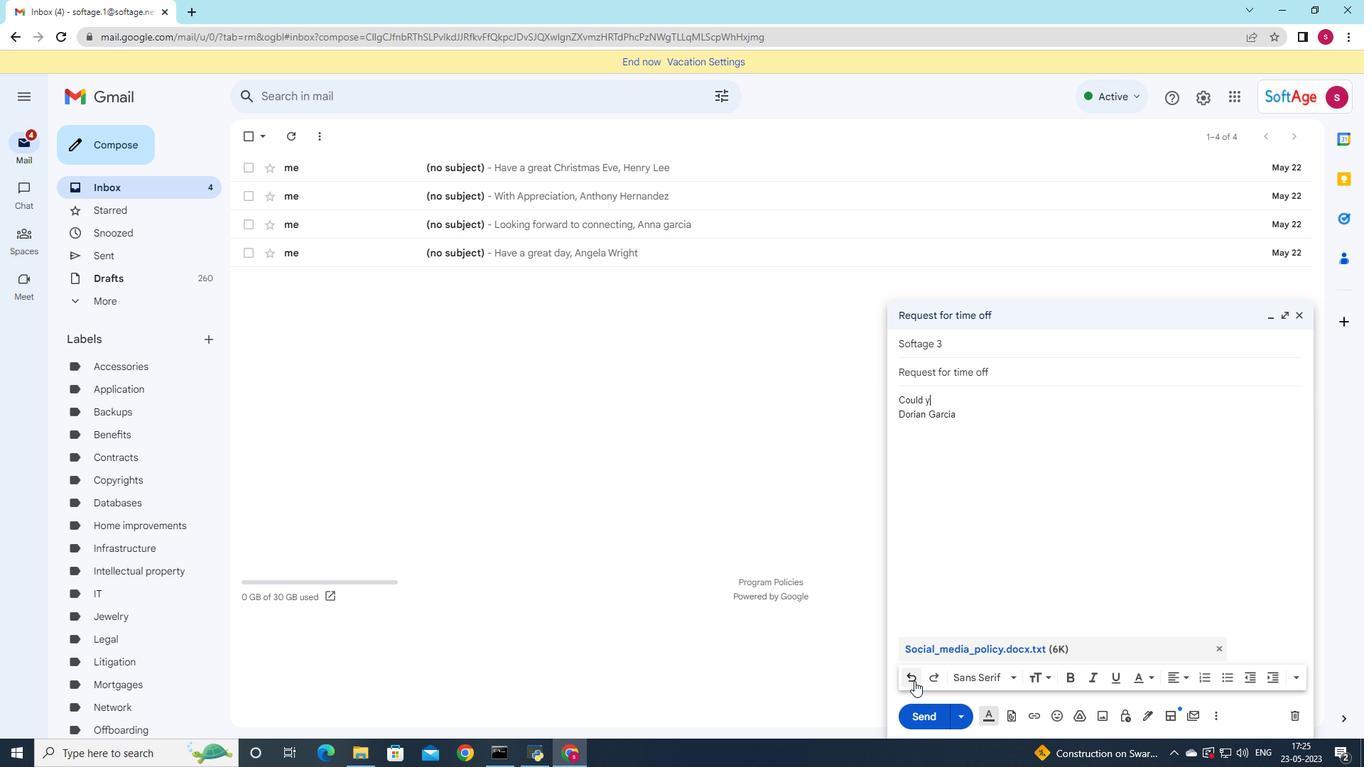 
Action: Mouse pressed left at (914, 681)
Screenshot: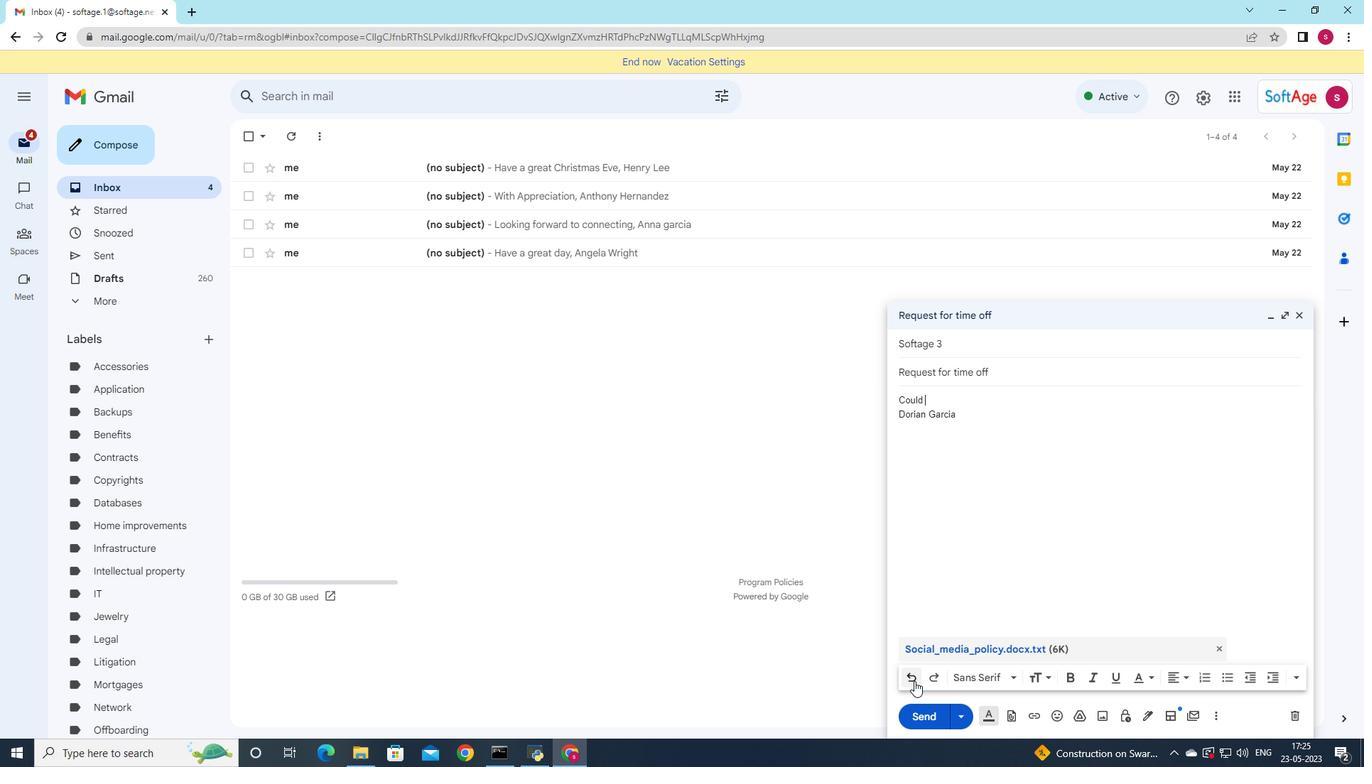 
Action: Mouse pressed left at (914, 681)
Screenshot: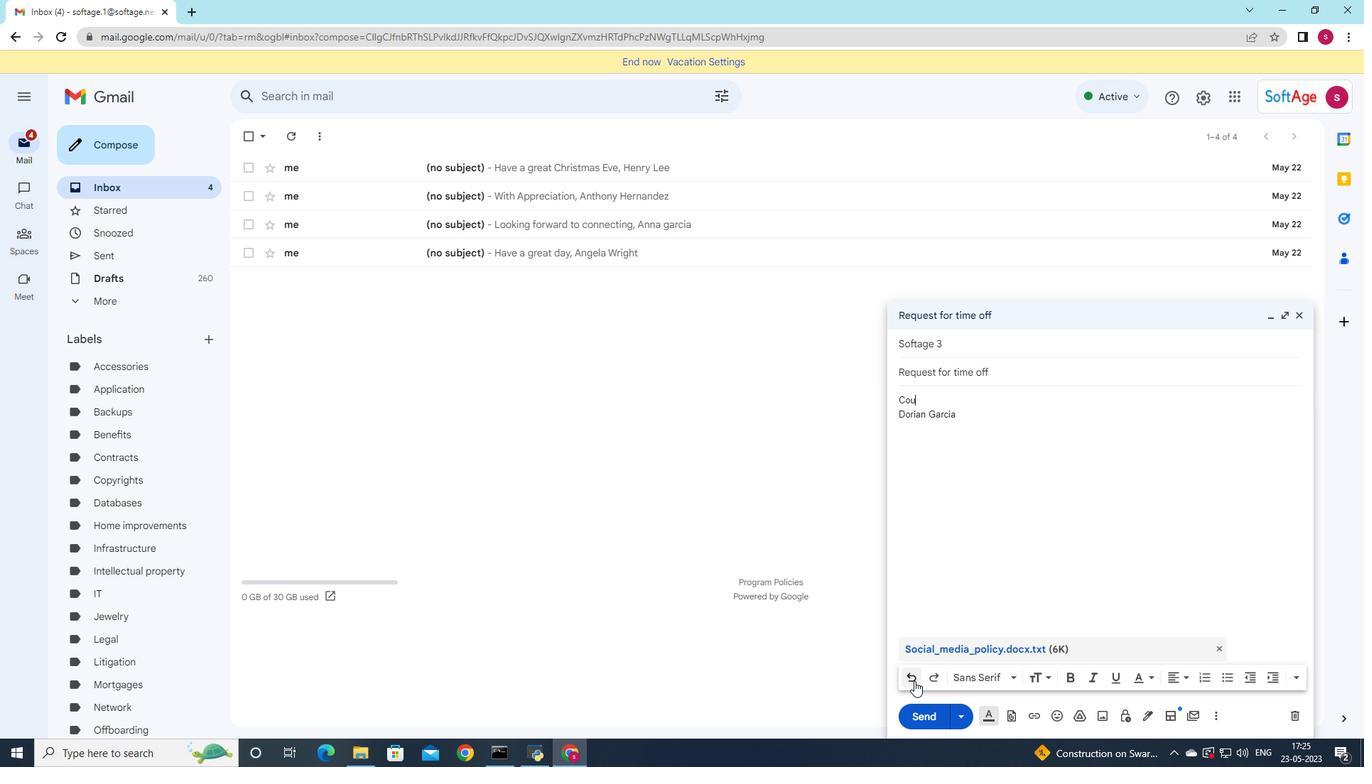 
Action: Mouse pressed left at (914, 681)
Screenshot: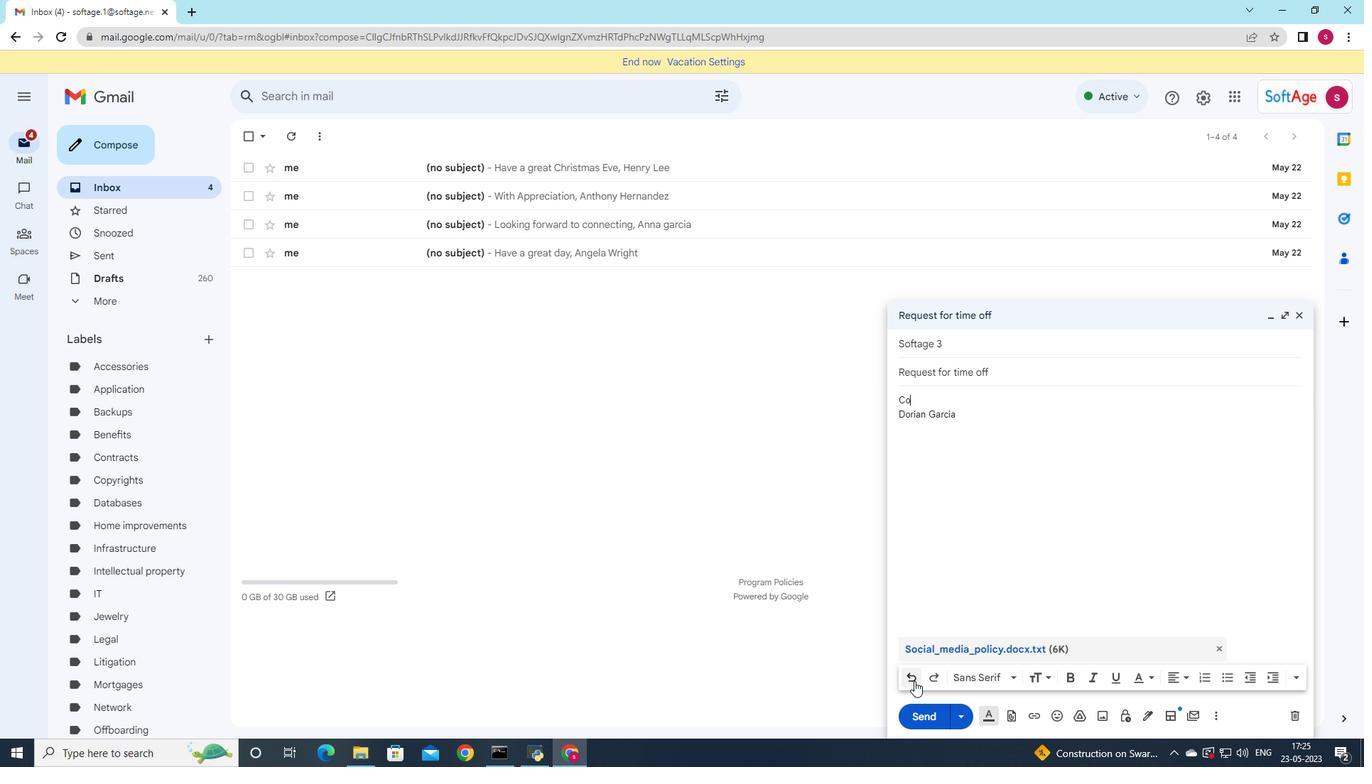 
Action: Mouse pressed left at (914, 681)
Screenshot: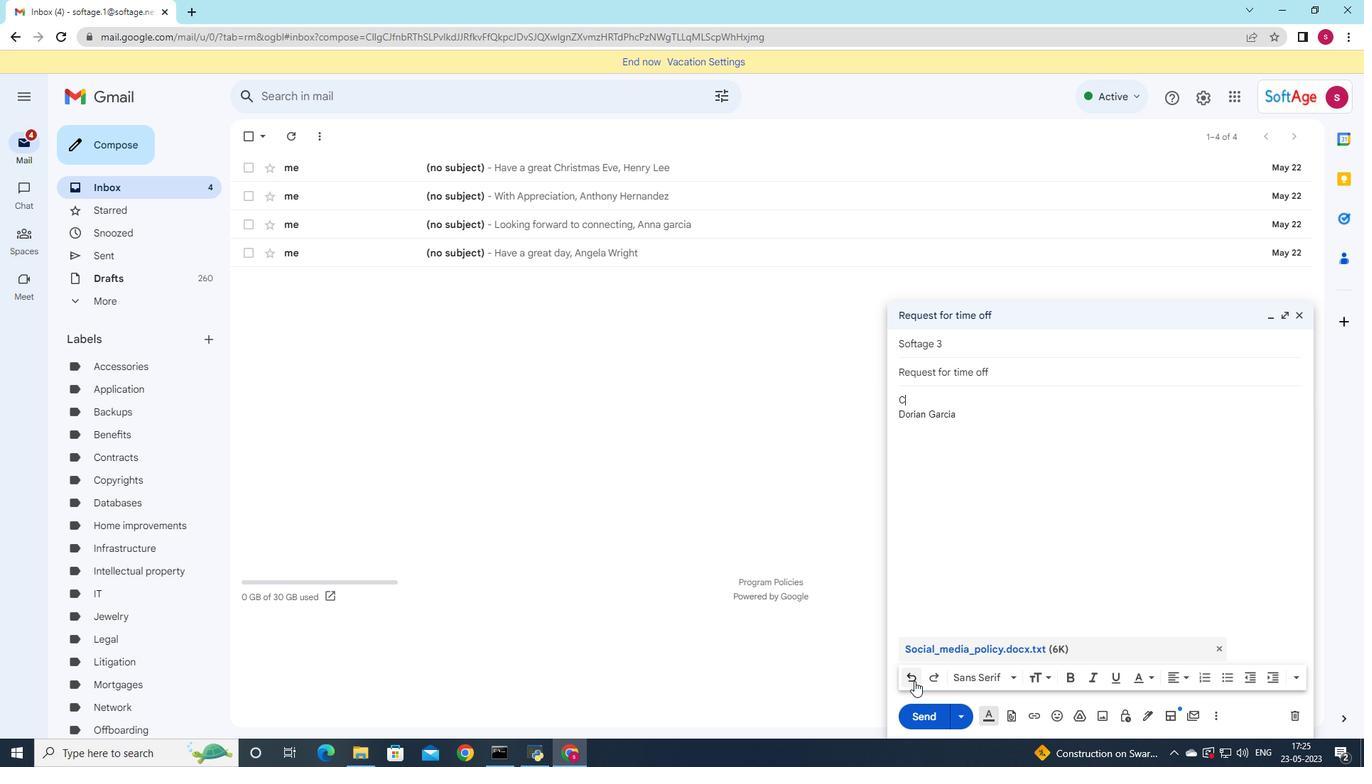 
Action: Key pressed <Key.shift>I<Key.space>am<Key.space>sorry<Key.space>for<Key.space>any<Key.space>inconveince<Key.space>this<Key.space>may<Key.space>have<Key.space>caused<Key.space>and<Key.space>would<Key.space>like<Key.space>to<Key.space>rectify<Key.space>the<Key.space>situatiion
Screenshot: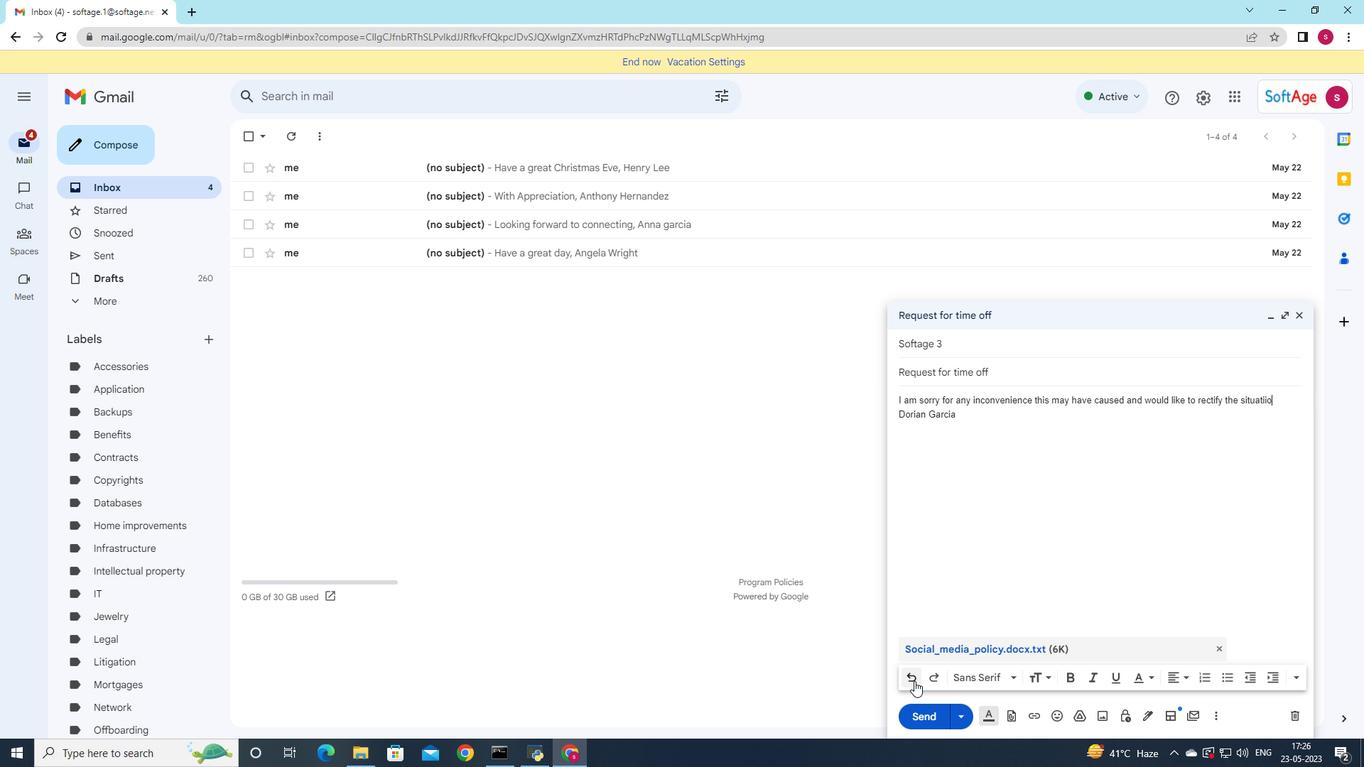 
Action: Mouse moved to (930, 717)
Screenshot: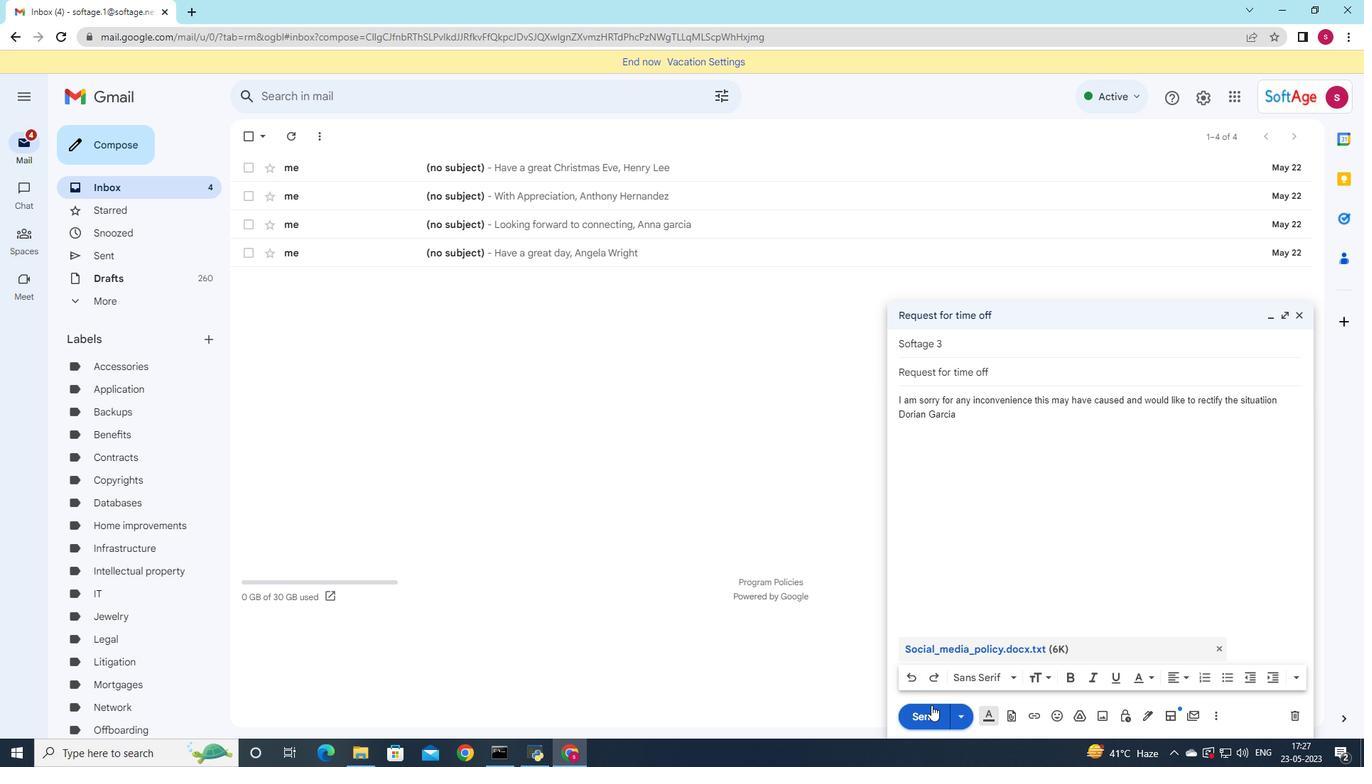
Action: Mouse pressed left at (930, 717)
Screenshot: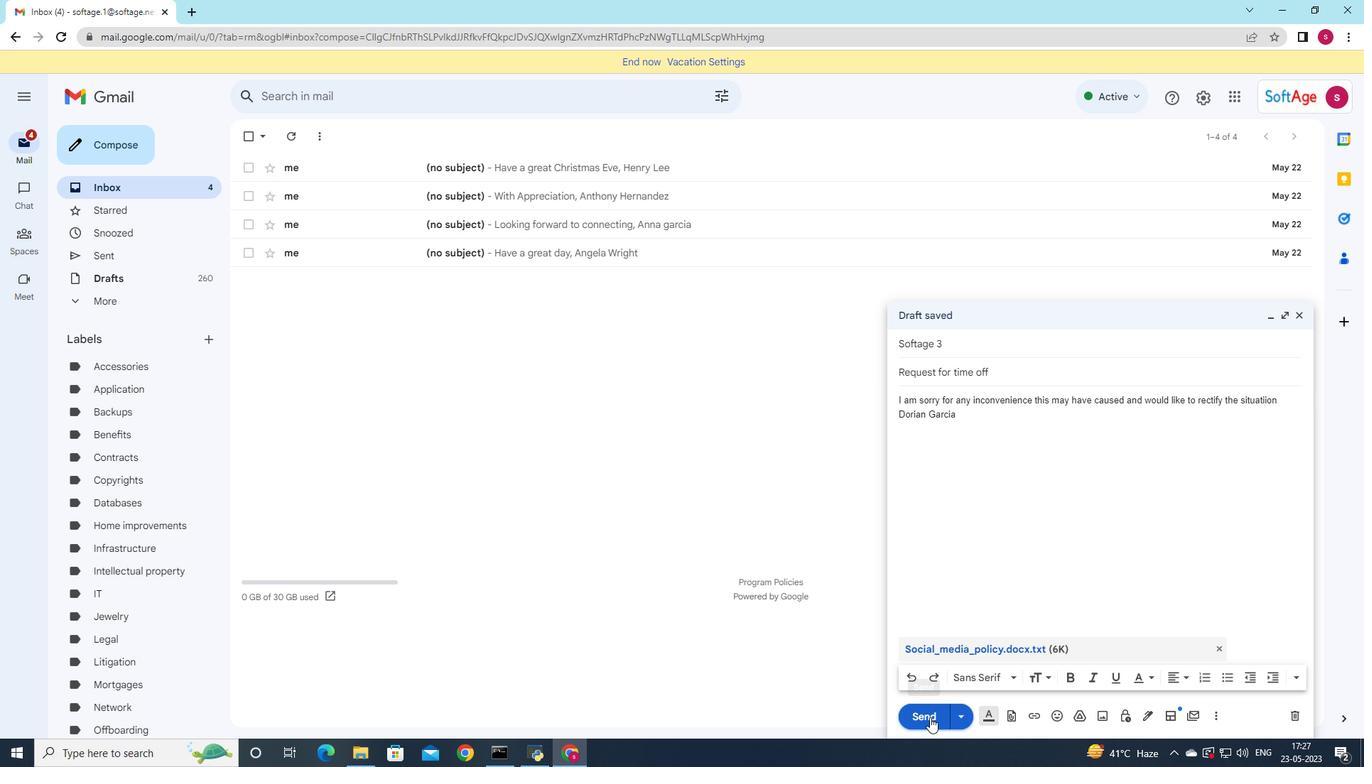 
Action: Mouse moved to (155, 260)
Screenshot: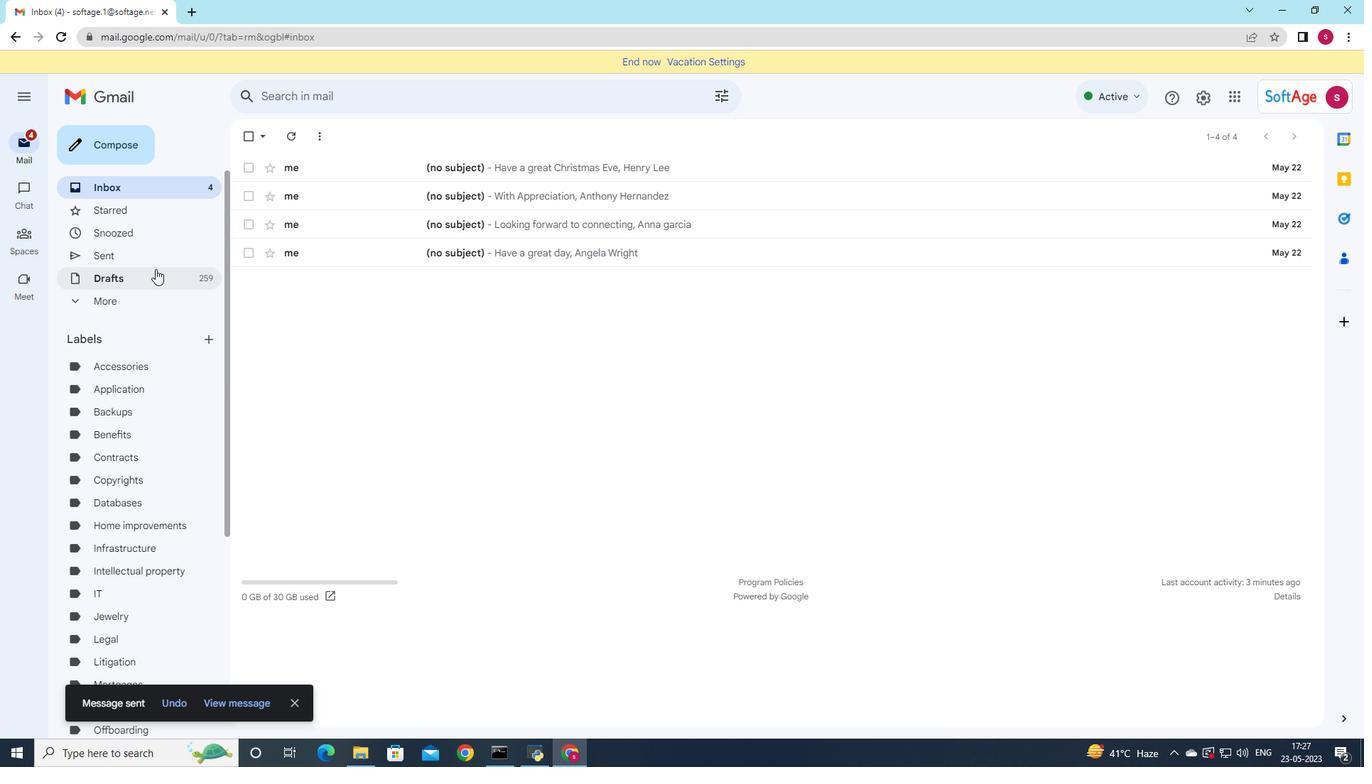 
Action: Mouse pressed left at (155, 260)
Screenshot: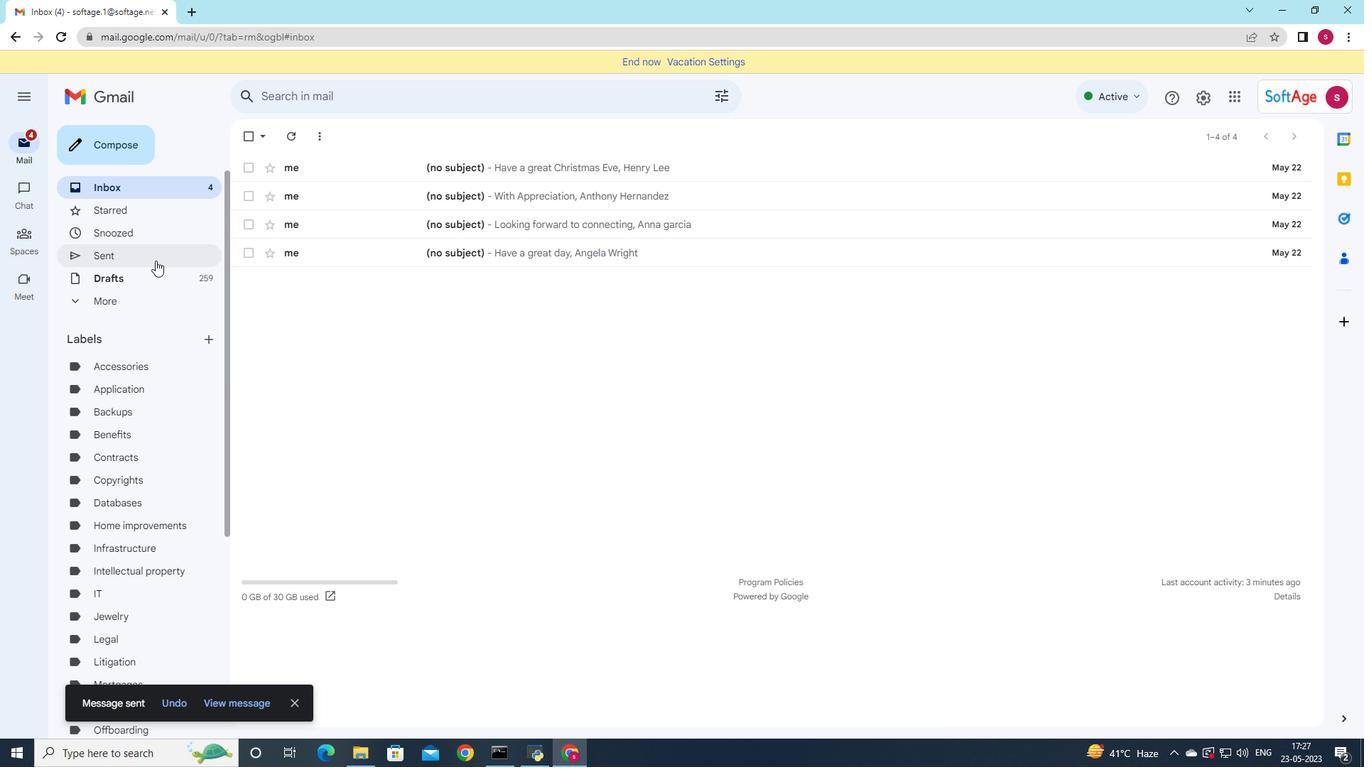 
Action: Mouse moved to (561, 222)
Screenshot: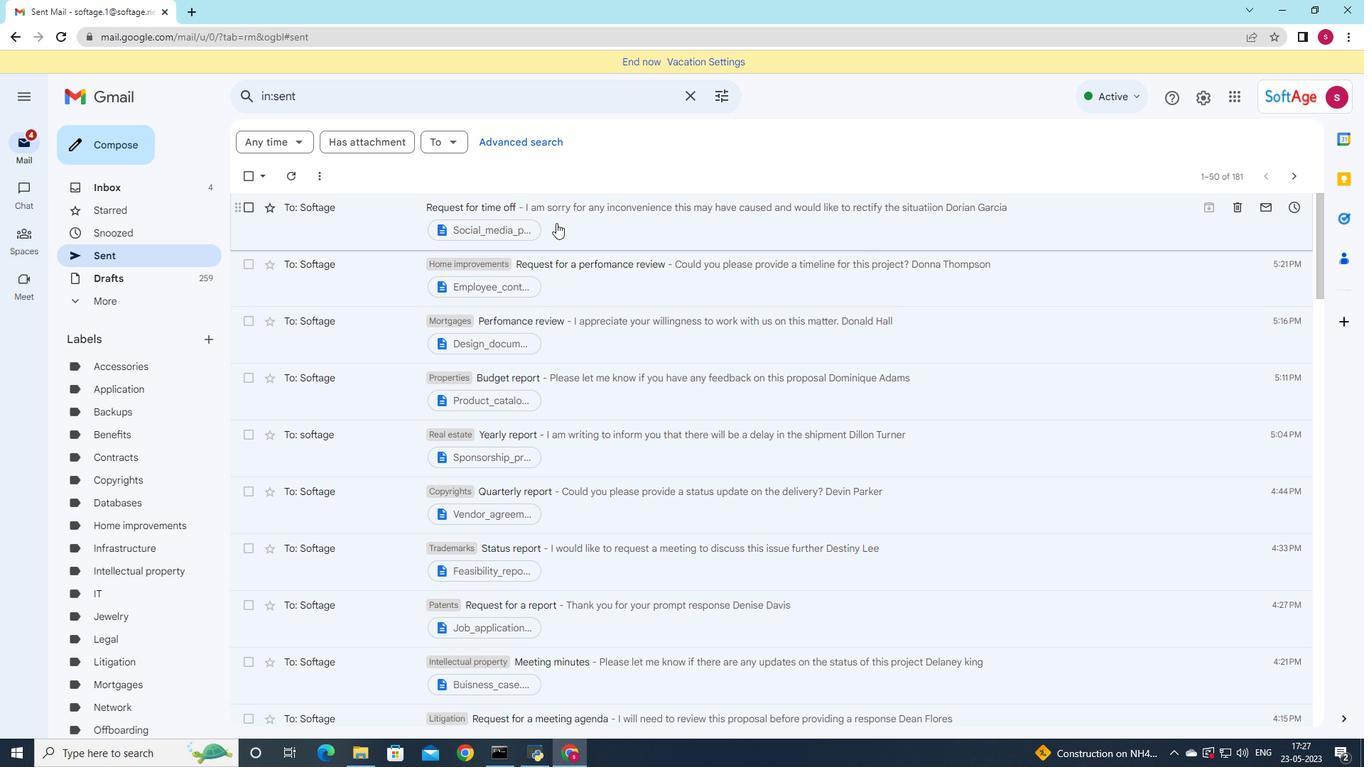 
Action: Mouse pressed left at (561, 222)
Screenshot: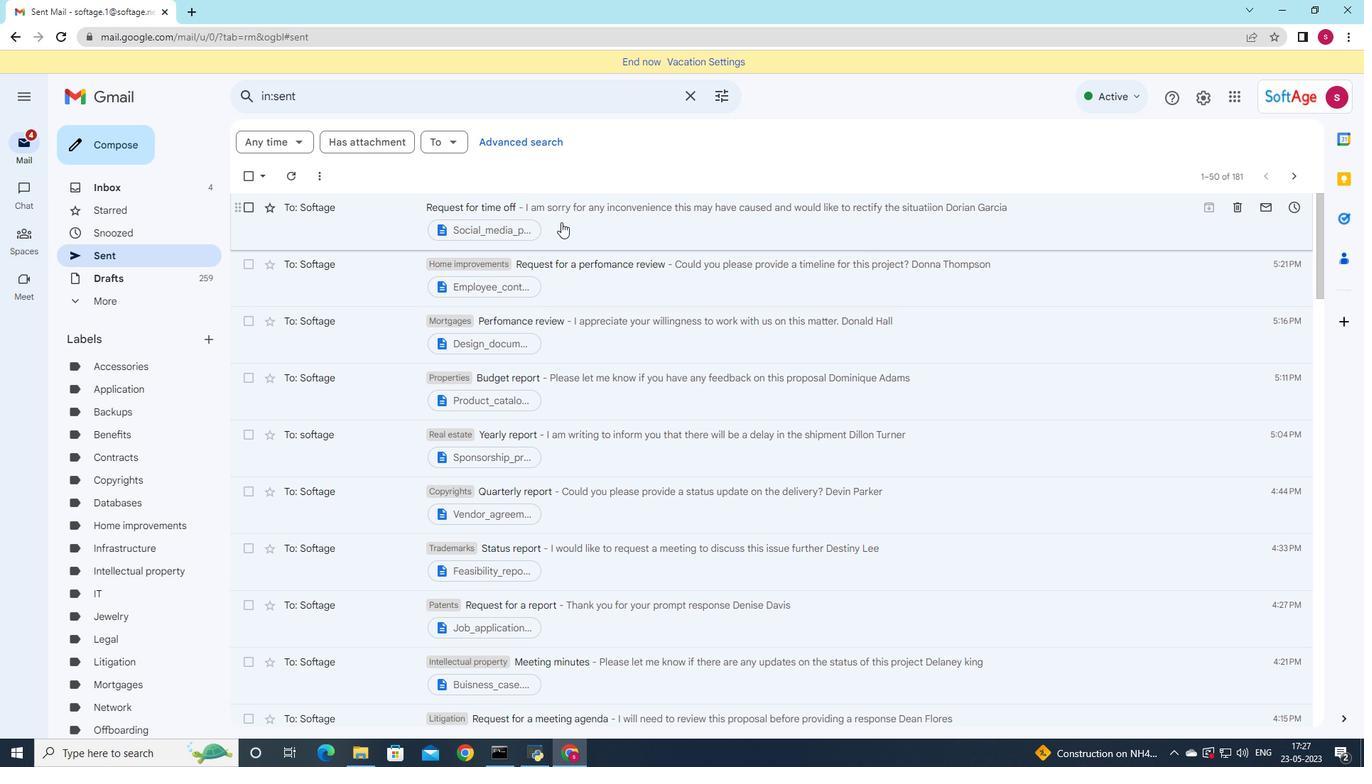 
Action: Mouse moved to (520, 144)
Screenshot: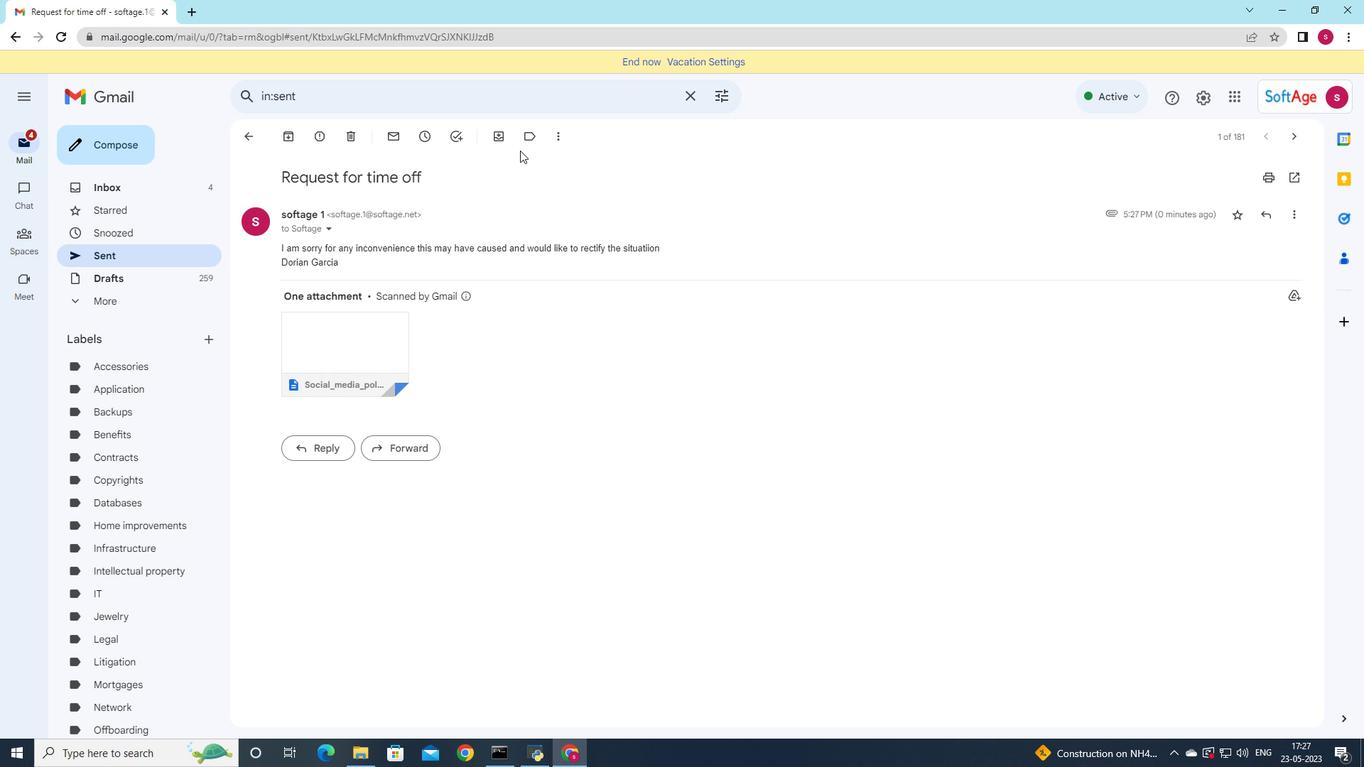 
Action: Mouse pressed left at (520, 144)
Screenshot: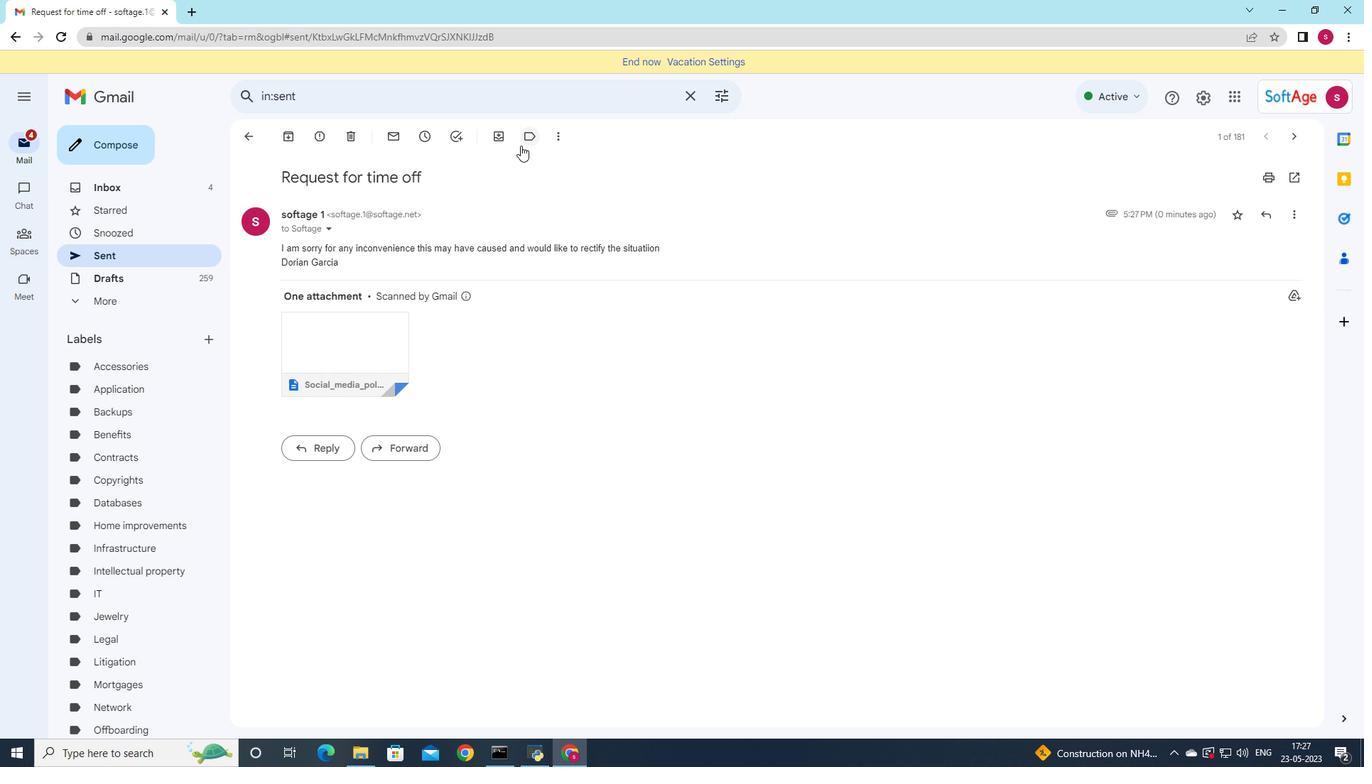 
Action: Mouse moved to (601, 398)
Screenshot: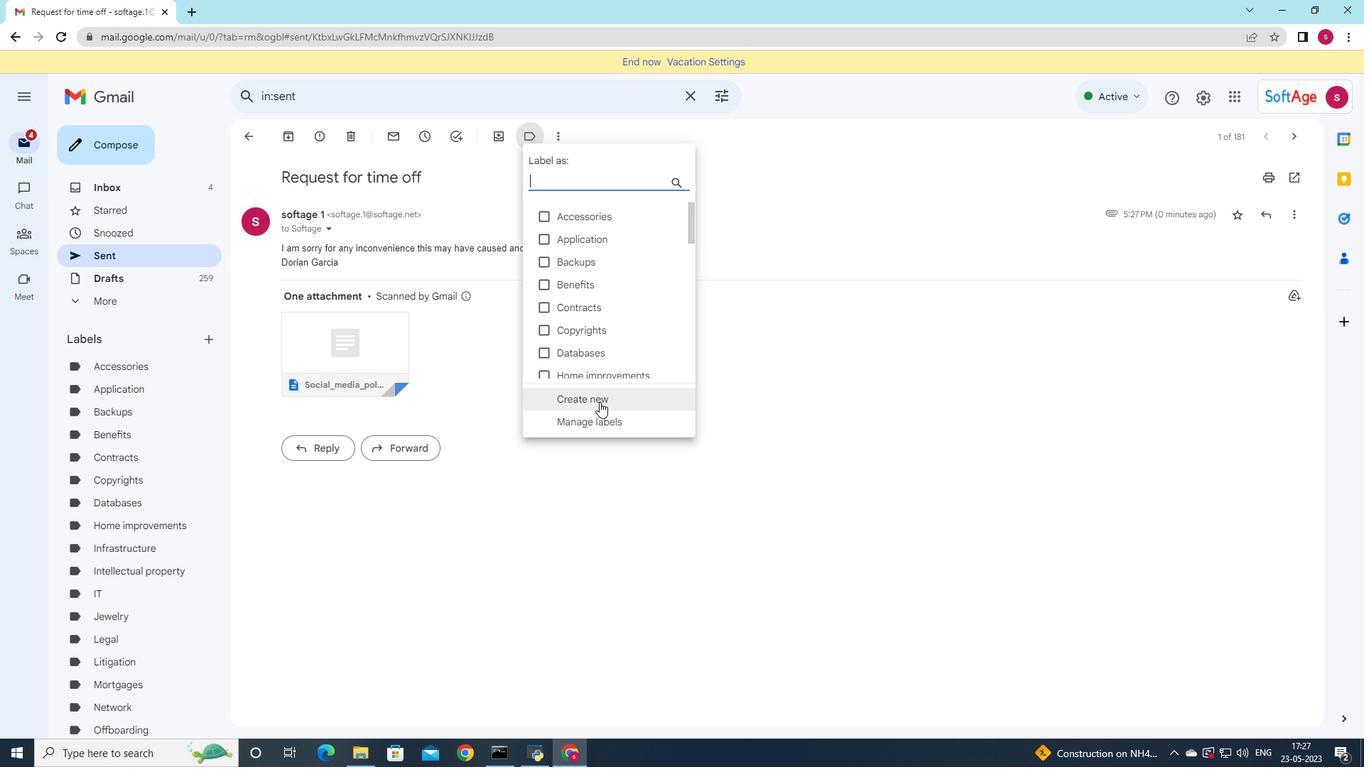 
Action: Mouse pressed left at (601, 398)
Screenshot: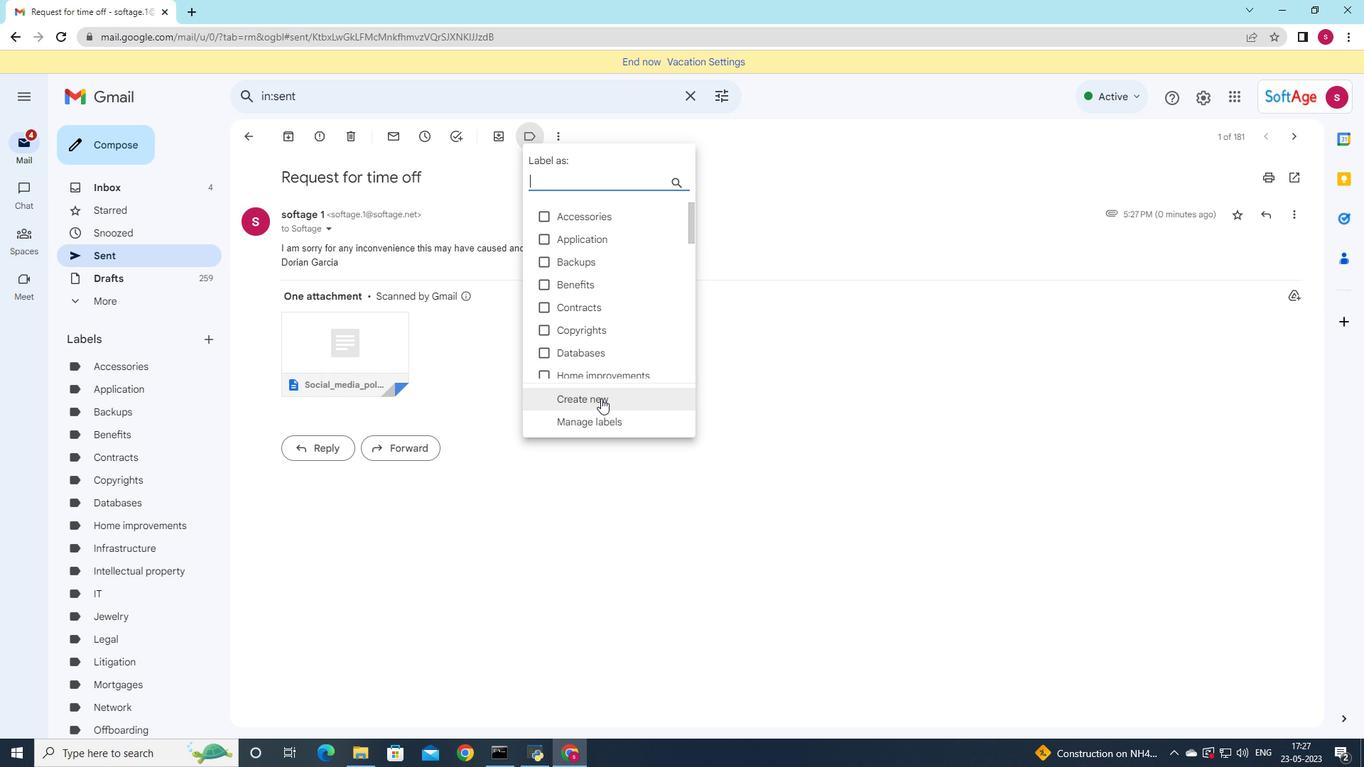 
Action: Mouse moved to (681, 385)
Screenshot: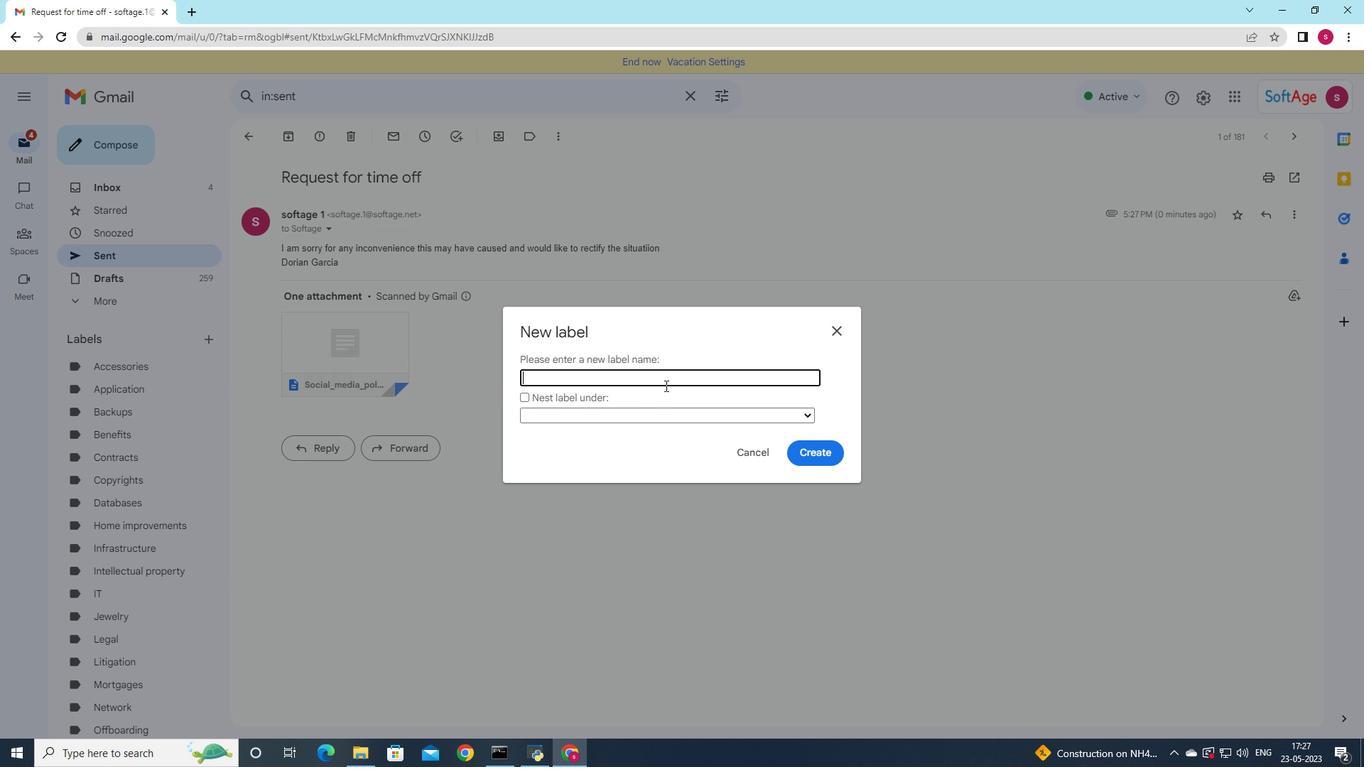 
Action: Key pressed <Key.shift>Furniture
Screenshot: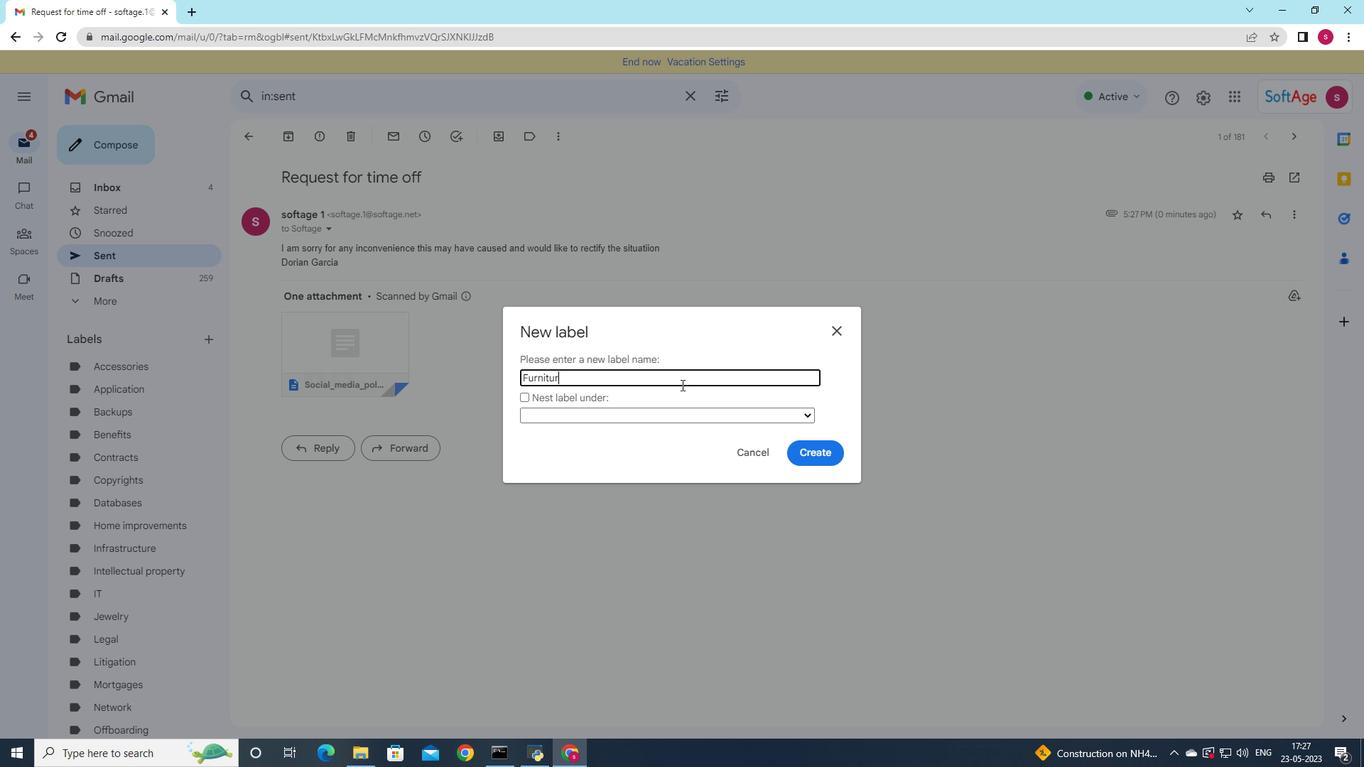 
Action: Mouse moved to (819, 449)
Screenshot: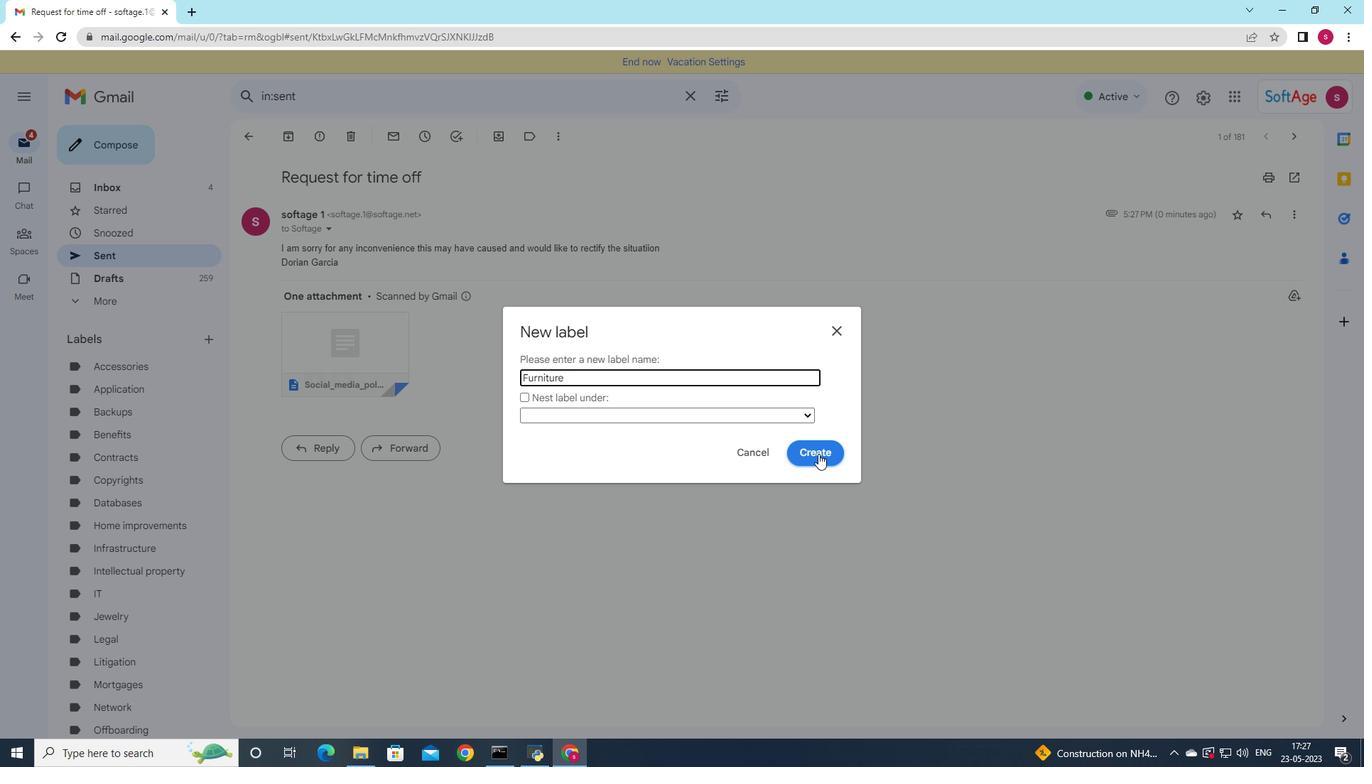 
Action: Mouse pressed left at (819, 449)
Screenshot: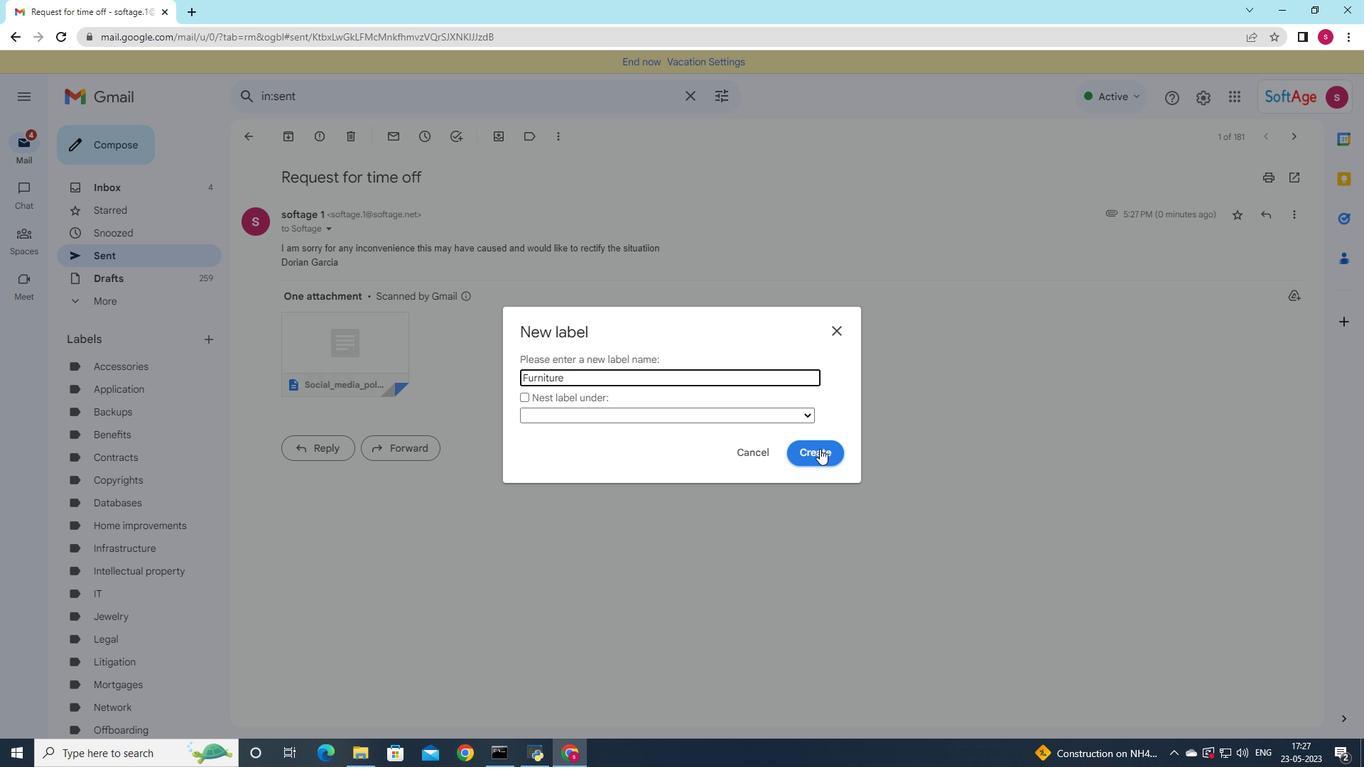 
